 Task: Look for Airbnb options in Michalovce, Slovakia from 7th December, 2023 to 14th December, 2023 for 1 adult. Place can be shared room with 1  bedroom having 1 bed and 1 bathroom. Property type can be hotel. Amenities needed are: wifi. Booking option can be shelf check-in. Look for 4 properties as per requirement.
Action: Mouse moved to (513, 113)
Screenshot: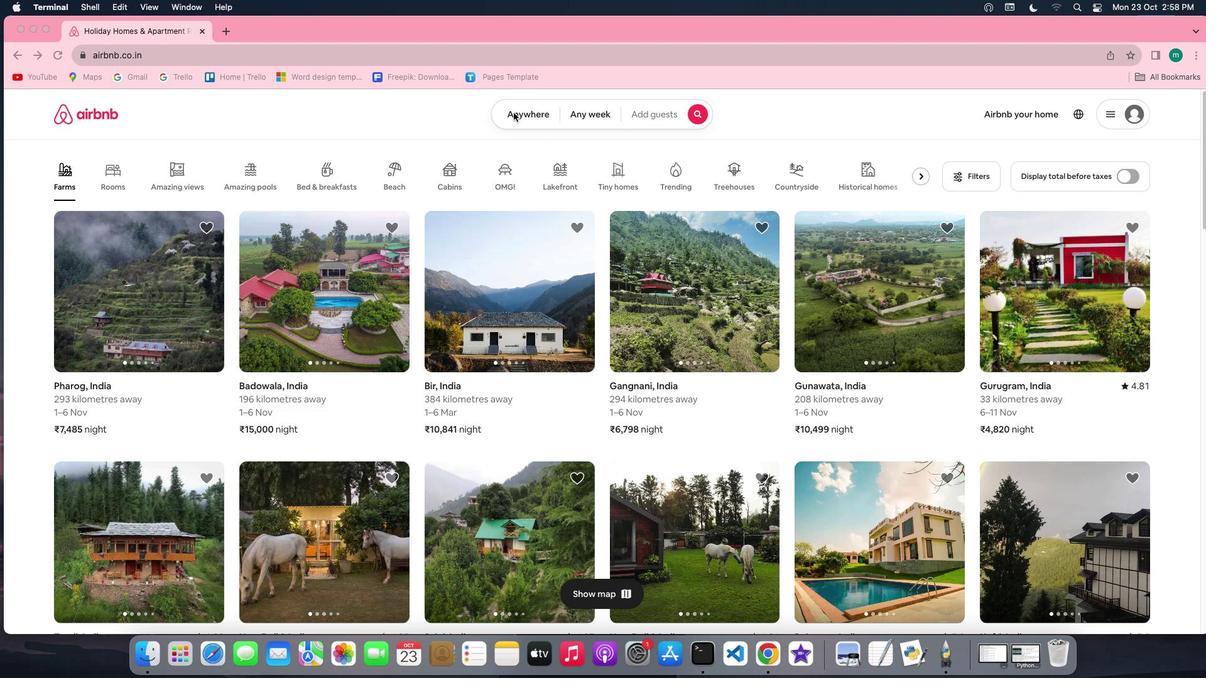 
Action: Mouse pressed left at (513, 113)
Screenshot: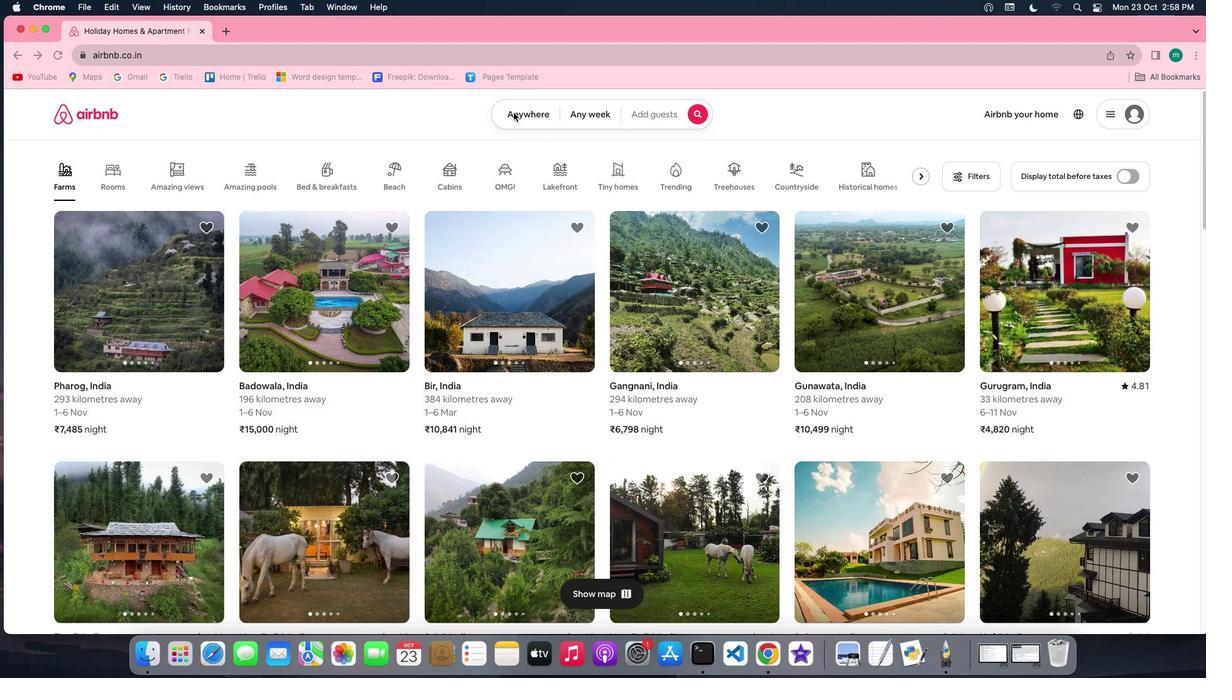 
Action: Mouse pressed left at (513, 113)
Screenshot: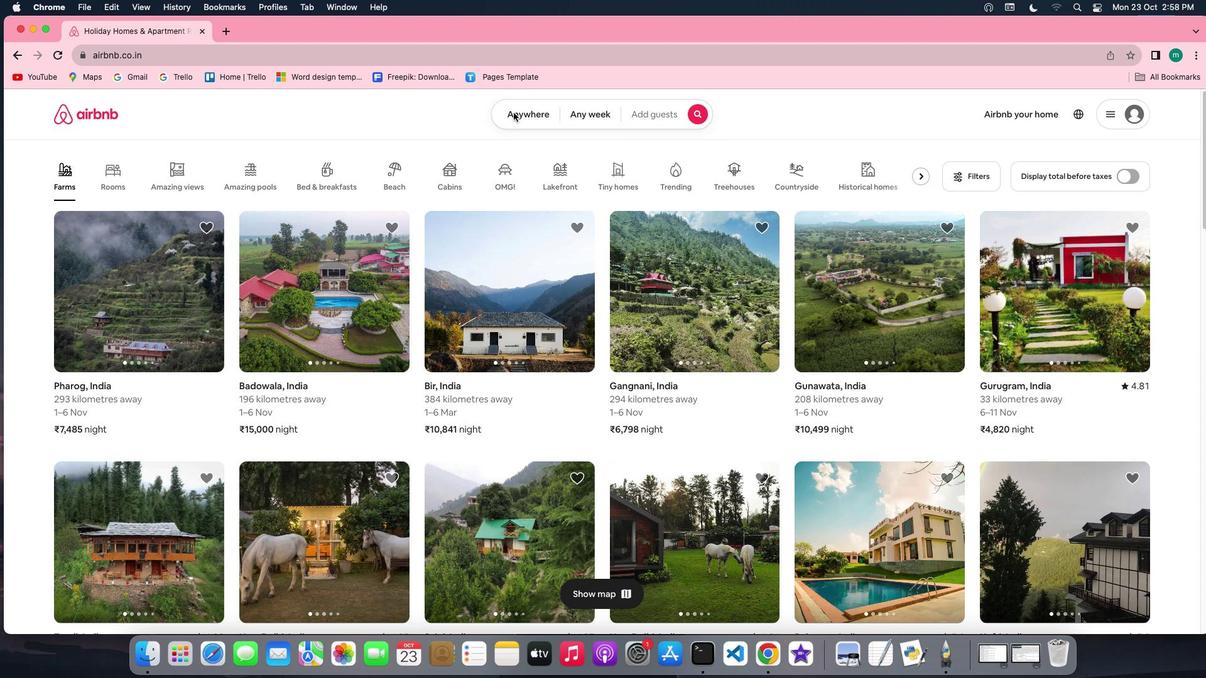 
Action: Mouse moved to (441, 161)
Screenshot: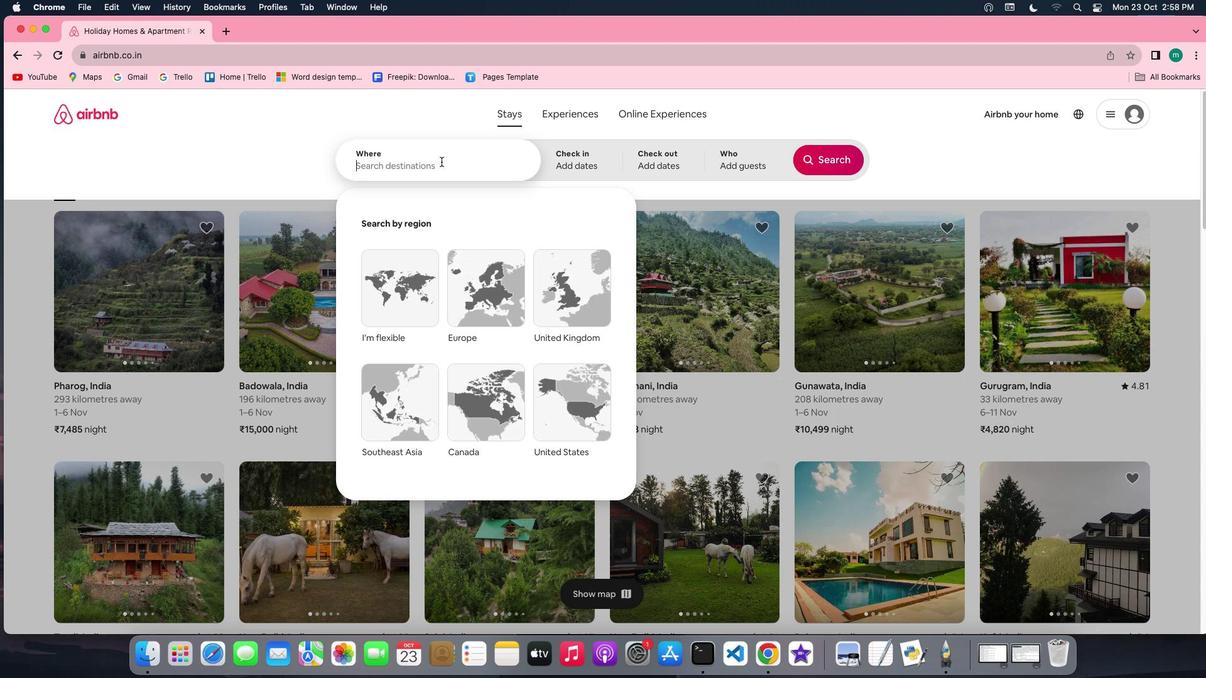 
Action: Mouse pressed left at (441, 161)
Screenshot: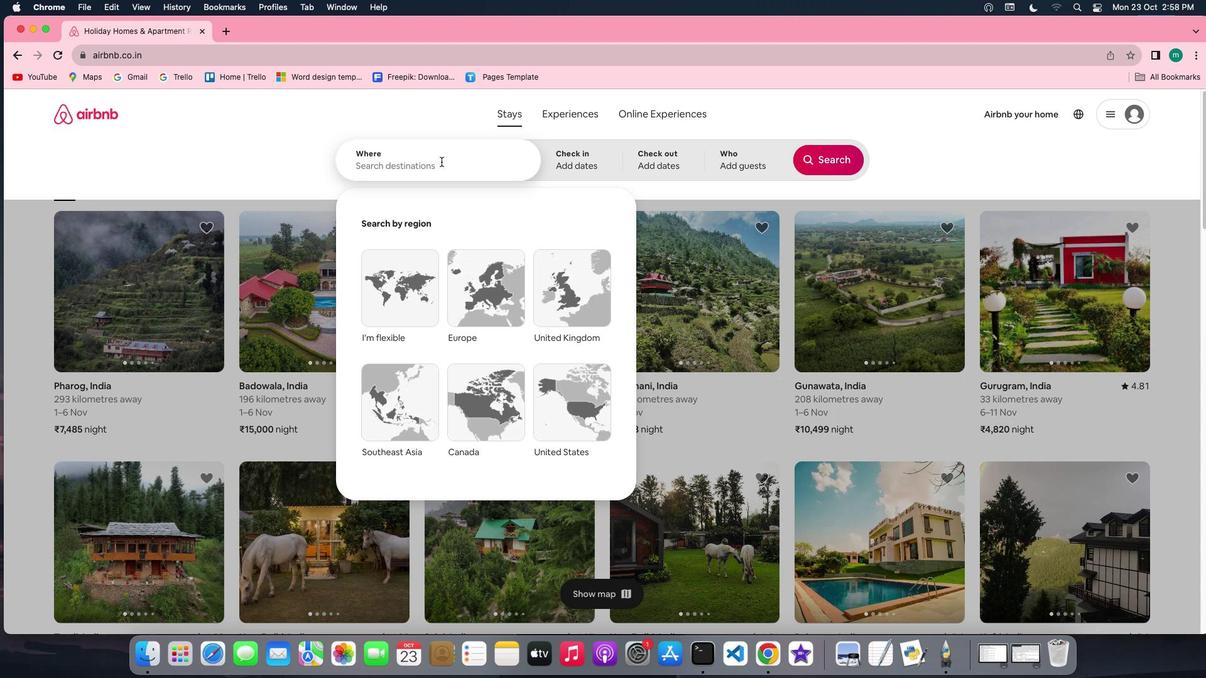
Action: Key pressed Key.shift'M''i''c''h''a''l''o''v''c''e'','Key.spaceKey.shiftKey.shift'S''l''o''v''a''k''i''a'
Screenshot: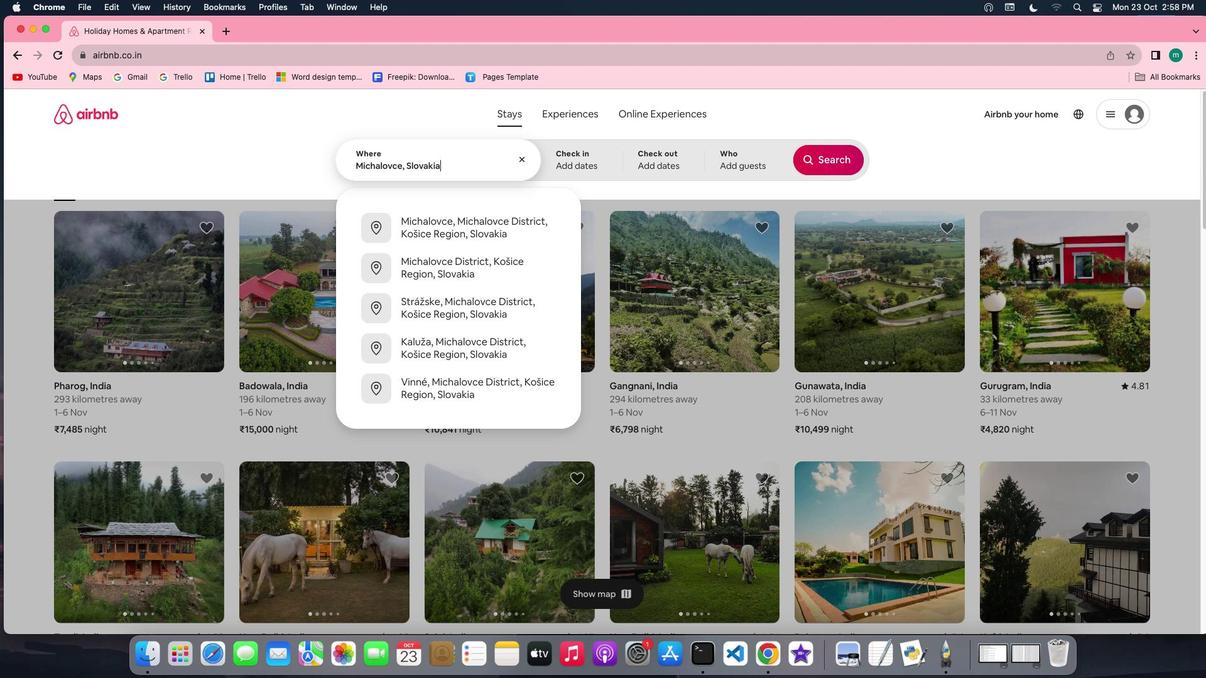 
Action: Mouse moved to (592, 157)
Screenshot: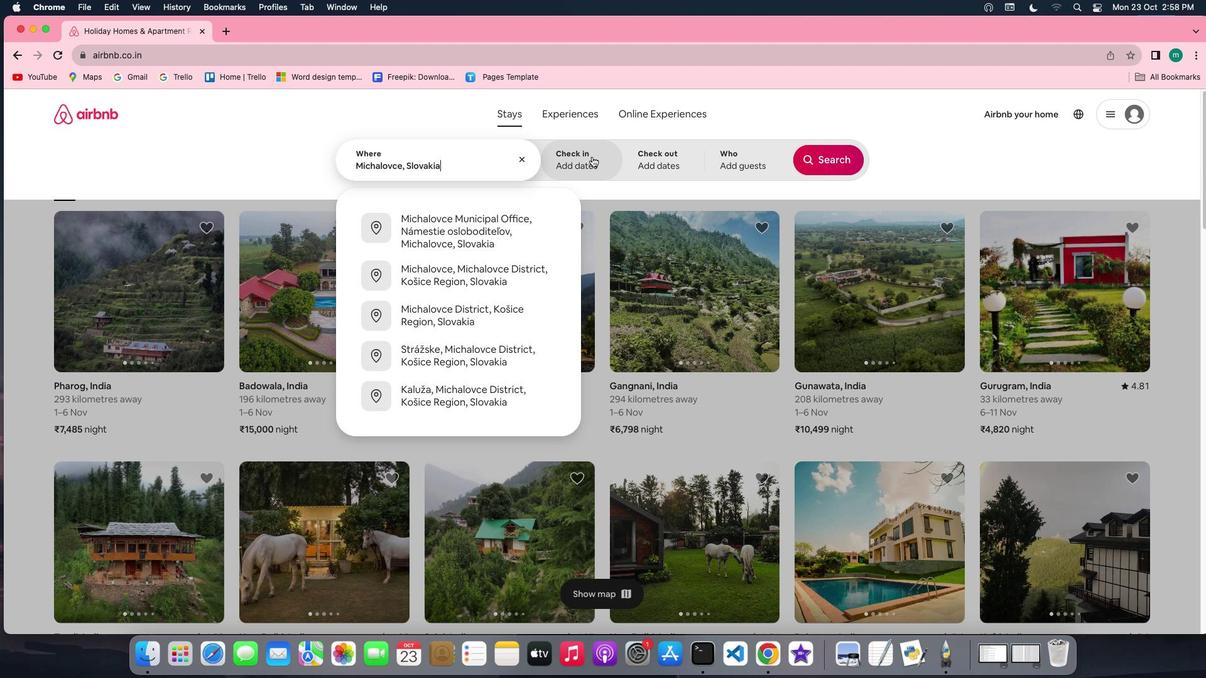 
Action: Mouse pressed left at (592, 157)
Screenshot: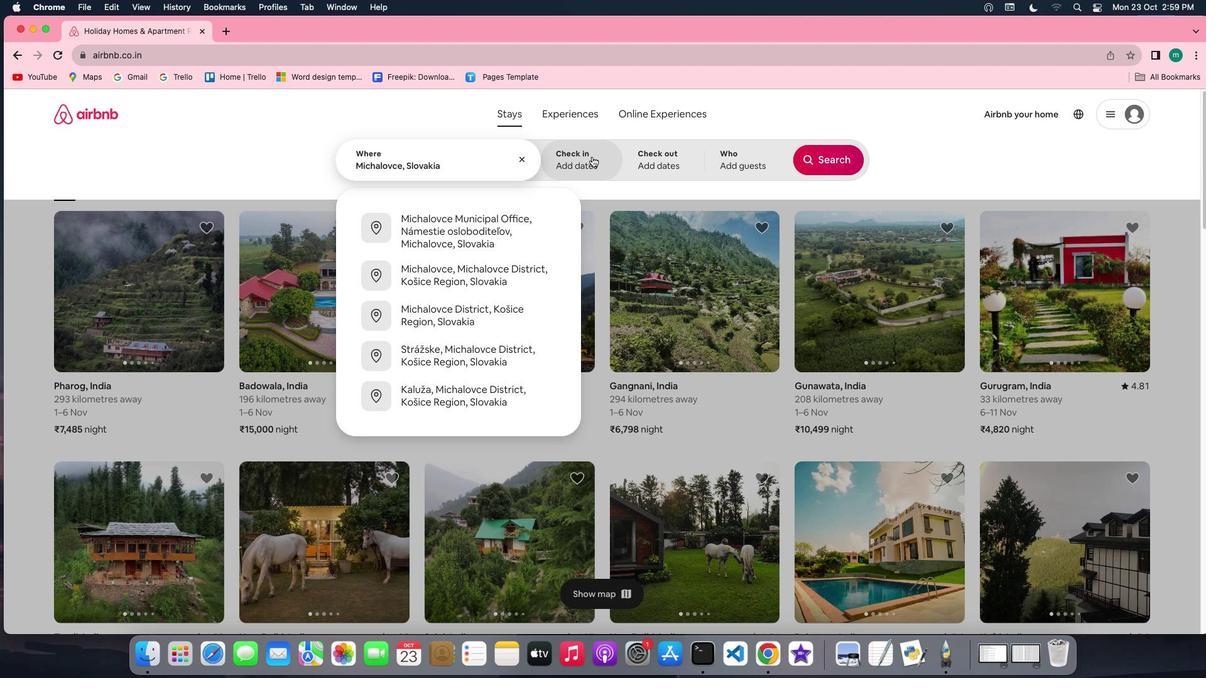 
Action: Mouse moved to (701, 338)
Screenshot: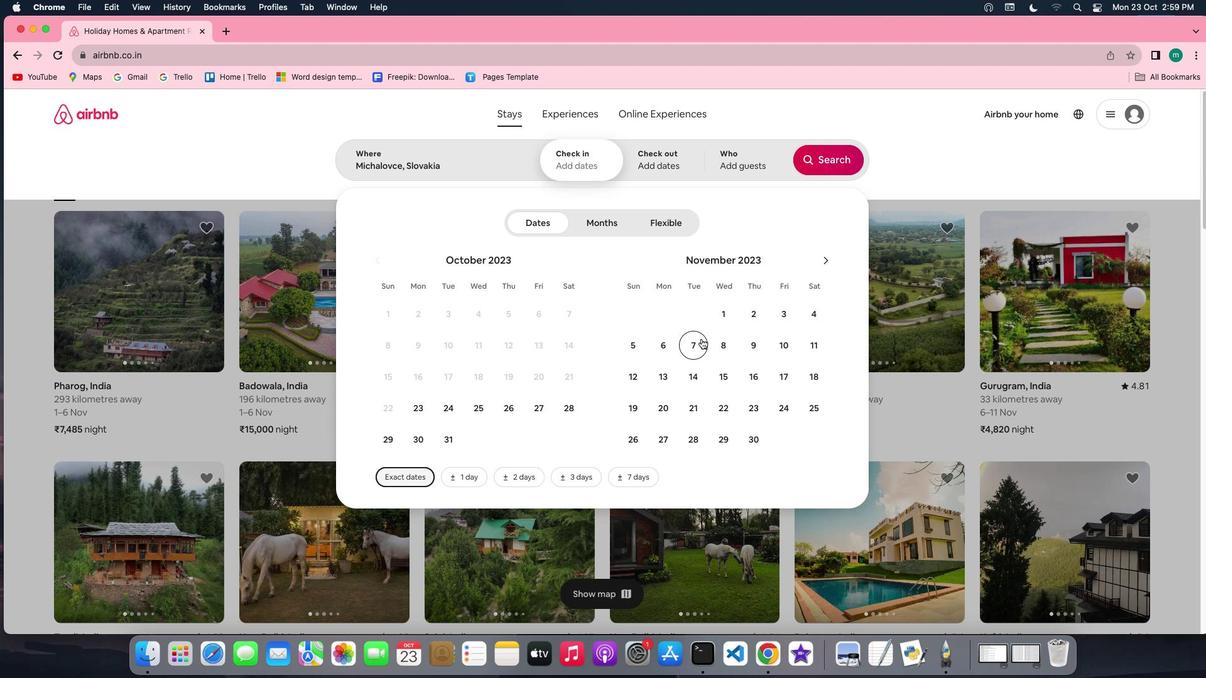
Action: Mouse pressed left at (701, 338)
Screenshot: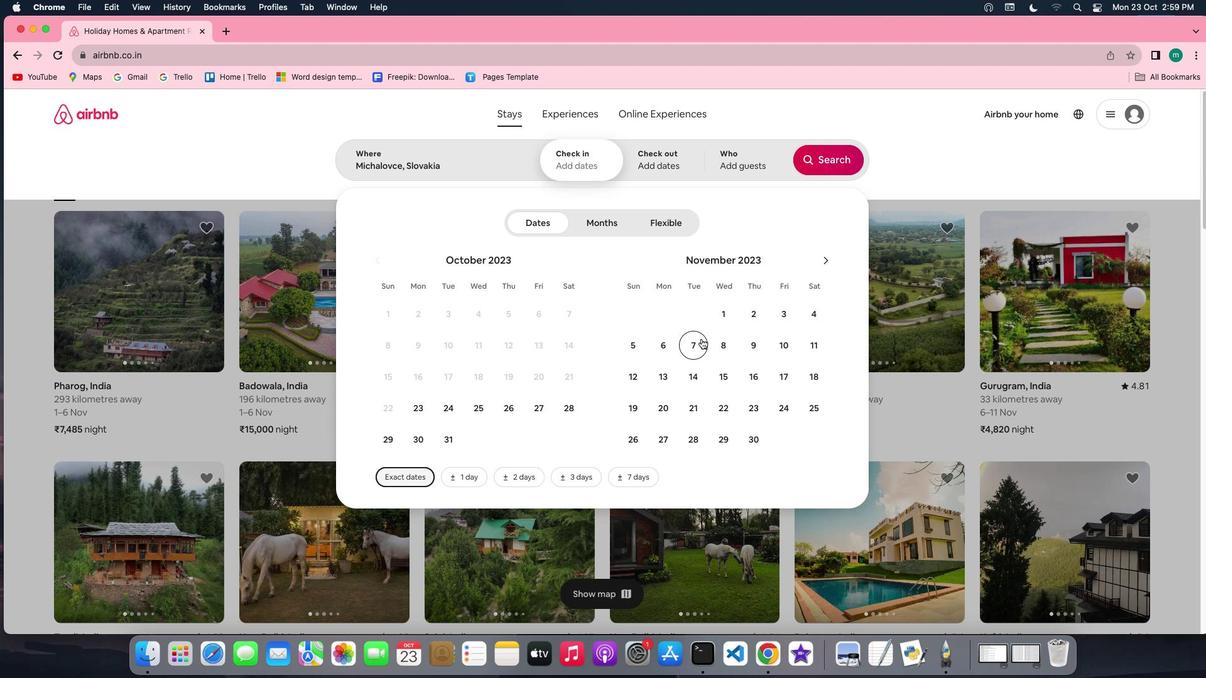 
Action: Mouse moved to (696, 377)
Screenshot: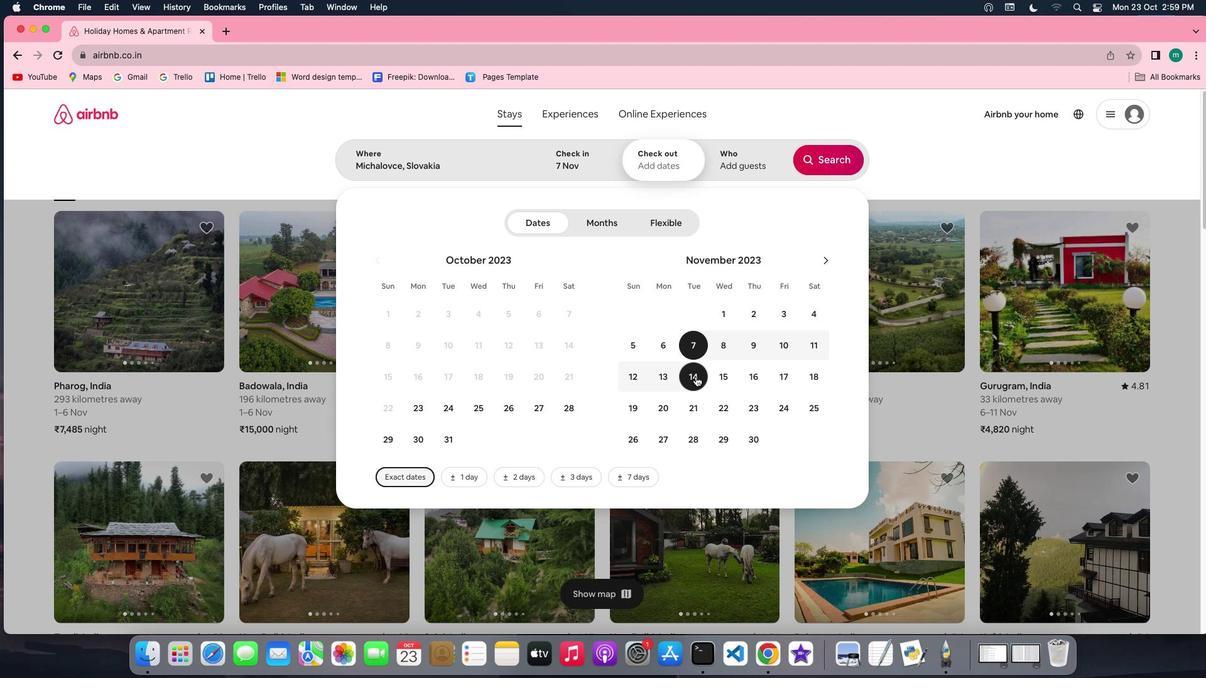 
Action: Mouse pressed left at (696, 377)
Screenshot: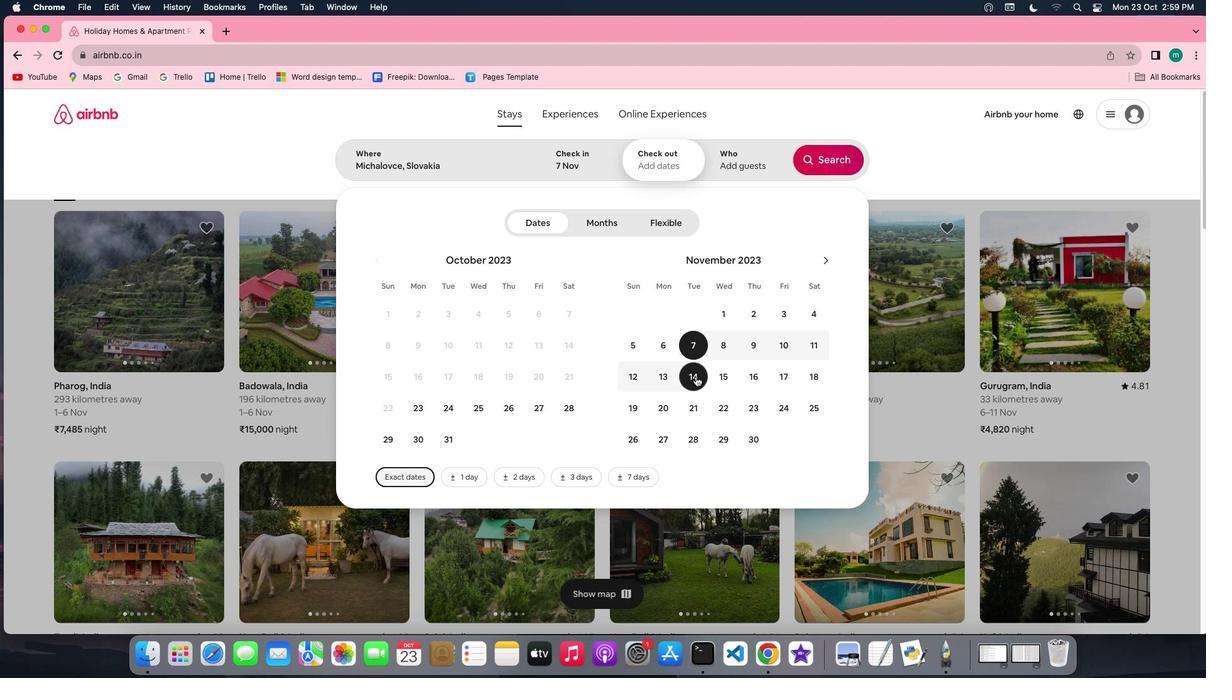 
Action: Mouse moved to (750, 167)
Screenshot: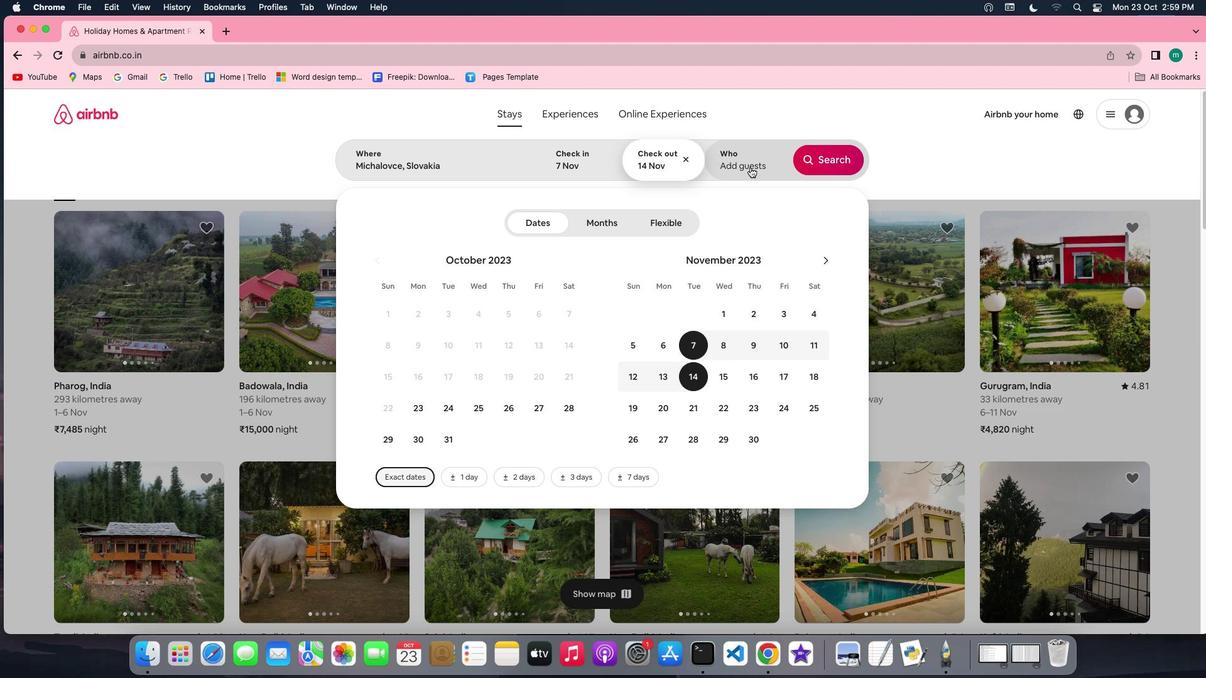 
Action: Mouse pressed left at (750, 167)
Screenshot: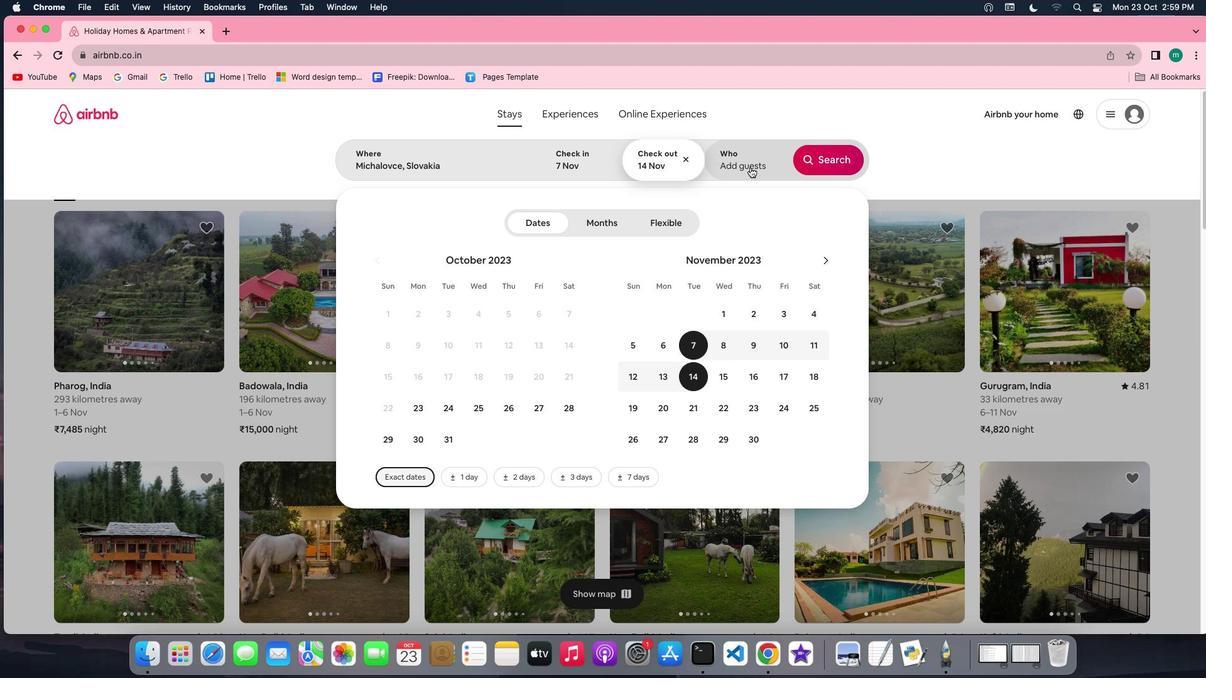
Action: Mouse moved to (829, 227)
Screenshot: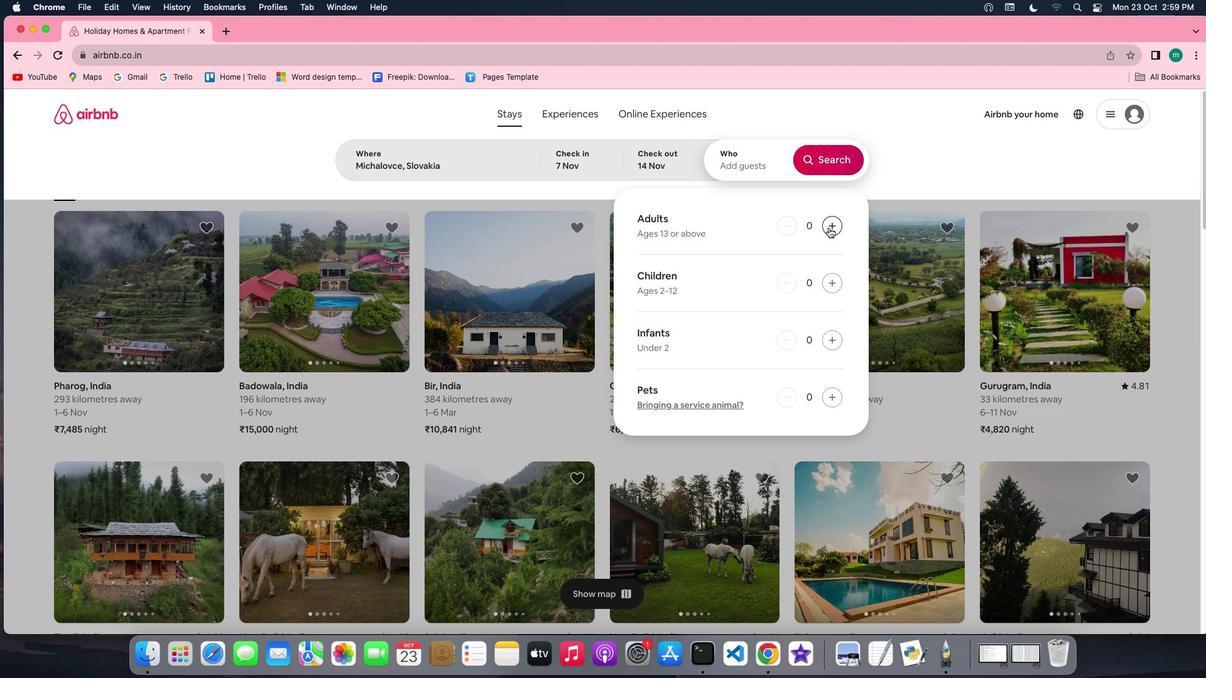 
Action: Mouse pressed left at (829, 227)
Screenshot: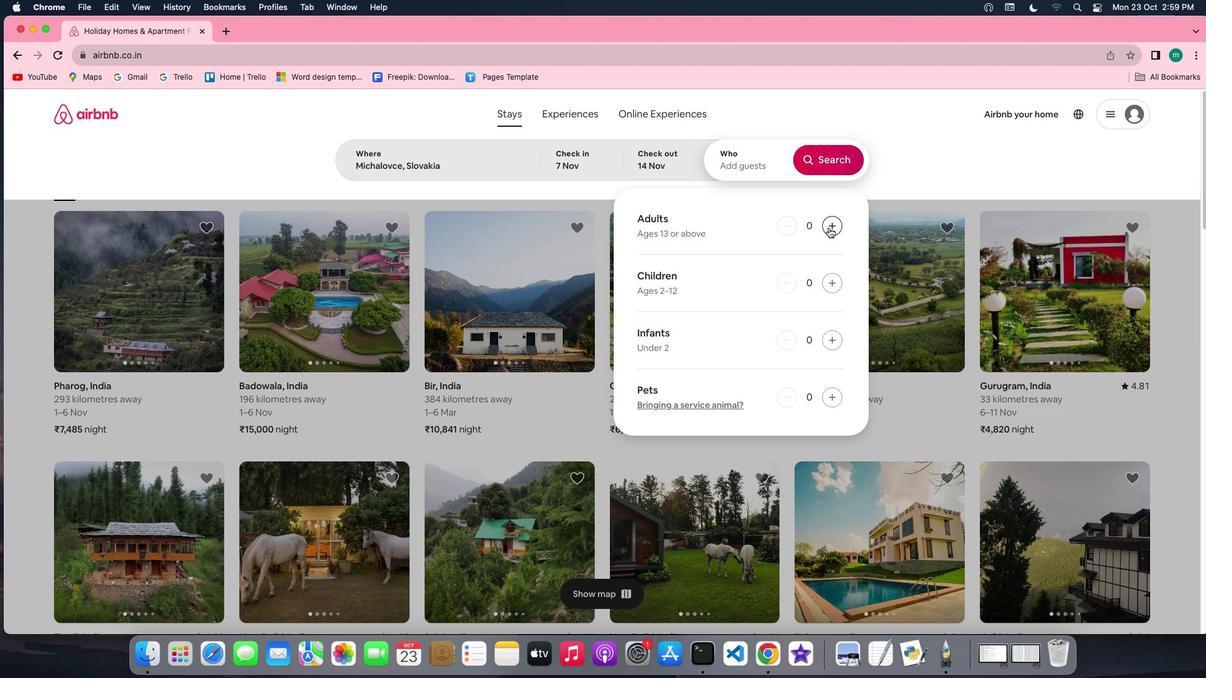 
Action: Mouse moved to (814, 159)
Screenshot: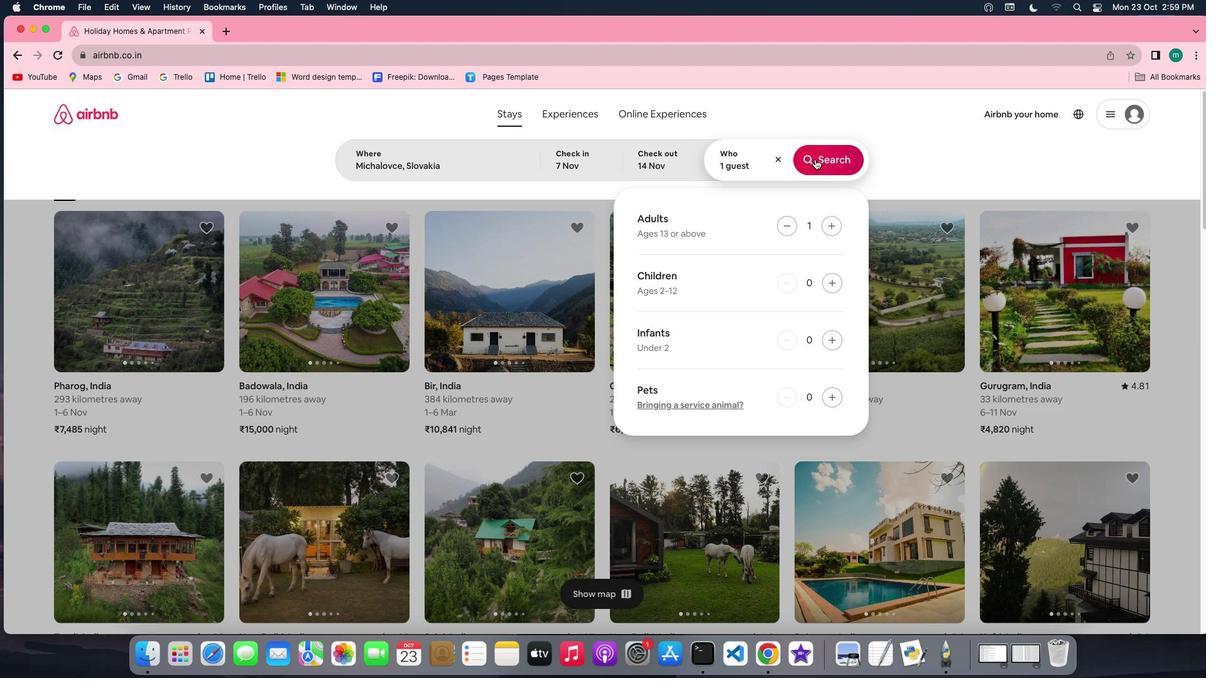 
Action: Mouse pressed left at (814, 159)
Screenshot: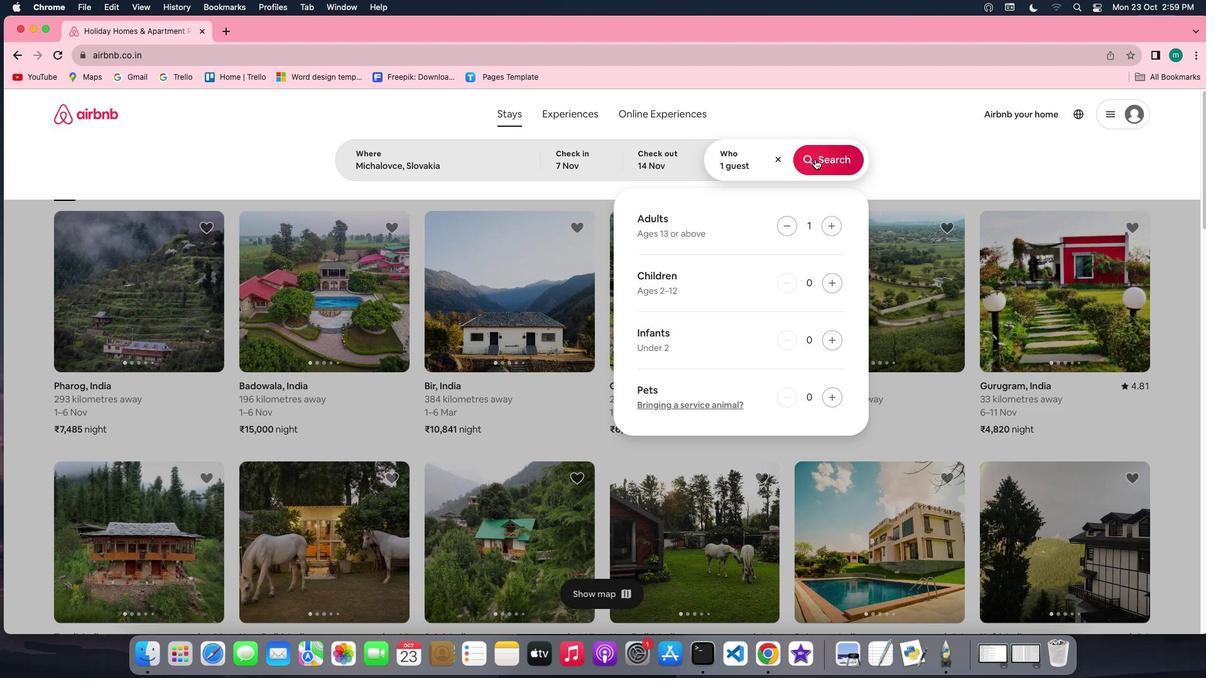 
Action: Mouse moved to (1012, 166)
Screenshot: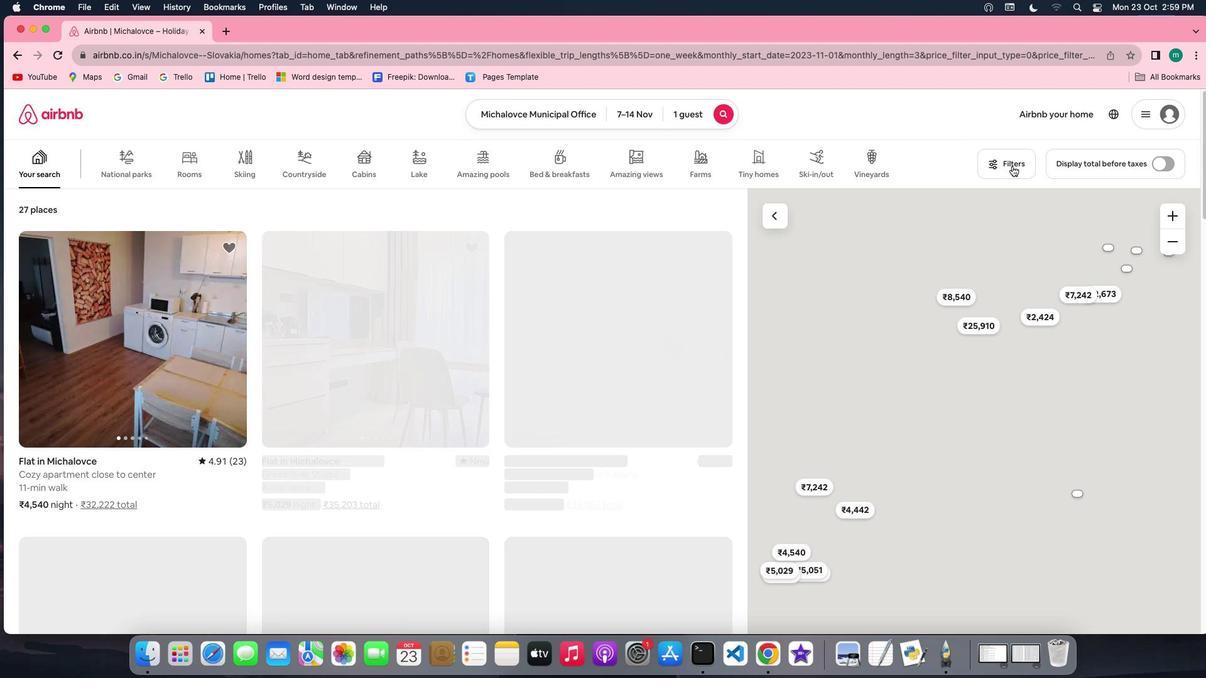 
Action: Mouse pressed left at (1012, 166)
Screenshot: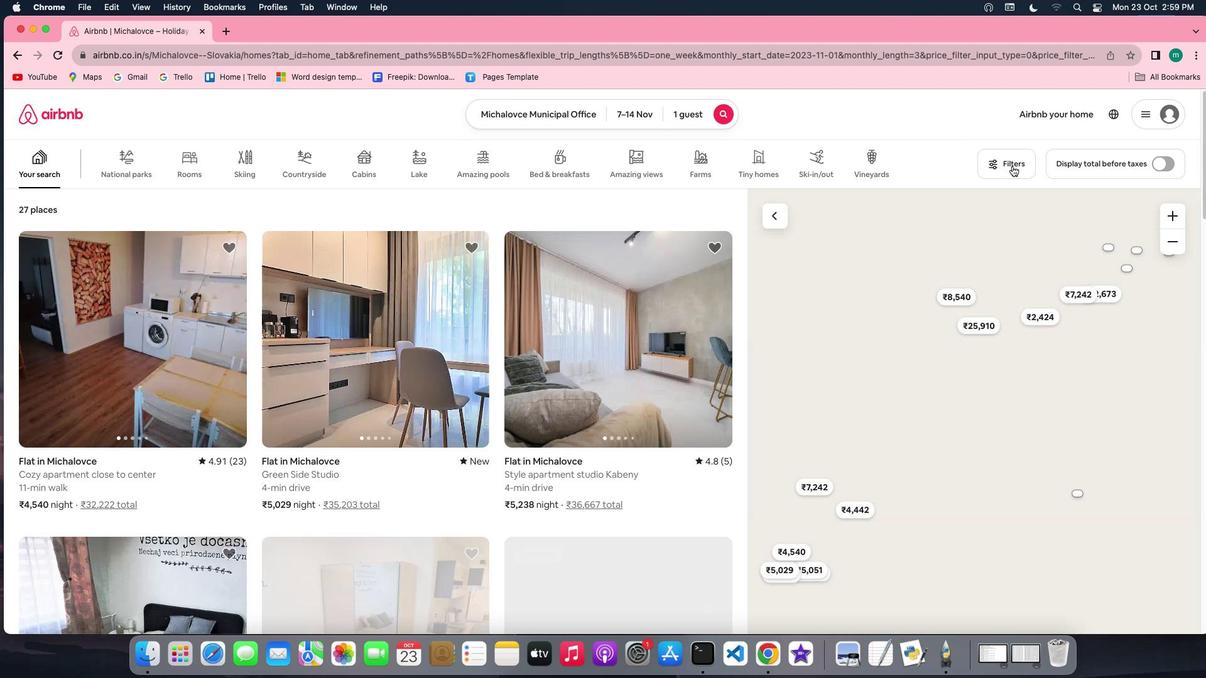 
Action: Mouse moved to (676, 378)
Screenshot: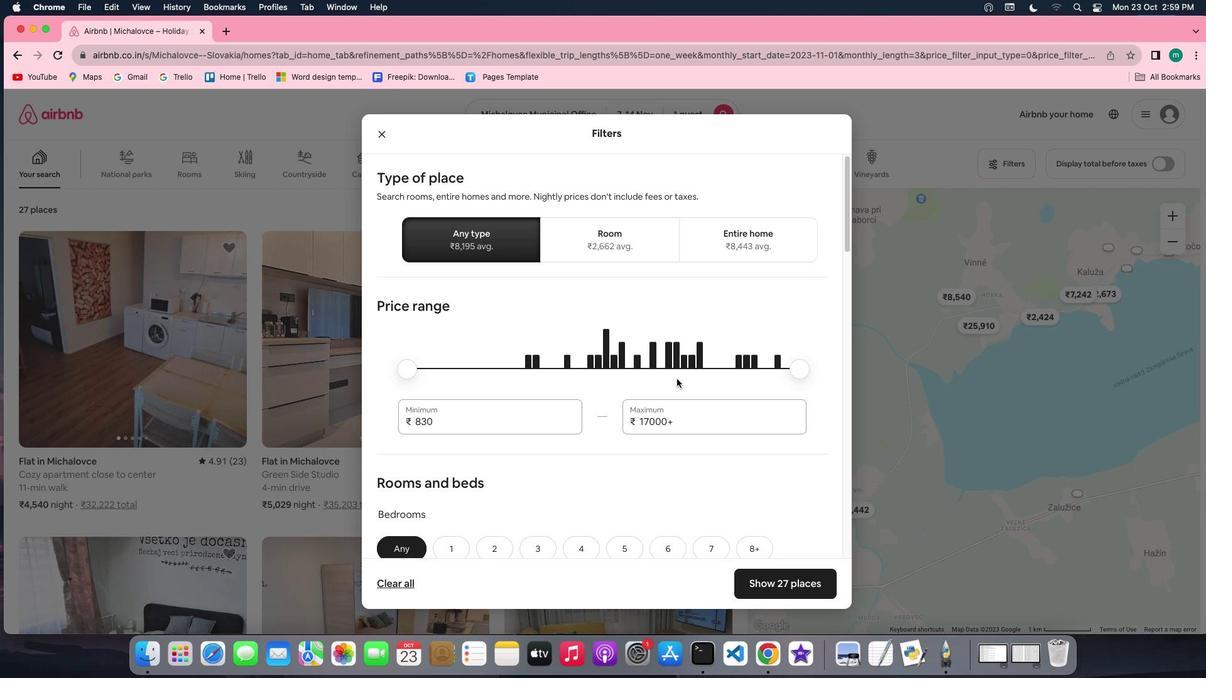
Action: Mouse scrolled (676, 378) with delta (0, 0)
Screenshot: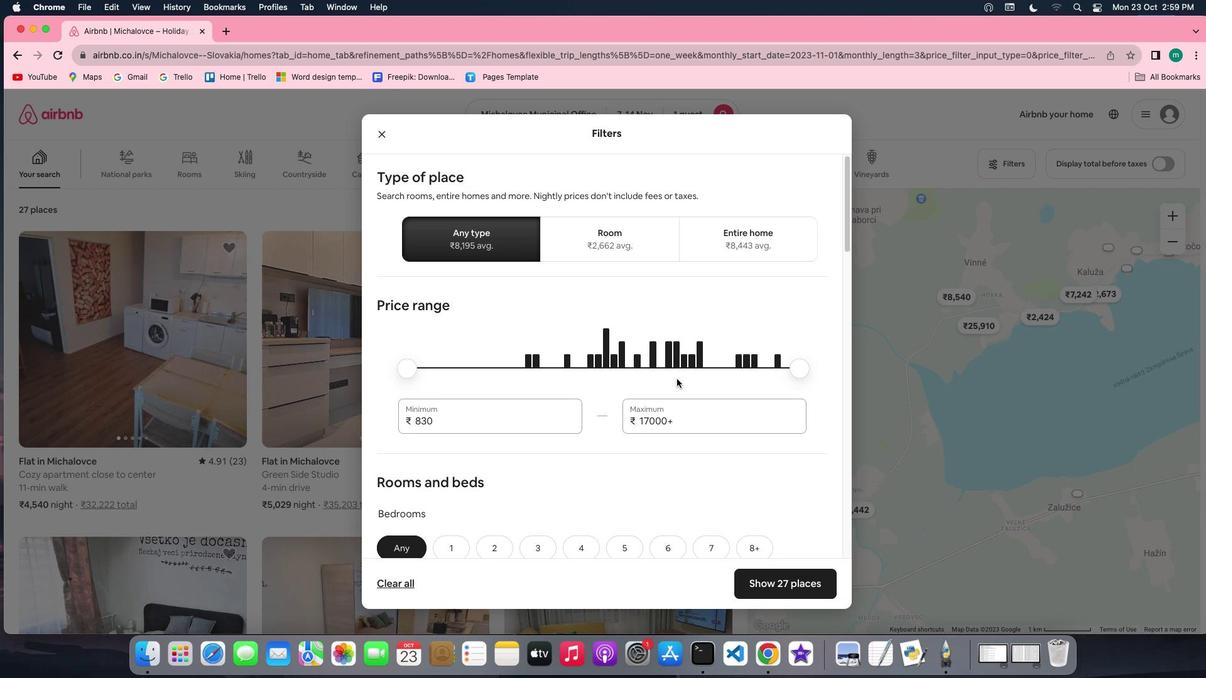 
Action: Mouse scrolled (676, 378) with delta (0, 0)
Screenshot: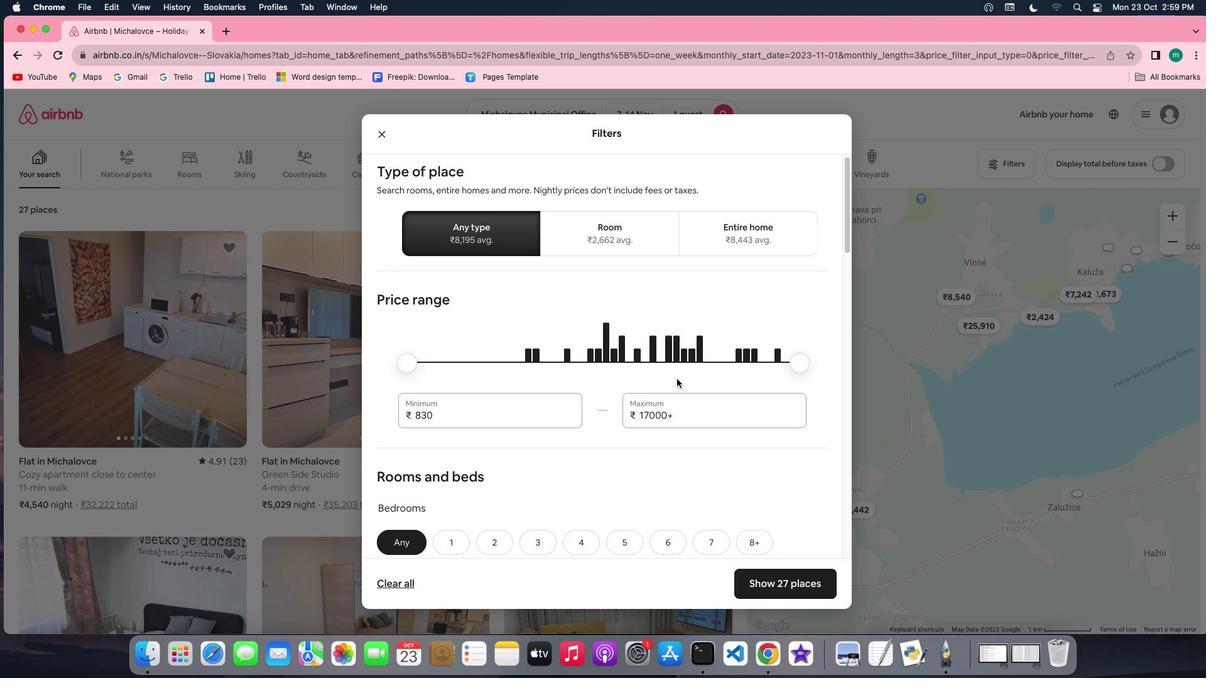 
Action: Mouse scrolled (676, 378) with delta (0, 0)
Screenshot: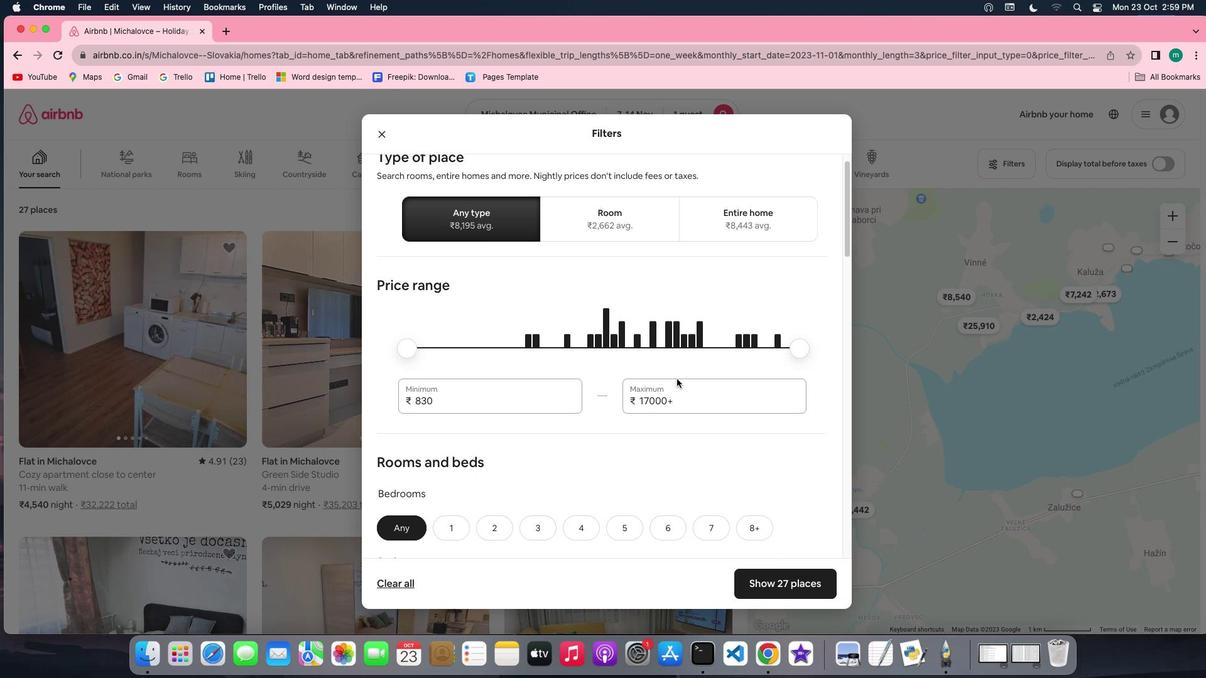 
Action: Mouse scrolled (676, 378) with delta (0, 0)
Screenshot: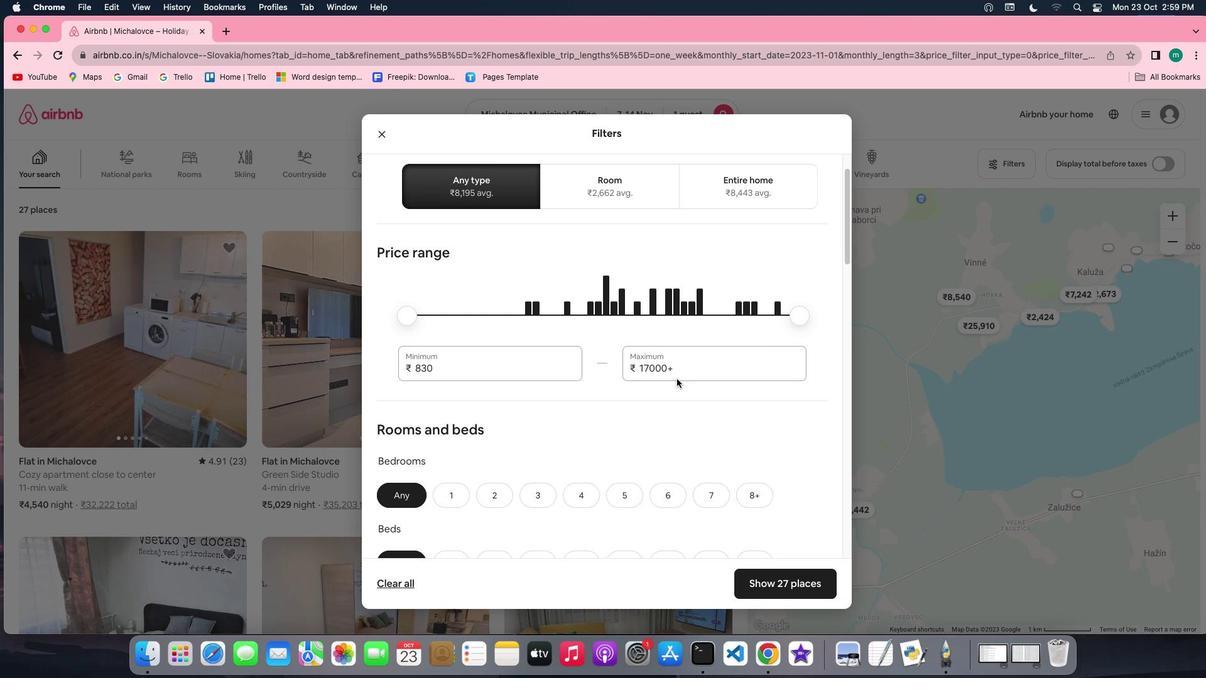 
Action: Mouse scrolled (676, 378) with delta (0, 0)
Screenshot: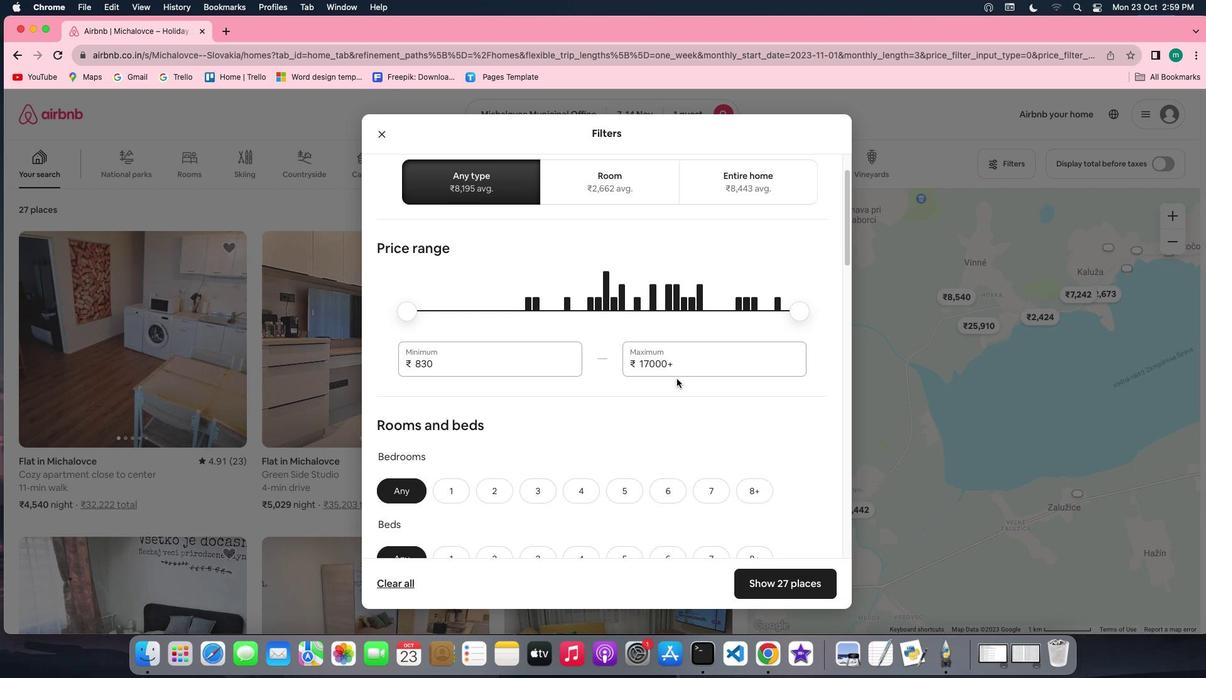 
Action: Mouse scrolled (676, 378) with delta (0, 0)
Screenshot: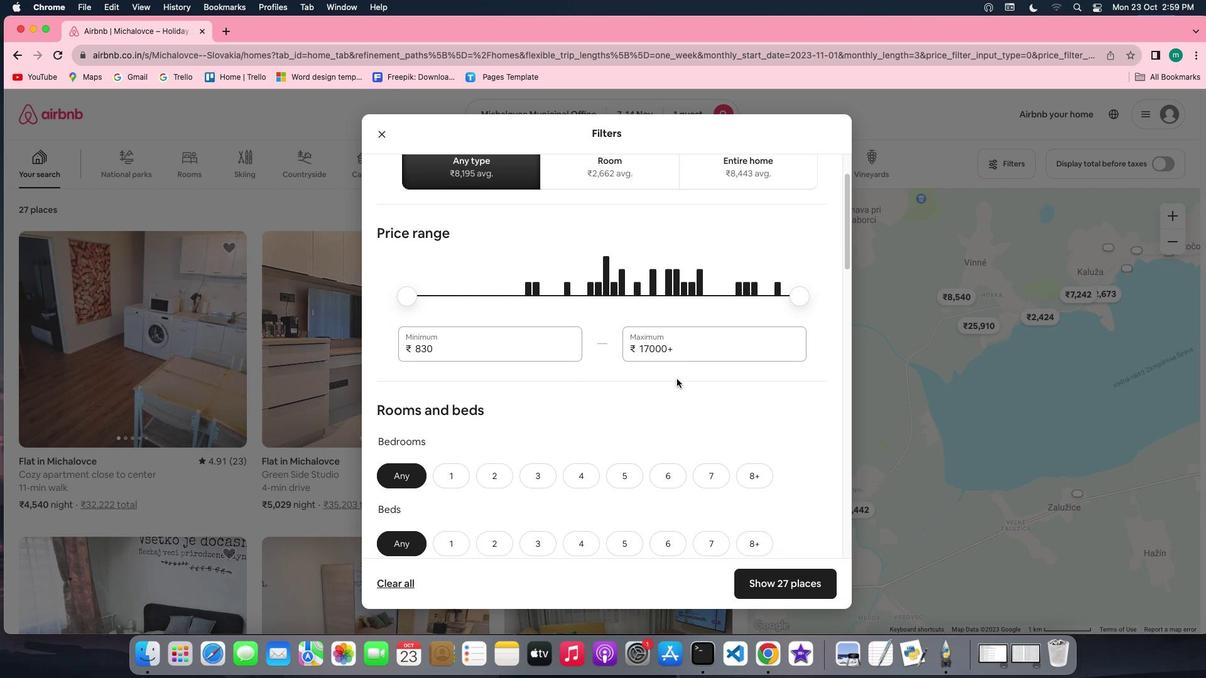
Action: Mouse scrolled (676, 378) with delta (0, 0)
Screenshot: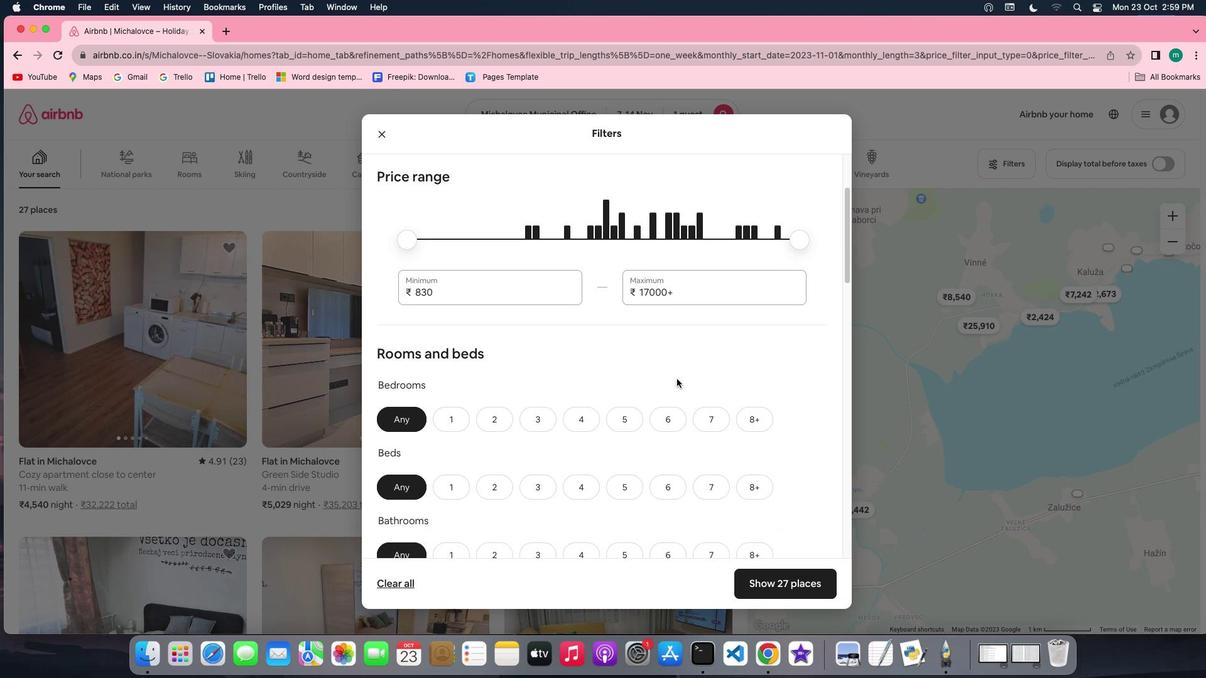 
Action: Mouse scrolled (676, 378) with delta (0, 0)
Screenshot: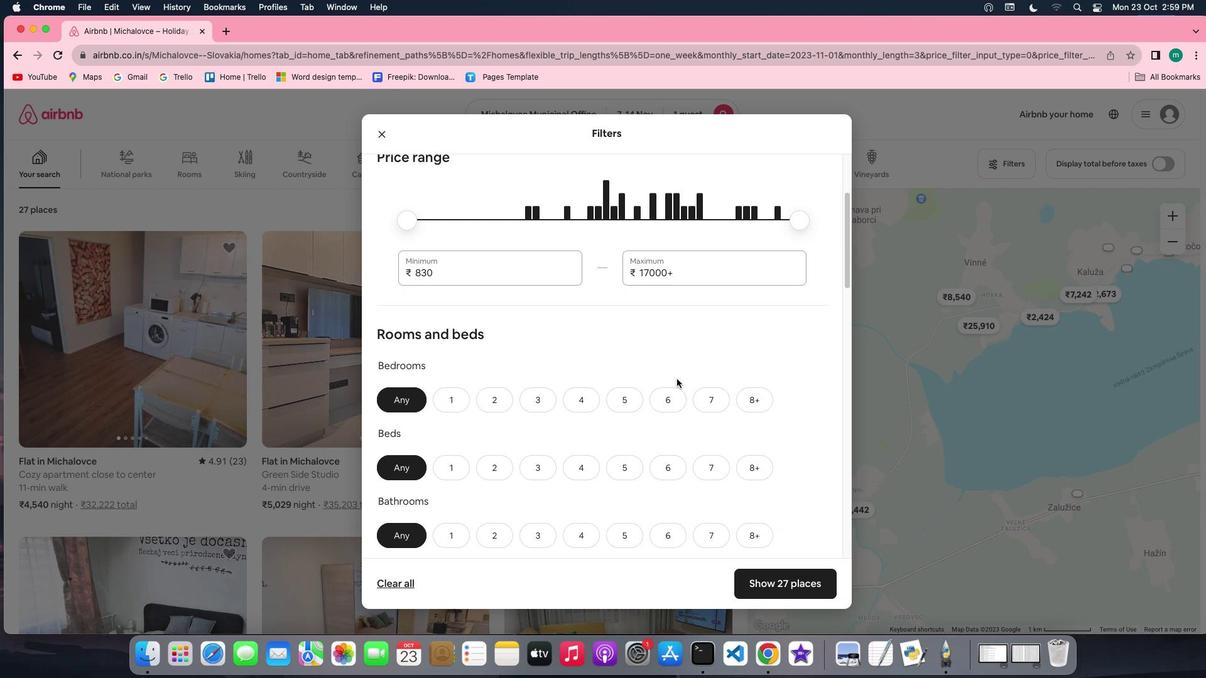 
Action: Mouse scrolled (676, 378) with delta (0, 0)
Screenshot: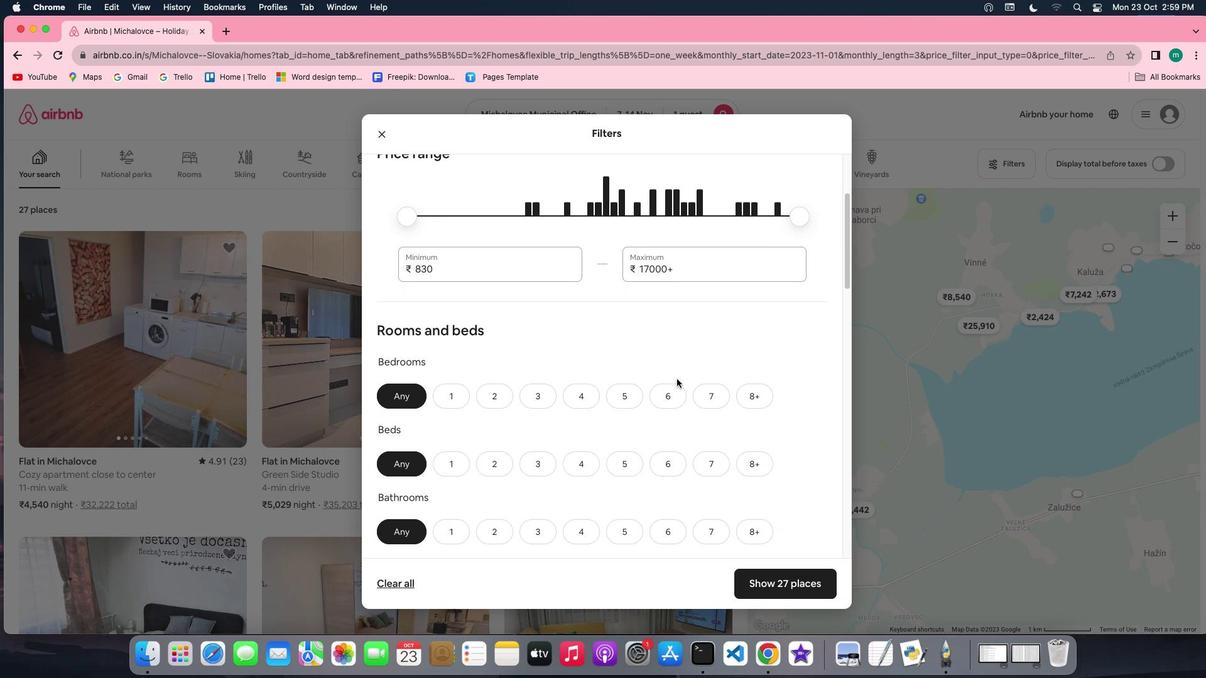 
Action: Mouse scrolled (676, 378) with delta (0, 0)
Screenshot: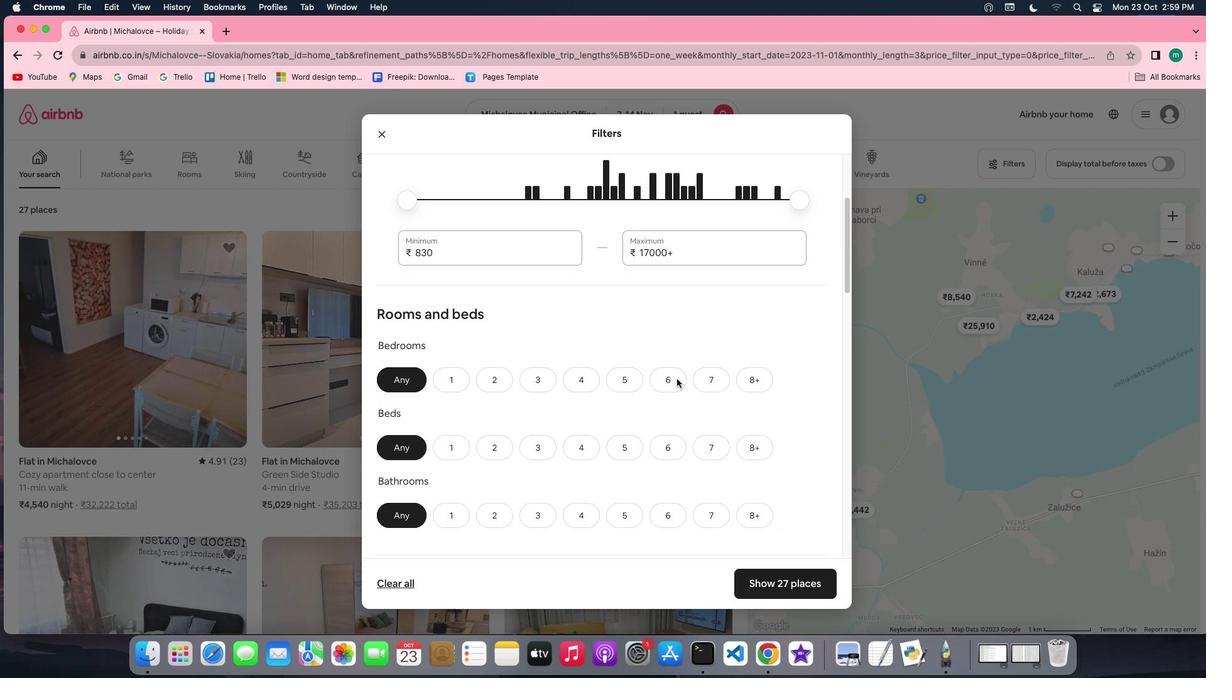 
Action: Mouse scrolled (676, 378) with delta (0, 0)
Screenshot: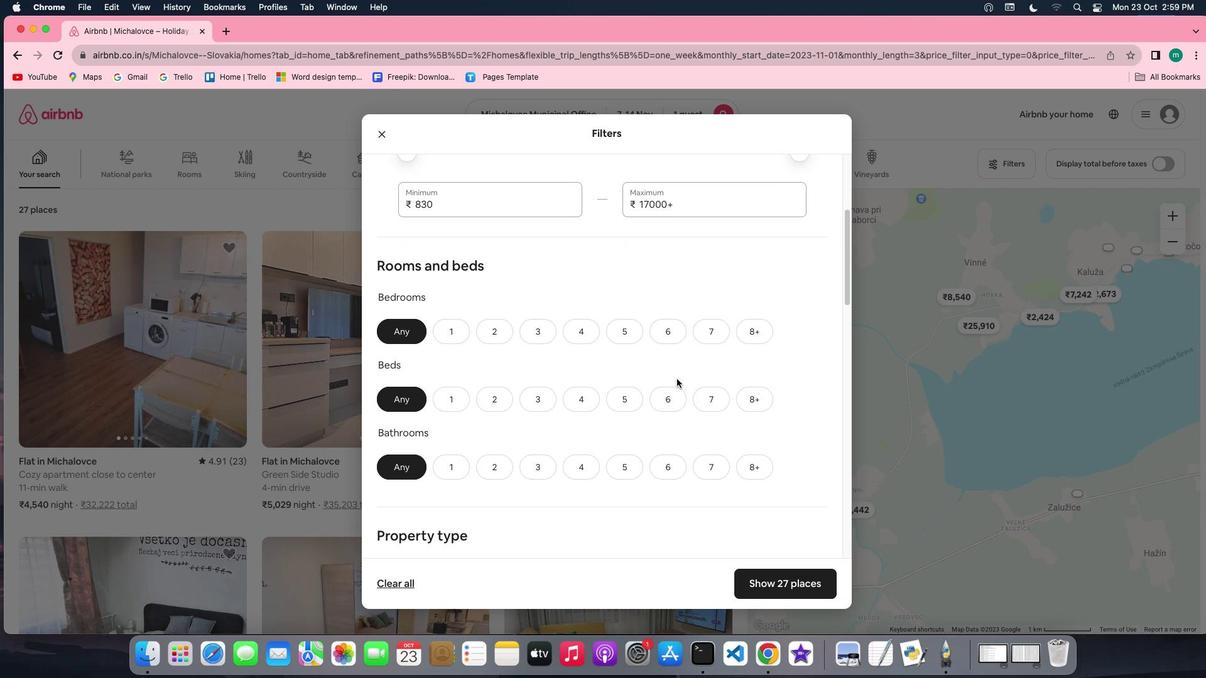
Action: Mouse scrolled (676, 378) with delta (0, 0)
Screenshot: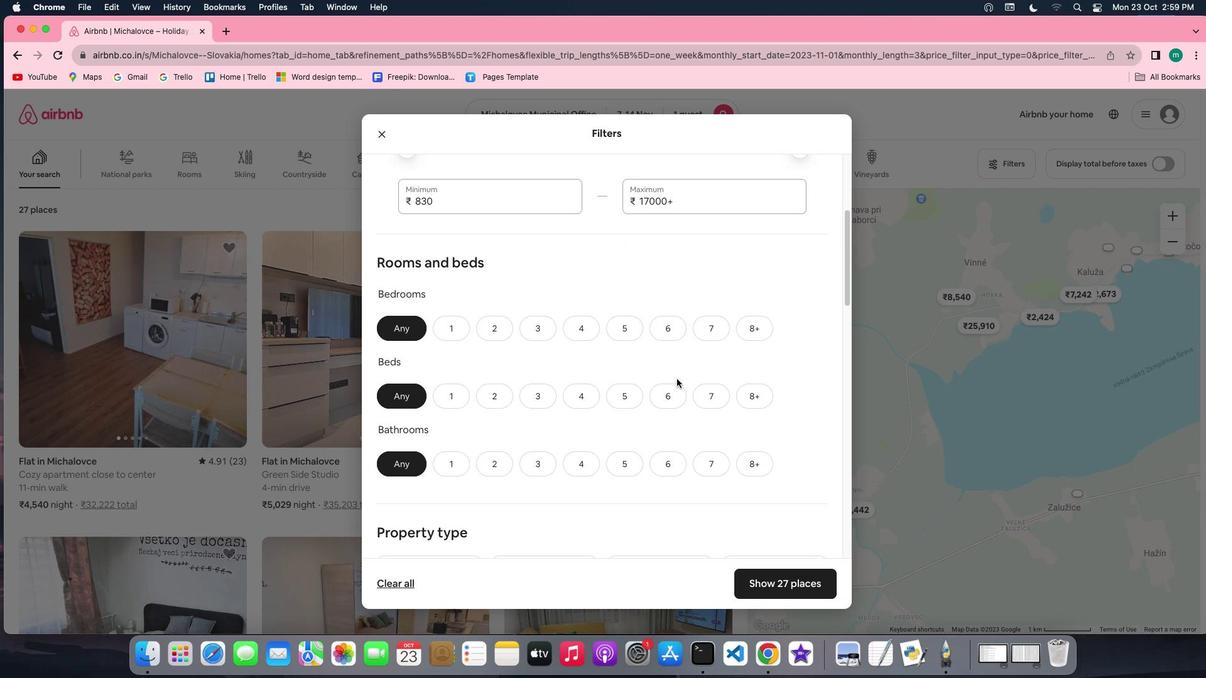 
Action: Mouse scrolled (676, 378) with delta (0, 0)
Screenshot: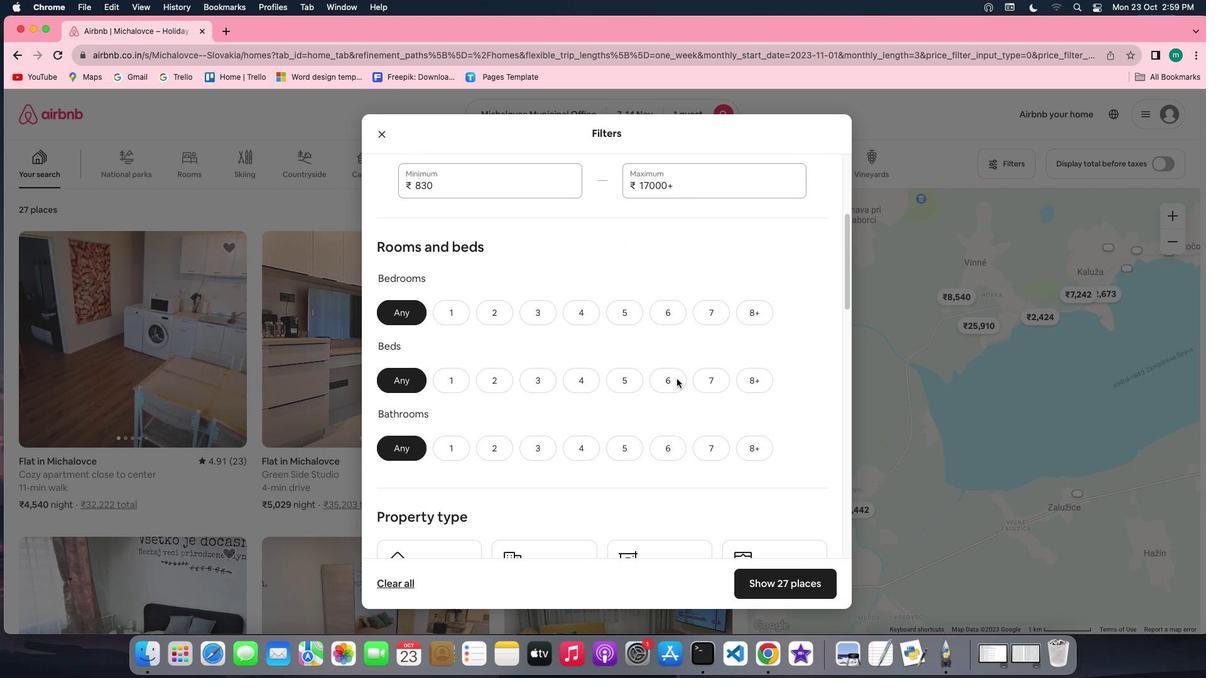 
Action: Mouse moved to (452, 297)
Screenshot: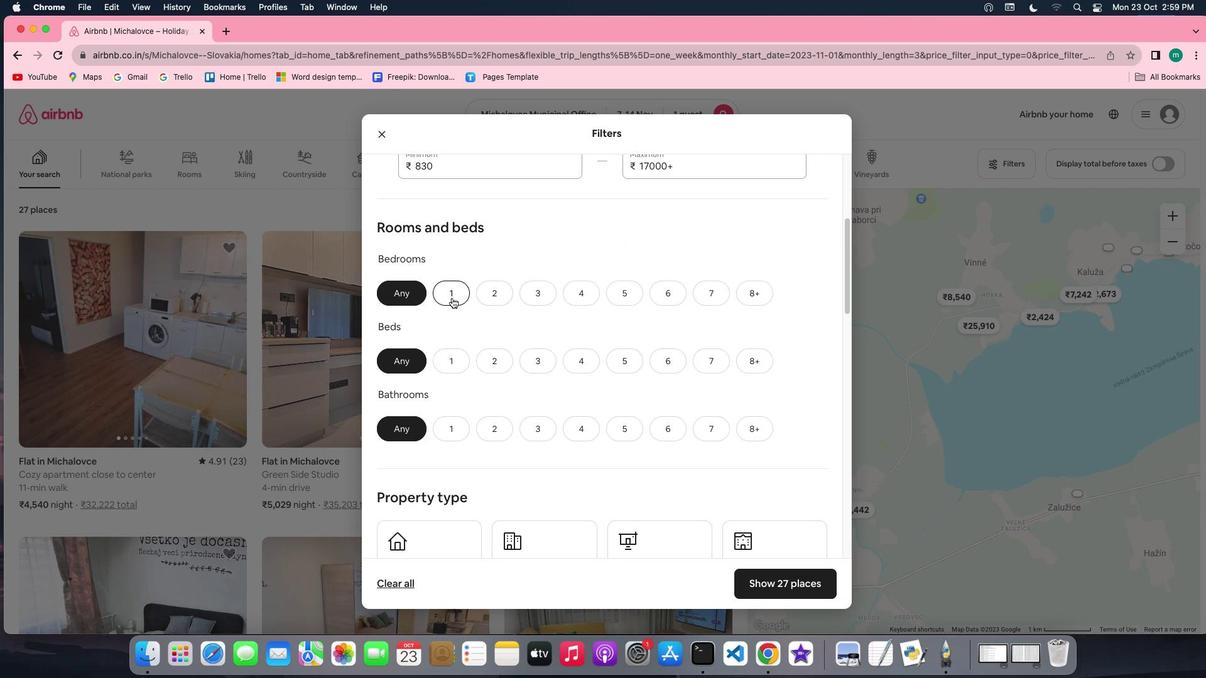 
Action: Mouse pressed left at (452, 297)
Screenshot: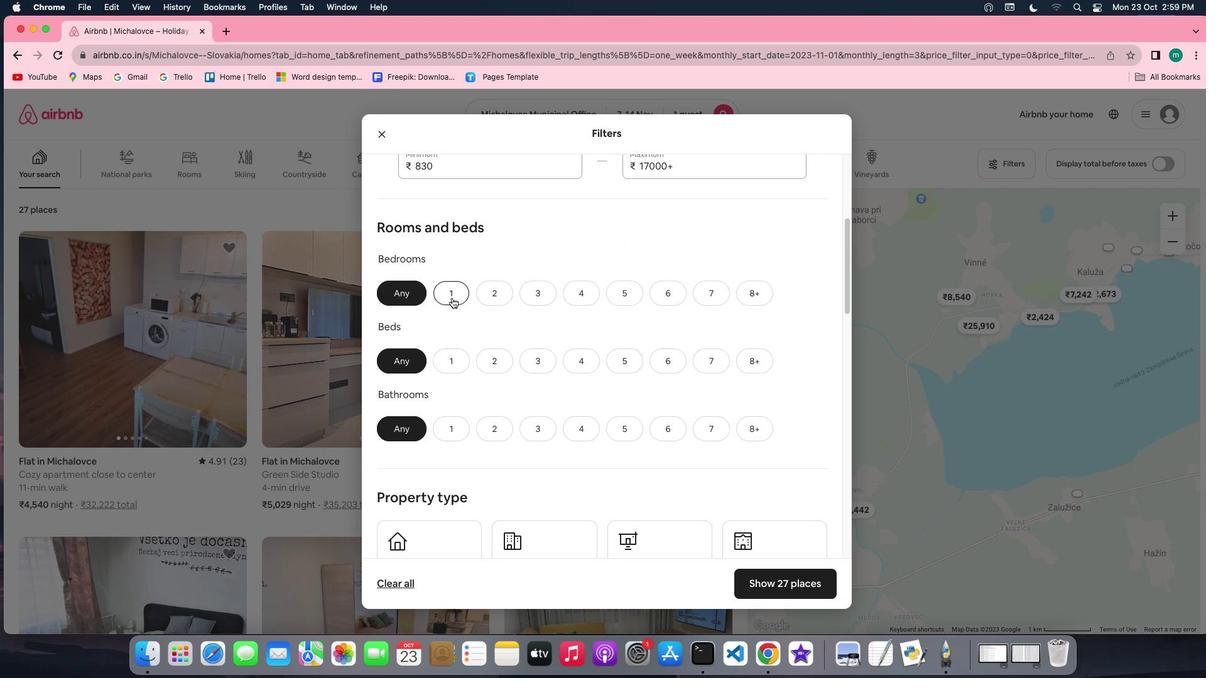 
Action: Mouse moved to (458, 363)
Screenshot: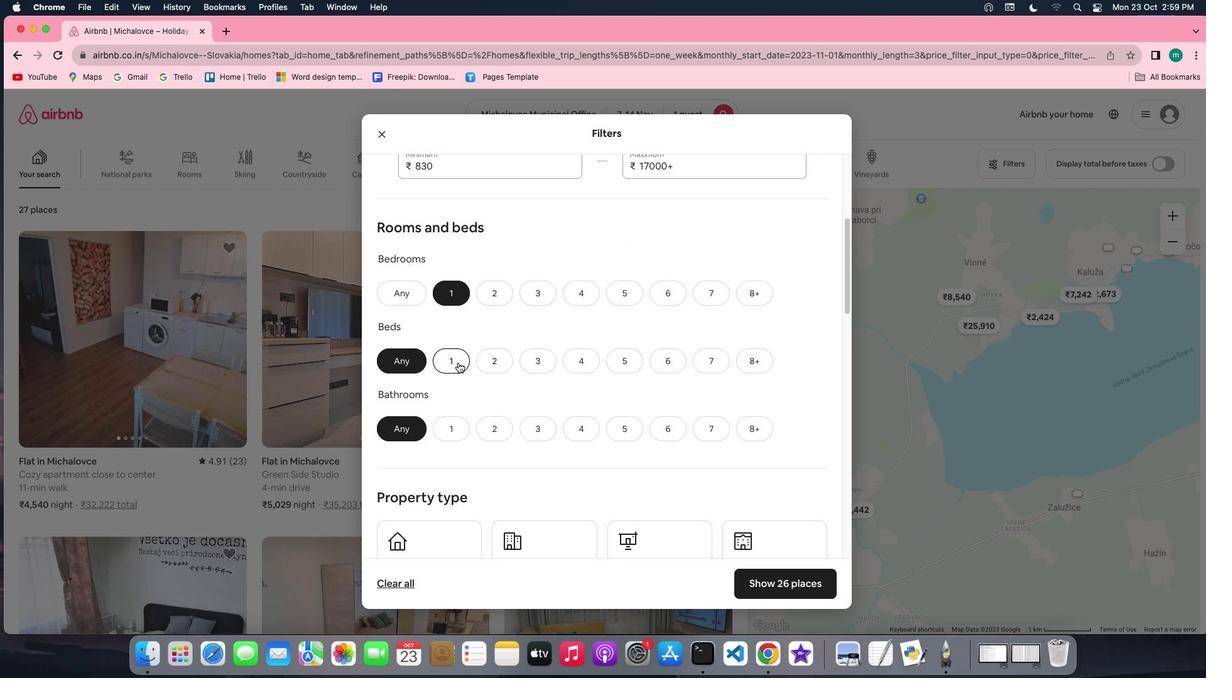 
Action: Mouse pressed left at (458, 363)
Screenshot: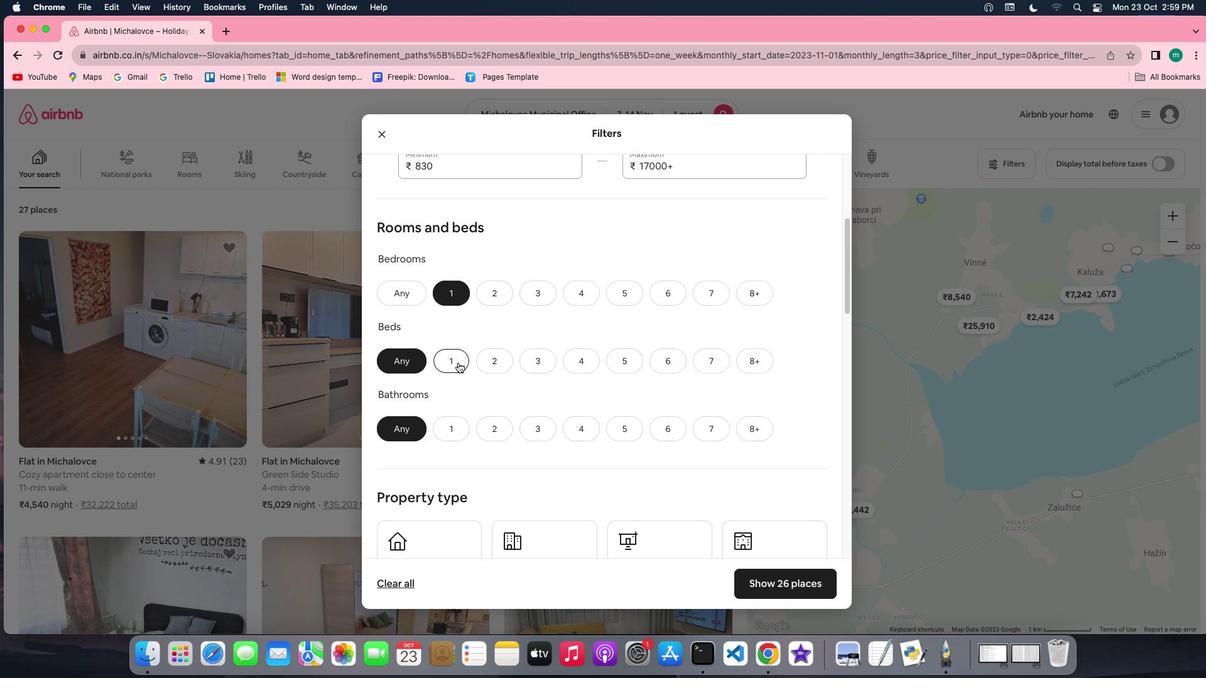 
Action: Mouse moved to (445, 429)
Screenshot: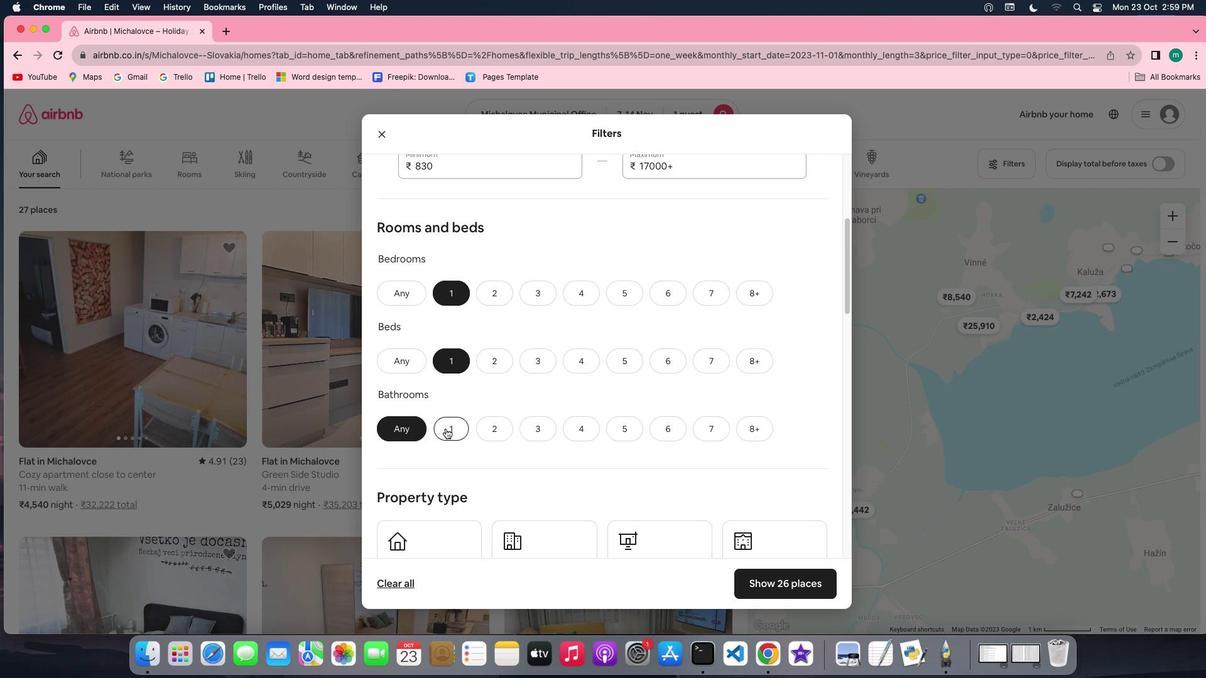 
Action: Mouse pressed left at (445, 429)
Screenshot: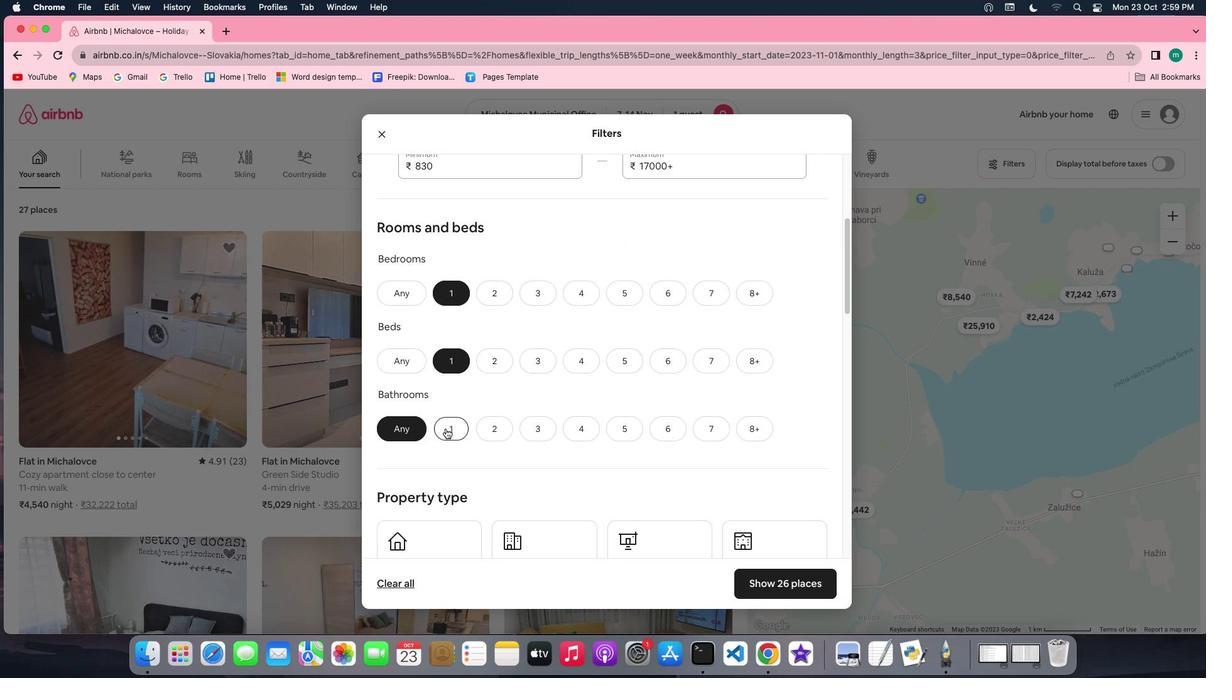 
Action: Mouse moved to (640, 419)
Screenshot: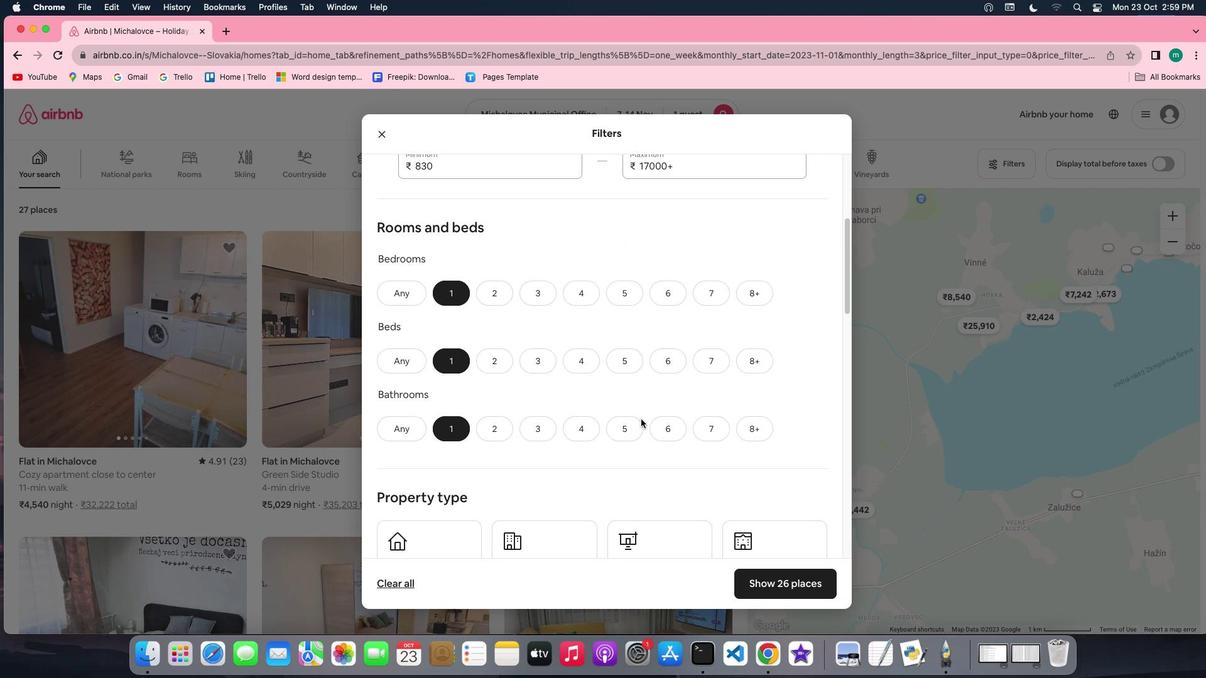 
Action: Mouse scrolled (640, 419) with delta (0, 0)
Screenshot: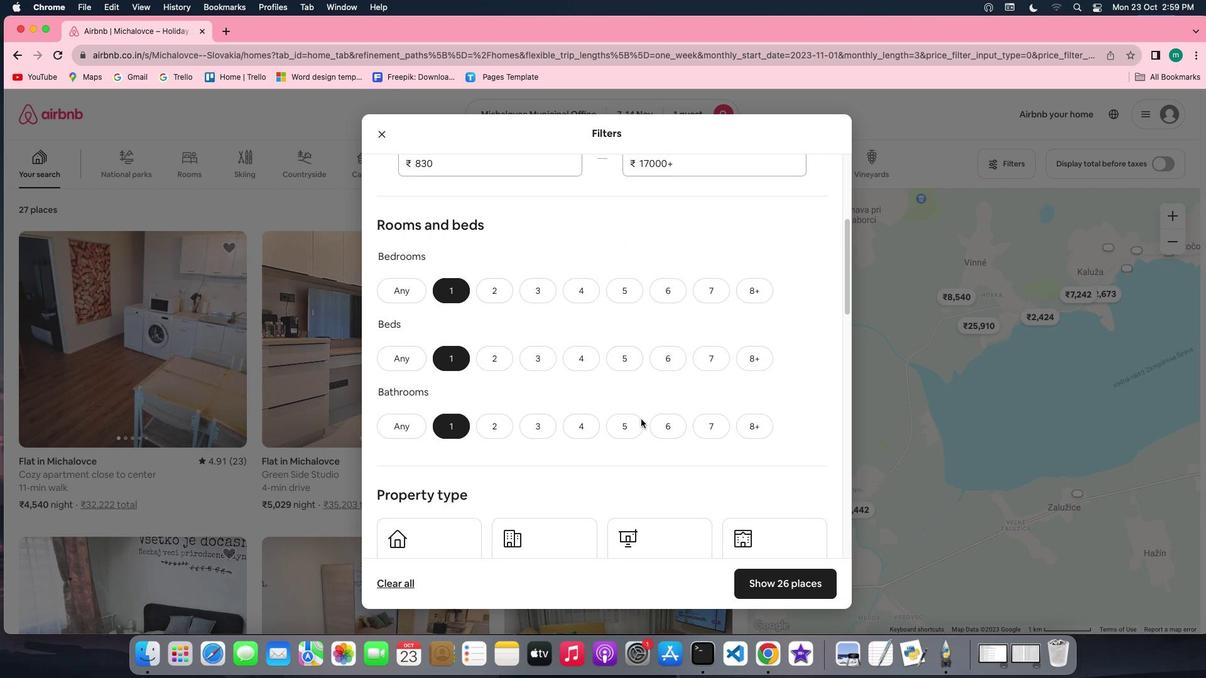 
Action: Mouse scrolled (640, 419) with delta (0, 0)
Screenshot: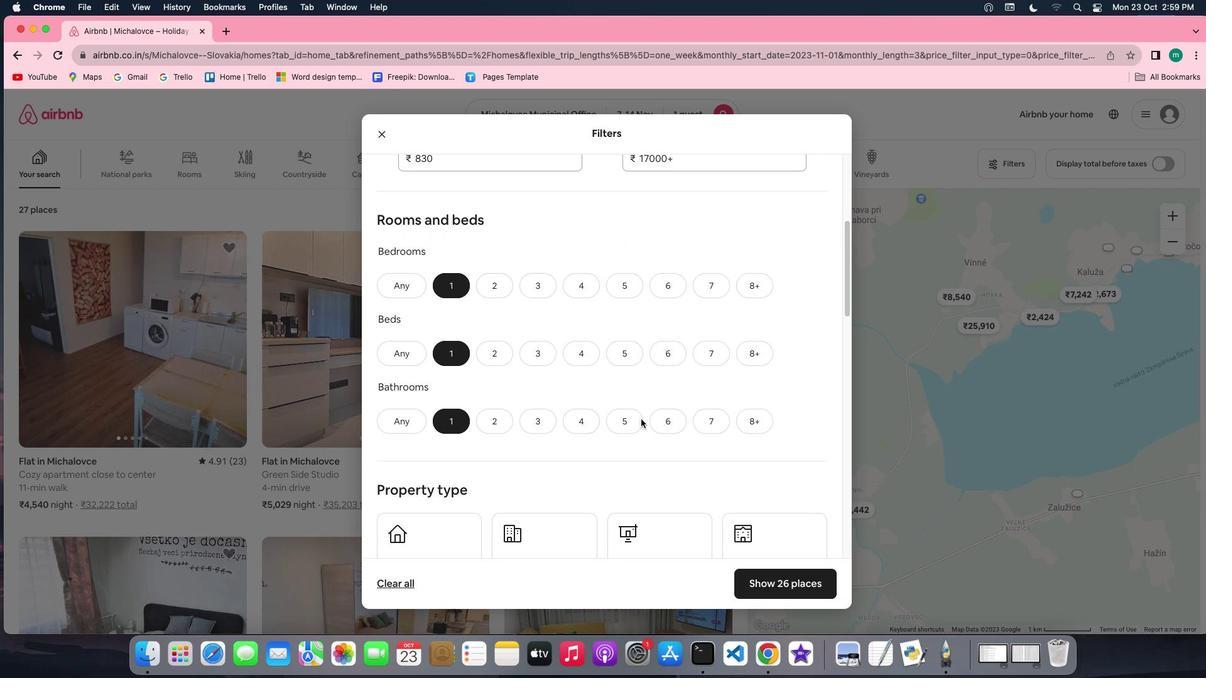 
Action: Mouse scrolled (640, 419) with delta (0, -1)
Screenshot: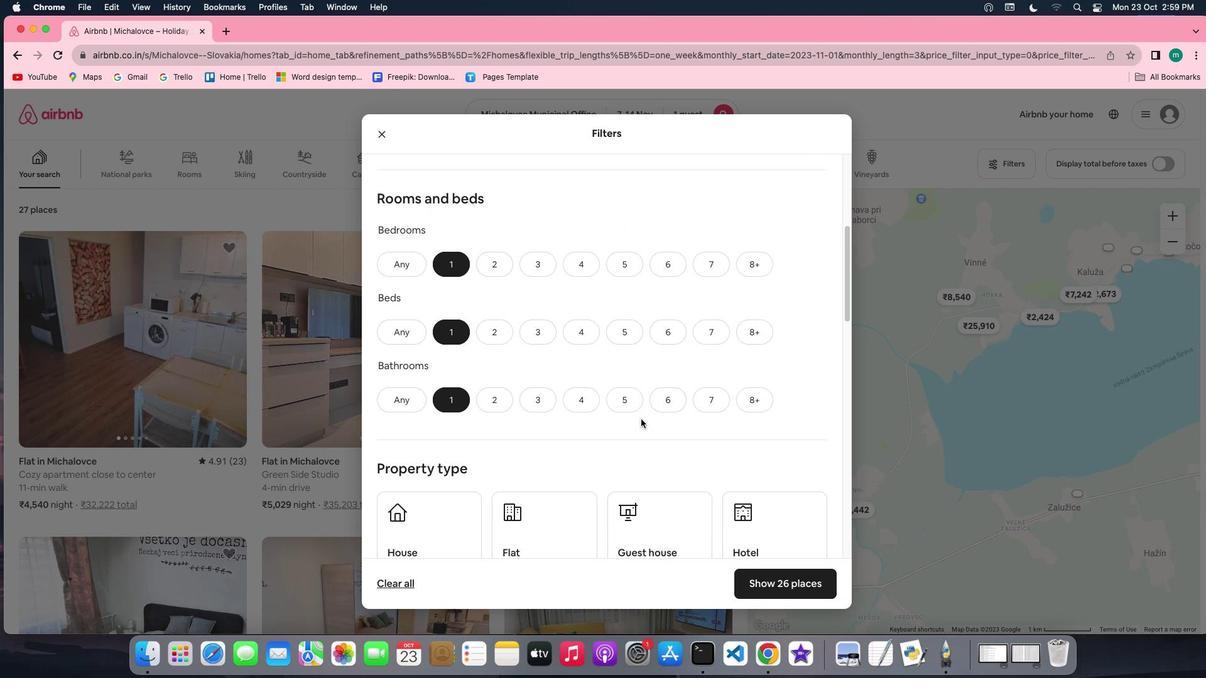
Action: Mouse scrolled (640, 419) with delta (0, -1)
Screenshot: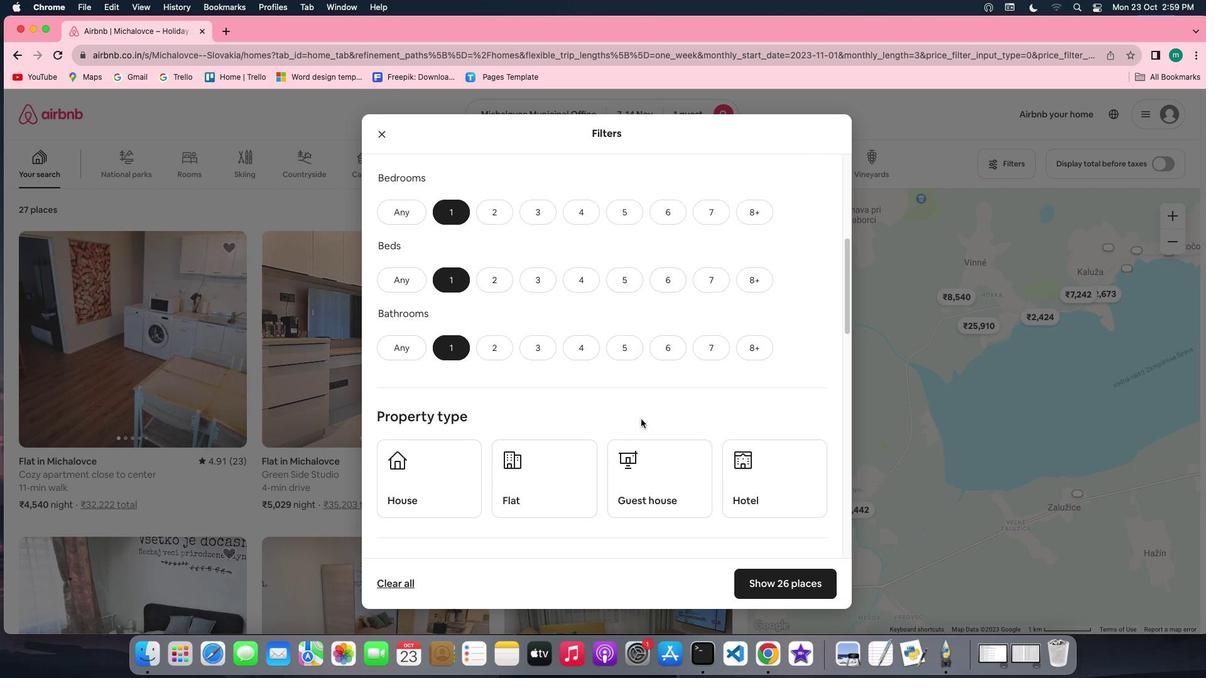 
Action: Mouse scrolled (640, 419) with delta (0, 0)
Screenshot: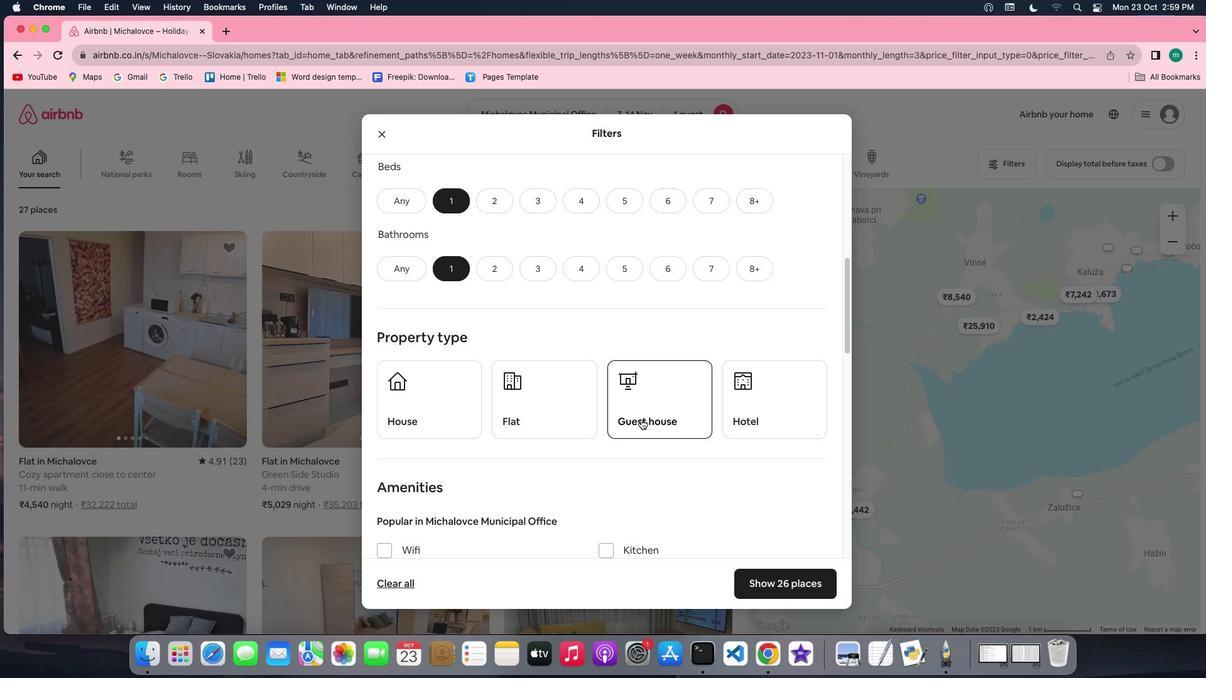 
Action: Mouse scrolled (640, 419) with delta (0, 0)
Screenshot: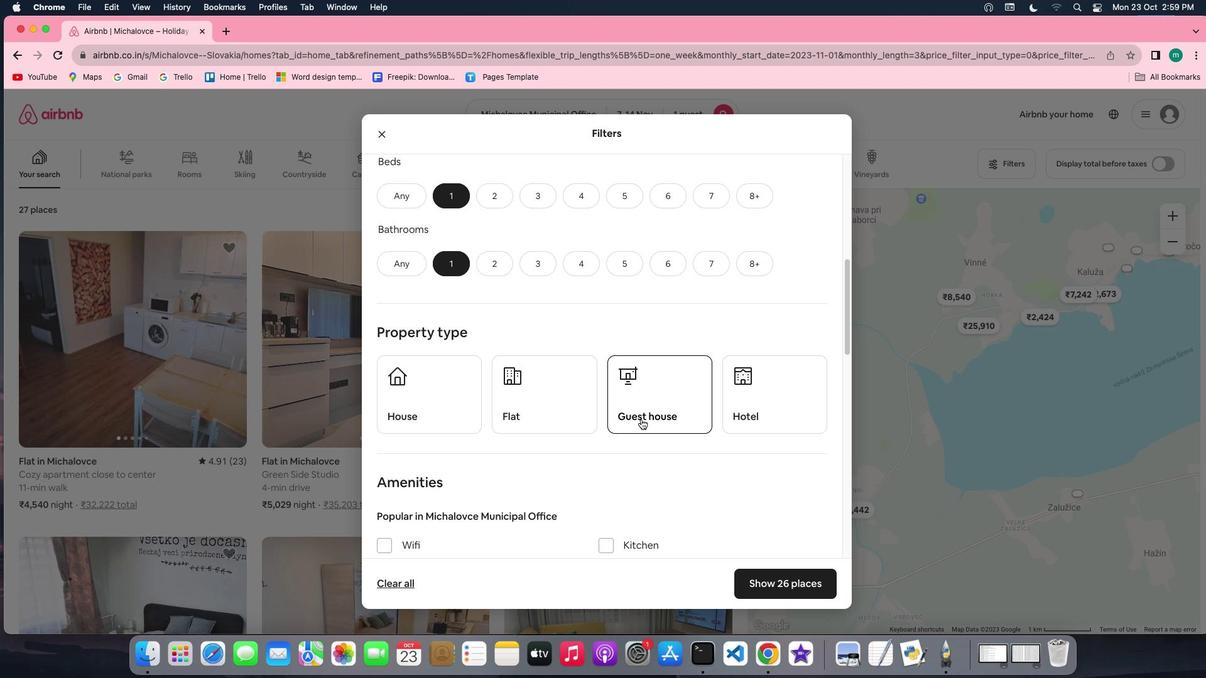 
Action: Mouse scrolled (640, 419) with delta (0, 0)
Screenshot: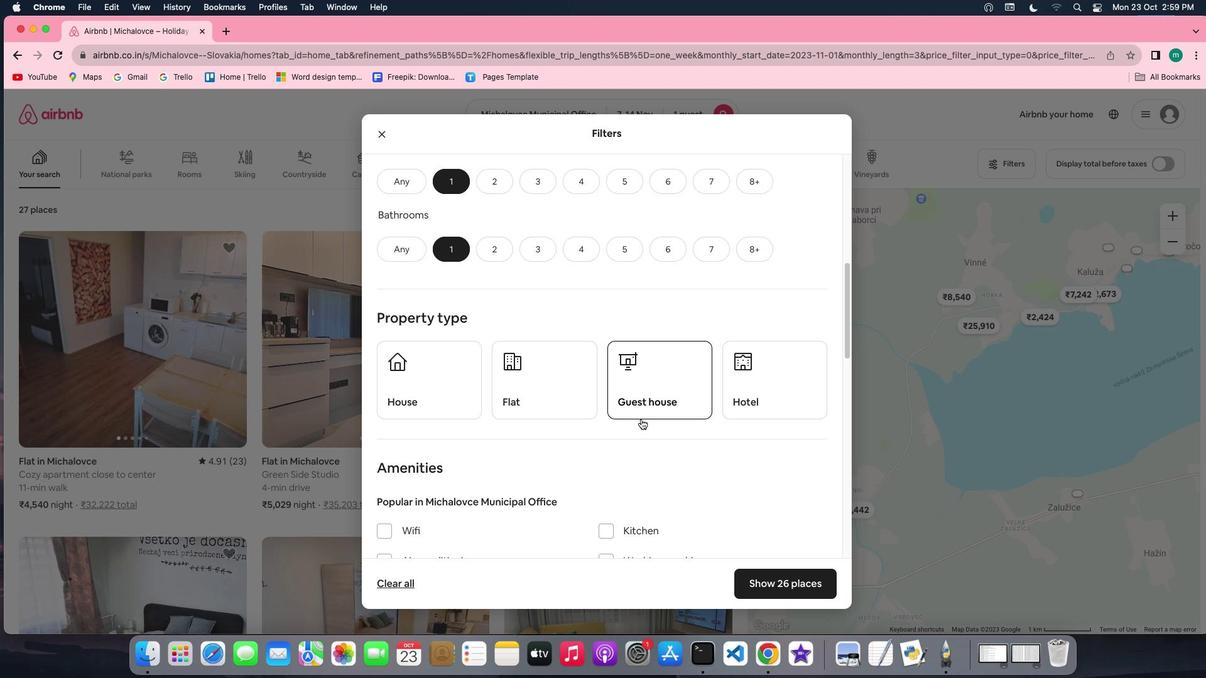 
Action: Mouse moved to (758, 381)
Screenshot: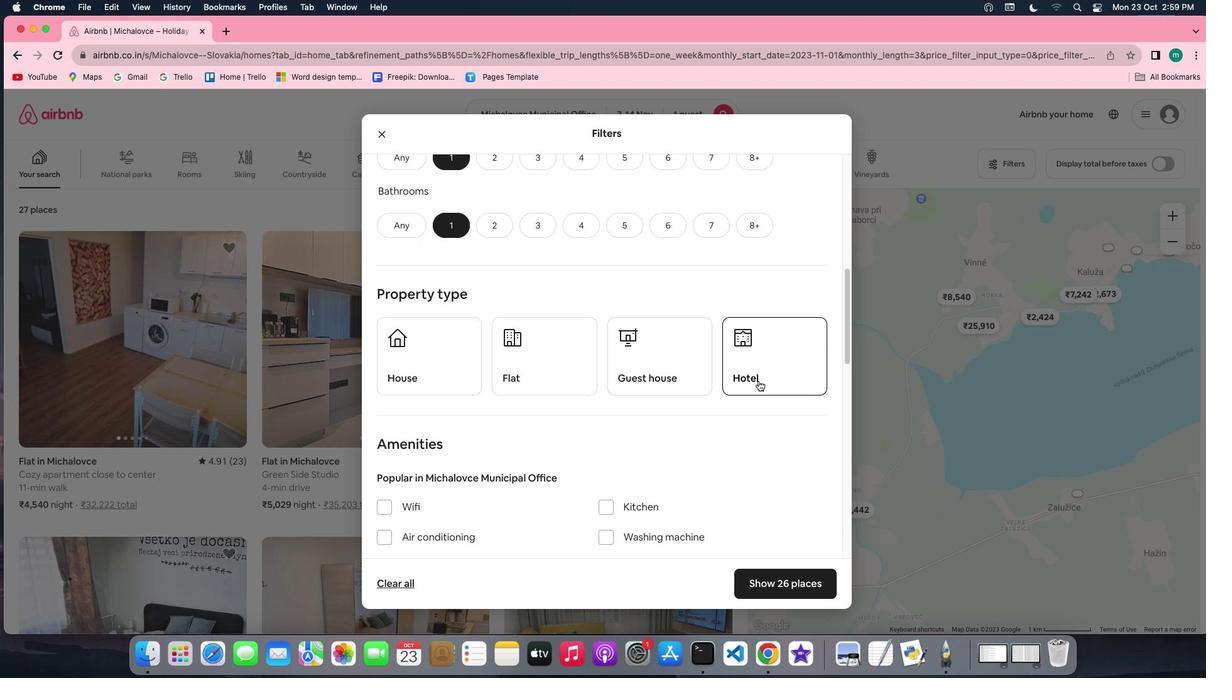 
Action: Mouse pressed left at (758, 381)
Screenshot: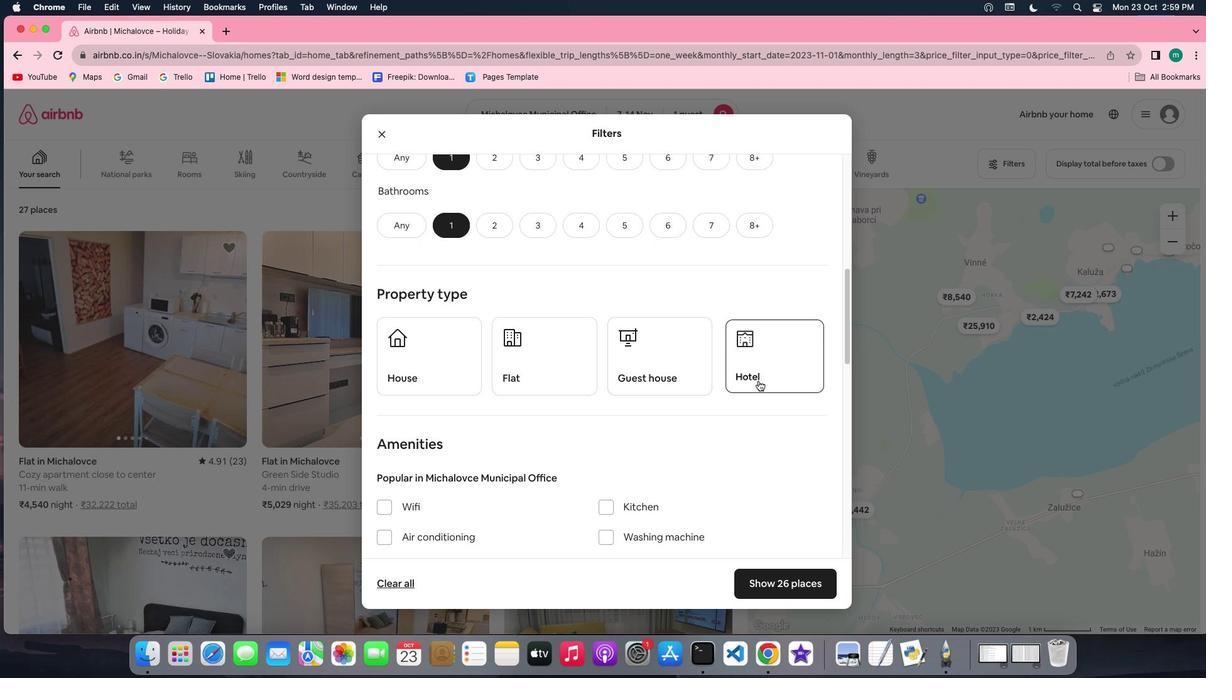 
Action: Mouse moved to (654, 432)
Screenshot: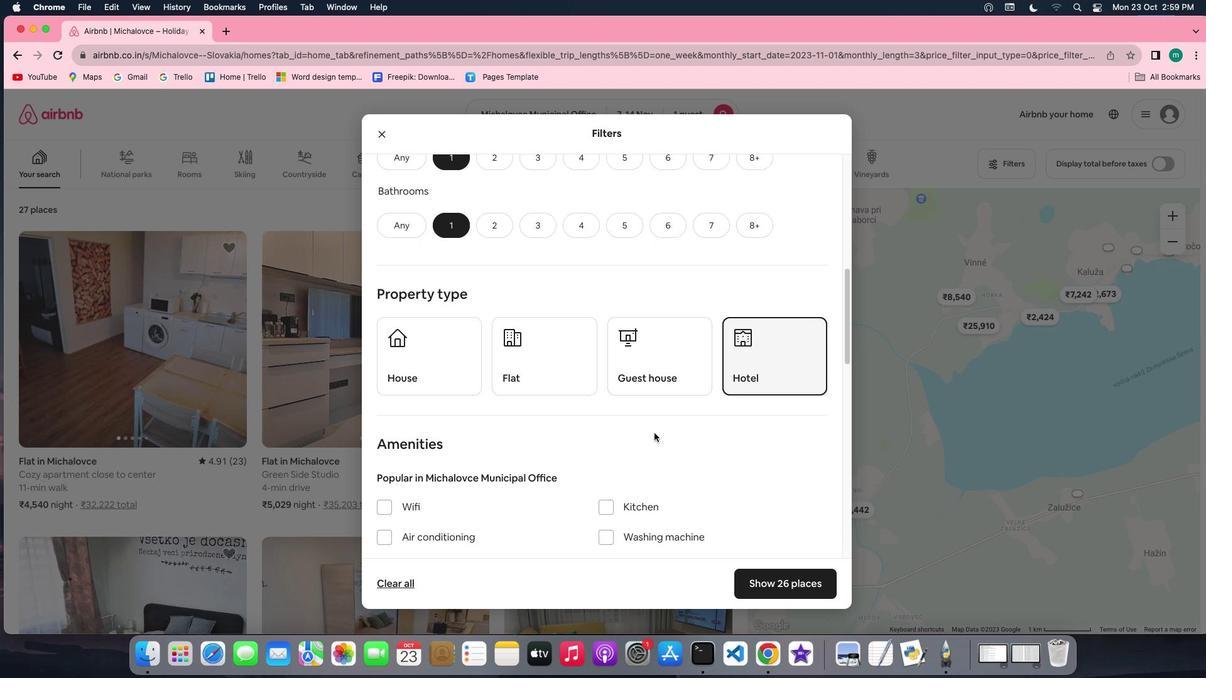 
Action: Mouse scrolled (654, 432) with delta (0, 0)
Screenshot: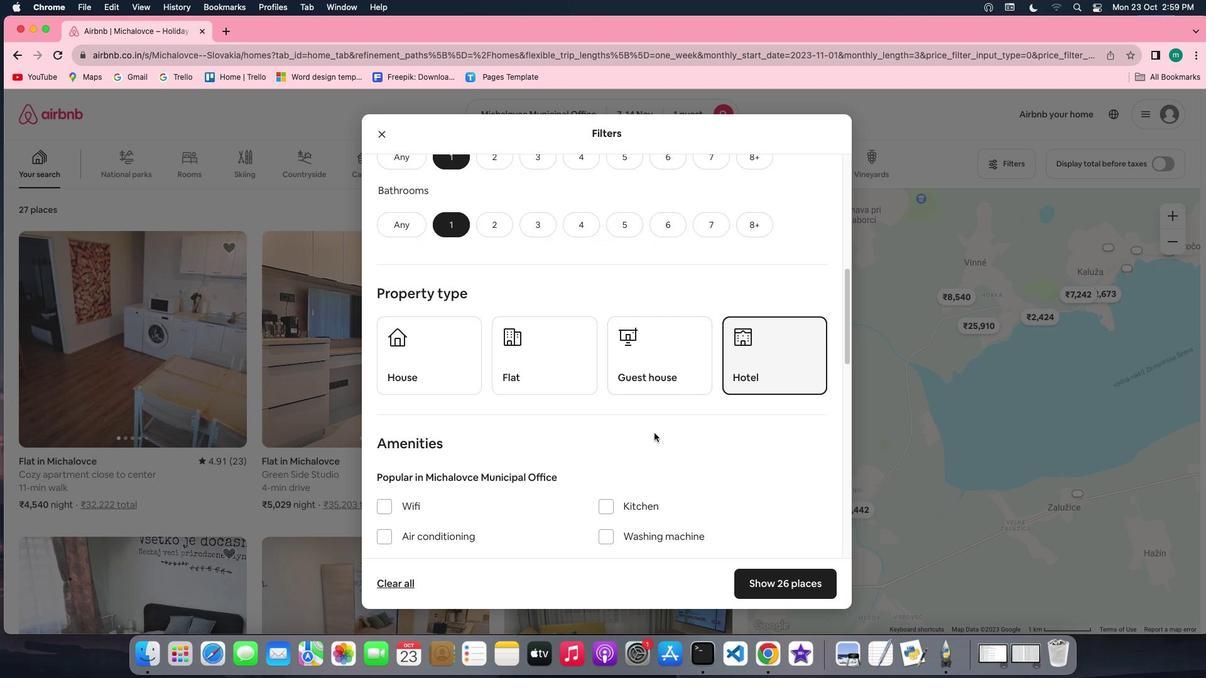 
Action: Mouse scrolled (654, 432) with delta (0, 0)
Screenshot: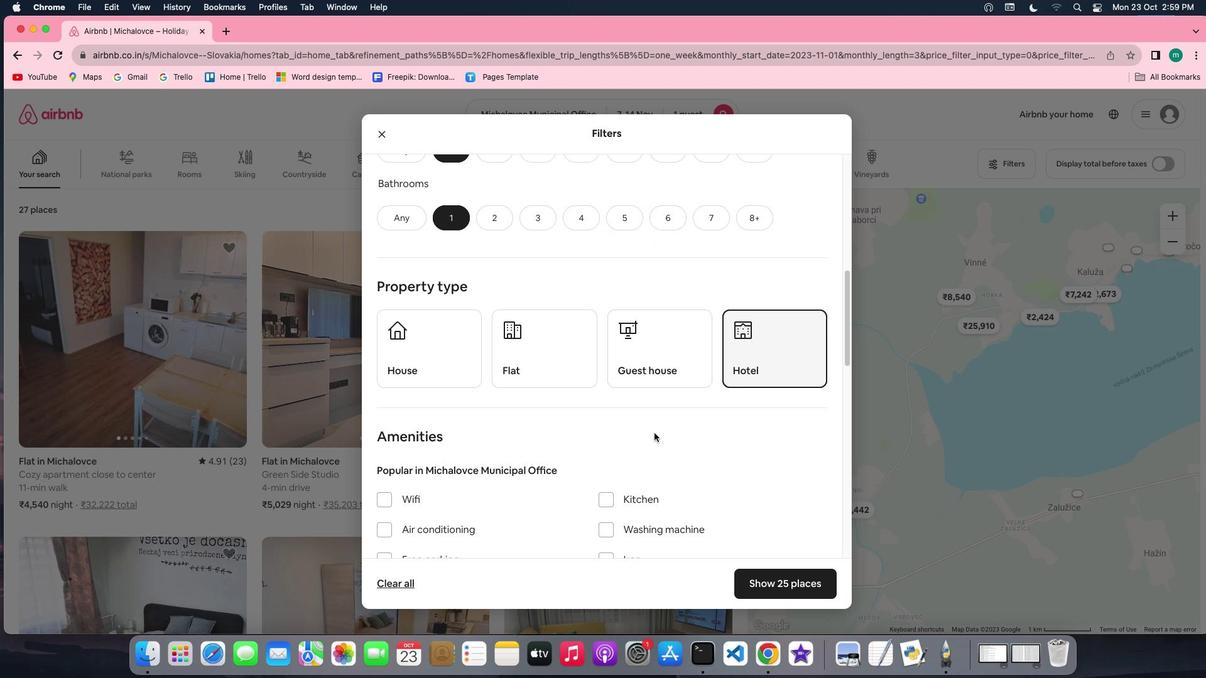 
Action: Mouse scrolled (654, 432) with delta (0, 0)
Screenshot: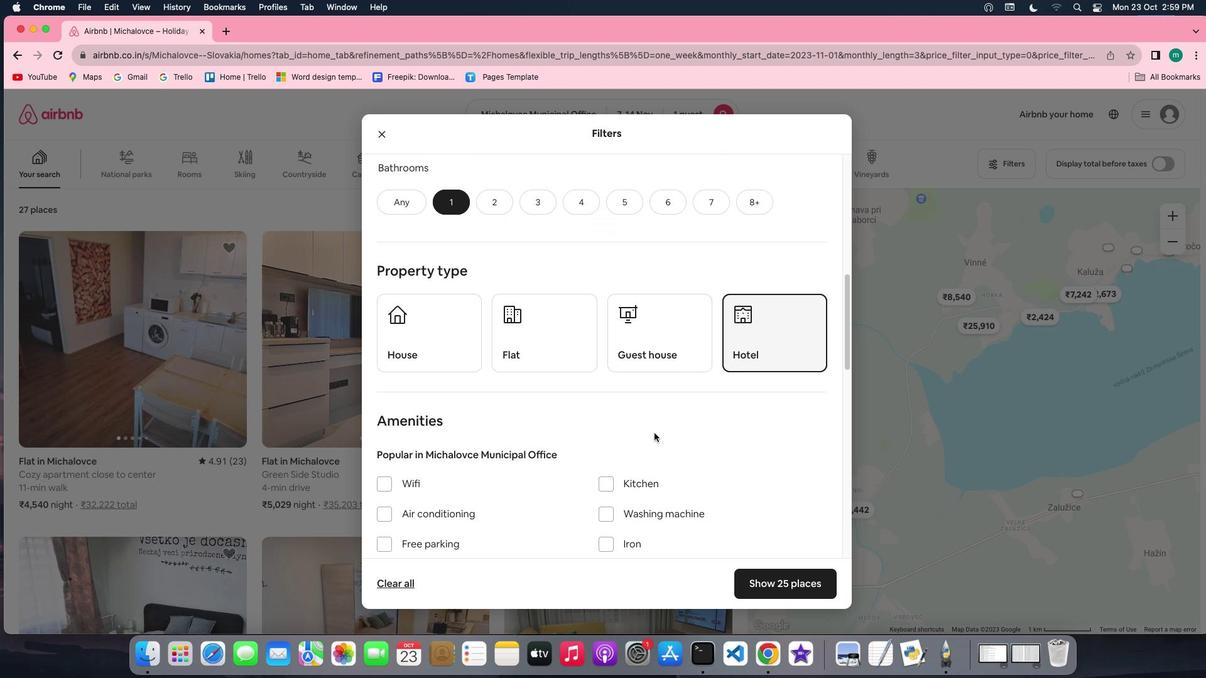 
Action: Mouse scrolled (654, 432) with delta (0, 0)
Screenshot: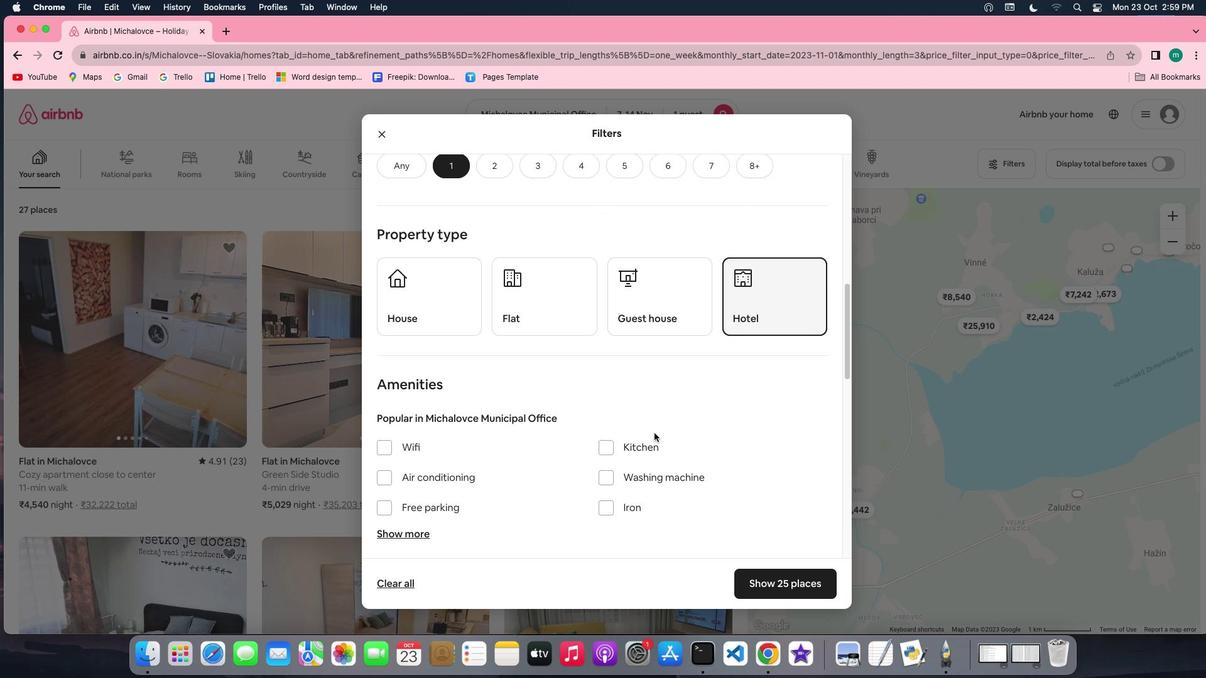 
Action: Mouse scrolled (654, 432) with delta (0, 0)
Screenshot: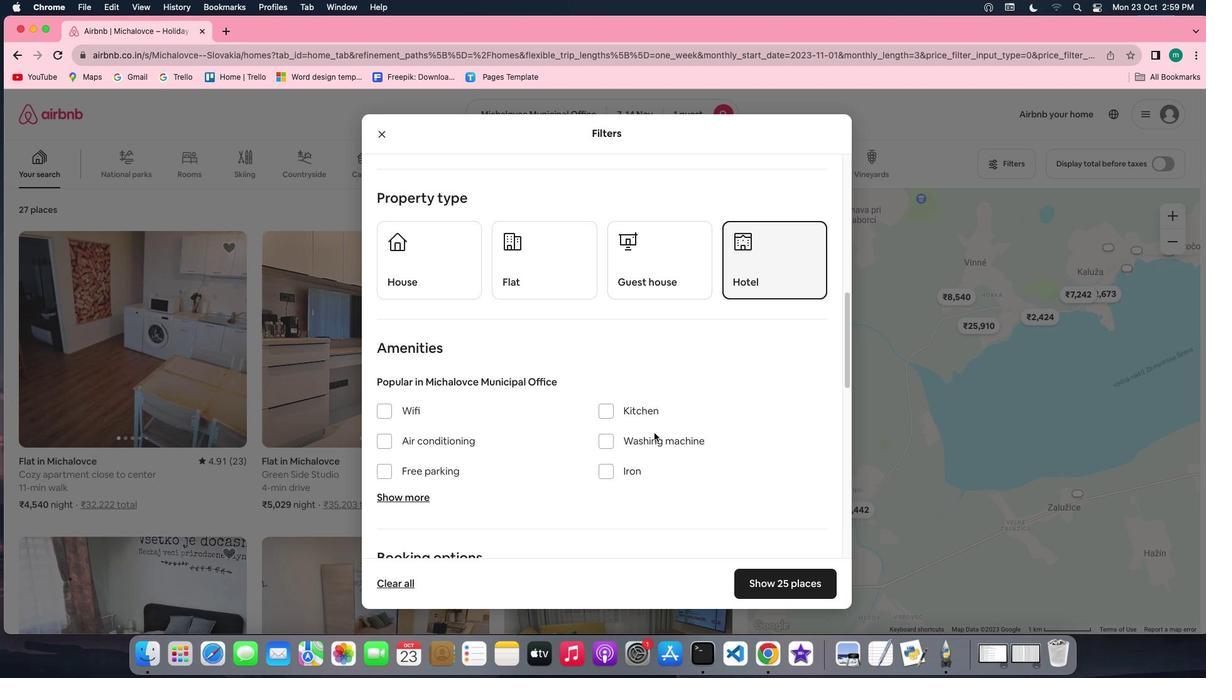 
Action: Mouse scrolled (654, 432) with delta (0, 0)
Screenshot: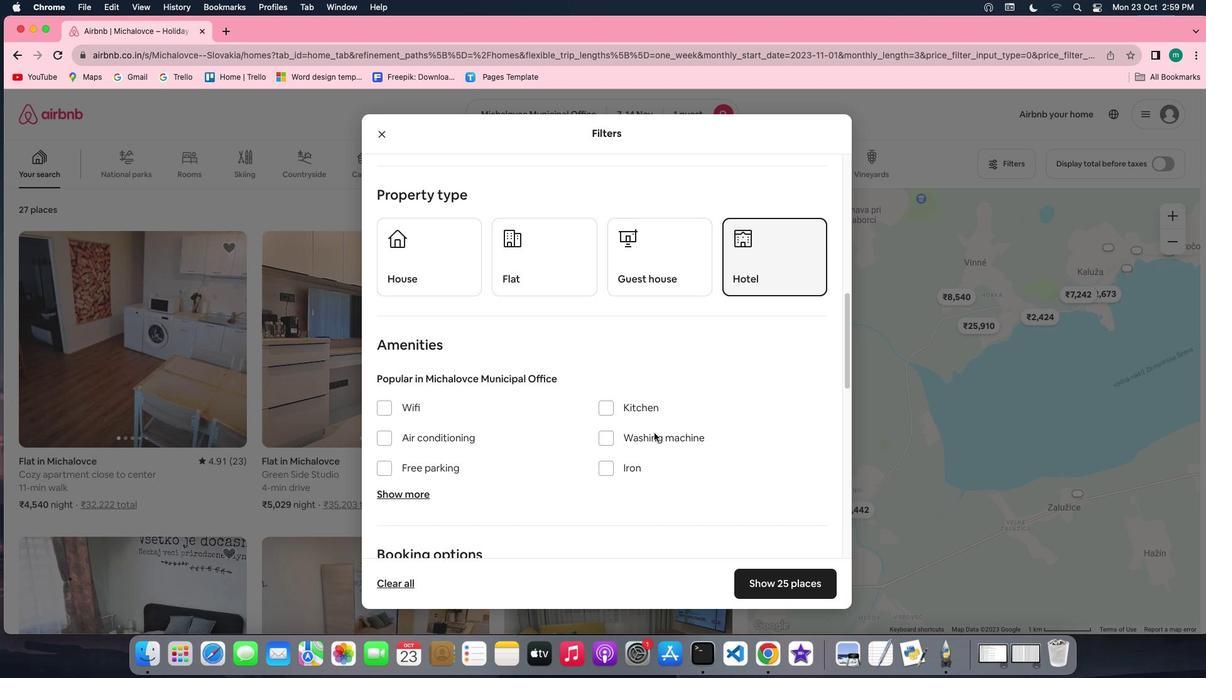 
Action: Mouse scrolled (654, 432) with delta (0, 0)
Screenshot: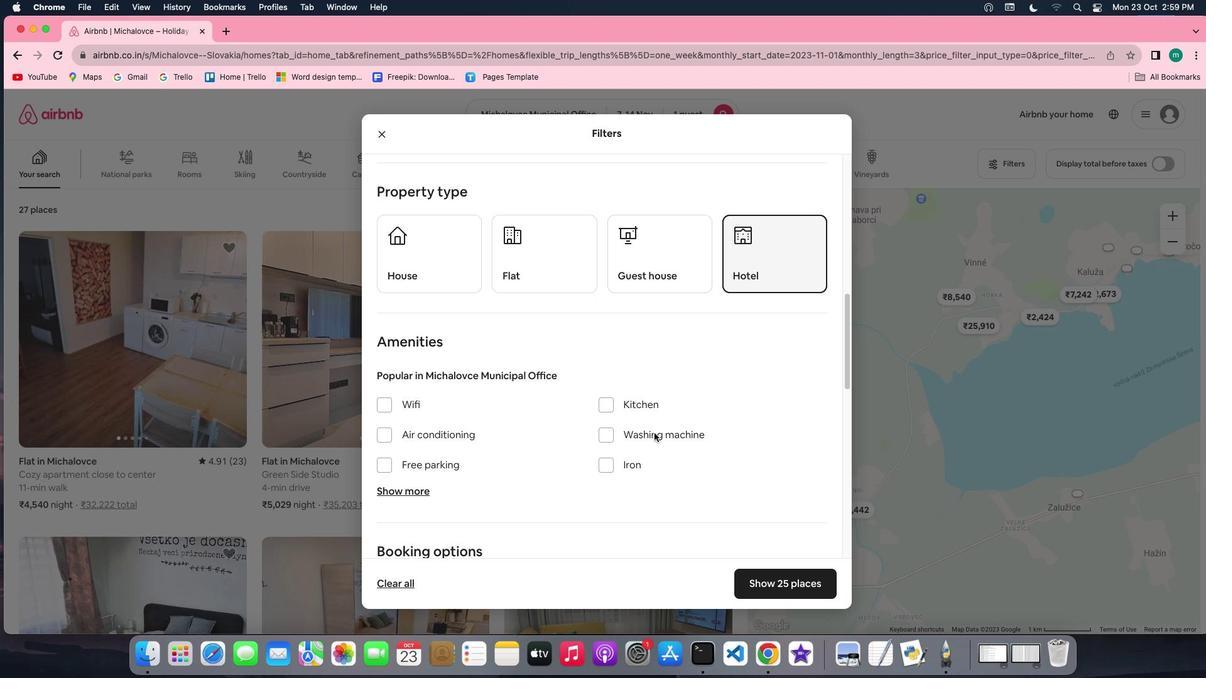 
Action: Mouse scrolled (654, 432) with delta (0, 0)
Screenshot: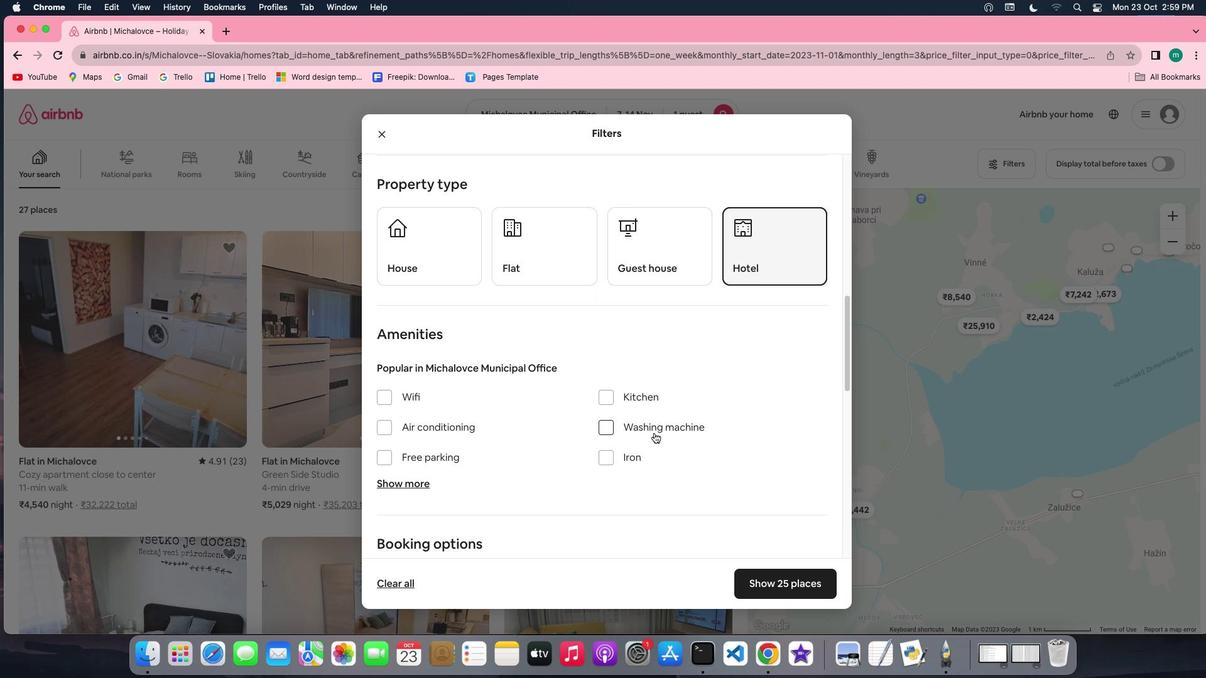 
Action: Mouse scrolled (654, 432) with delta (0, 0)
Screenshot: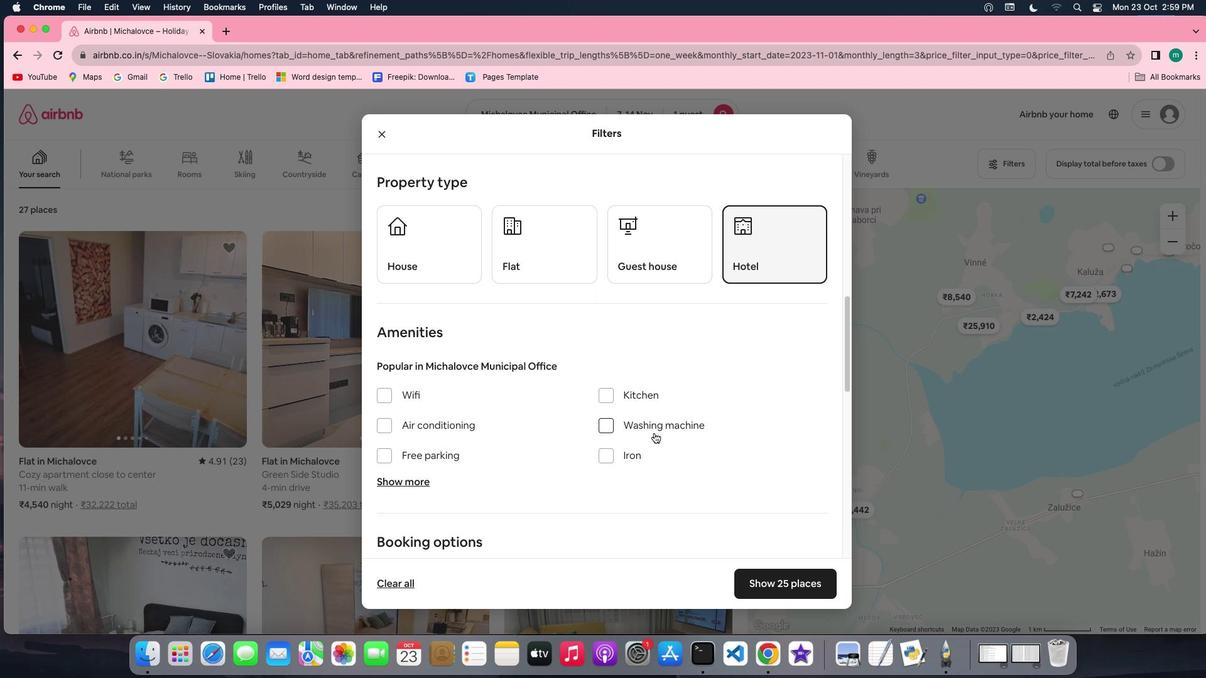 
Action: Mouse scrolled (654, 432) with delta (0, 0)
Screenshot: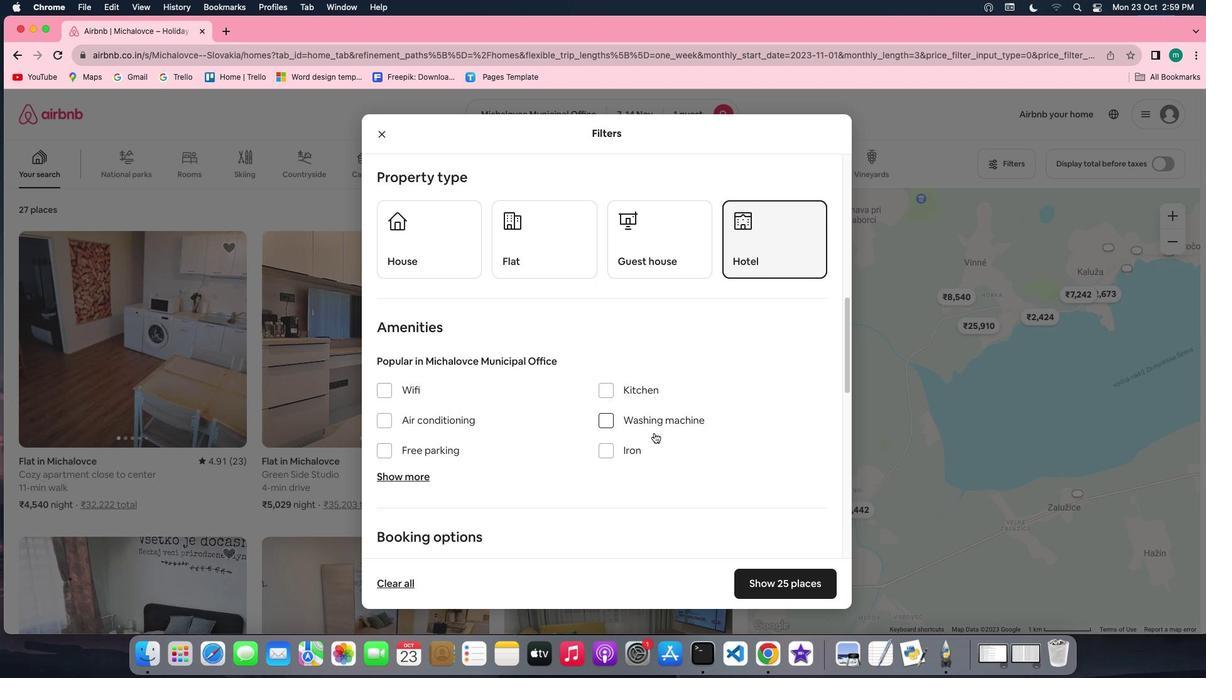 
Action: Mouse scrolled (654, 432) with delta (0, 0)
Screenshot: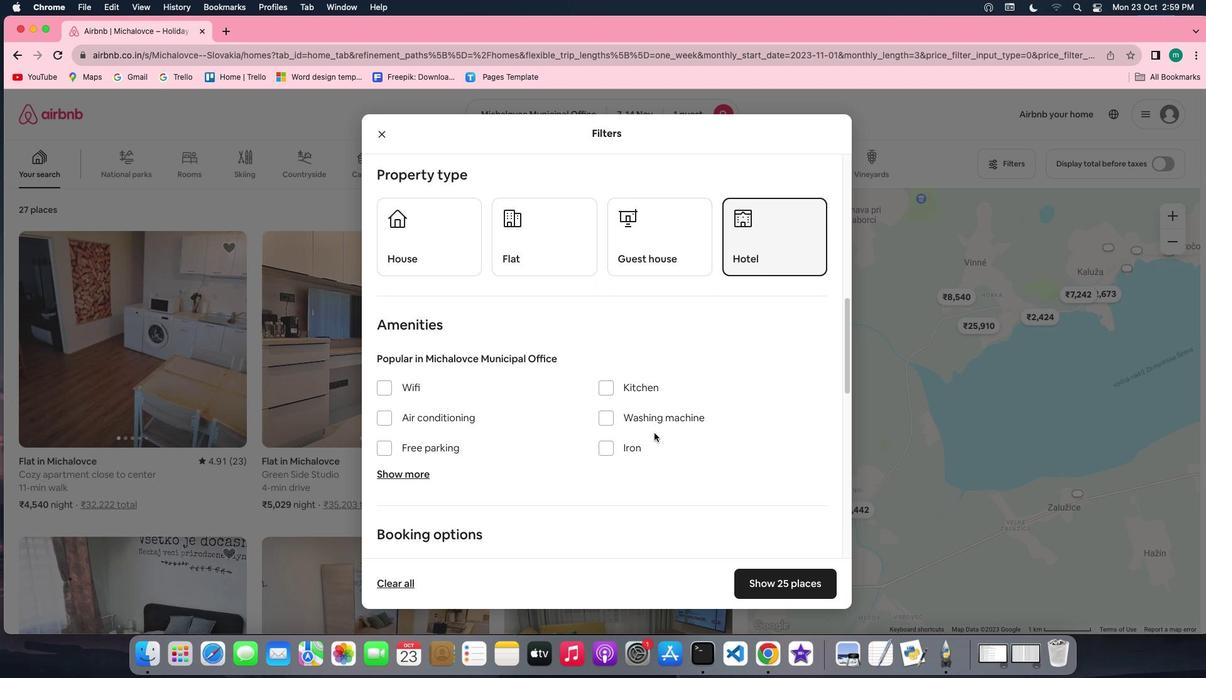 
Action: Mouse scrolled (654, 432) with delta (0, 0)
Screenshot: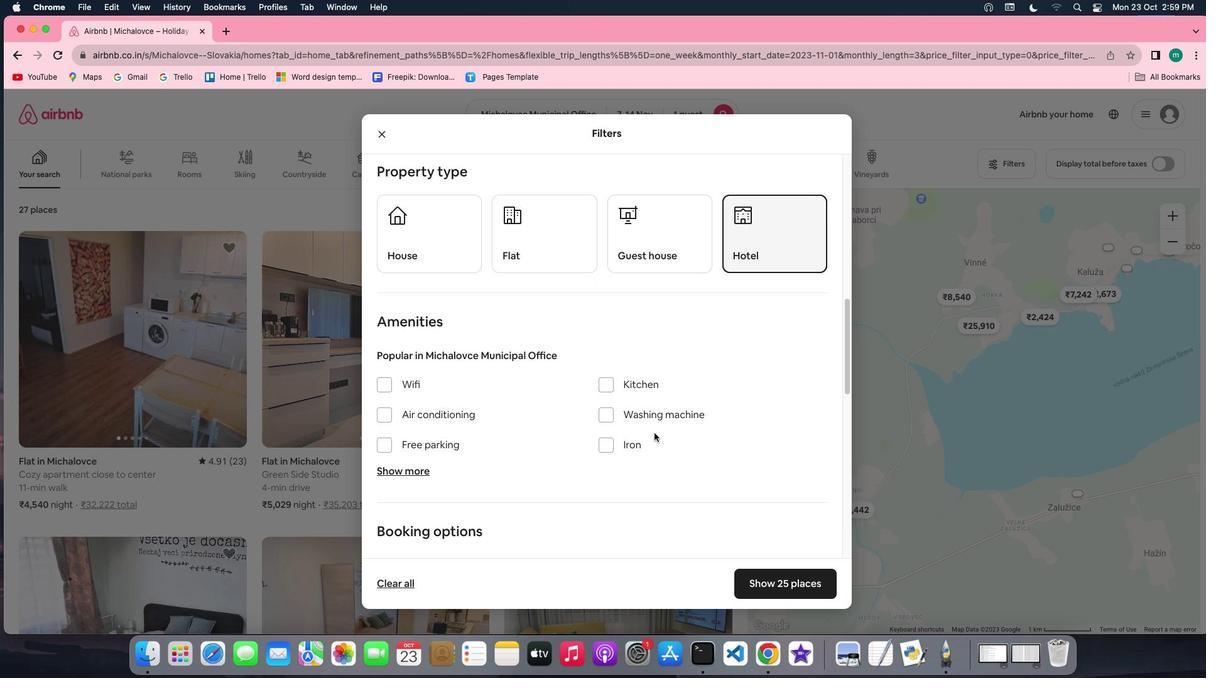 
Action: Mouse scrolled (654, 432) with delta (0, 0)
Screenshot: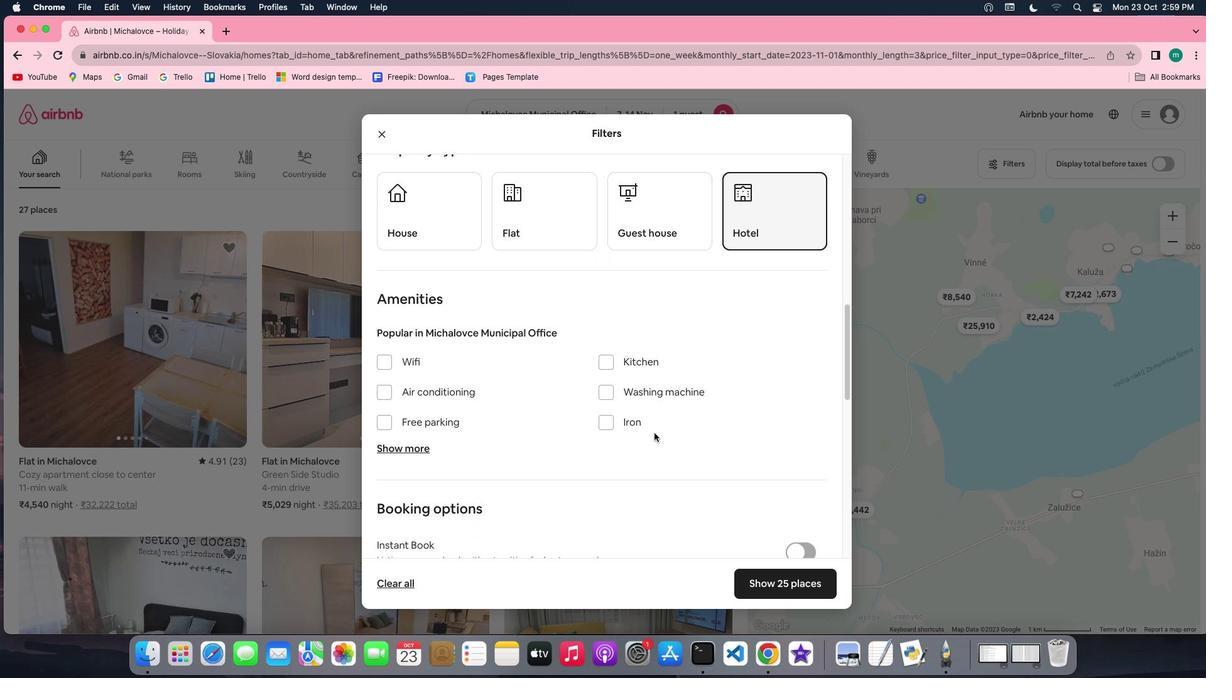 
Action: Mouse scrolled (654, 432) with delta (0, 0)
Screenshot: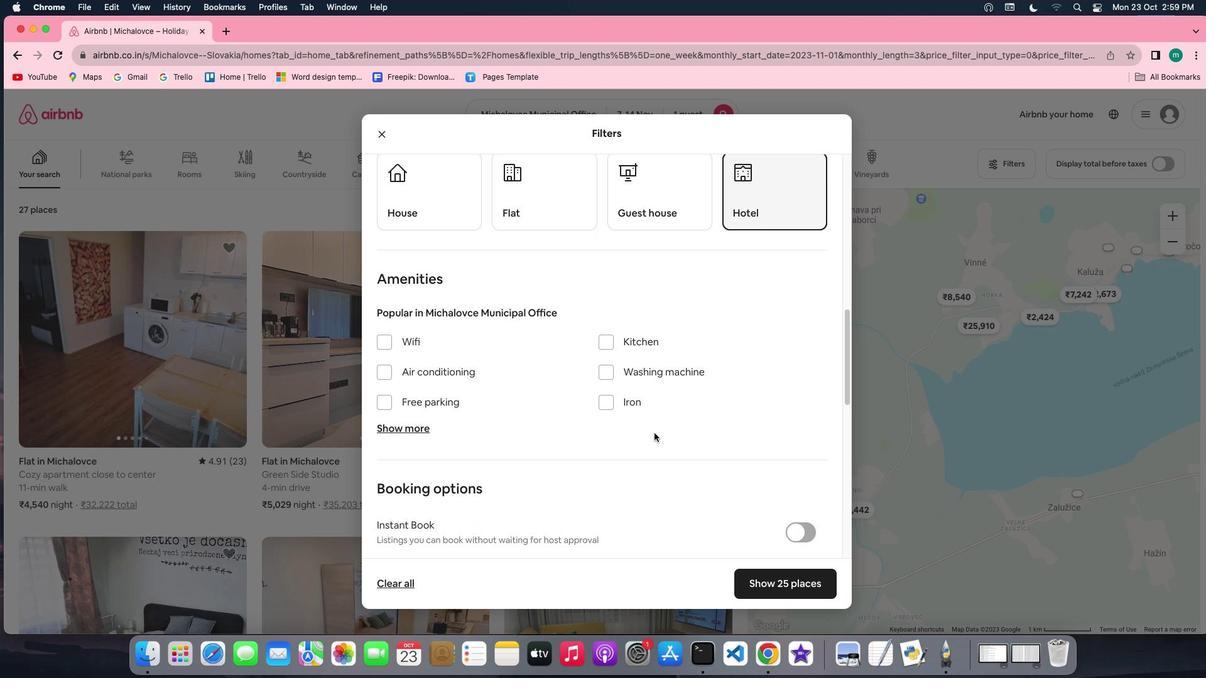 
Action: Mouse moved to (390, 345)
Screenshot: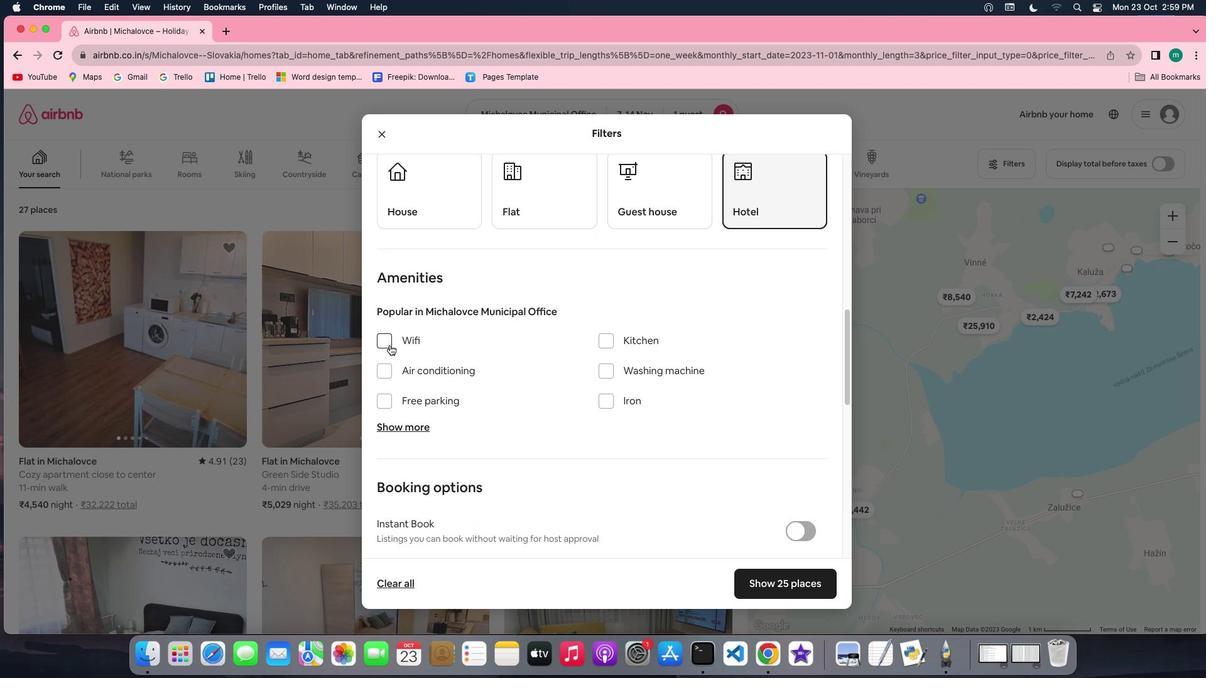 
Action: Mouse pressed left at (390, 345)
Screenshot: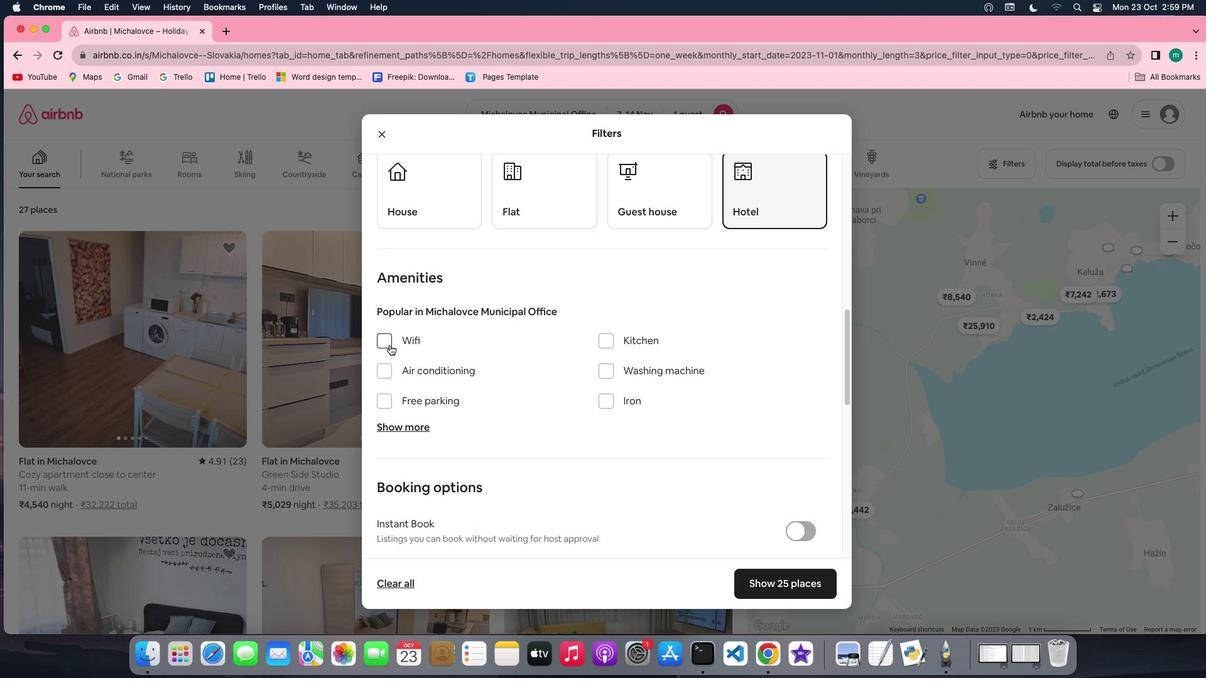 
Action: Mouse moved to (672, 442)
Screenshot: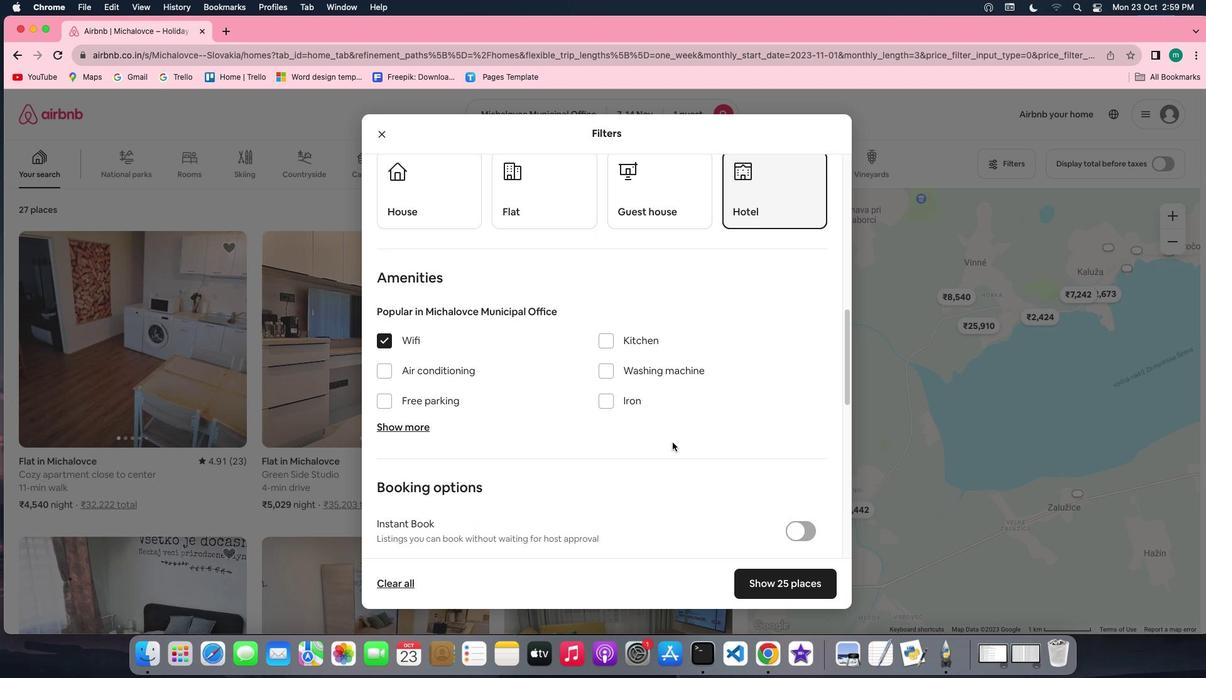 
Action: Mouse scrolled (672, 442) with delta (0, 0)
Screenshot: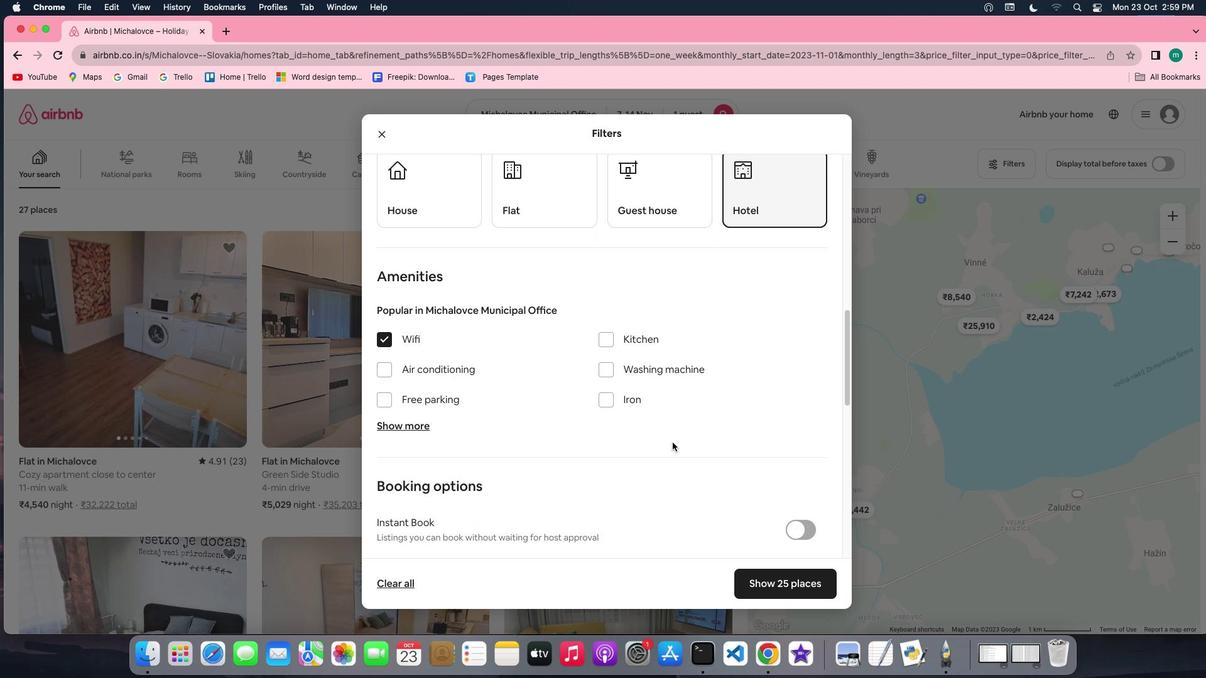 
Action: Mouse scrolled (672, 442) with delta (0, 0)
Screenshot: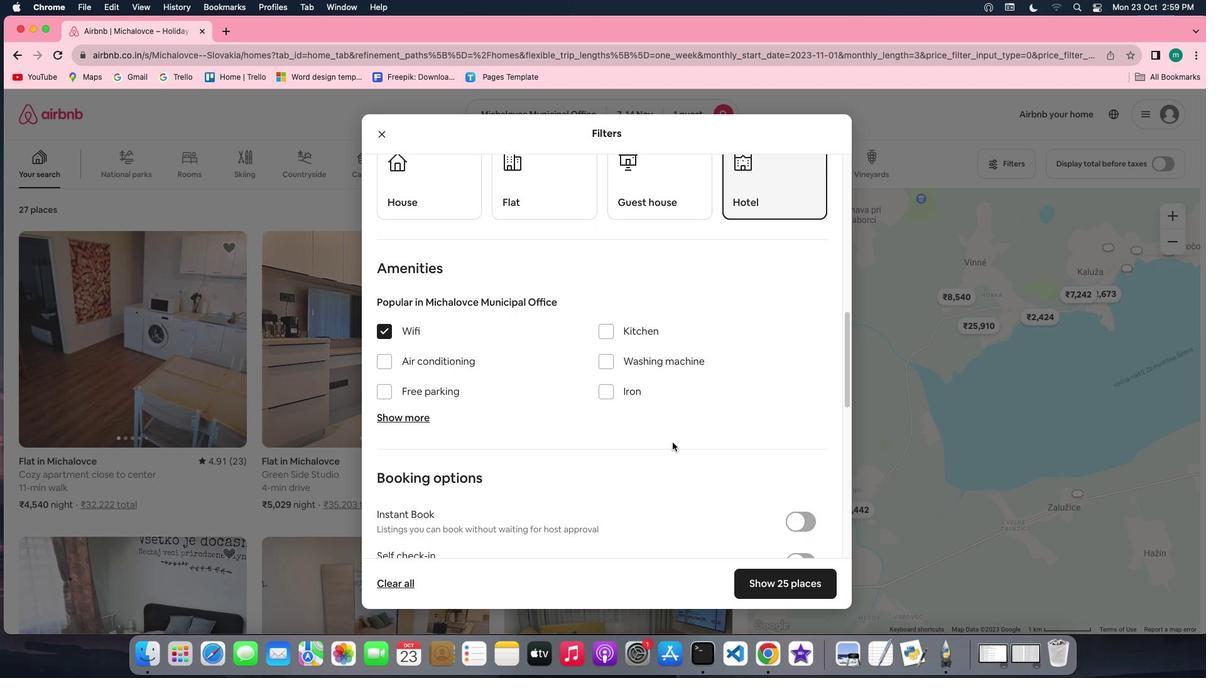 
Action: Mouse scrolled (672, 442) with delta (0, 0)
Screenshot: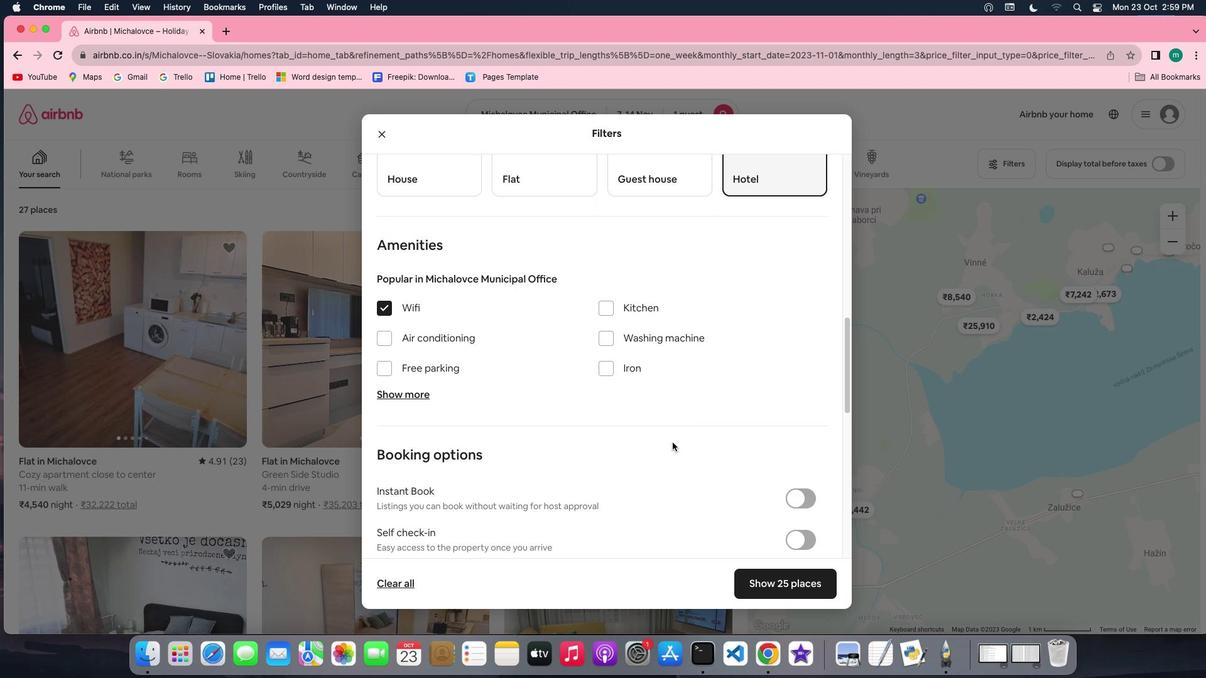 
Action: Mouse scrolled (672, 442) with delta (0, 0)
Screenshot: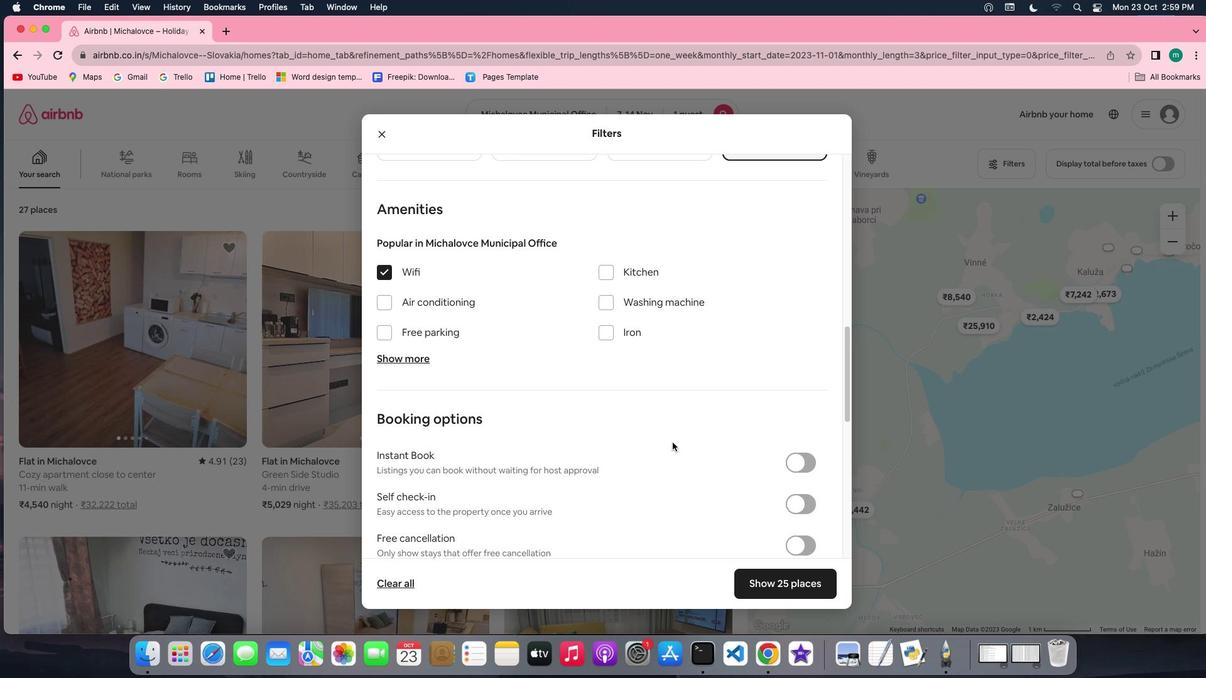 
Action: Mouse scrolled (672, 442) with delta (0, 0)
Screenshot: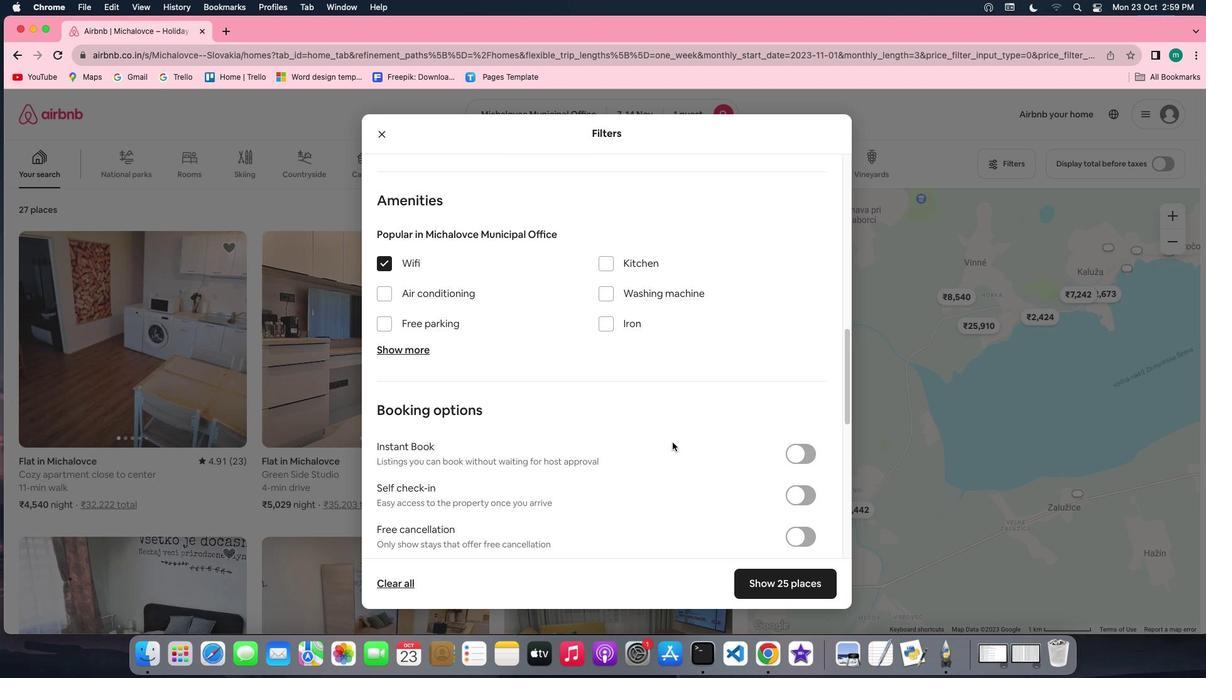 
Action: Mouse scrolled (672, 442) with delta (0, -1)
Screenshot: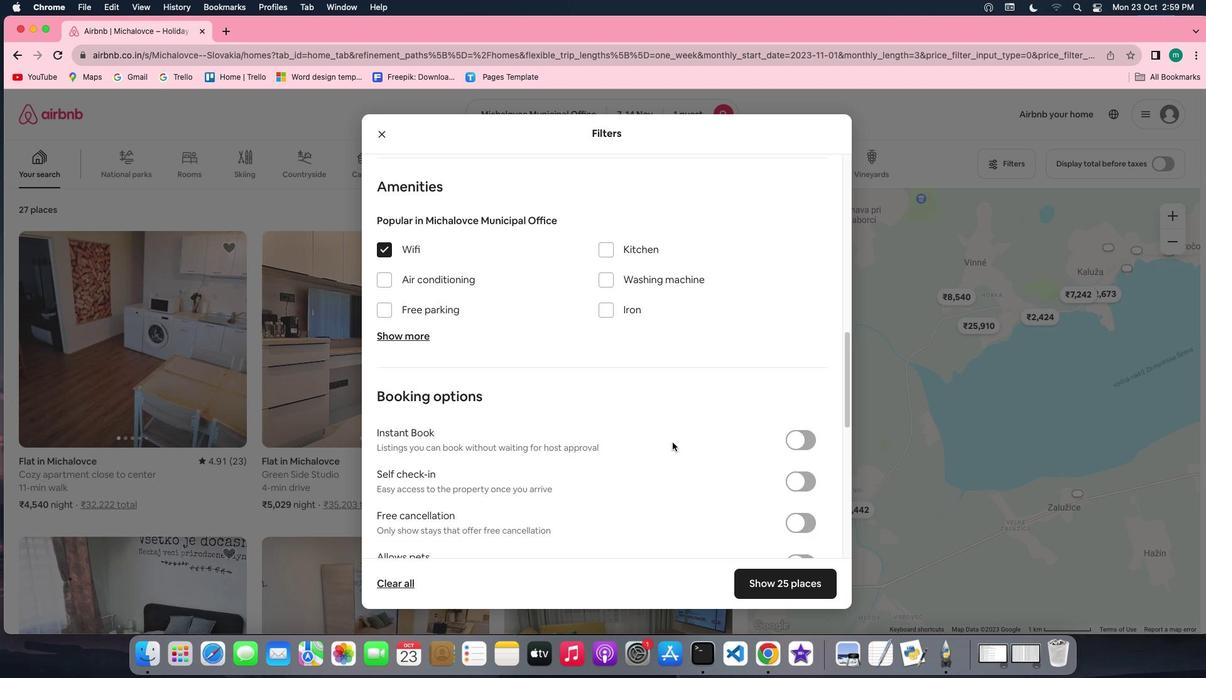 
Action: Mouse scrolled (672, 442) with delta (0, 0)
Screenshot: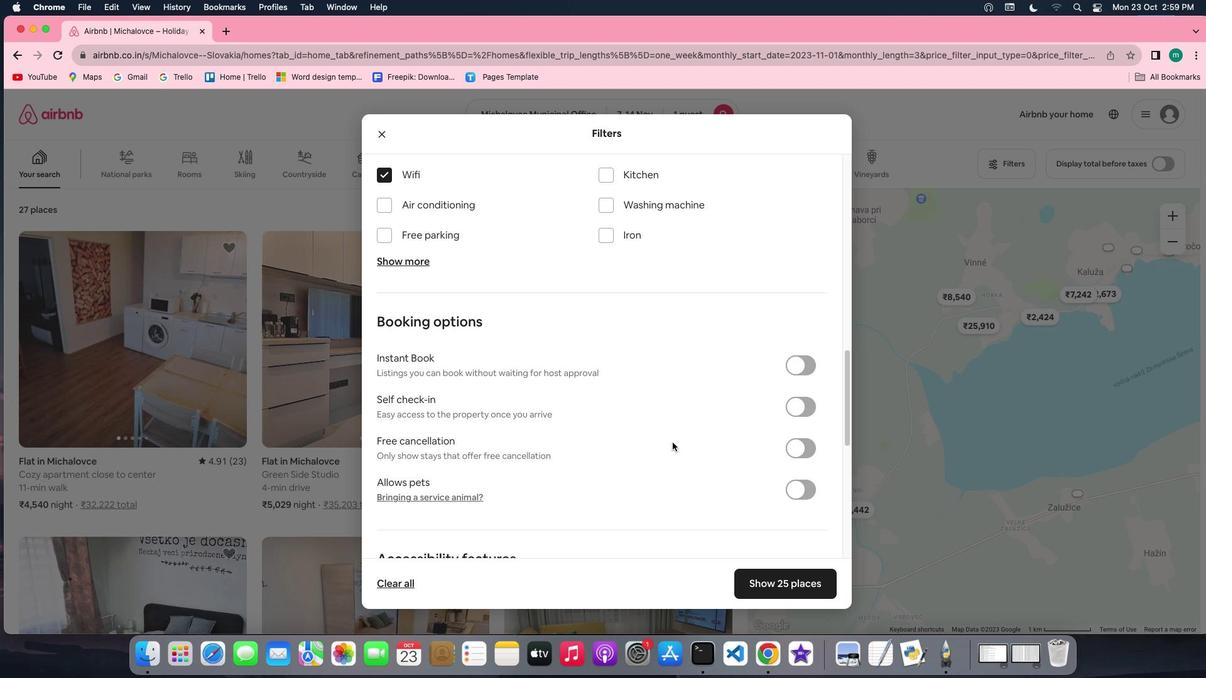 
Action: Mouse scrolled (672, 442) with delta (0, 0)
Screenshot: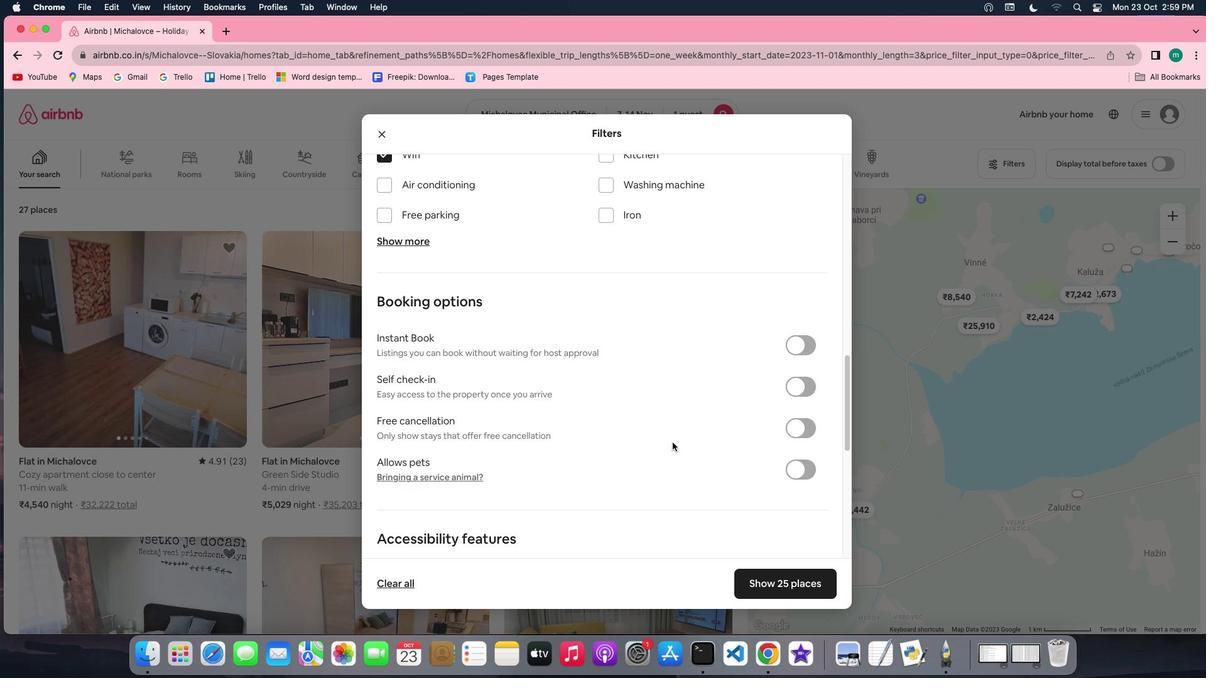 
Action: Mouse scrolled (672, 442) with delta (0, 0)
Screenshot: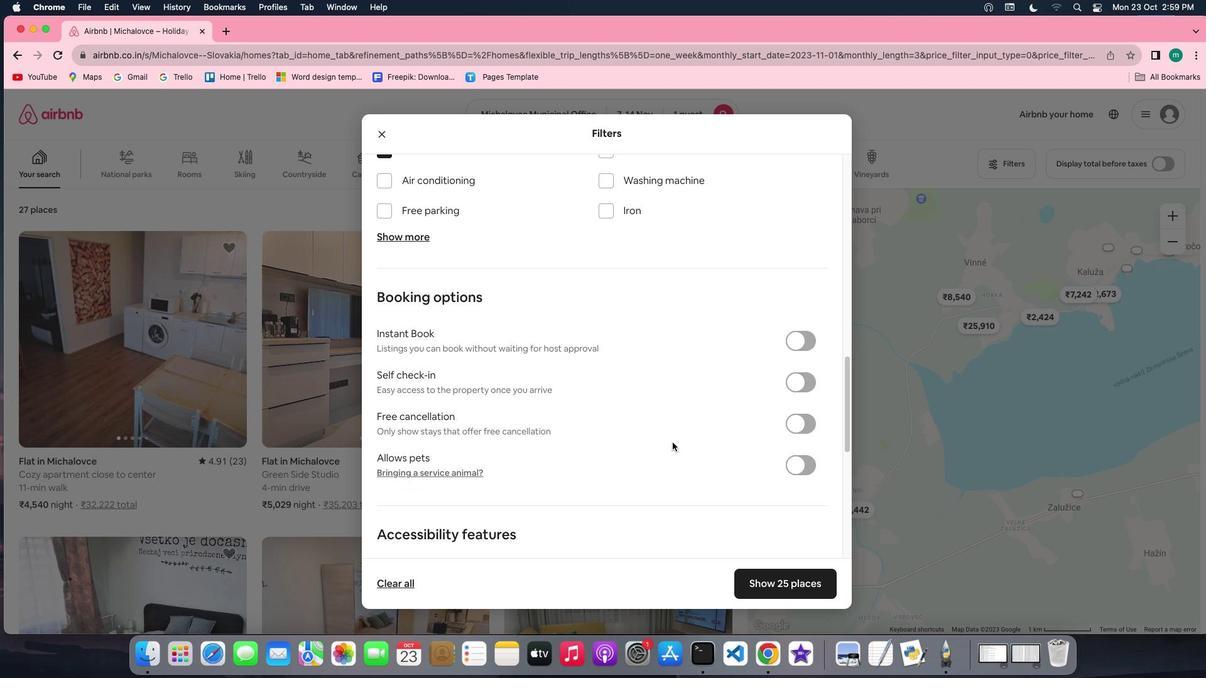 
Action: Mouse scrolled (672, 442) with delta (0, 0)
Screenshot: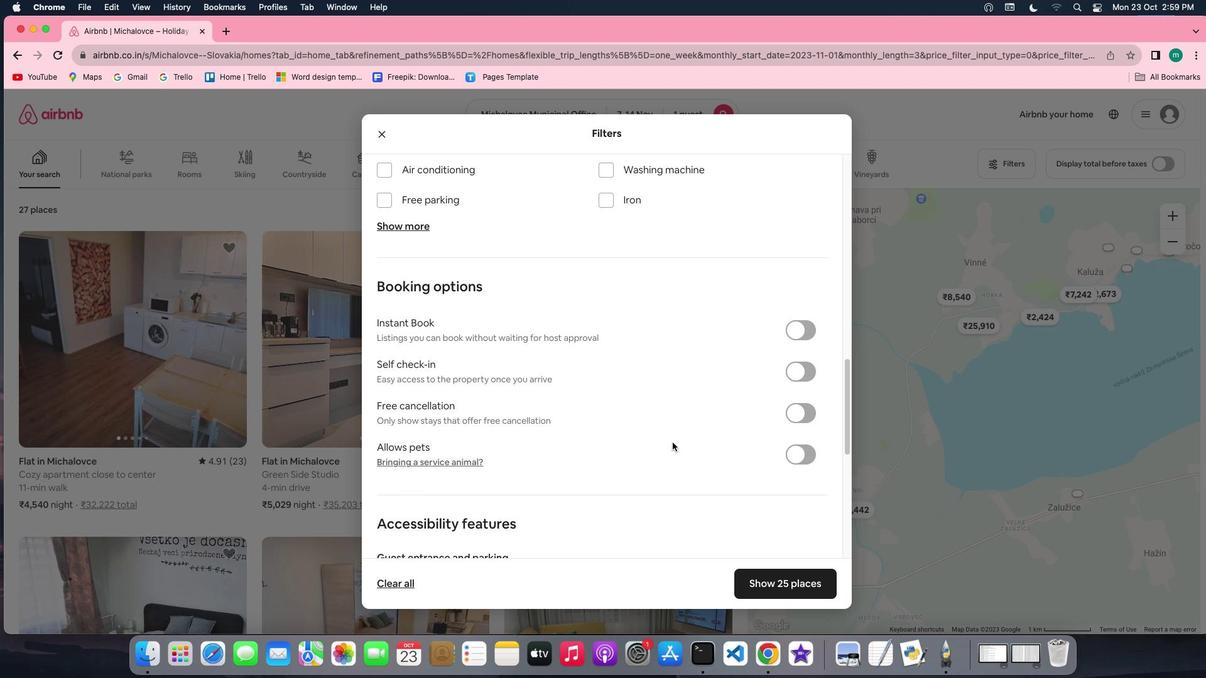 
Action: Mouse scrolled (672, 442) with delta (0, 0)
Screenshot: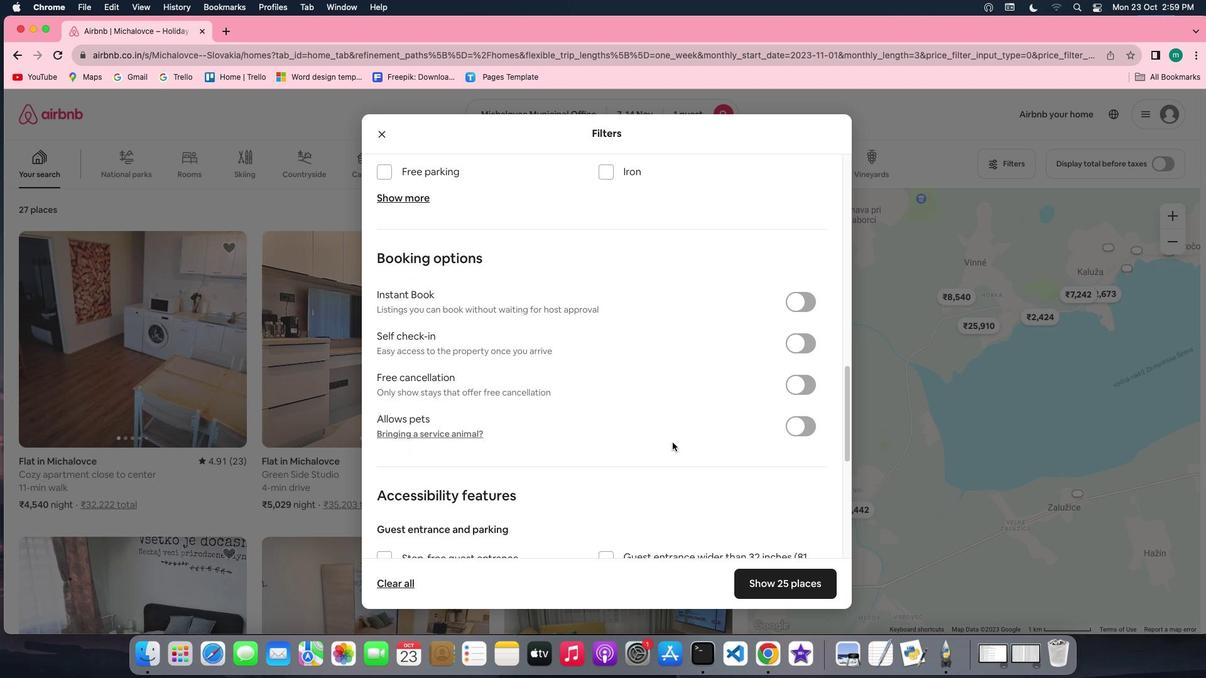 
Action: Mouse moved to (807, 322)
Screenshot: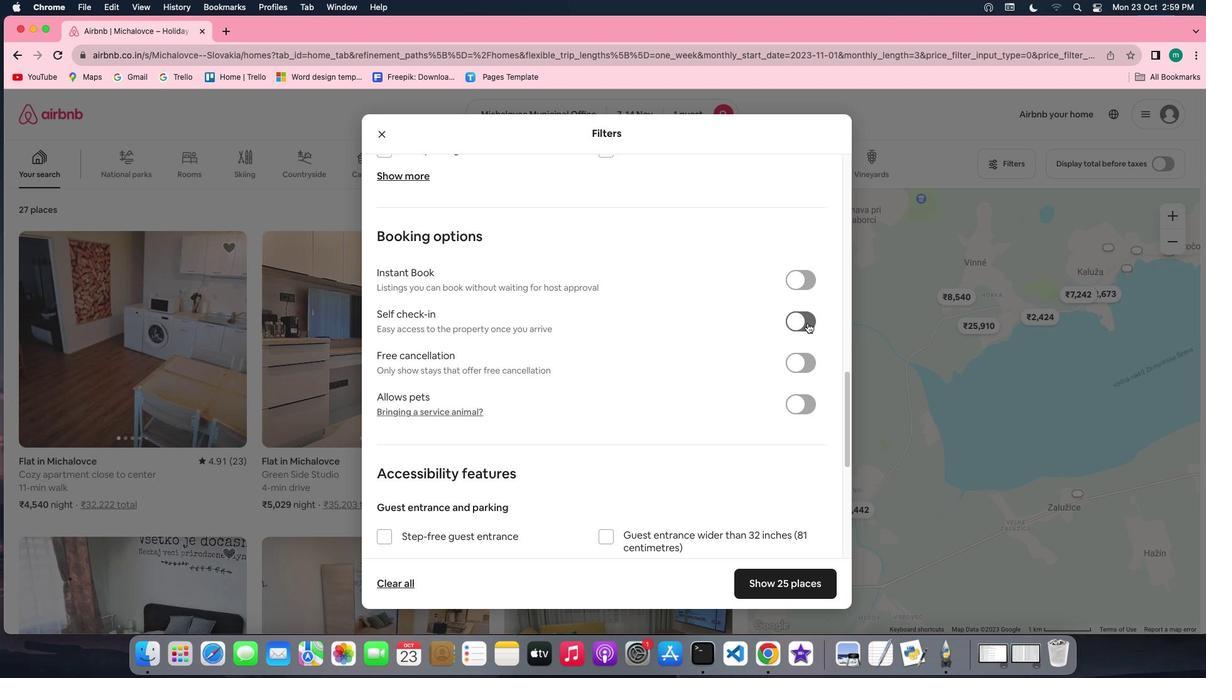 
Action: Mouse pressed left at (807, 322)
Screenshot: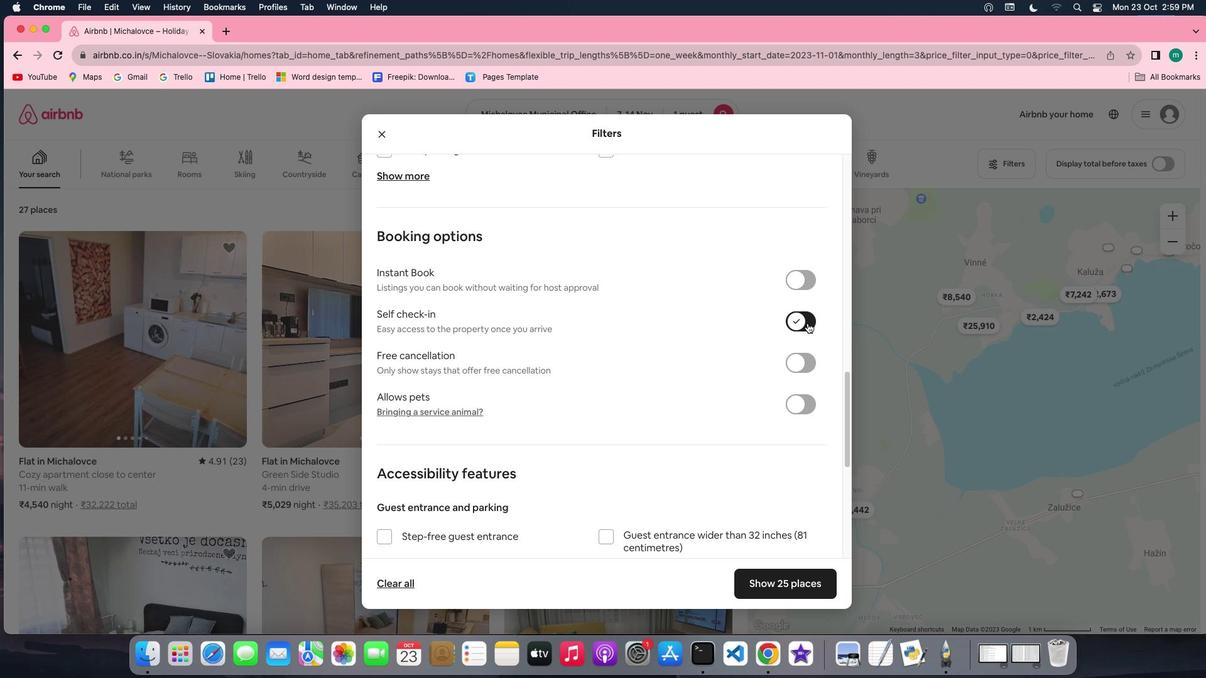 
Action: Mouse moved to (644, 425)
Screenshot: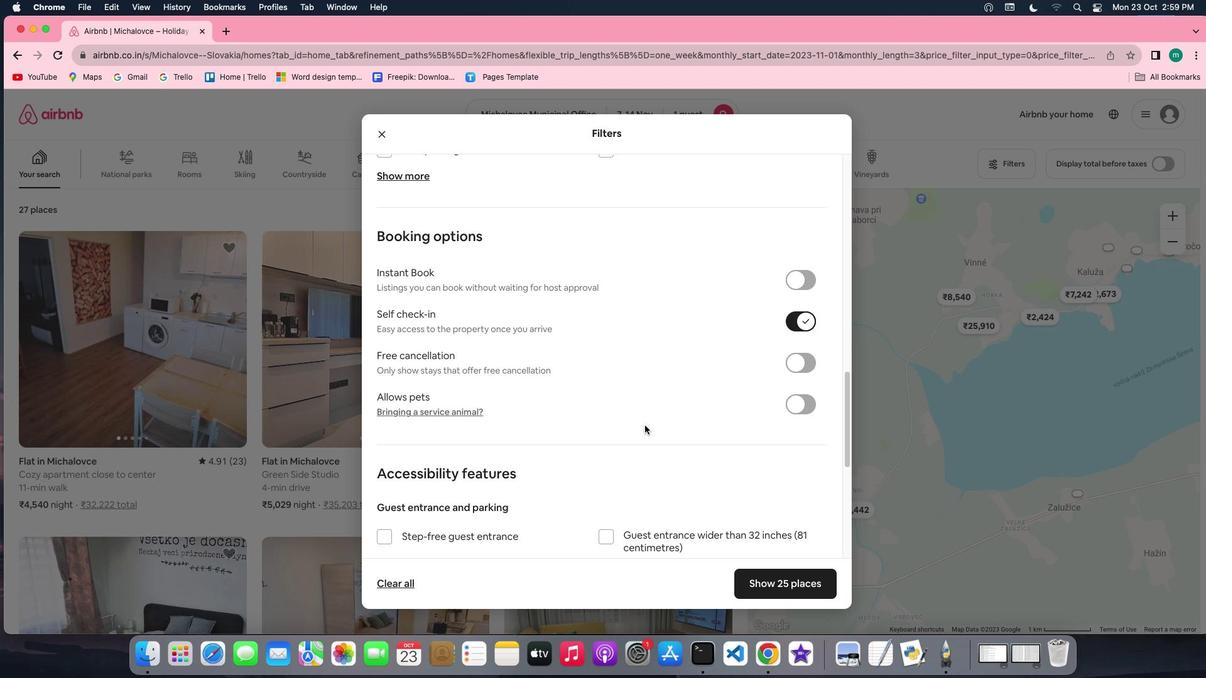 
Action: Mouse scrolled (644, 425) with delta (0, 0)
Screenshot: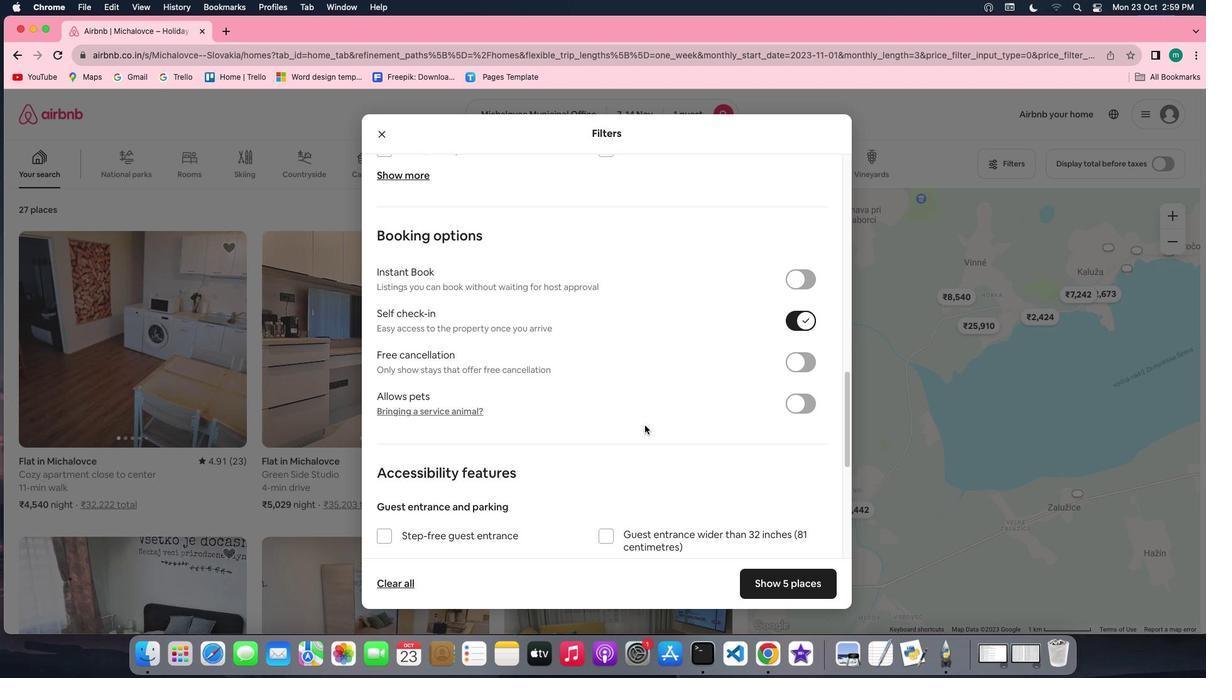 
Action: Mouse scrolled (644, 425) with delta (0, 0)
Screenshot: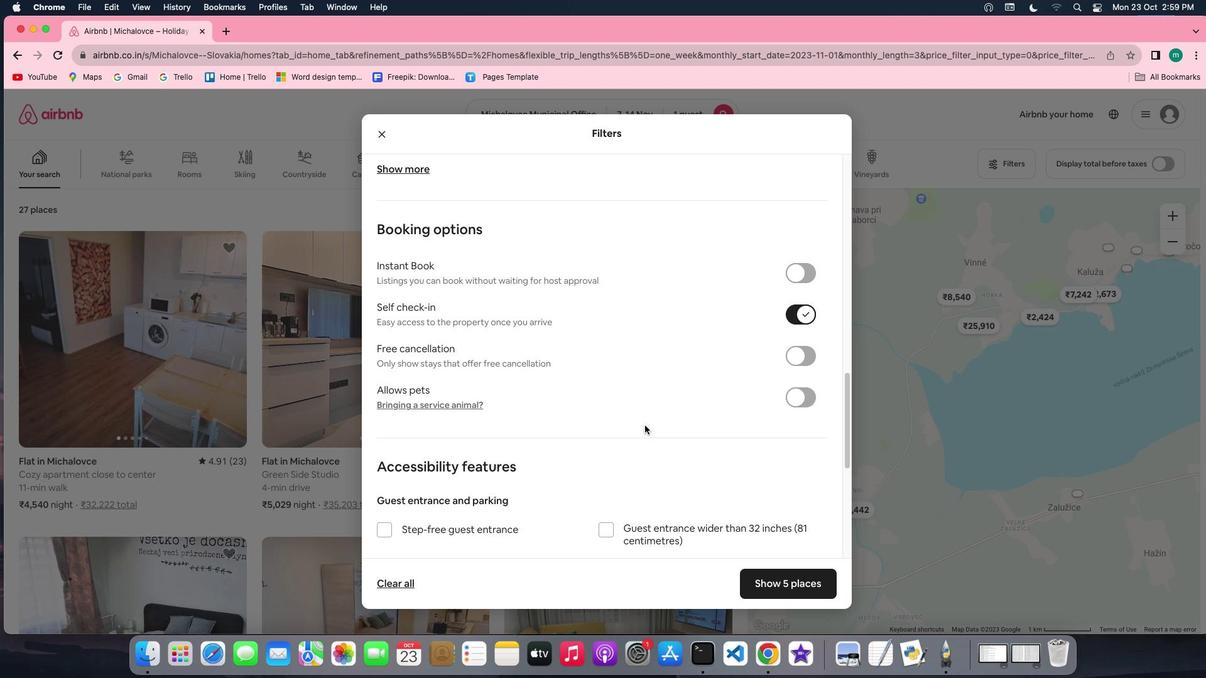 
Action: Mouse scrolled (644, 425) with delta (0, 0)
Screenshot: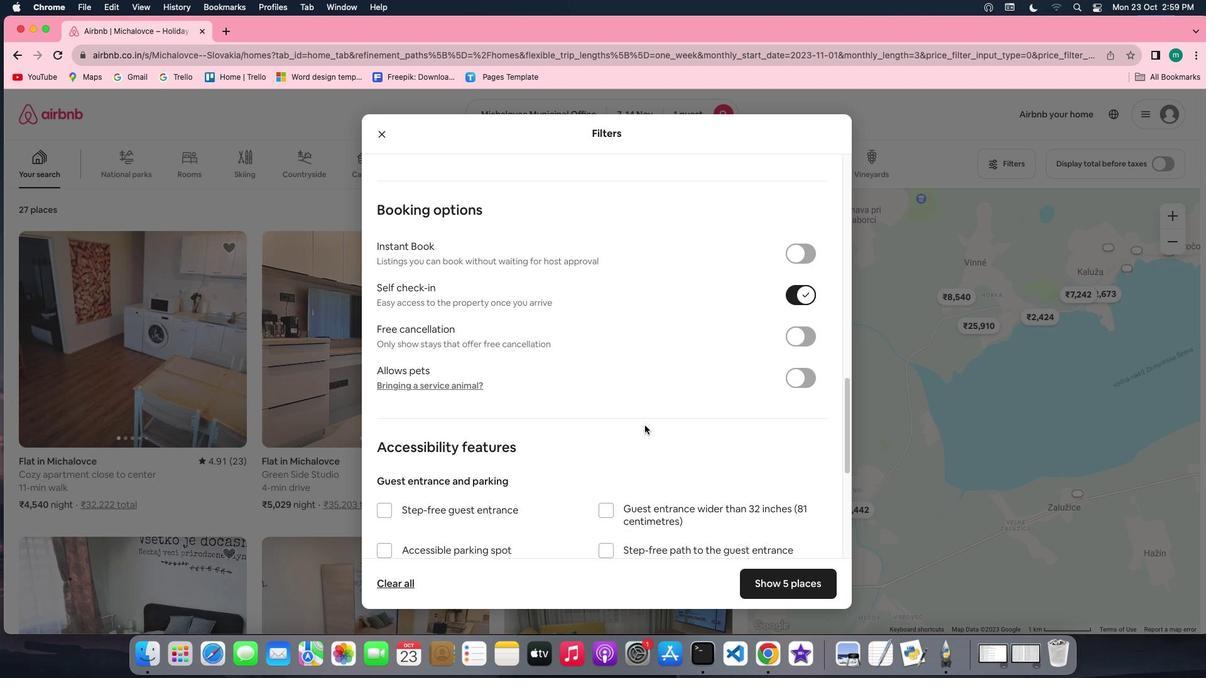 
Action: Mouse scrolled (644, 425) with delta (0, 0)
Screenshot: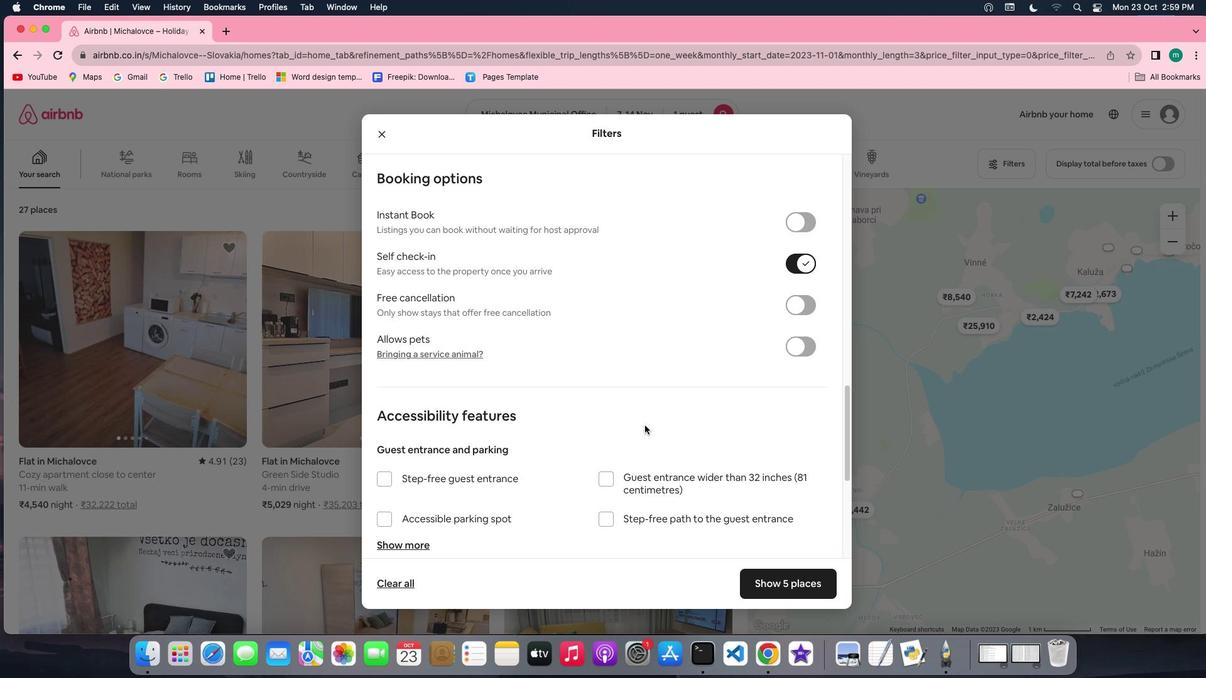 
Action: Mouse moved to (699, 438)
Screenshot: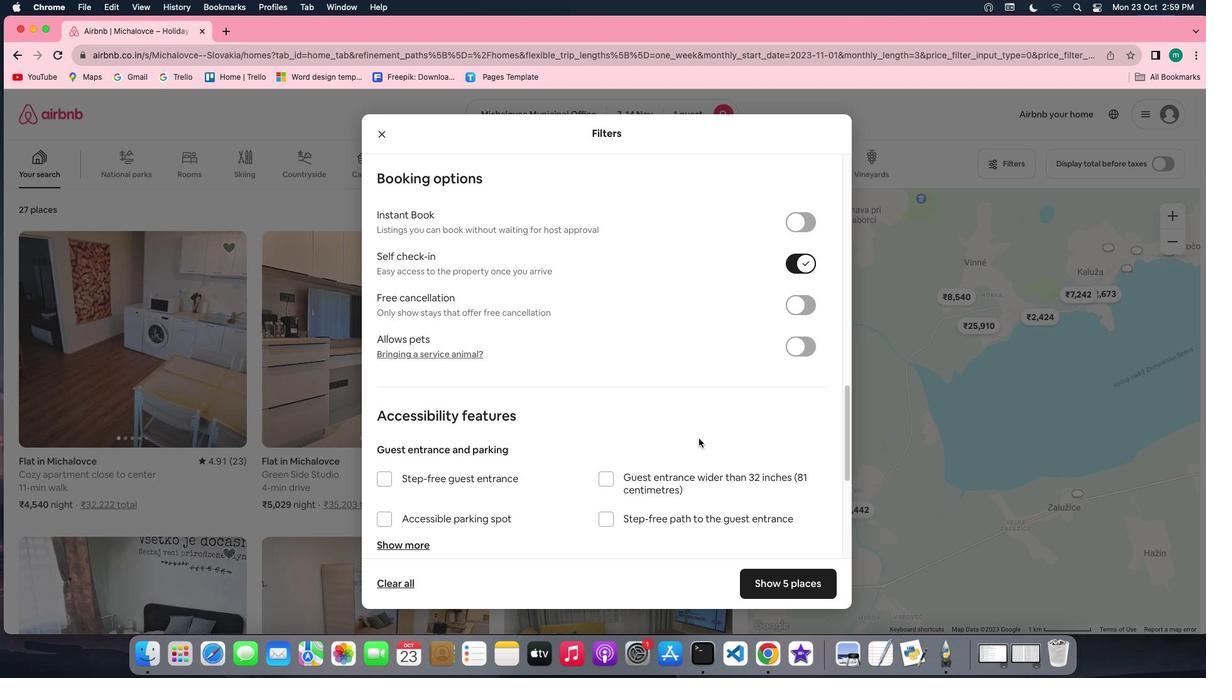 
Action: Mouse scrolled (699, 438) with delta (0, 0)
Screenshot: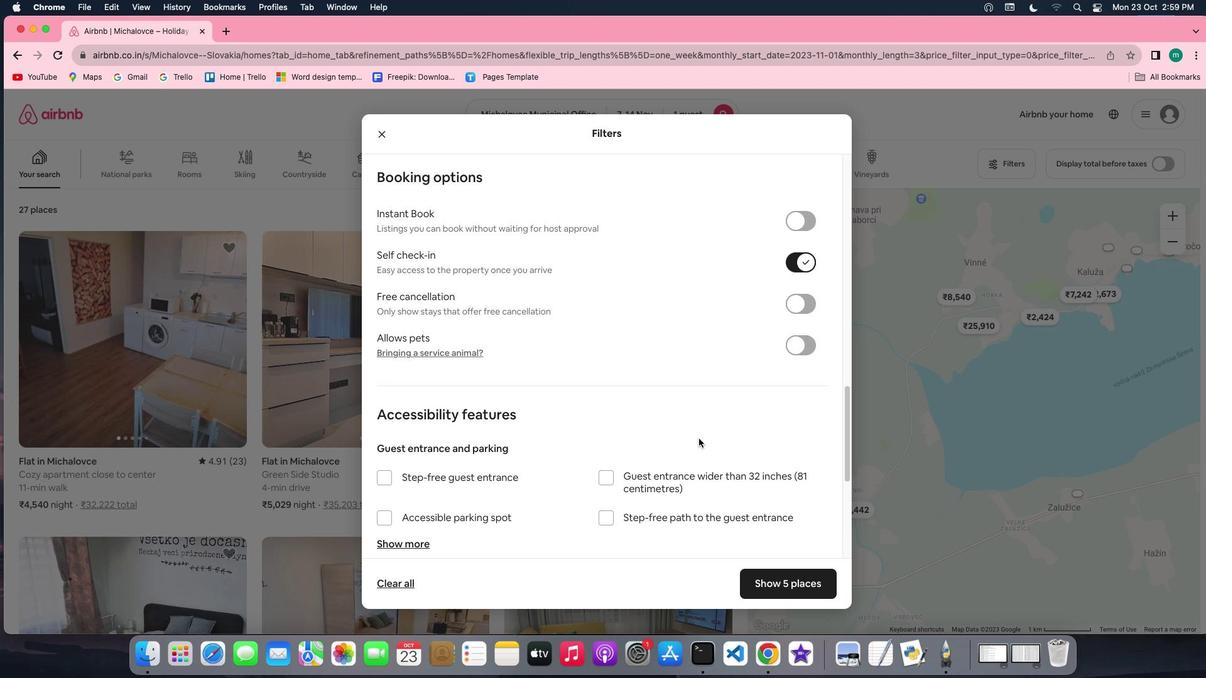 
Action: Mouse scrolled (699, 438) with delta (0, 0)
Screenshot: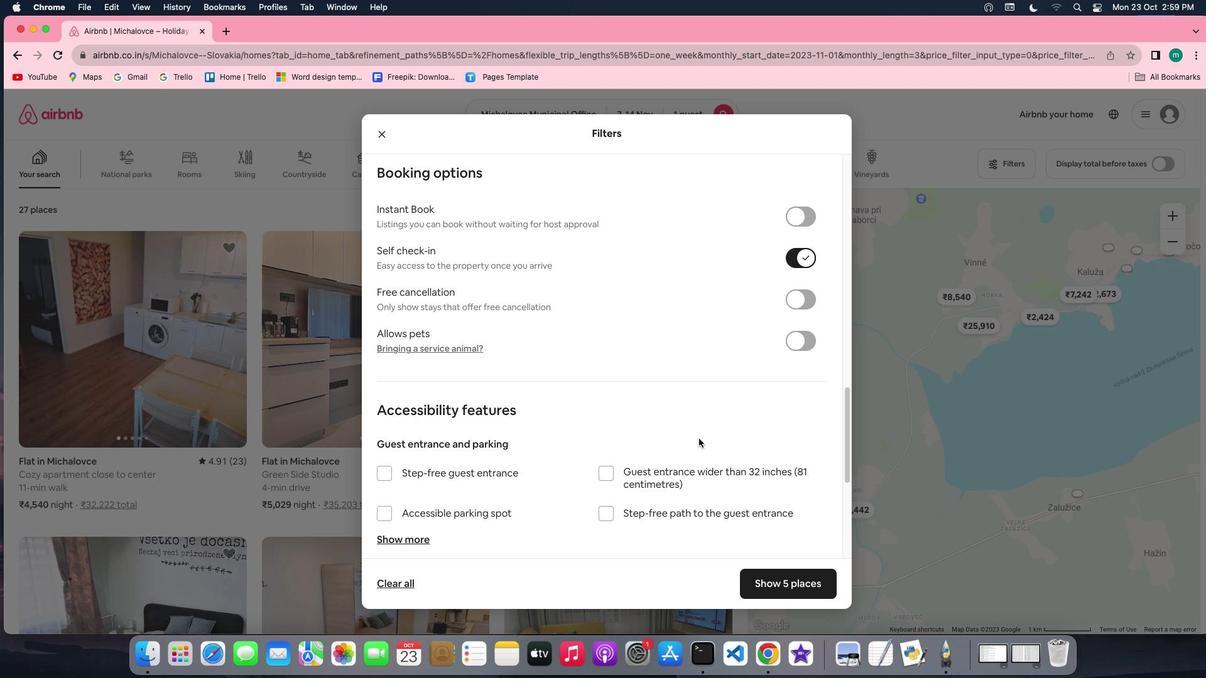 
Action: Mouse scrolled (699, 438) with delta (0, 0)
Screenshot: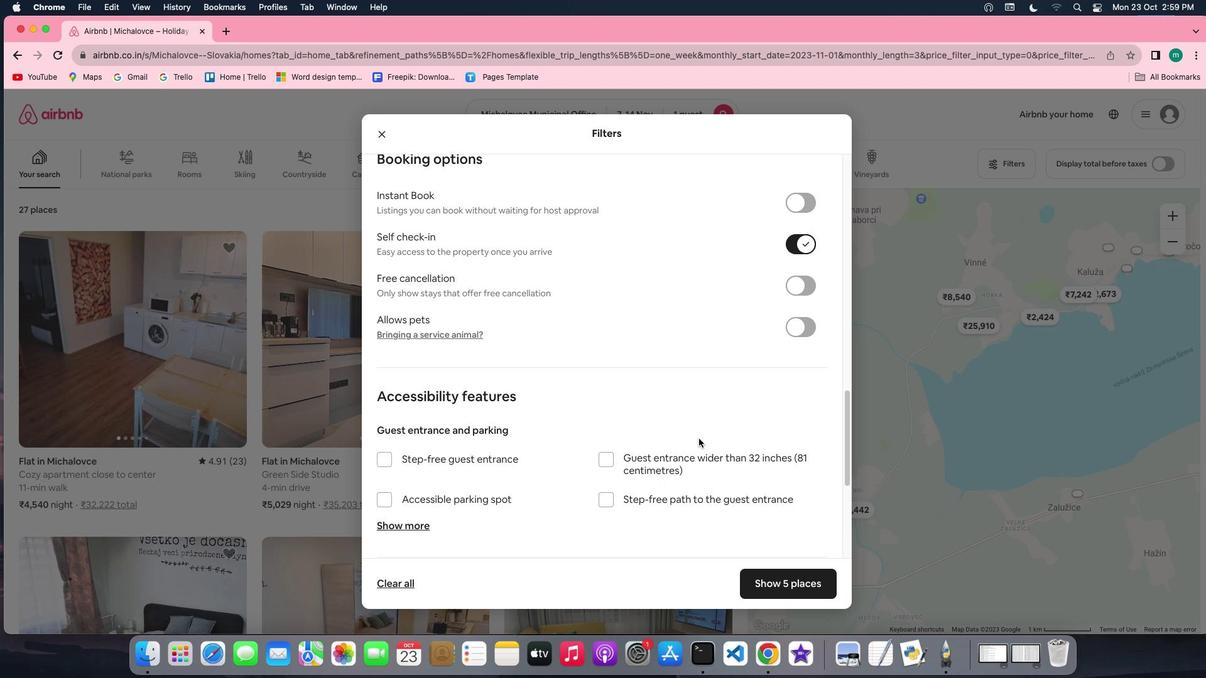 
Action: Mouse moved to (753, 459)
Screenshot: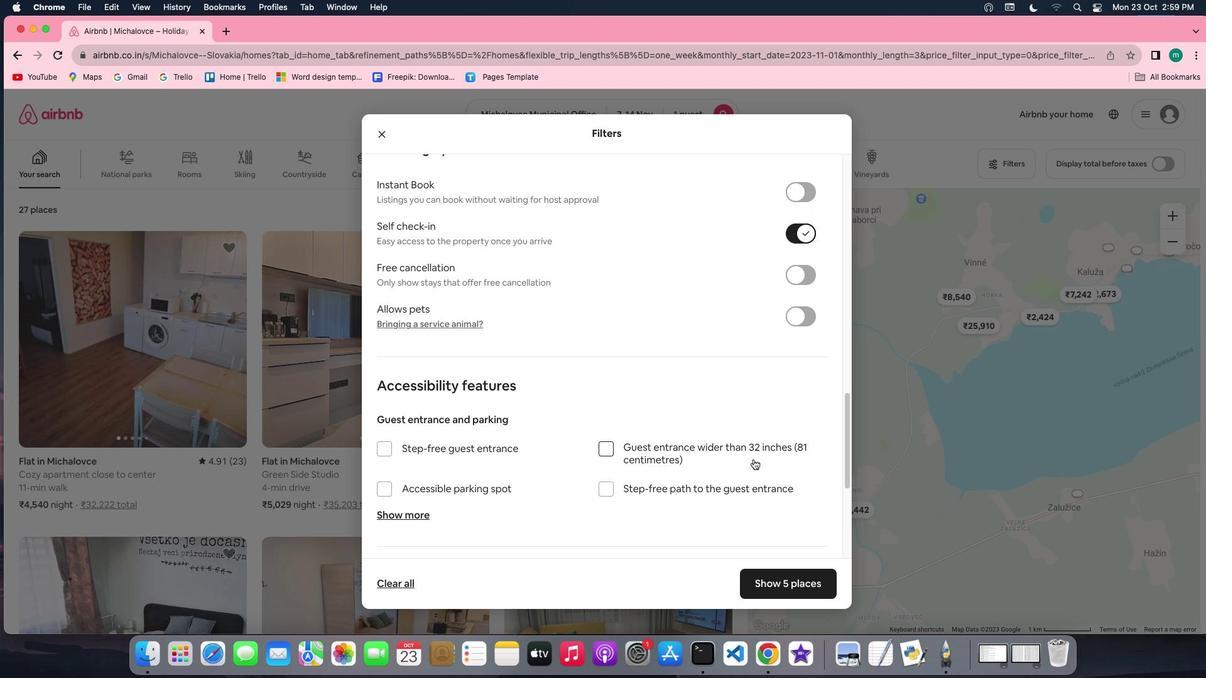 
Action: Mouse scrolled (753, 459) with delta (0, 0)
Screenshot: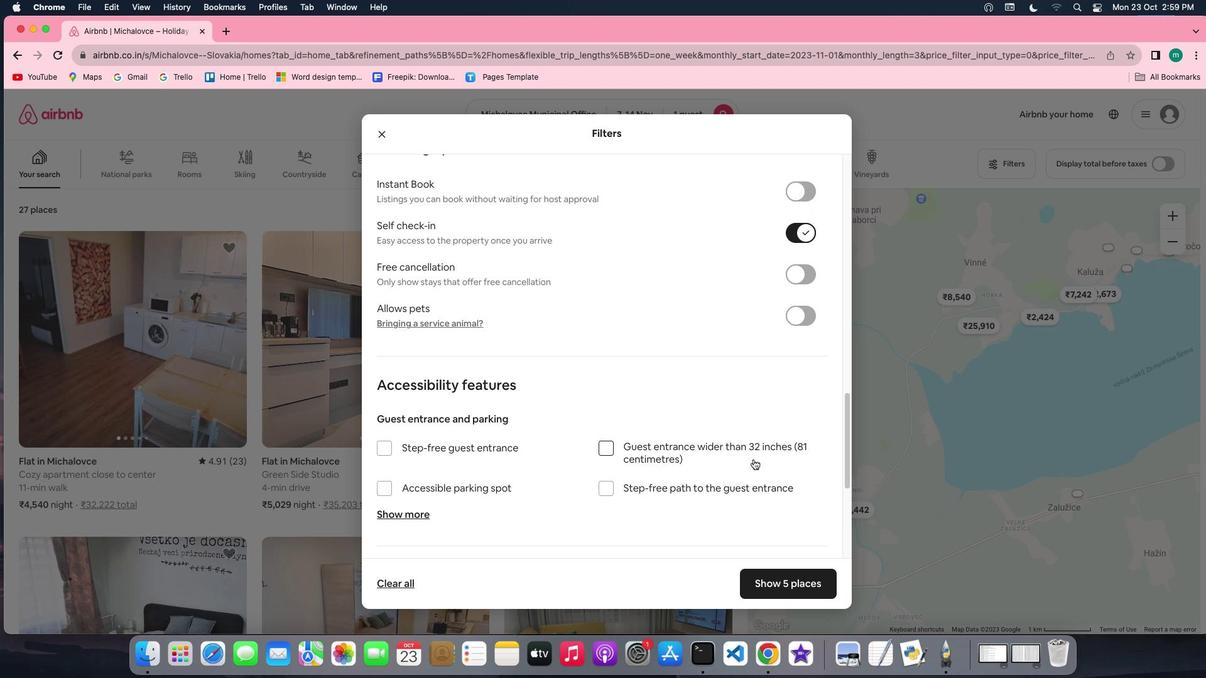 
Action: Mouse scrolled (753, 459) with delta (0, 0)
Screenshot: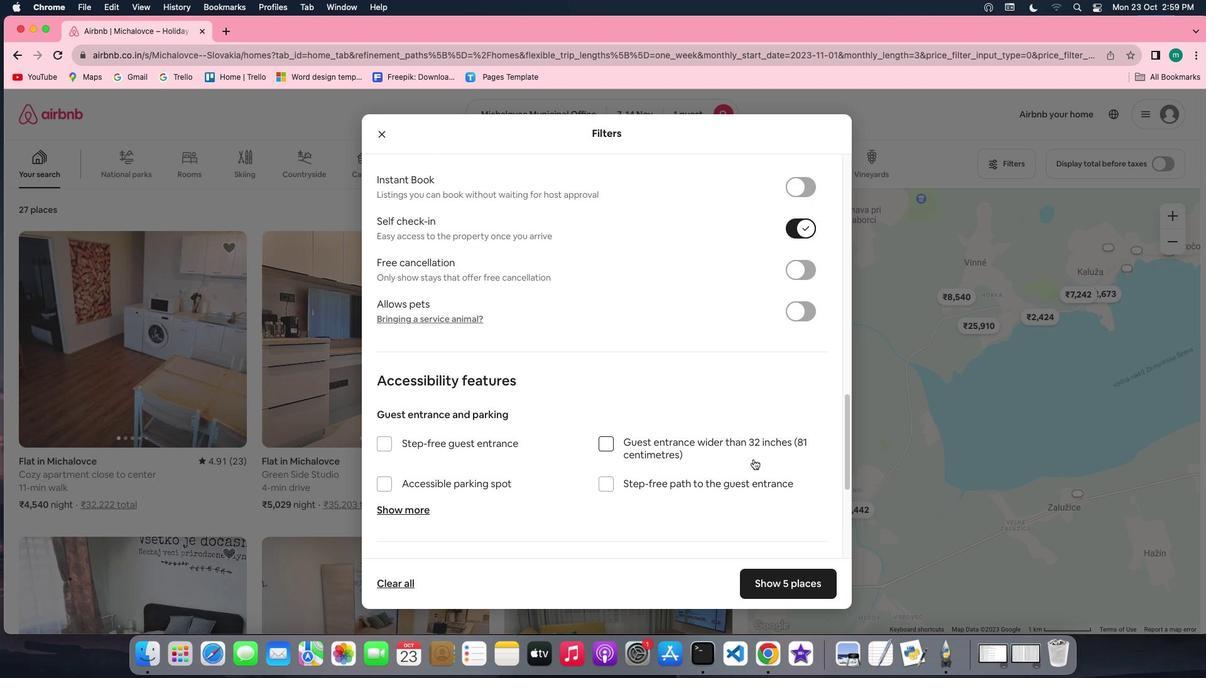 
Action: Mouse scrolled (753, 459) with delta (0, 0)
Screenshot: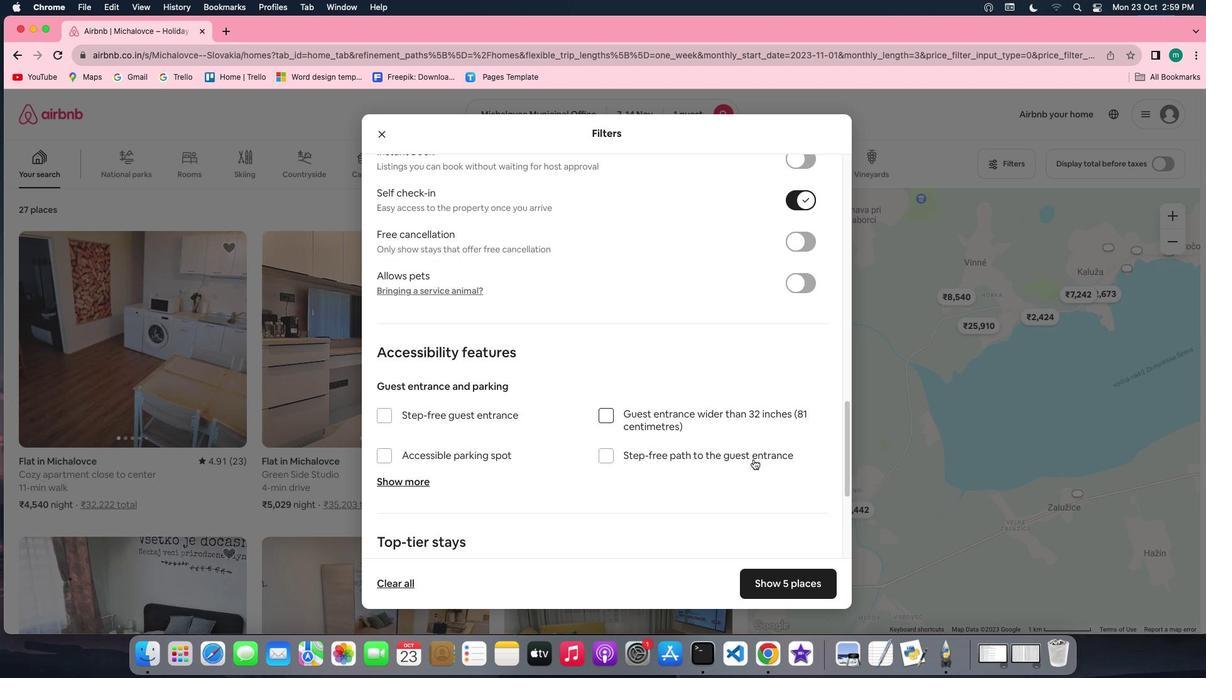 
Action: Mouse moved to (757, 491)
Screenshot: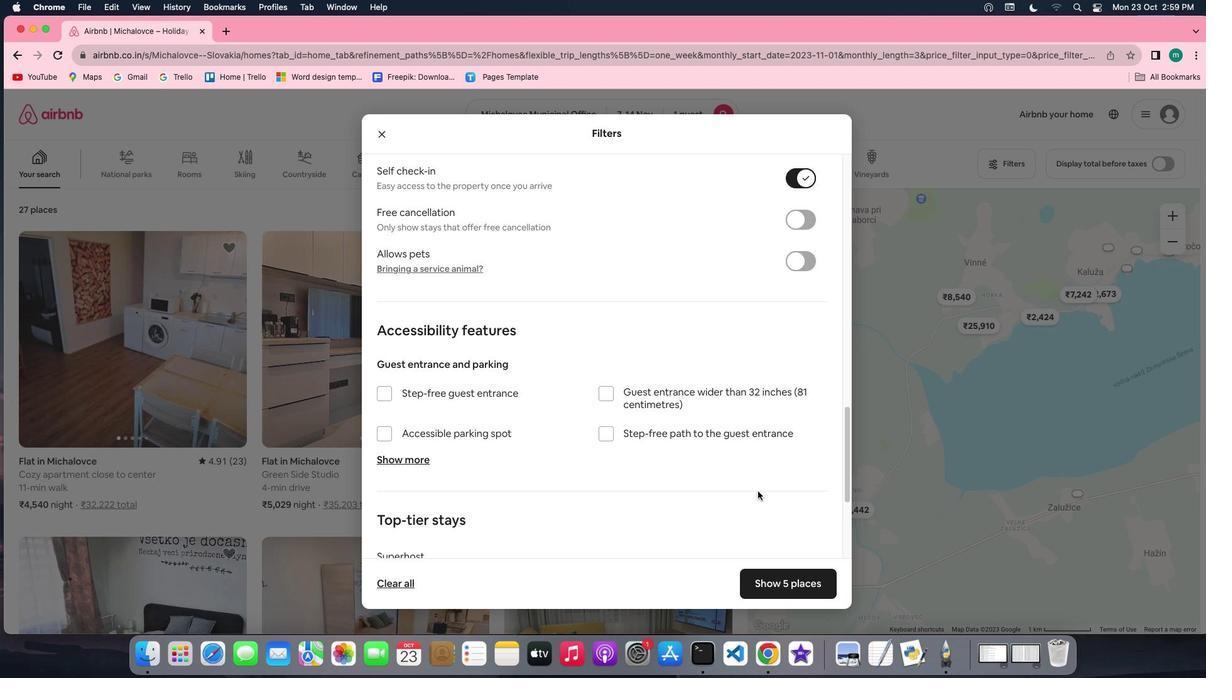 
Action: Mouse scrolled (757, 491) with delta (0, 0)
Screenshot: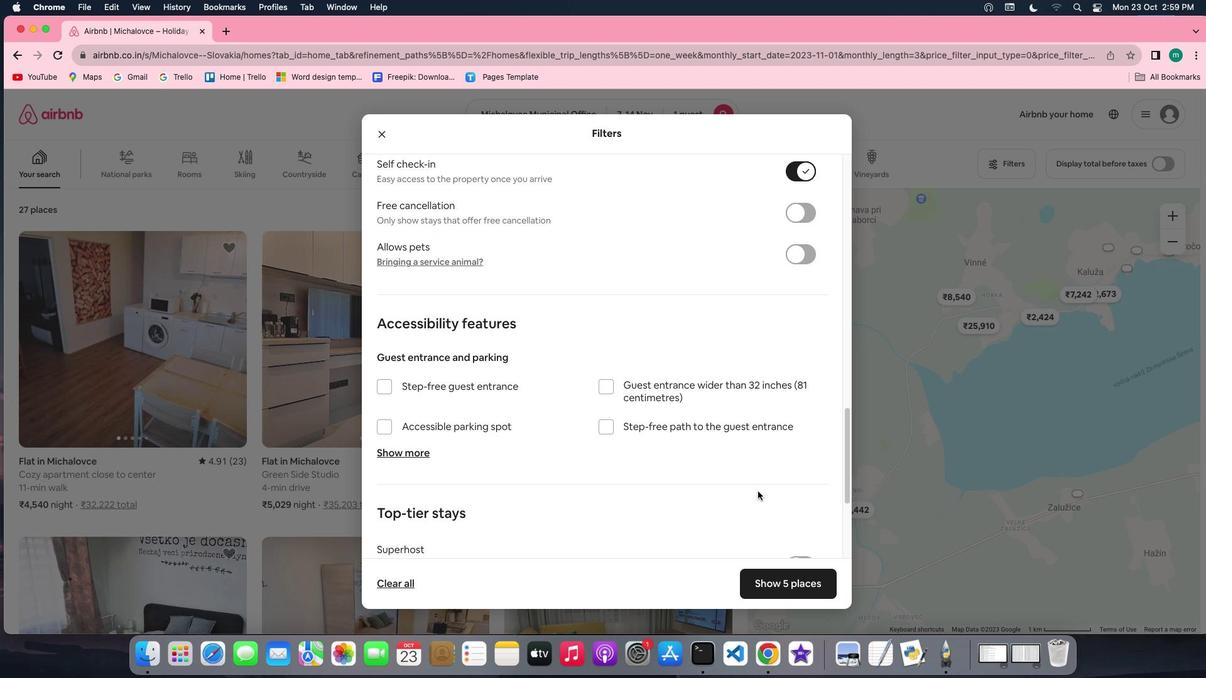 
Action: Mouse scrolled (757, 491) with delta (0, 0)
Screenshot: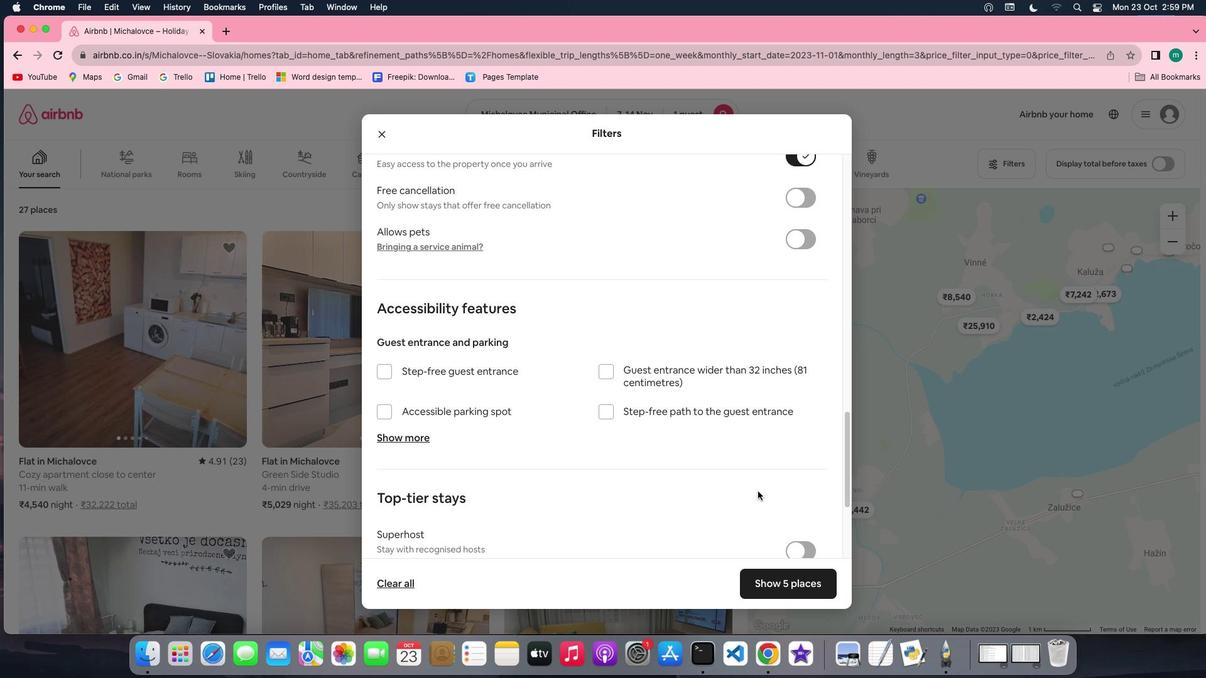 
Action: Mouse scrolled (757, 491) with delta (0, -1)
Screenshot: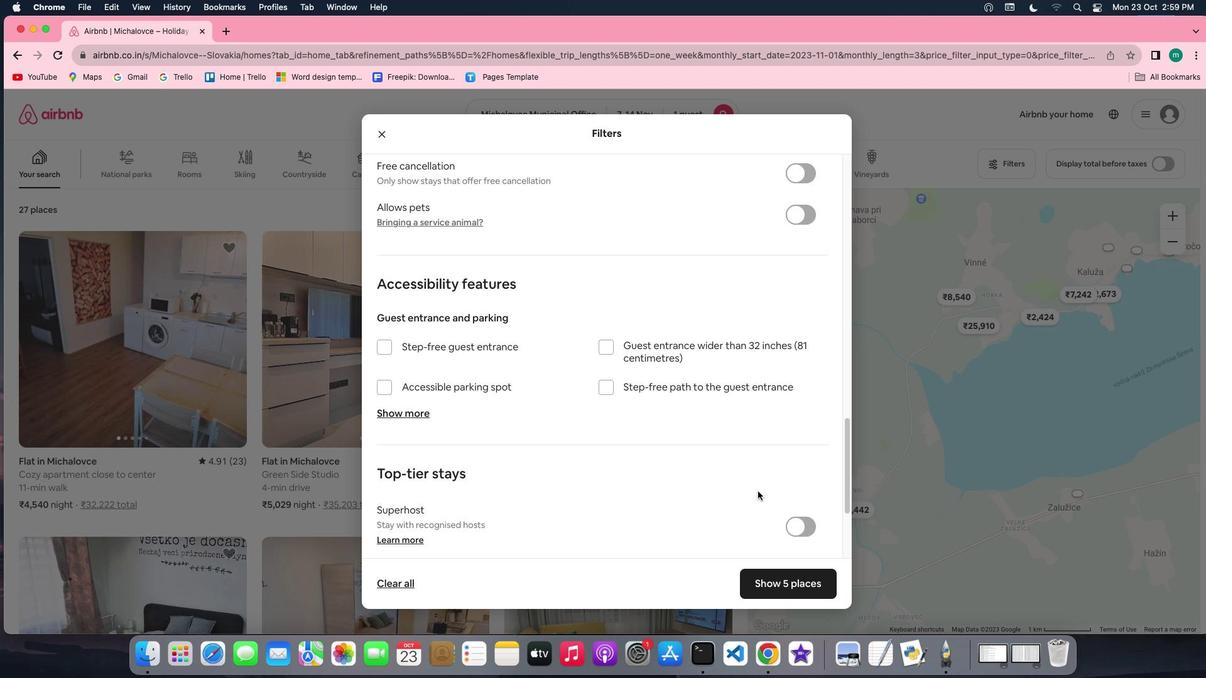 
Action: Mouse scrolled (757, 491) with delta (0, -1)
Screenshot: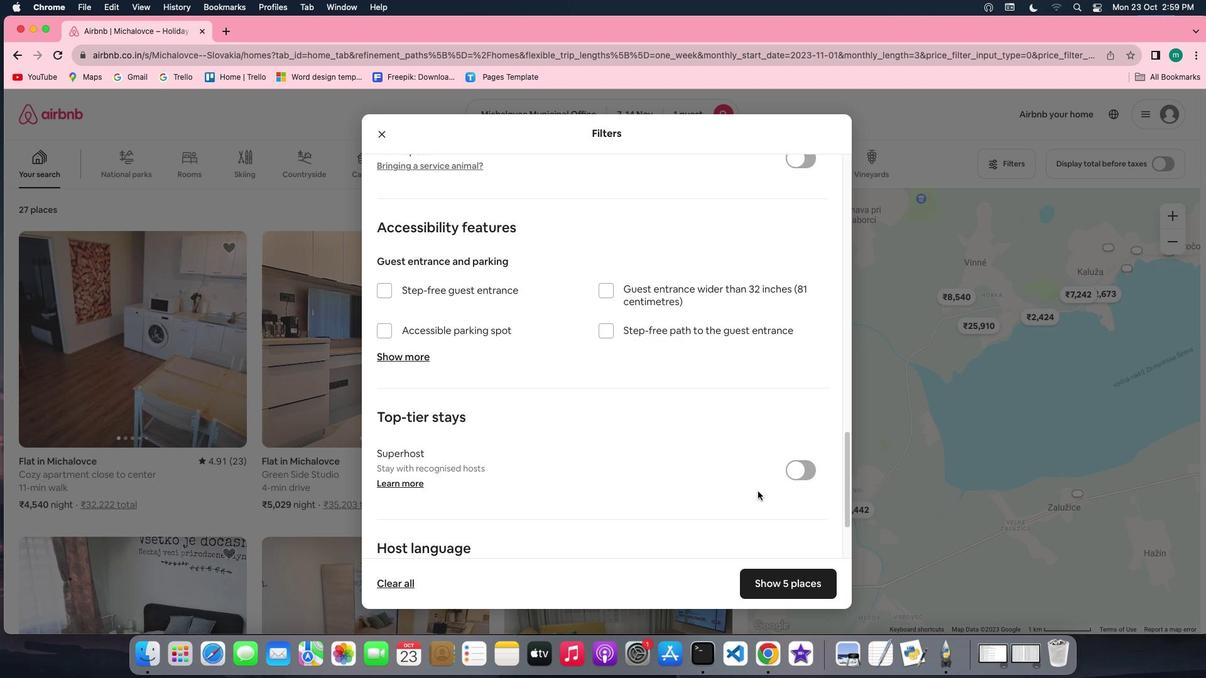 
Action: Mouse scrolled (757, 491) with delta (0, 0)
Screenshot: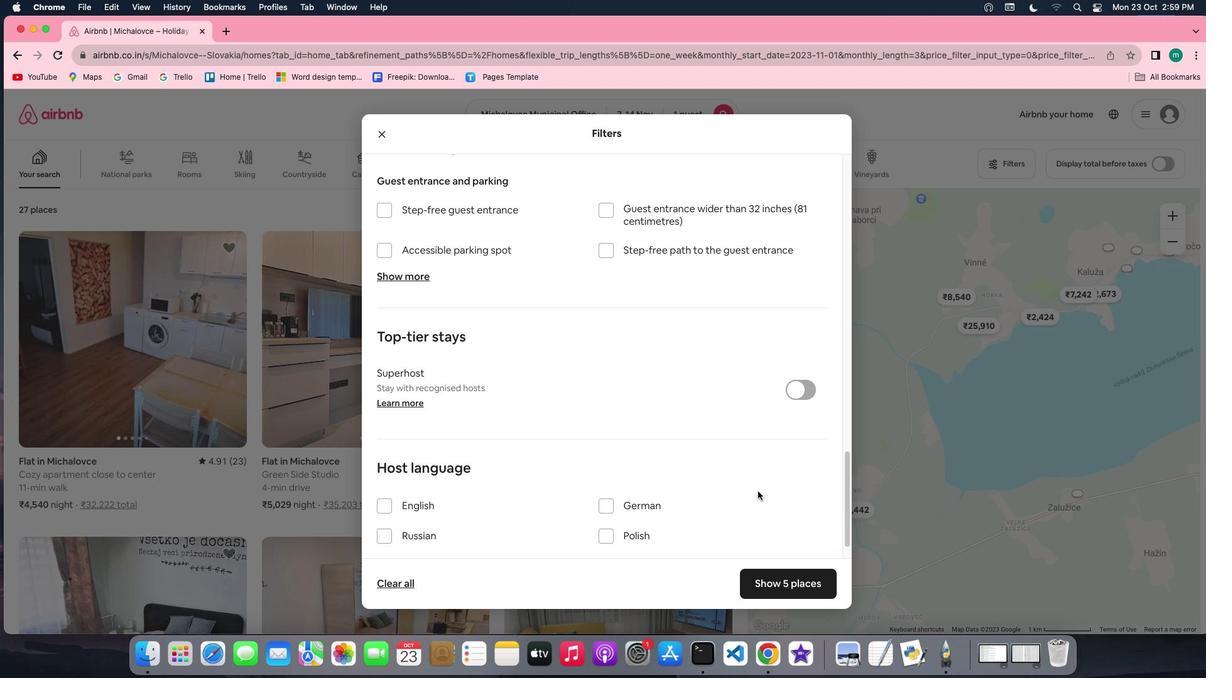 
Action: Mouse scrolled (757, 491) with delta (0, 0)
Screenshot: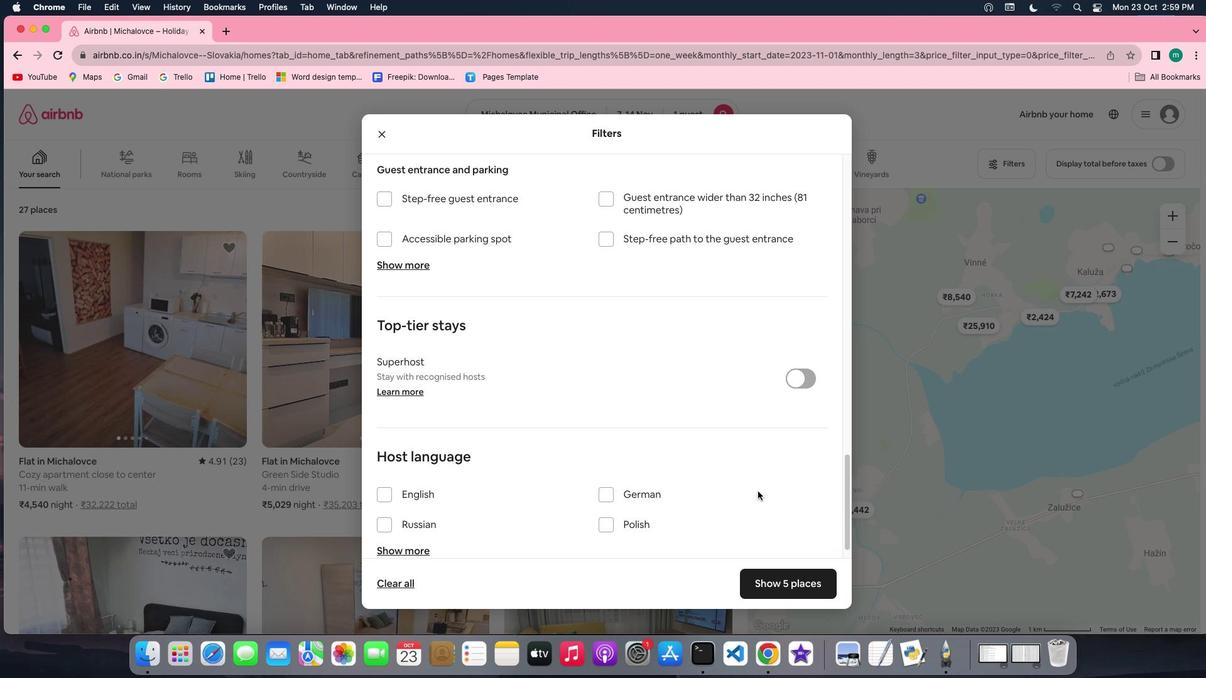 
Action: Mouse scrolled (757, 491) with delta (0, -1)
Screenshot: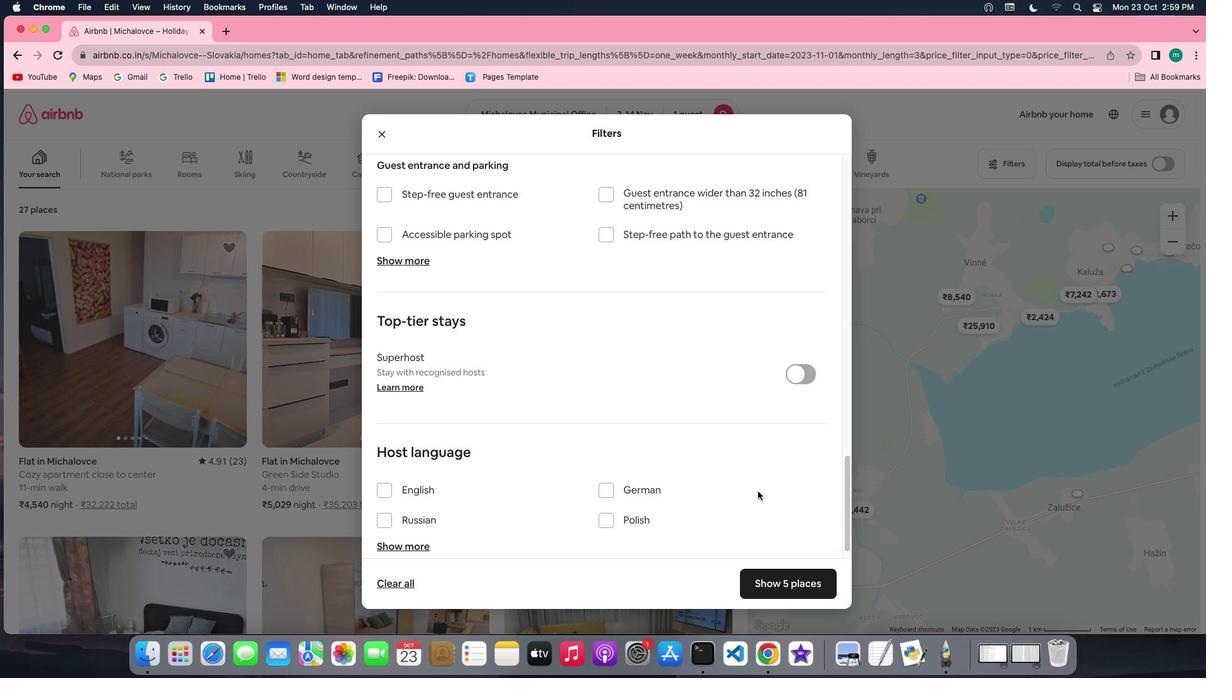 
Action: Mouse scrolled (757, 491) with delta (0, -1)
Screenshot: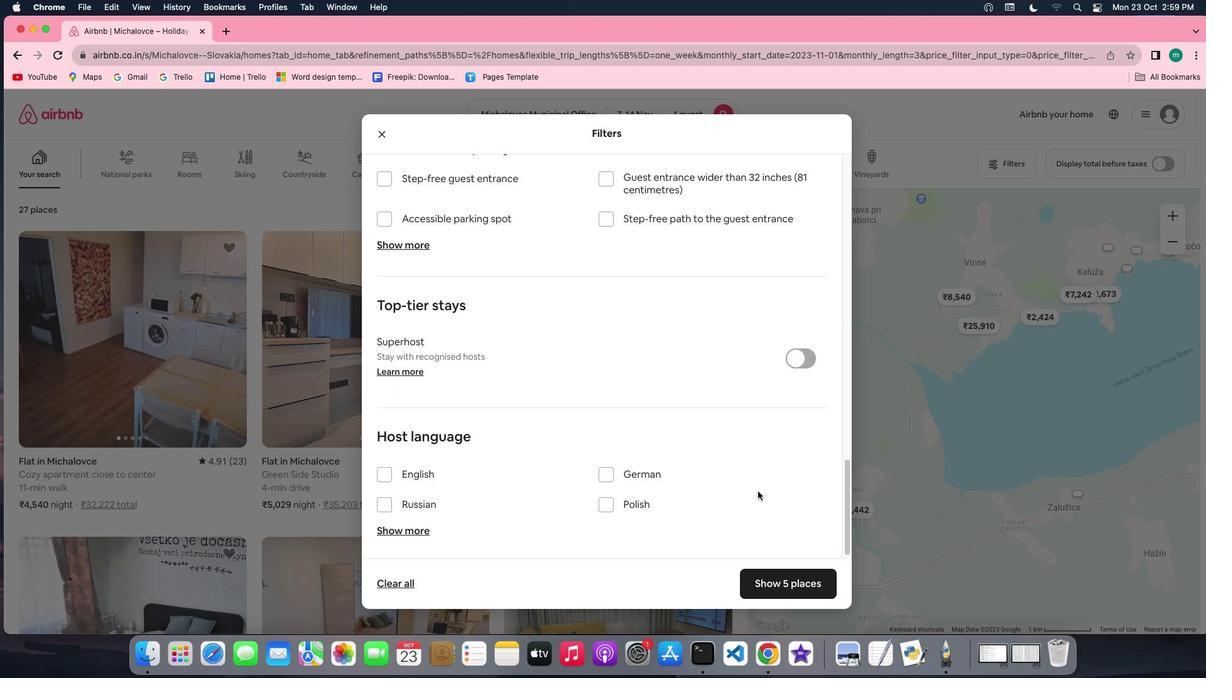 
Action: Mouse scrolled (757, 491) with delta (0, 0)
Screenshot: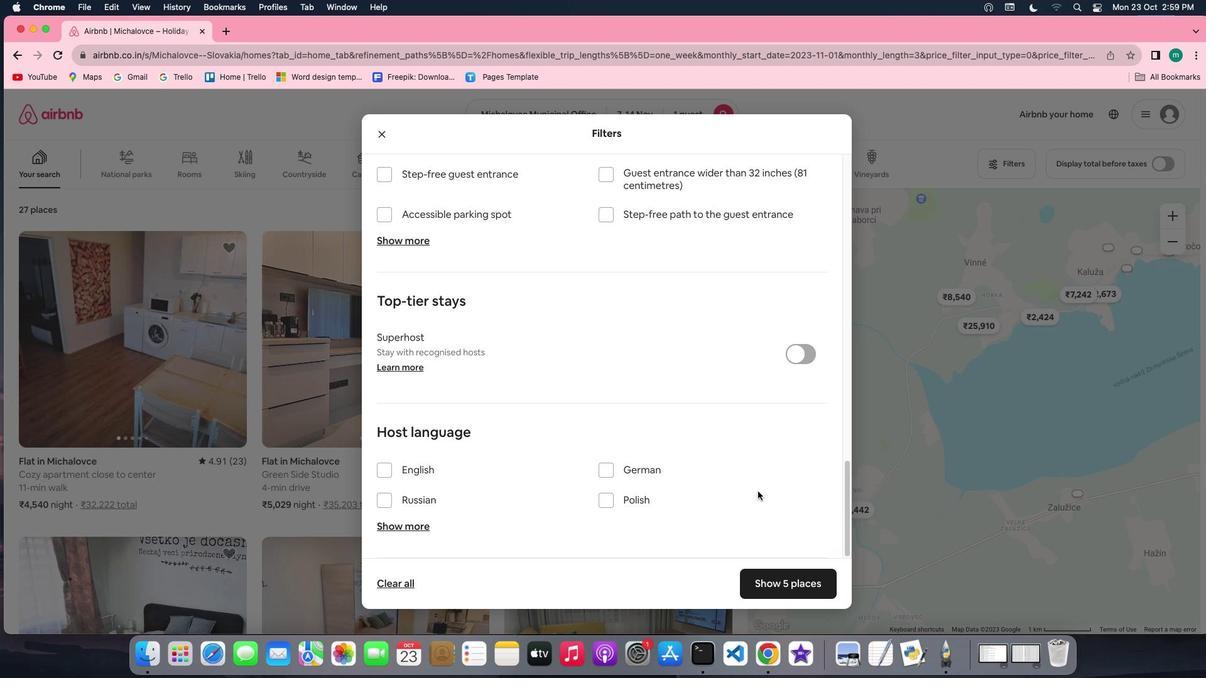 
Action: Mouse scrolled (757, 491) with delta (0, 0)
Screenshot: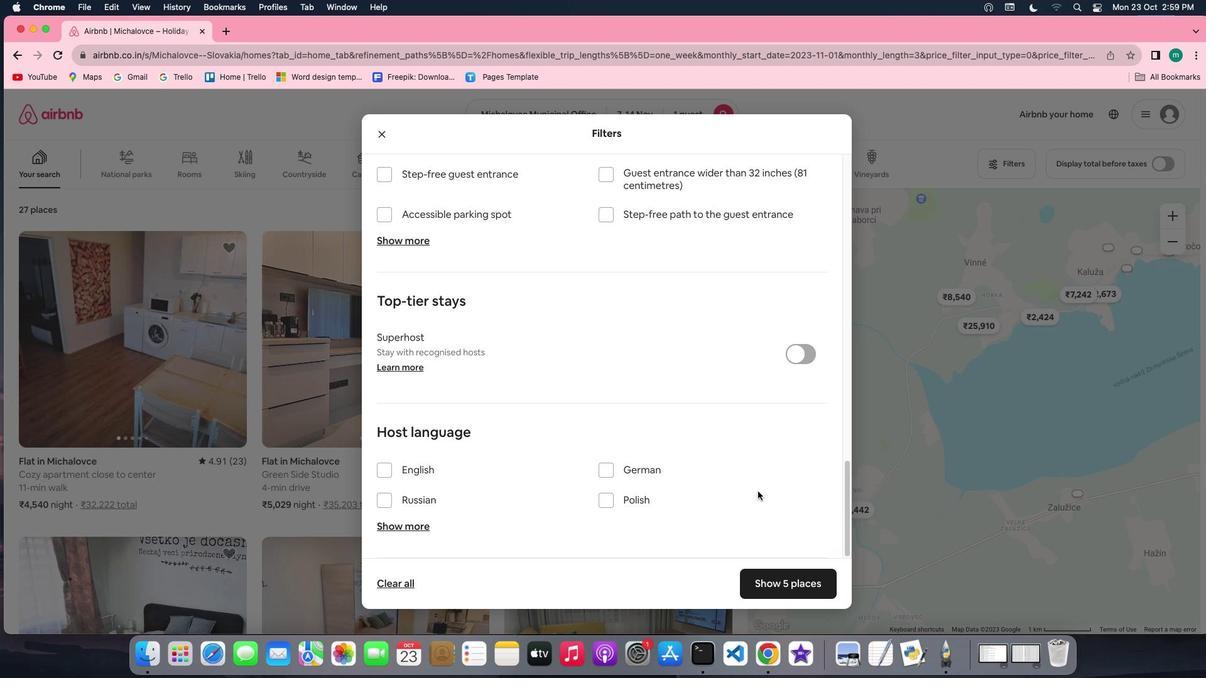
Action: Mouse scrolled (757, 491) with delta (0, -1)
Screenshot: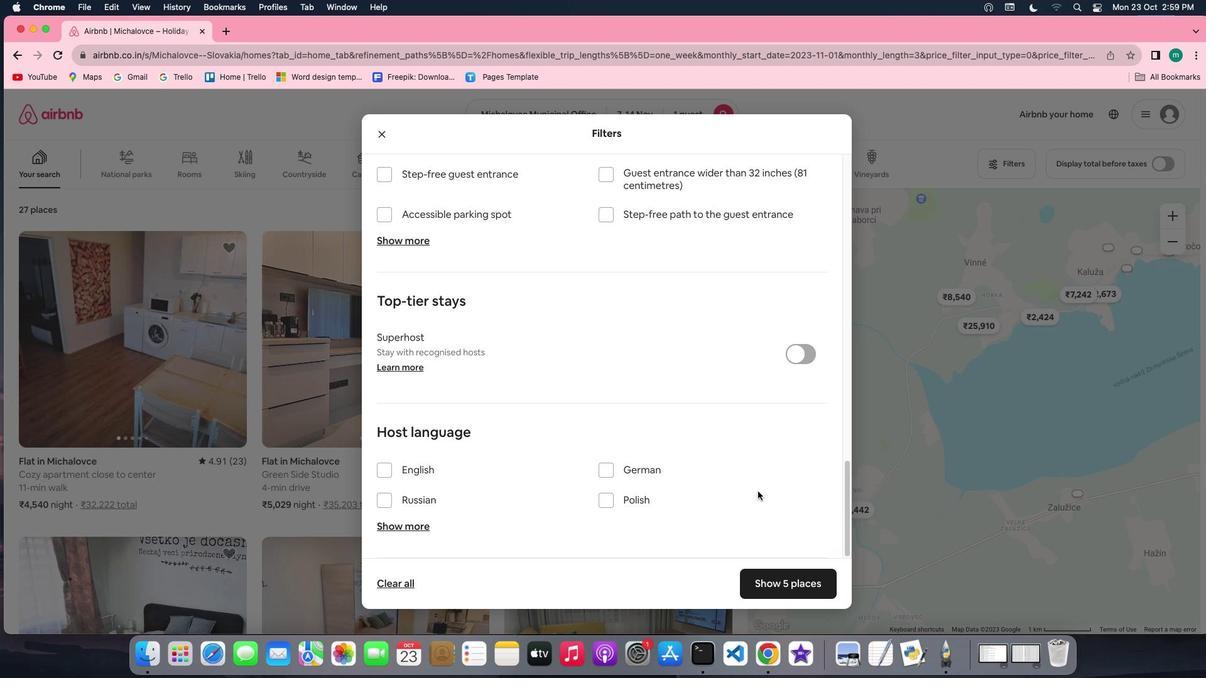 
Action: Mouse scrolled (757, 491) with delta (0, -2)
Screenshot: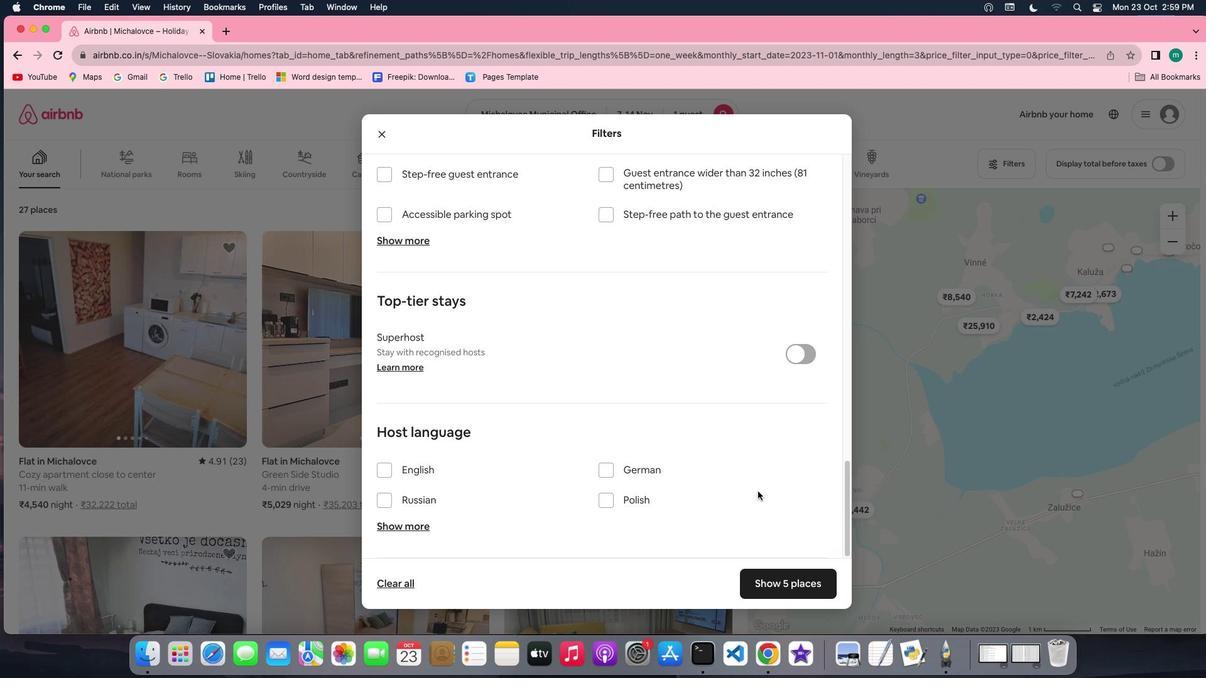 
Action: Mouse moved to (798, 585)
Screenshot: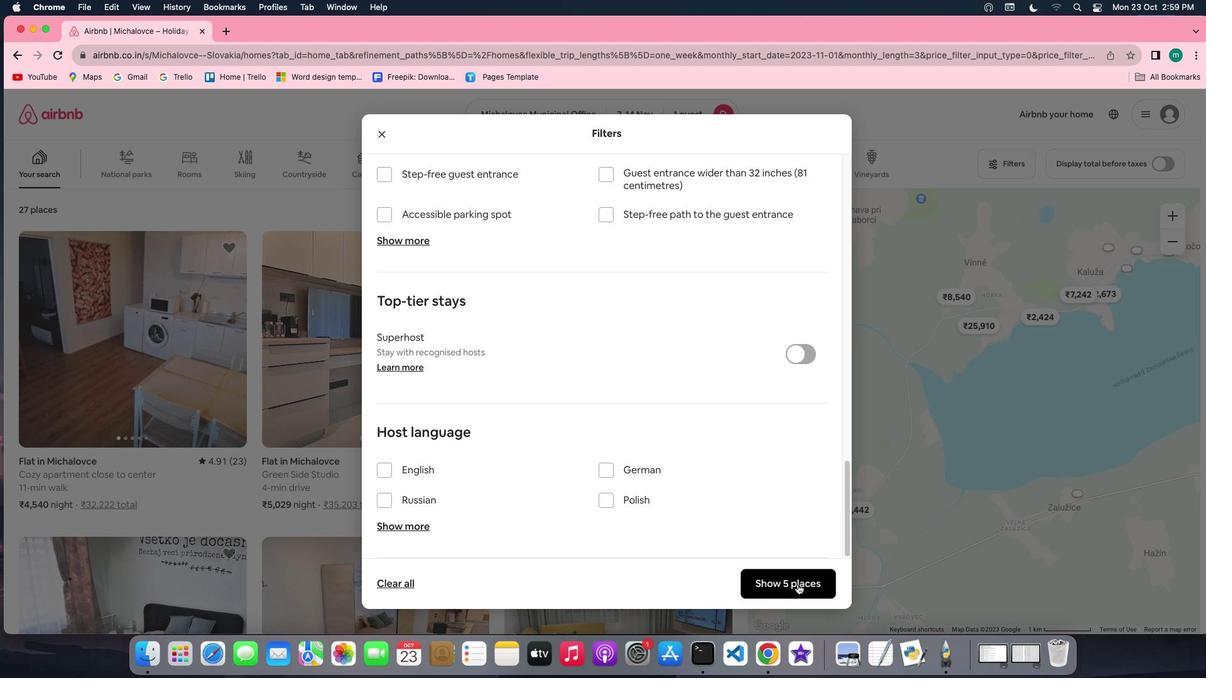 
Action: Mouse pressed left at (798, 585)
Screenshot: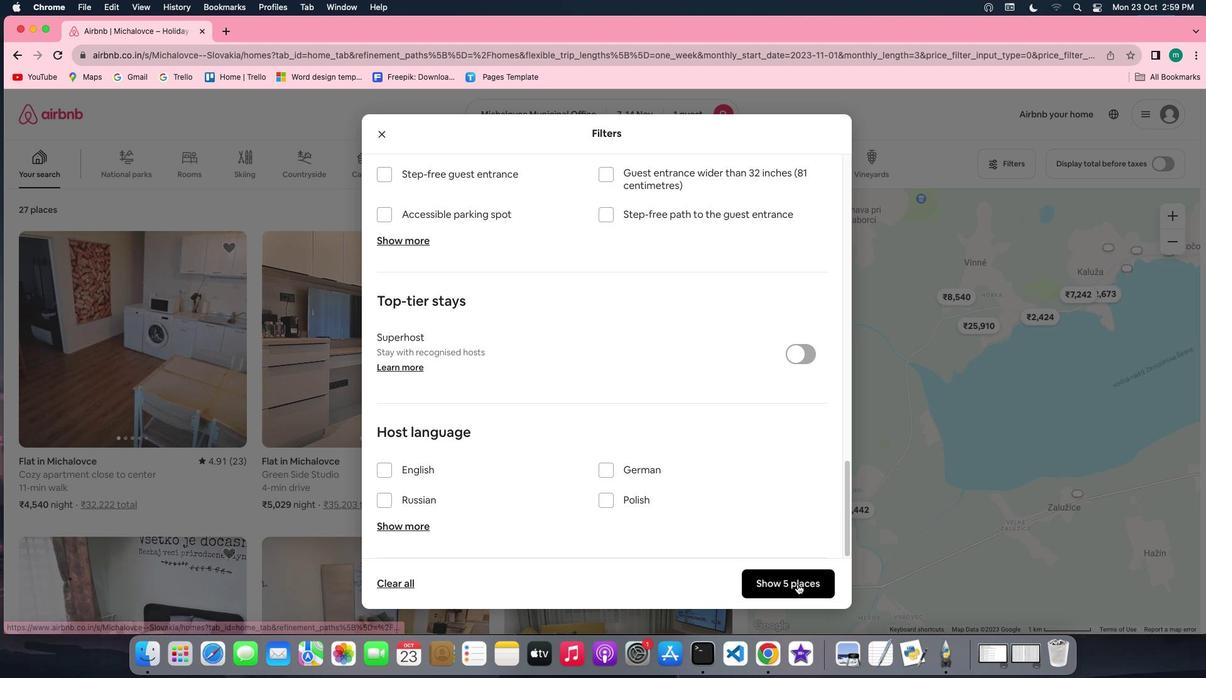 
Action: Mouse moved to (126, 353)
Screenshot: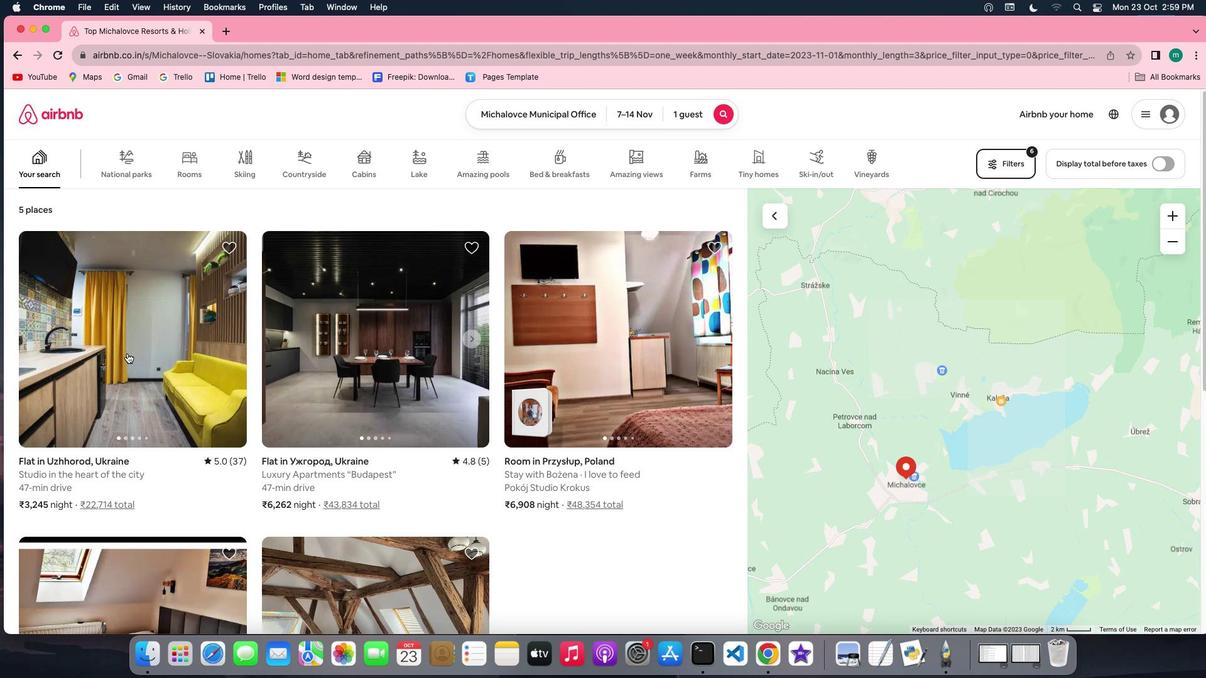 
Action: Mouse pressed left at (126, 353)
Screenshot: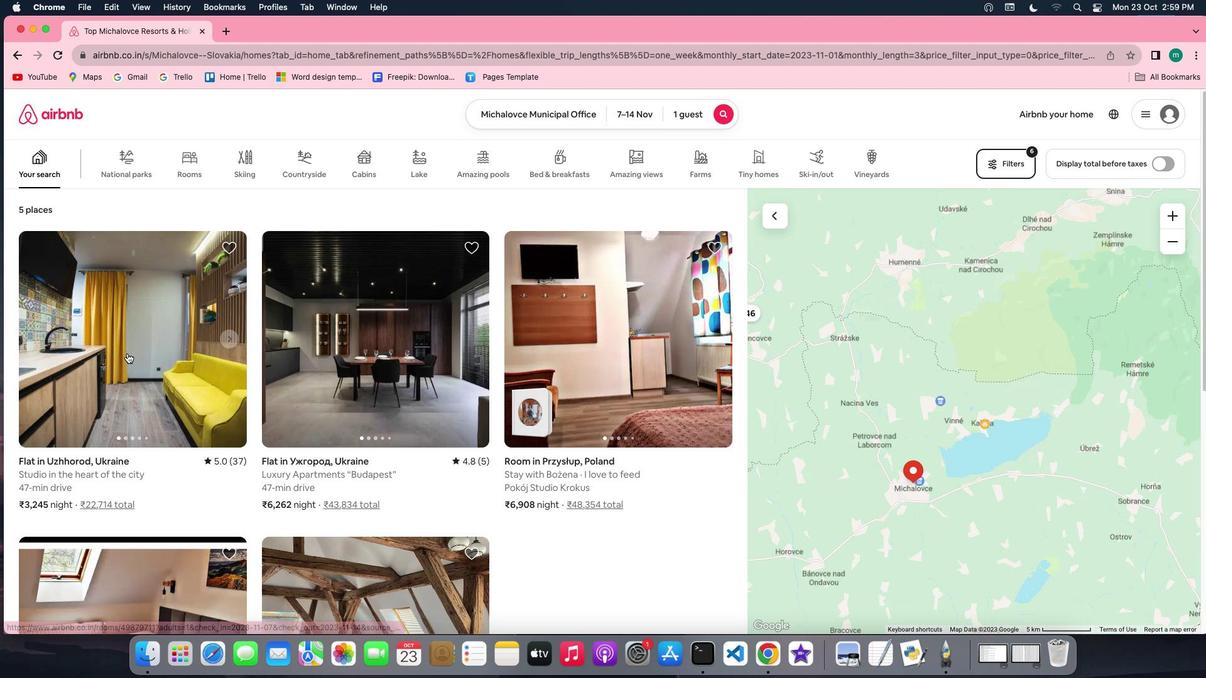 
Action: Mouse moved to (858, 470)
Screenshot: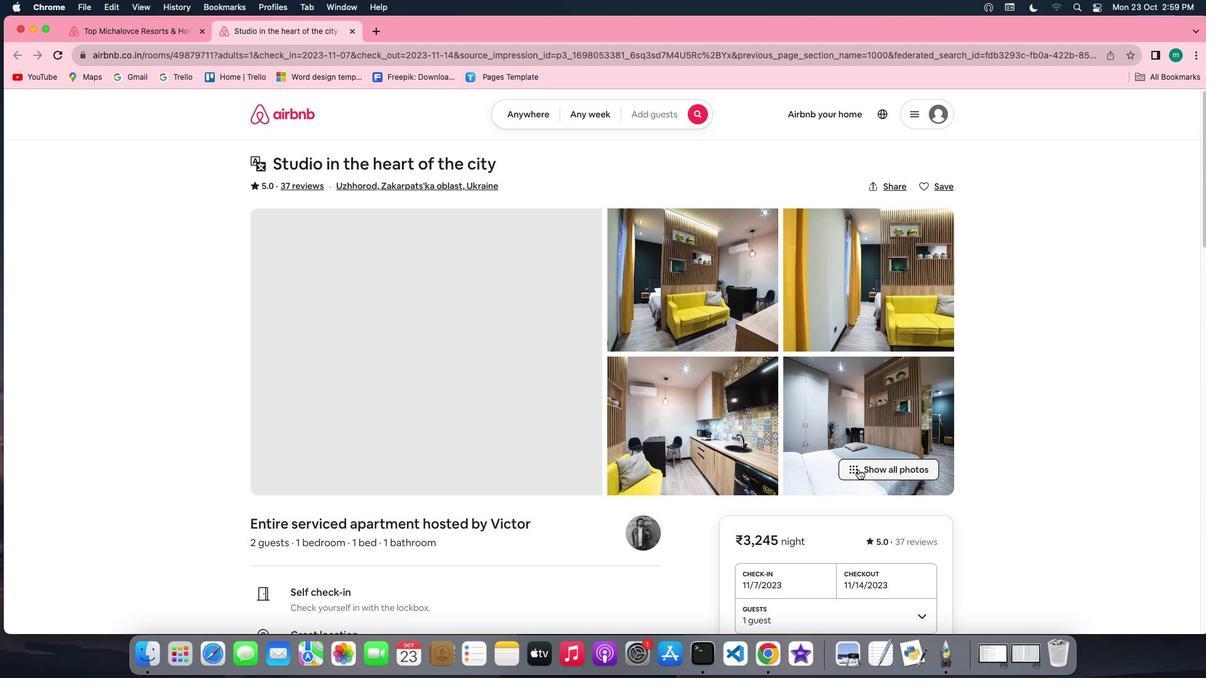 
Action: Mouse pressed left at (858, 470)
Screenshot: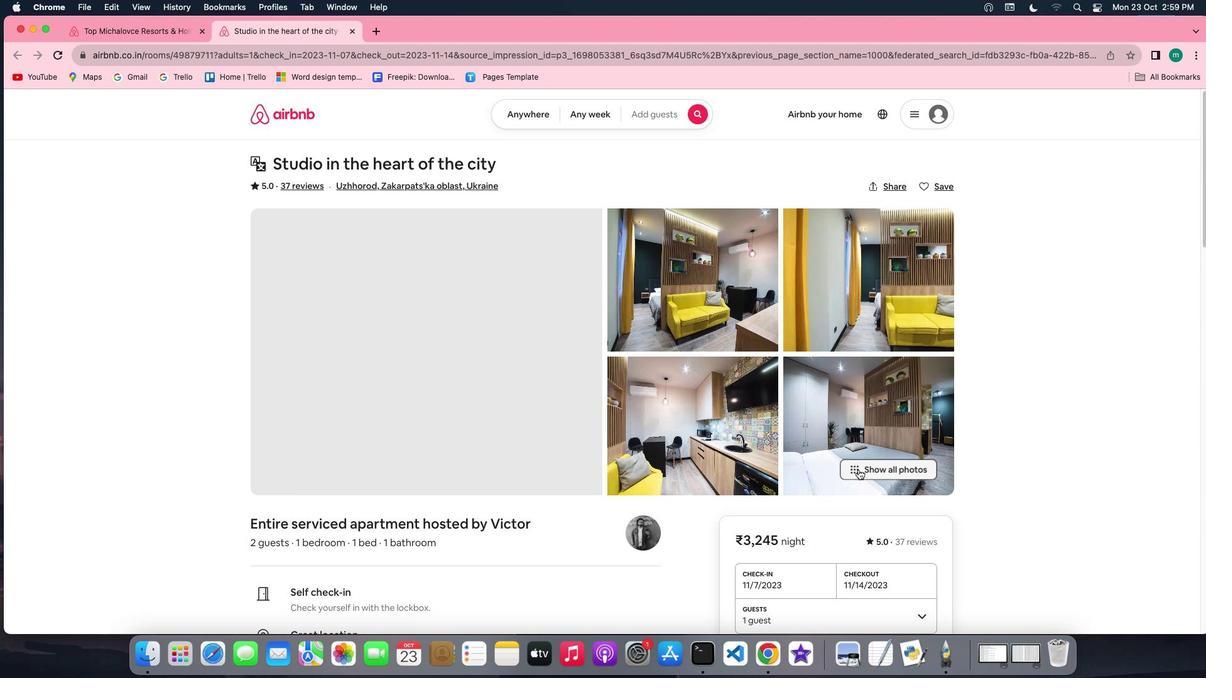 
Action: Mouse moved to (650, 521)
Screenshot: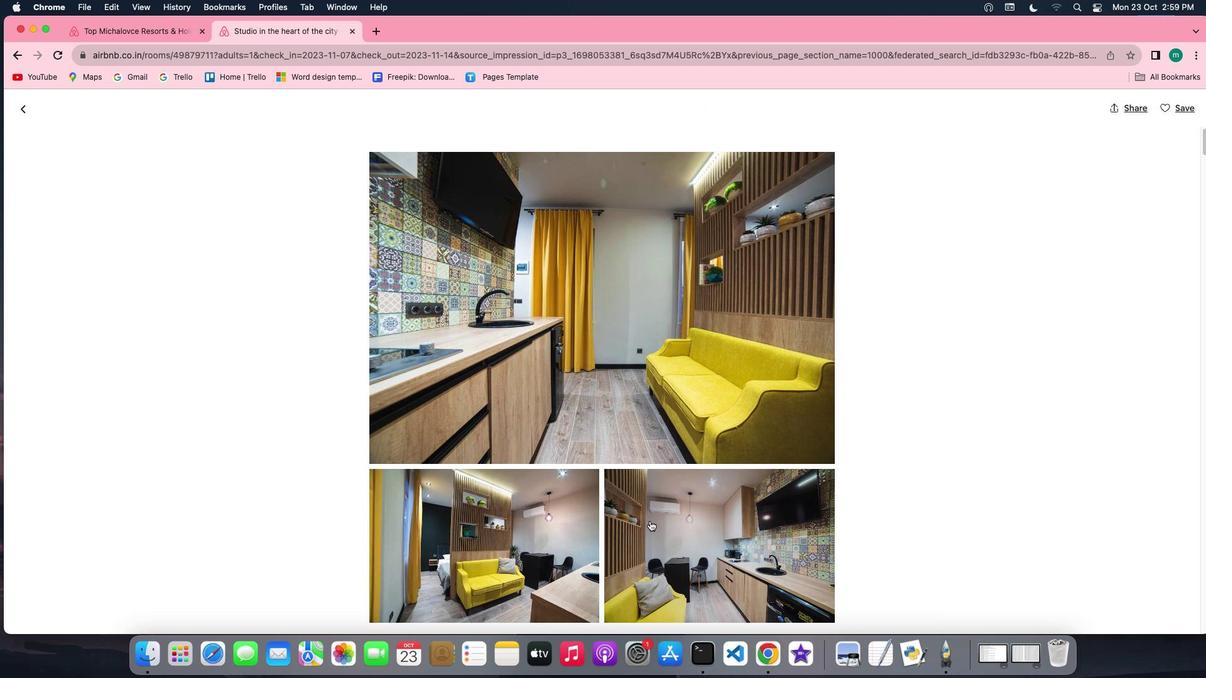 
Action: Mouse scrolled (650, 521) with delta (0, 0)
Screenshot: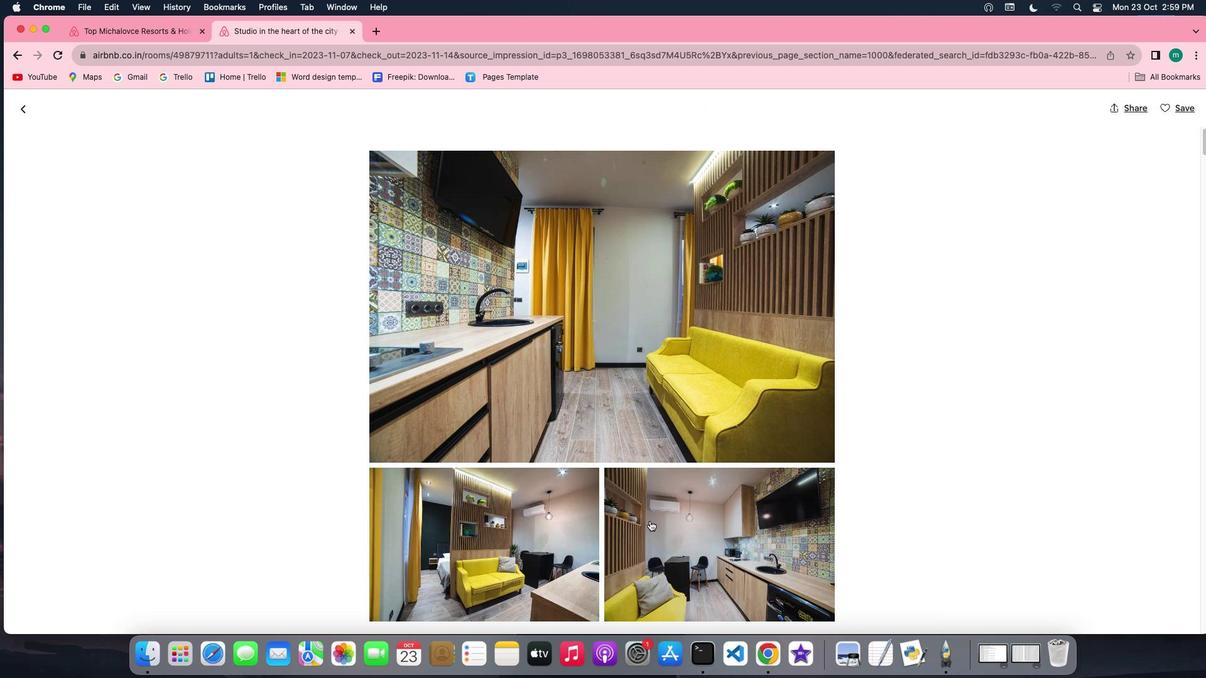 
Action: Mouse scrolled (650, 521) with delta (0, 0)
Screenshot: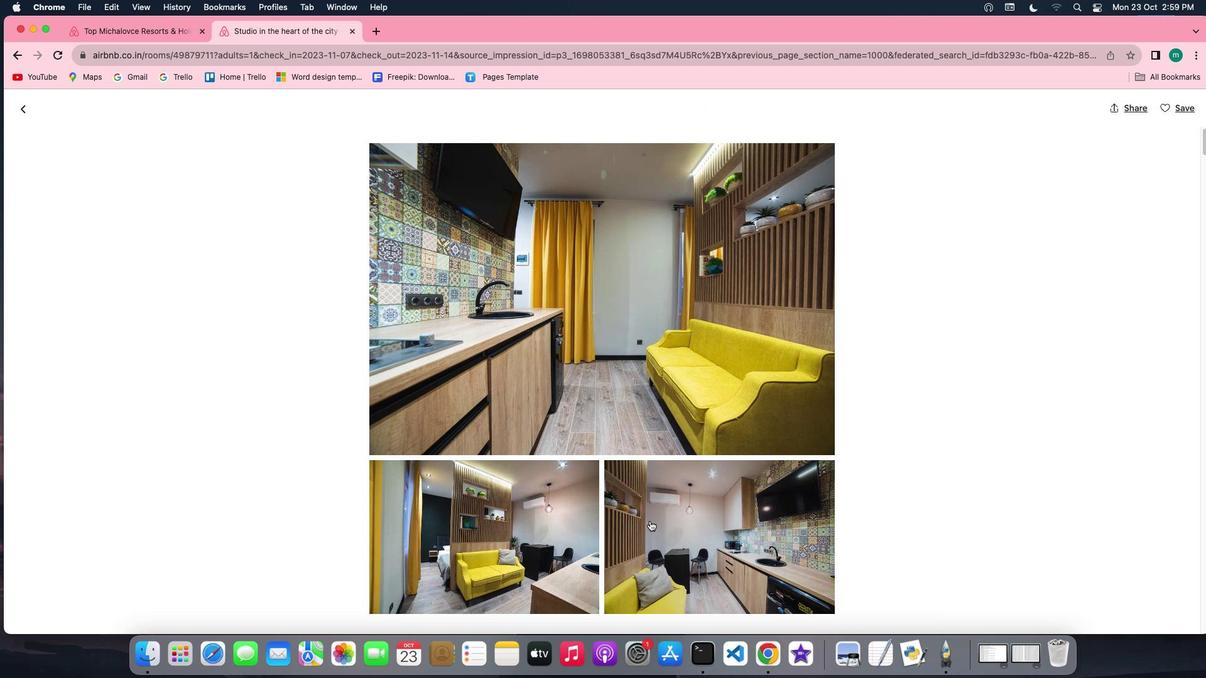 
Action: Mouse scrolled (650, 521) with delta (0, -1)
Screenshot: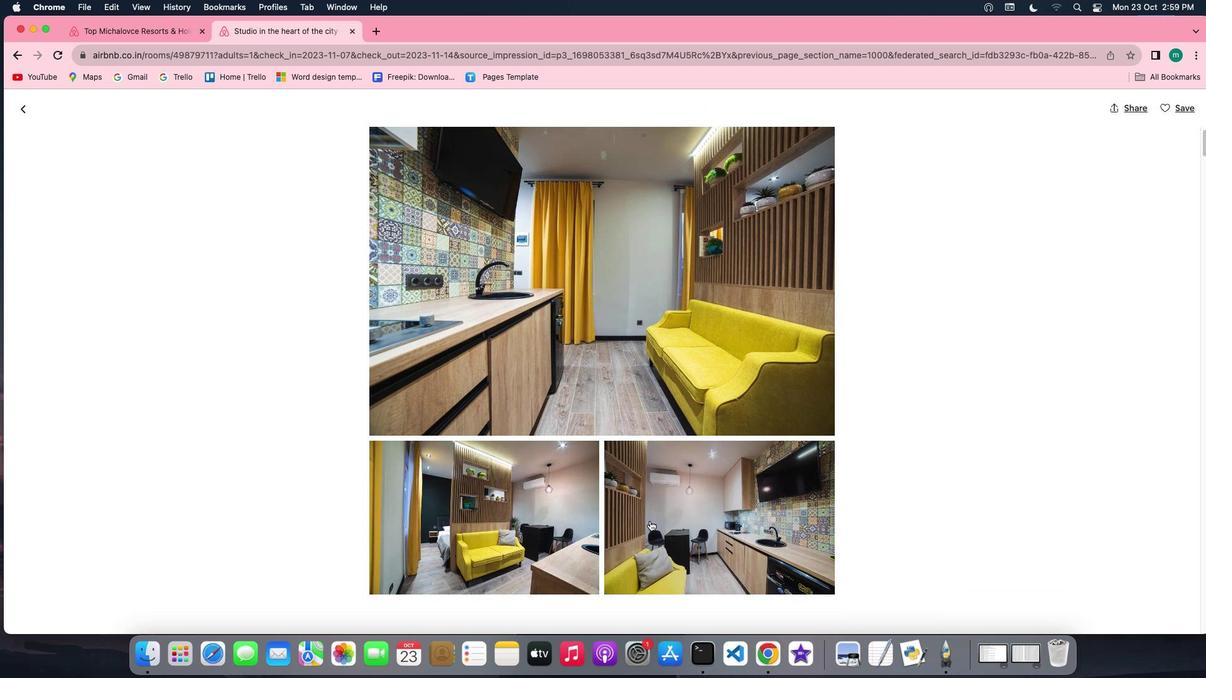 
Action: Mouse scrolled (650, 521) with delta (0, -1)
Screenshot: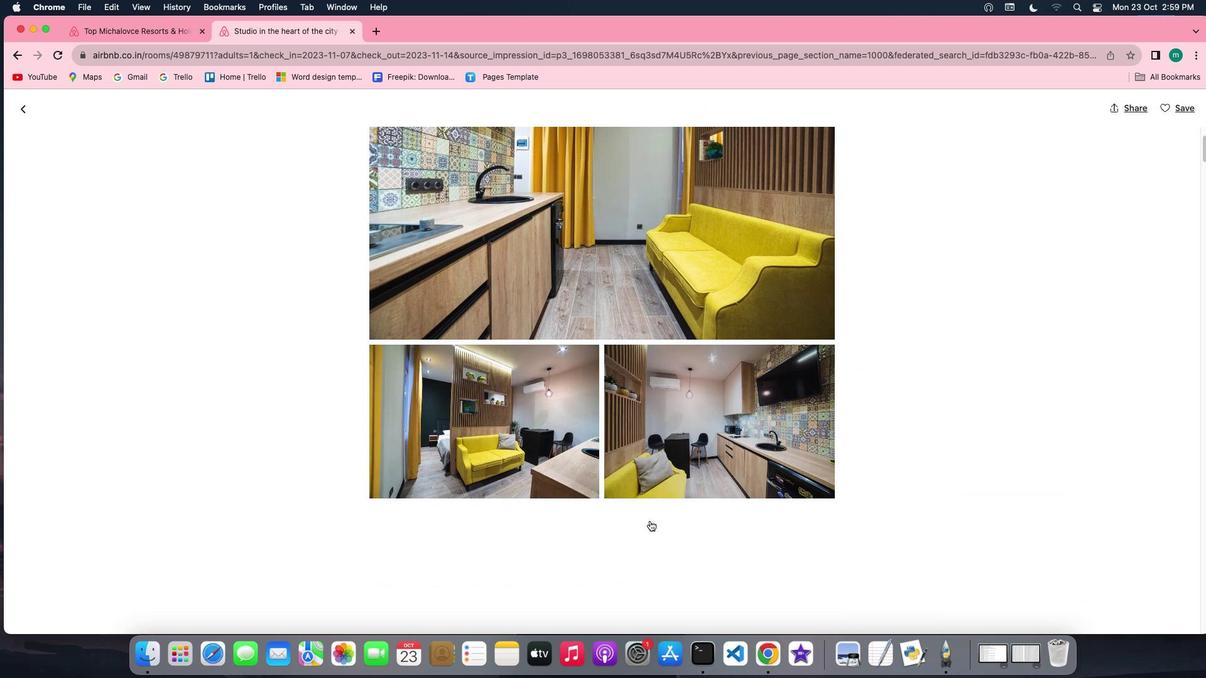 
Action: Mouse scrolled (650, 521) with delta (0, 0)
Screenshot: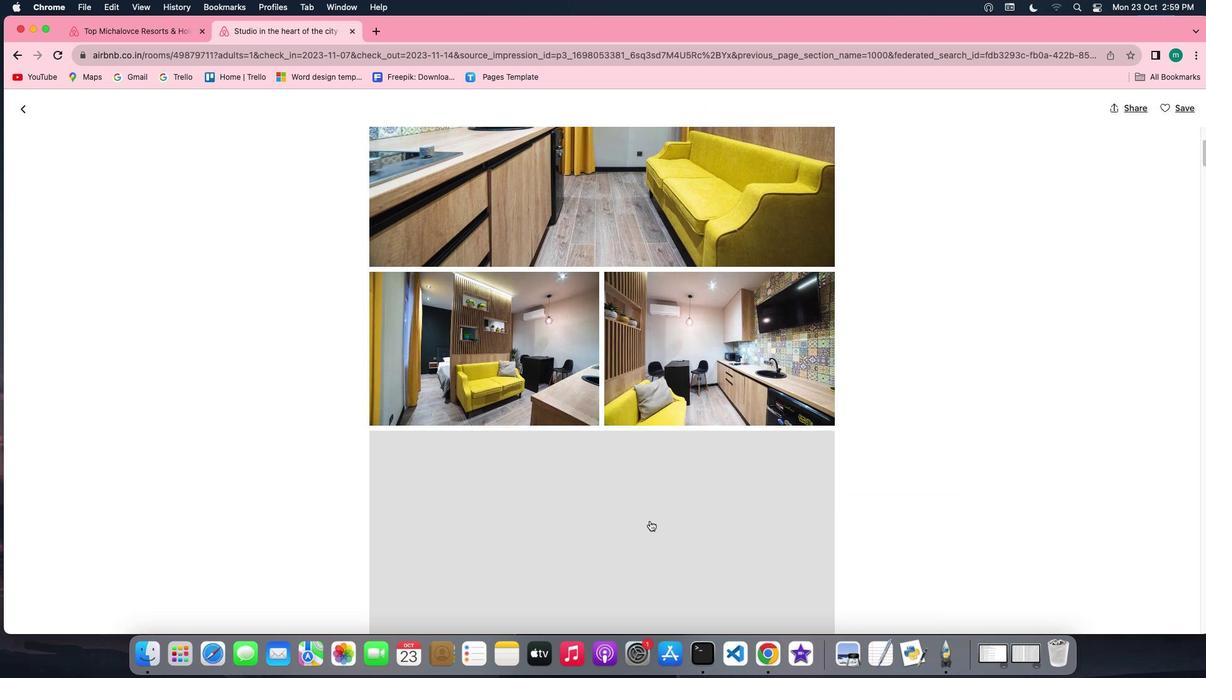 
Action: Mouse scrolled (650, 521) with delta (0, 0)
Screenshot: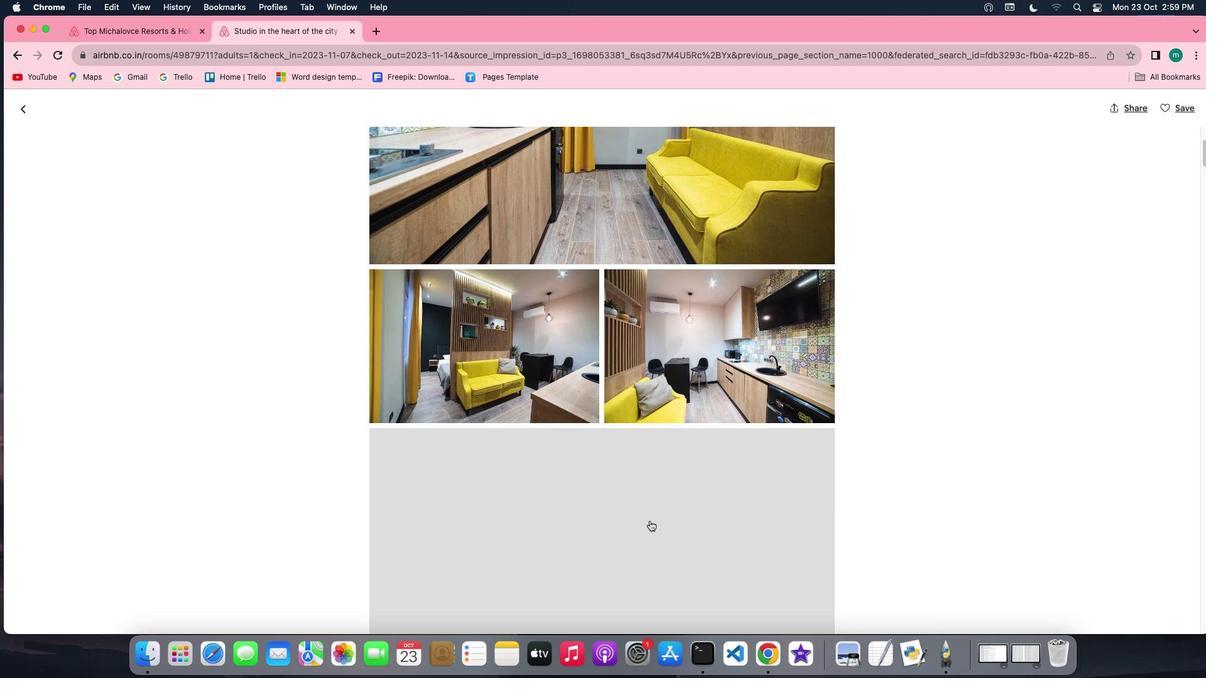 
Action: Mouse scrolled (650, 521) with delta (0, -1)
Screenshot: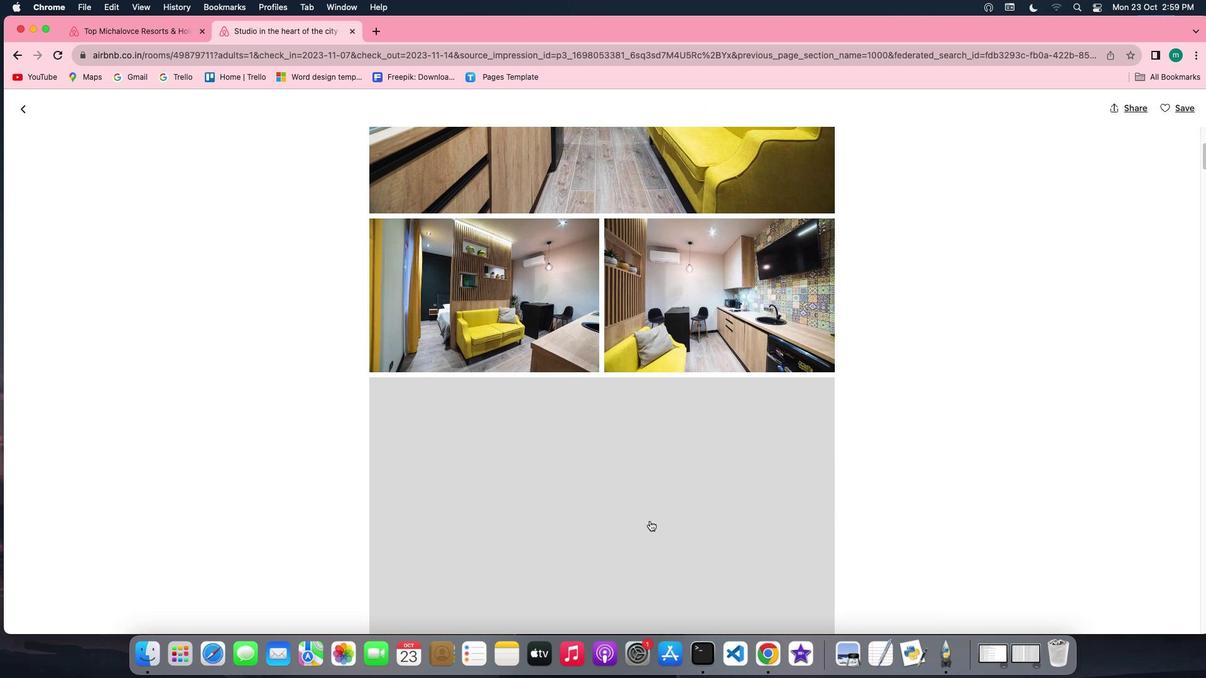 
Action: Mouse scrolled (650, 521) with delta (0, -2)
Screenshot: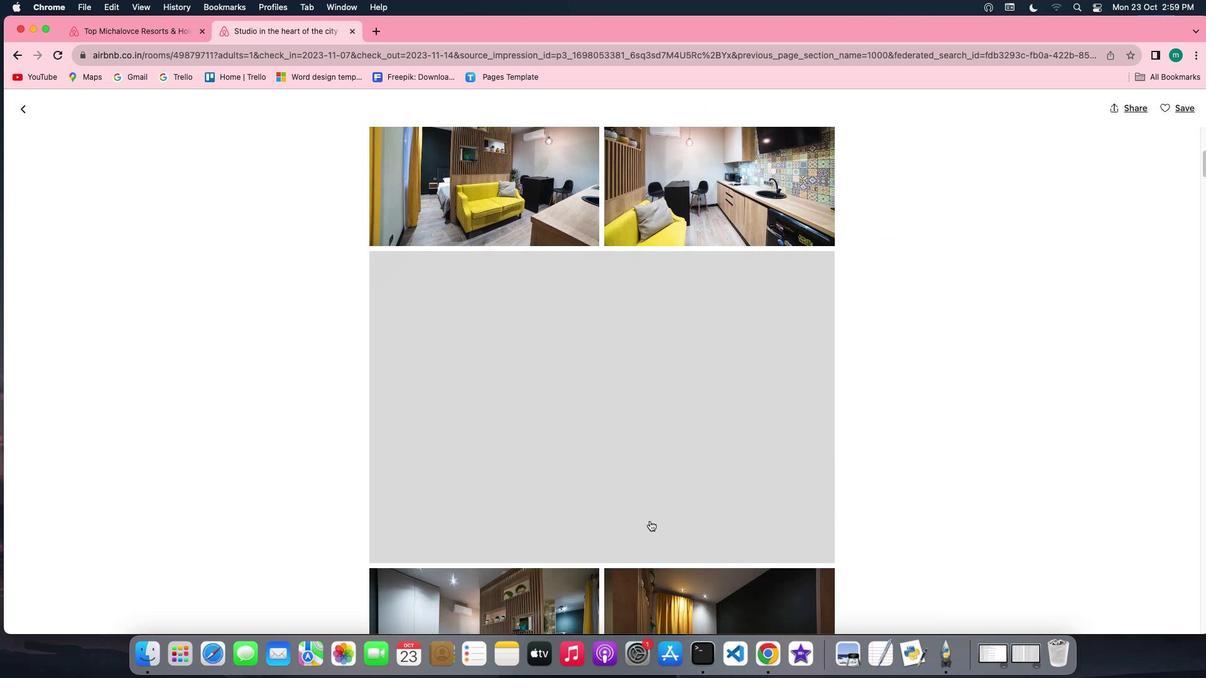 
Action: Mouse scrolled (650, 521) with delta (0, 0)
Screenshot: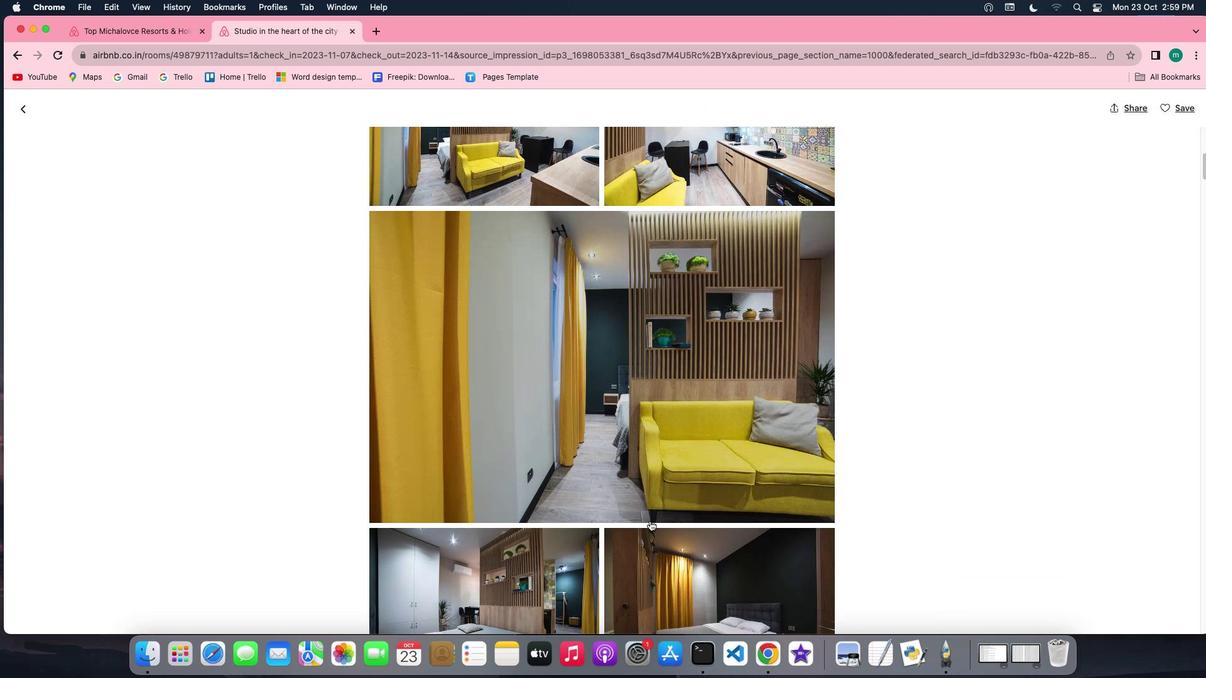 
Action: Mouse scrolled (650, 521) with delta (0, 0)
Screenshot: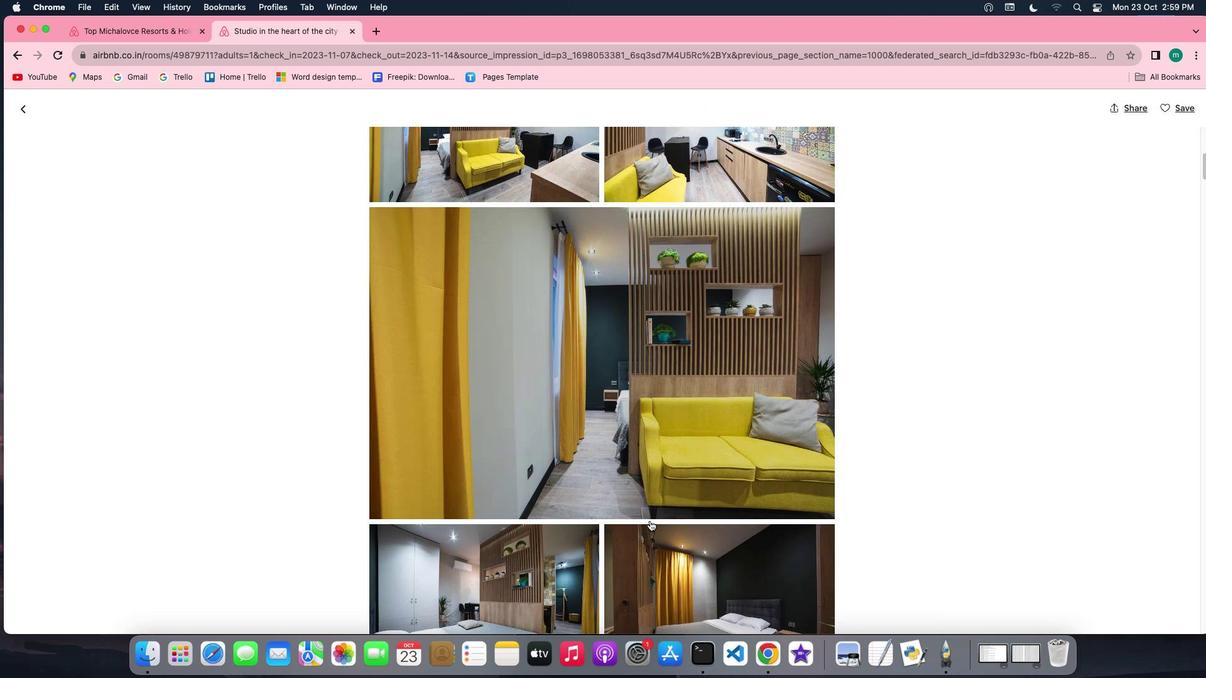 
Action: Mouse scrolled (650, 521) with delta (0, -1)
Screenshot: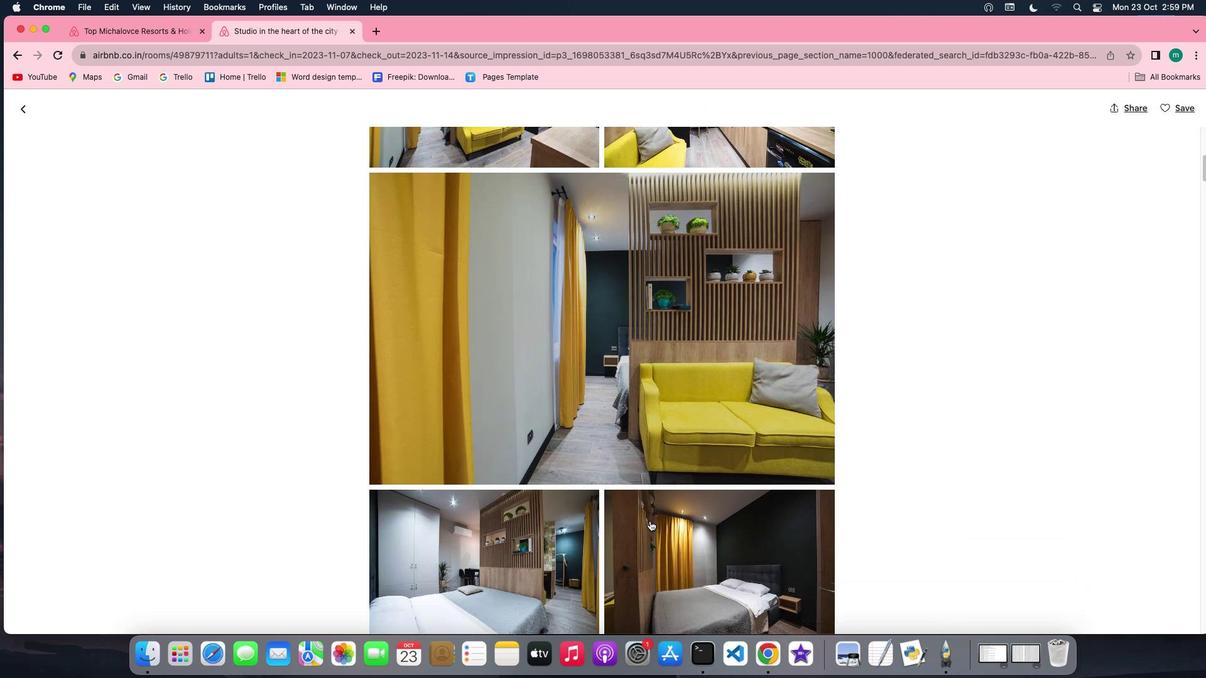 
Action: Mouse scrolled (650, 521) with delta (0, 0)
Screenshot: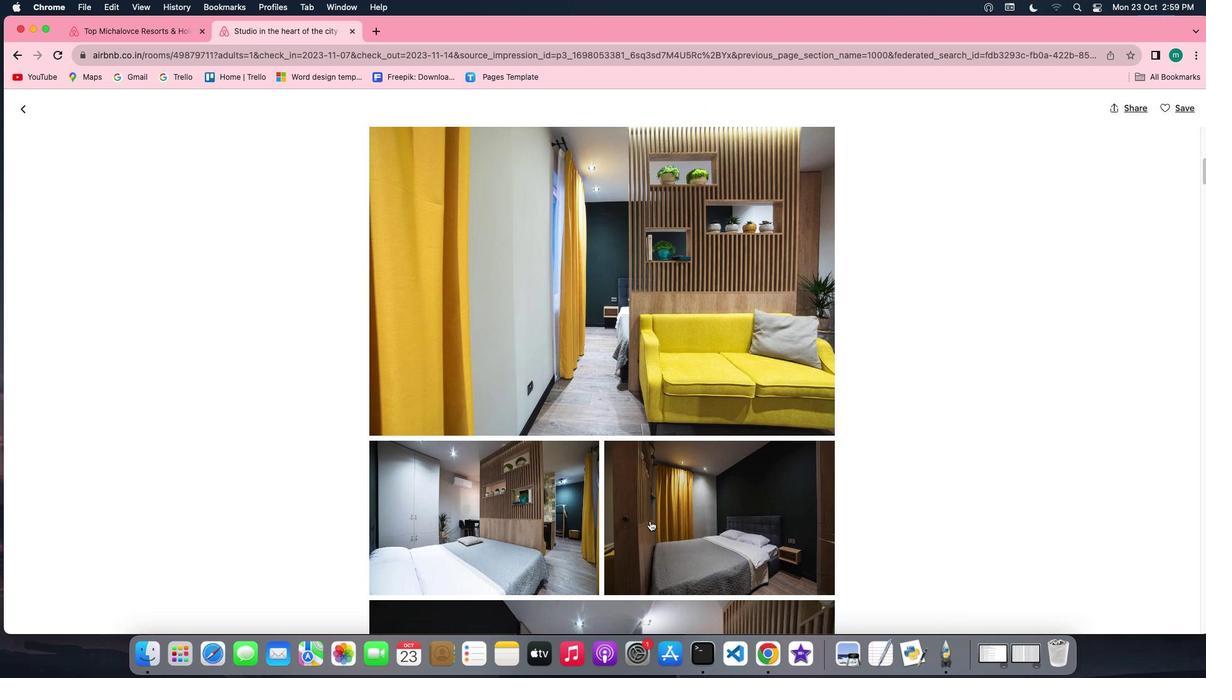 
Action: Mouse scrolled (650, 521) with delta (0, 0)
Screenshot: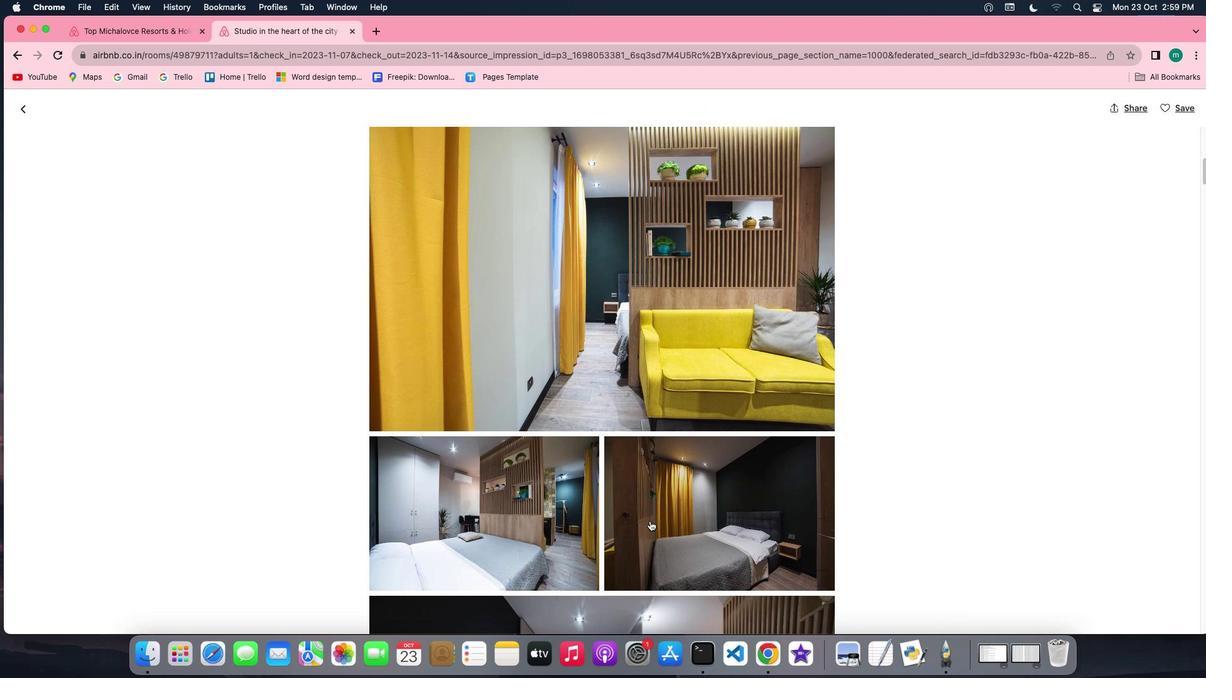 
Action: Mouse scrolled (650, 521) with delta (0, -1)
Screenshot: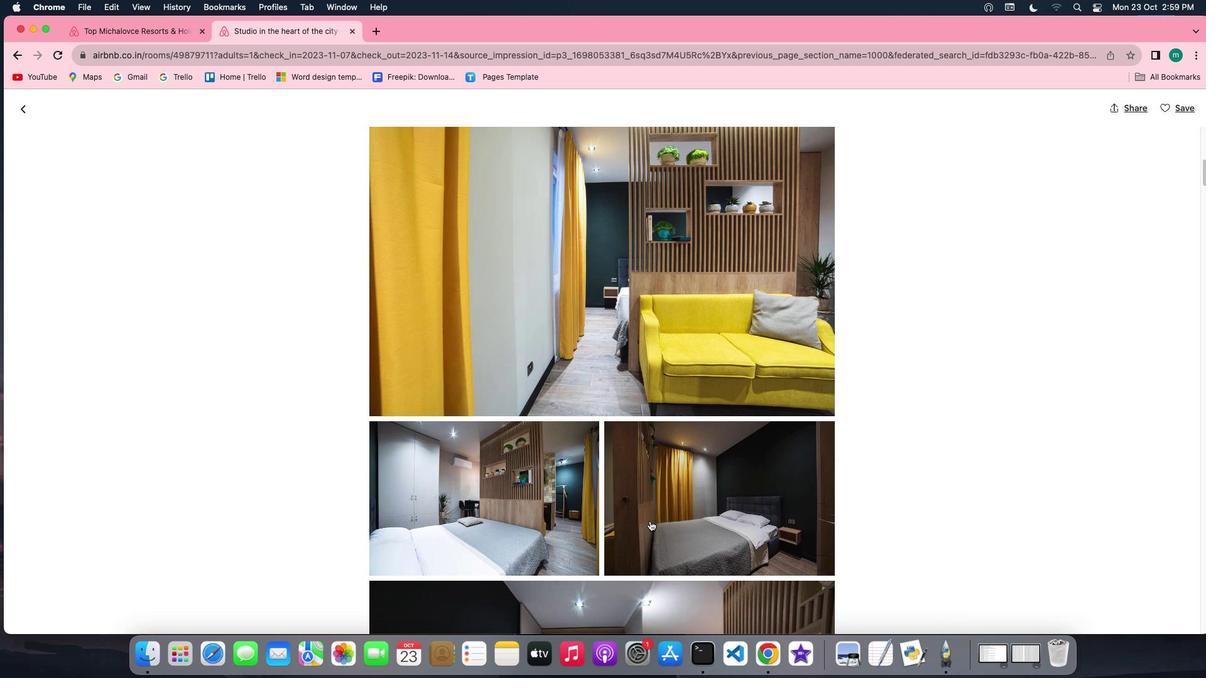 
Action: Mouse scrolled (650, 521) with delta (0, 0)
Screenshot: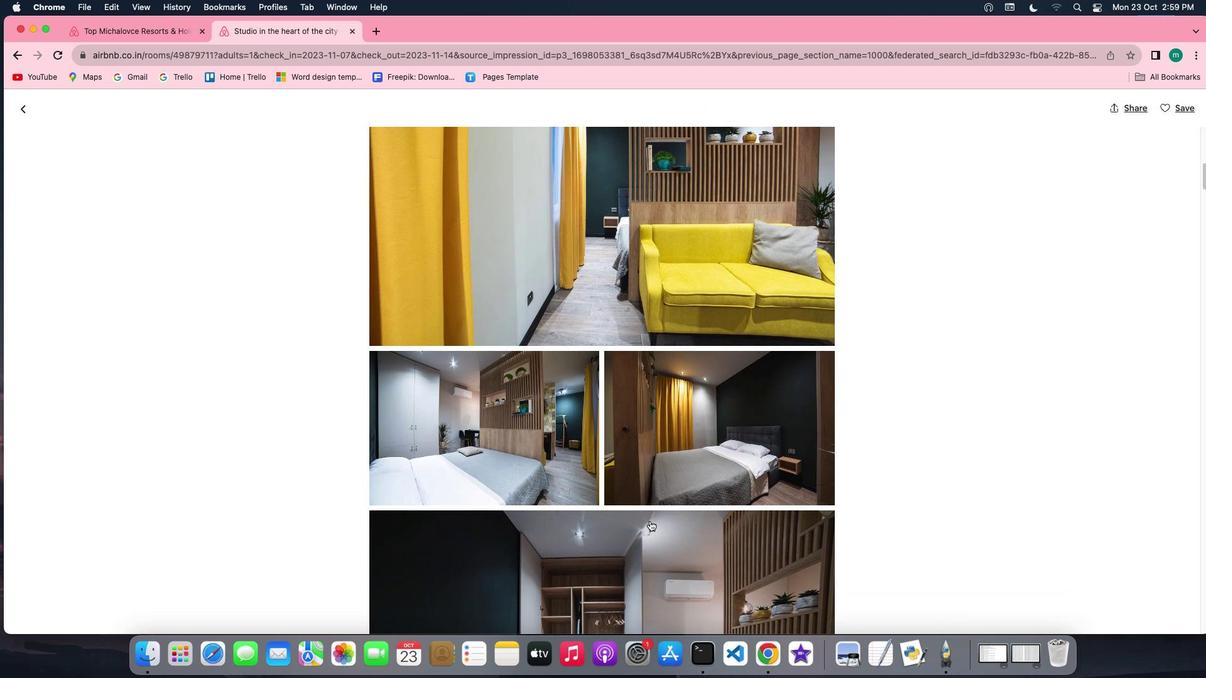
Action: Mouse scrolled (650, 521) with delta (0, 0)
Screenshot: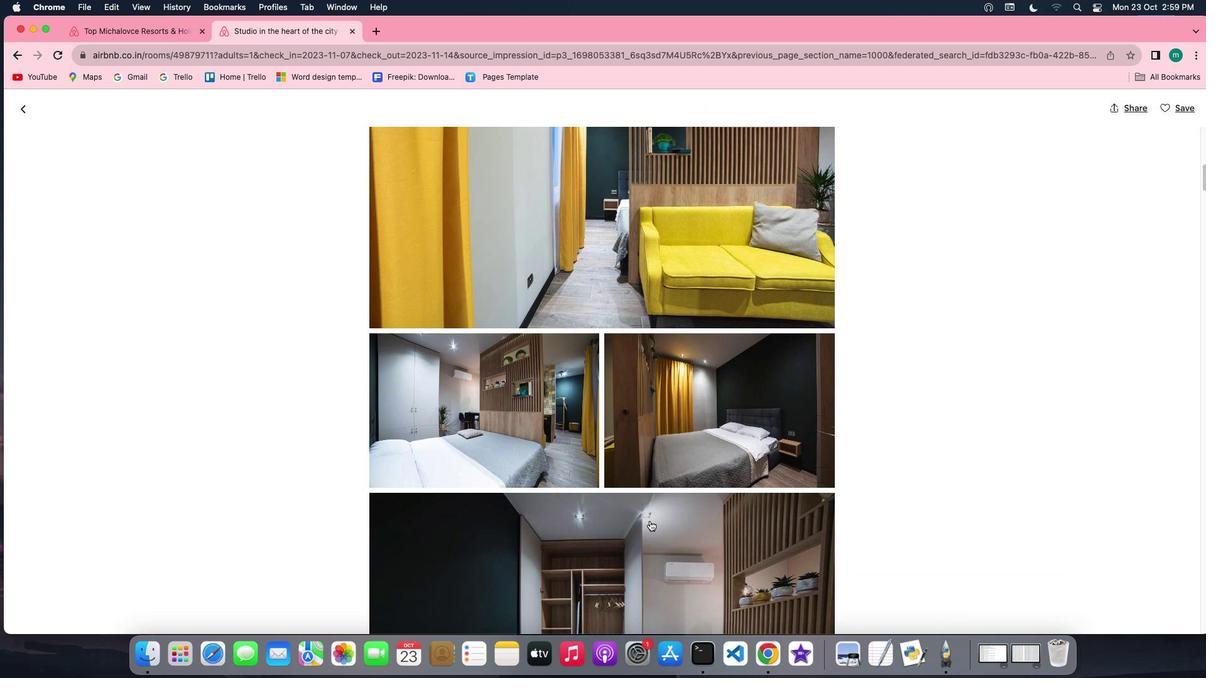 
Action: Mouse scrolled (650, 521) with delta (0, -1)
Screenshot: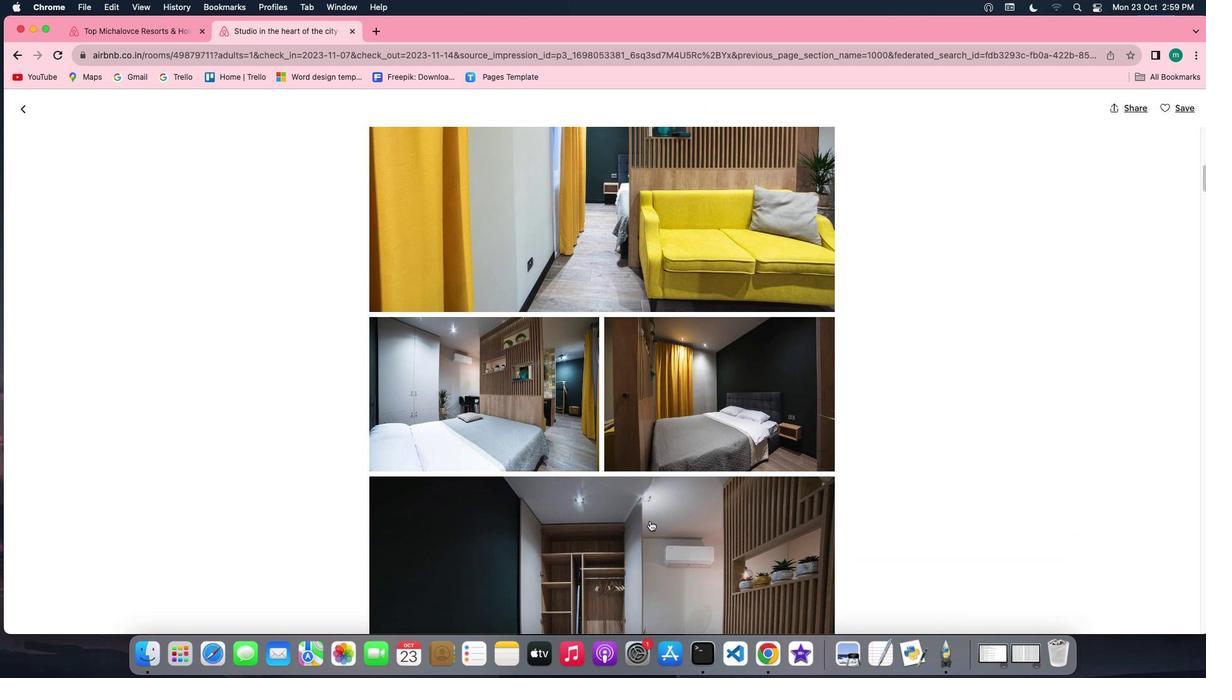 
Action: Mouse scrolled (650, 521) with delta (0, -2)
Screenshot: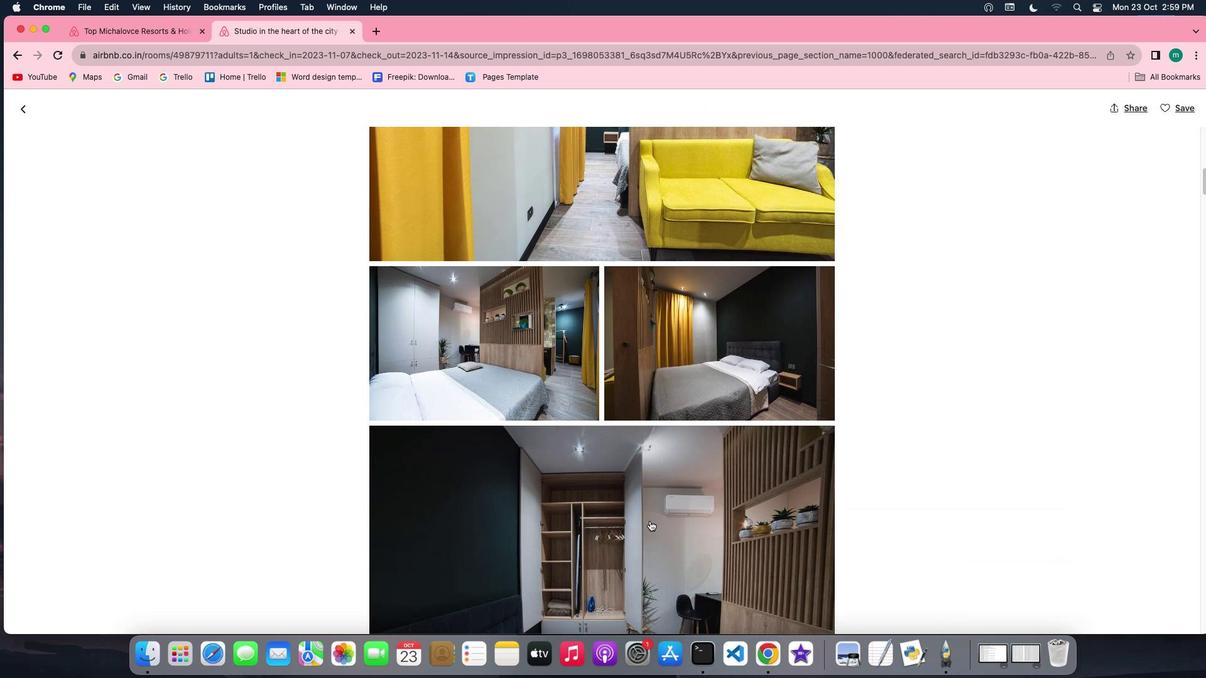 
Action: Mouse scrolled (650, 521) with delta (0, 0)
Screenshot: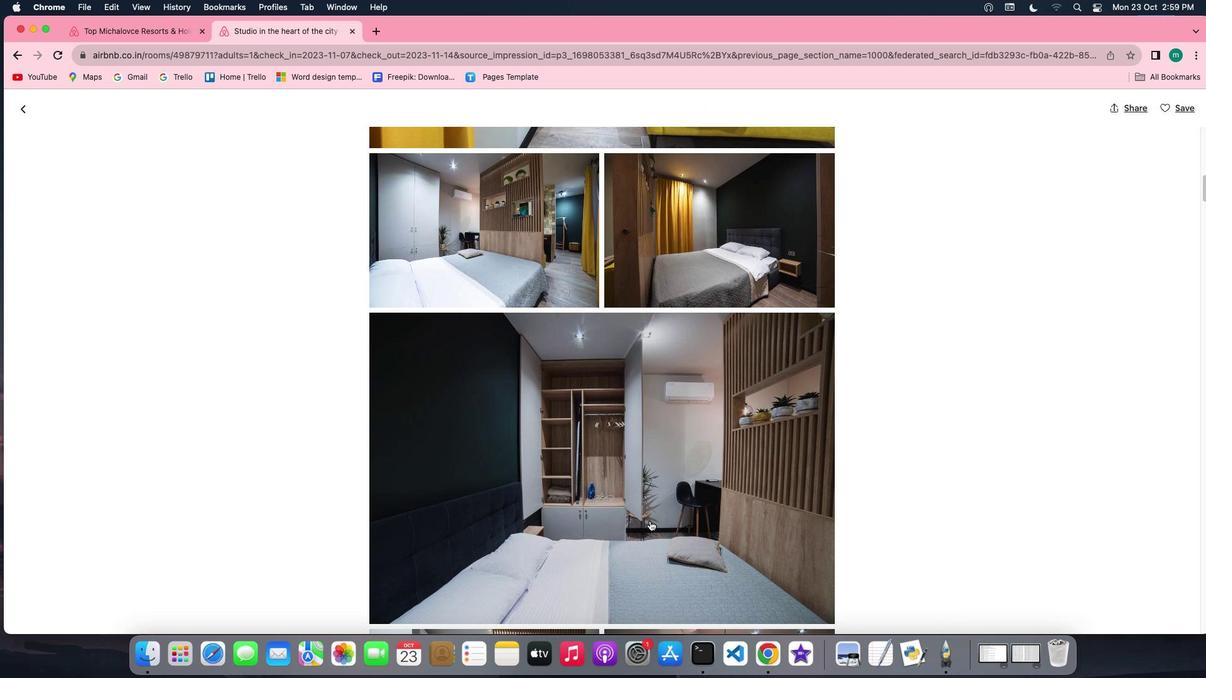 
Action: Mouse scrolled (650, 521) with delta (0, 0)
Screenshot: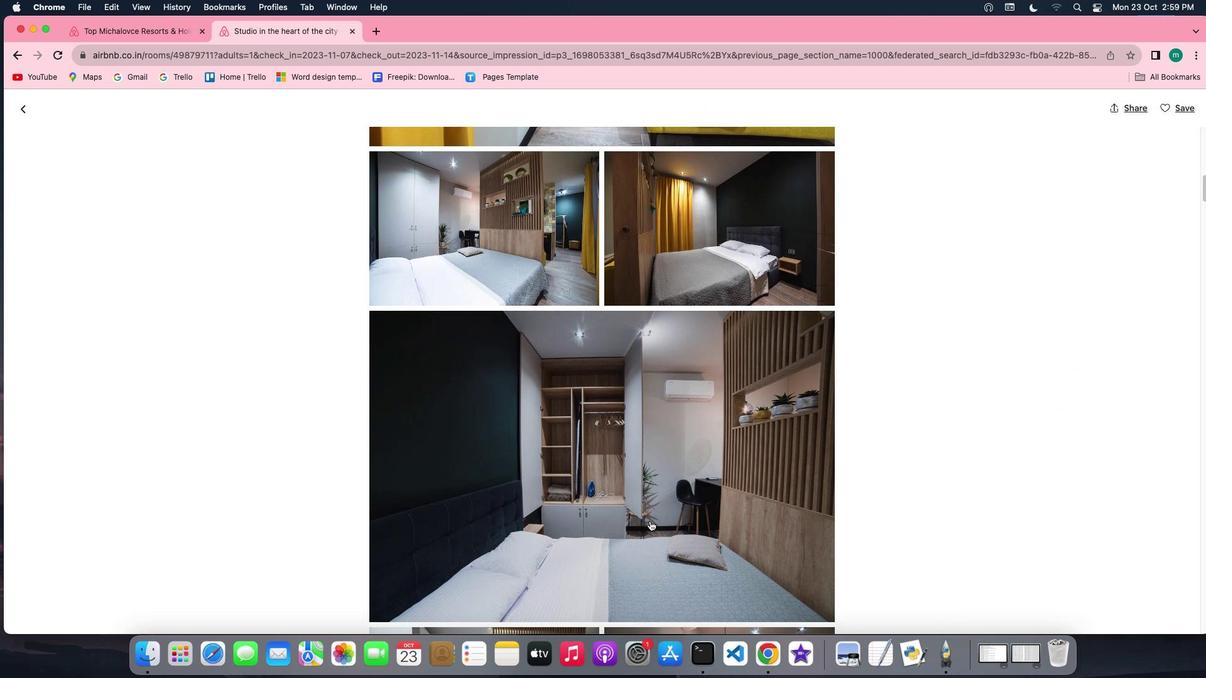 
Action: Mouse scrolled (650, 521) with delta (0, -1)
Screenshot: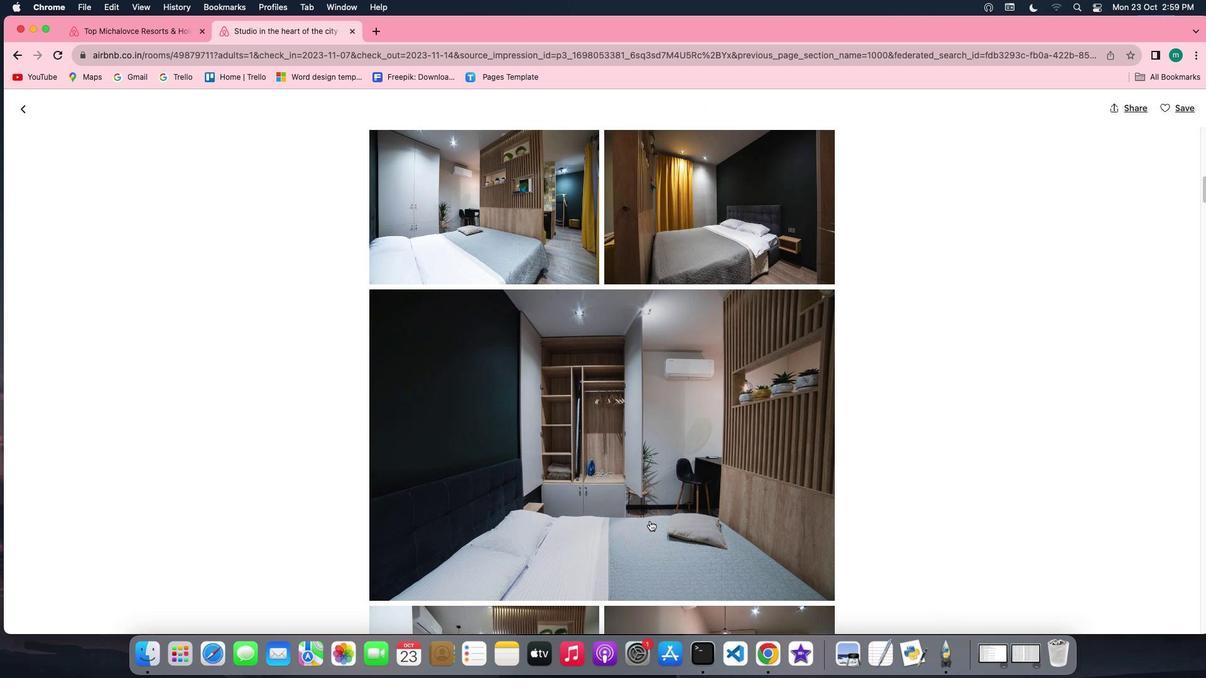 
Action: Mouse scrolled (650, 521) with delta (0, -1)
Screenshot: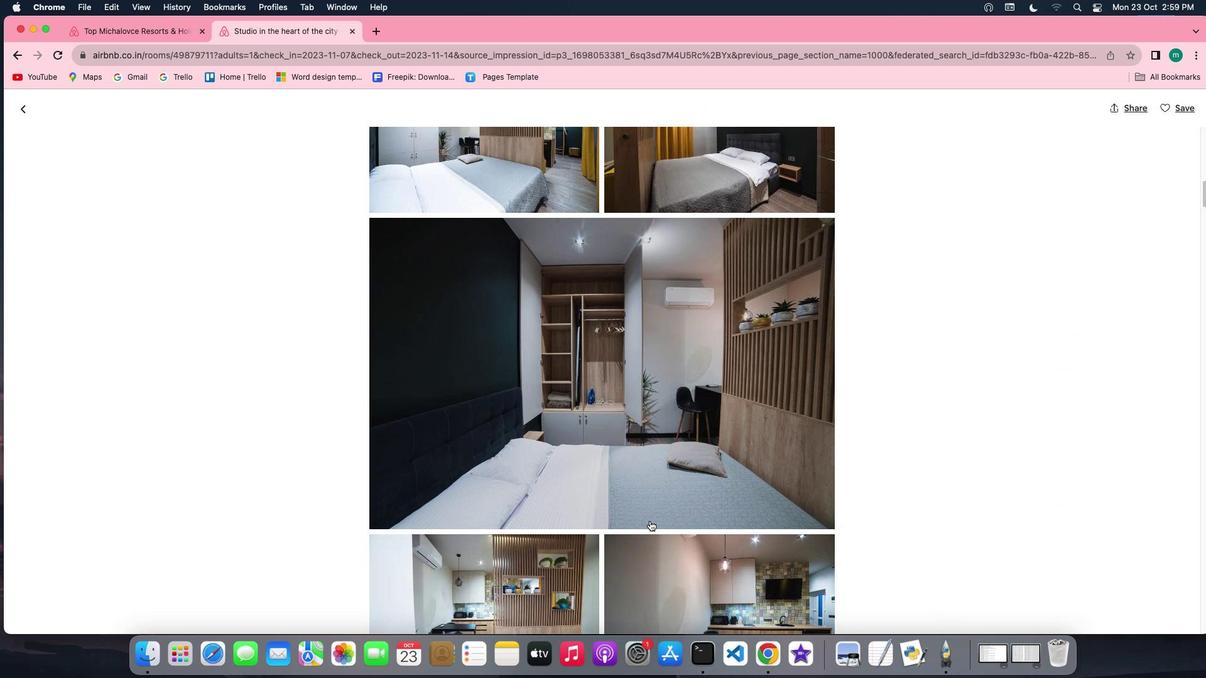 
Action: Mouse scrolled (650, 521) with delta (0, 0)
Screenshot: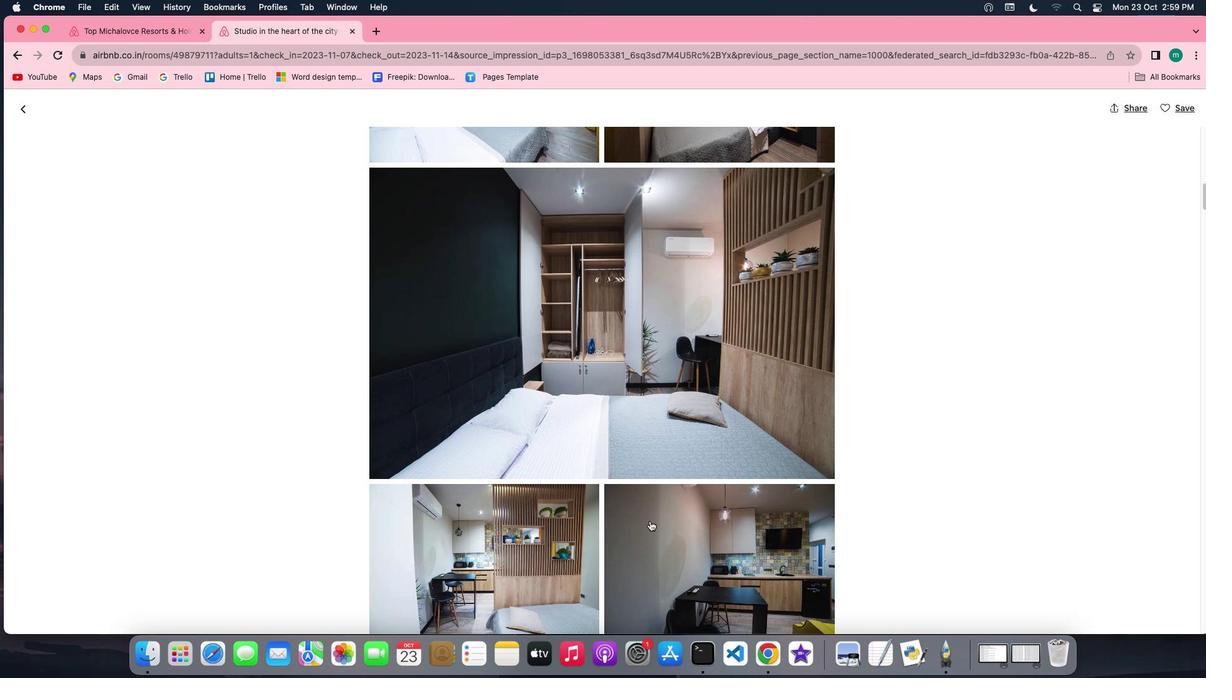 
Action: Mouse scrolled (650, 521) with delta (0, 0)
Screenshot: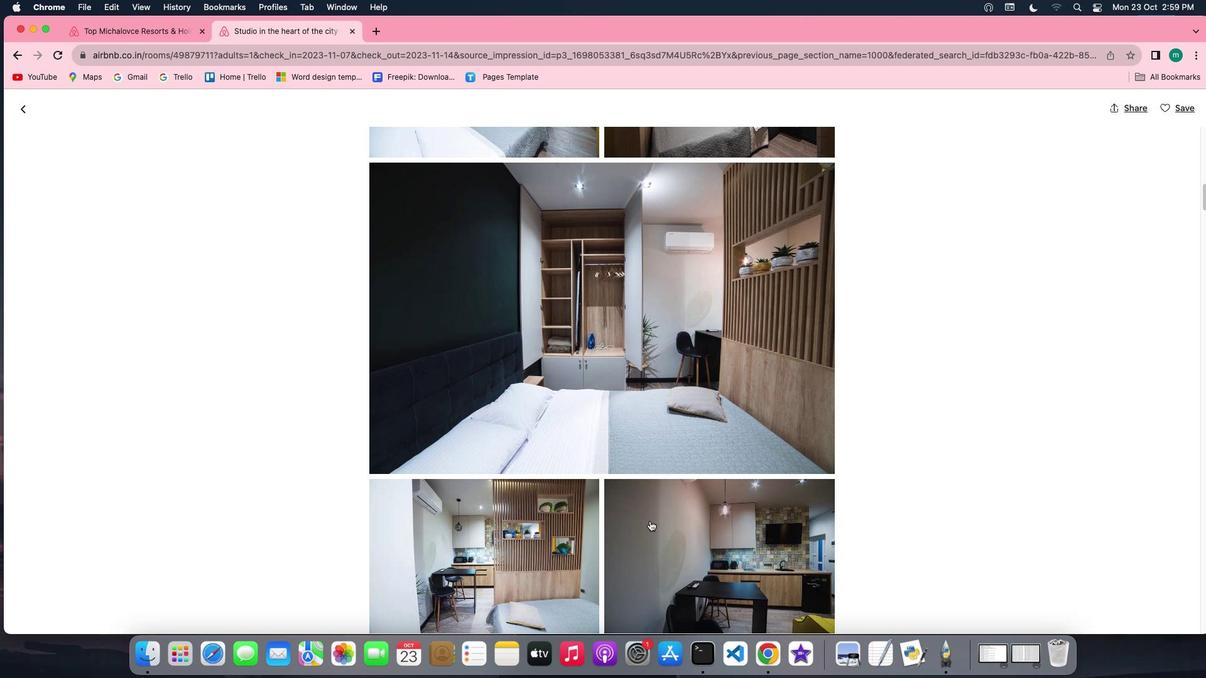 
Action: Mouse scrolled (650, 521) with delta (0, -1)
Screenshot: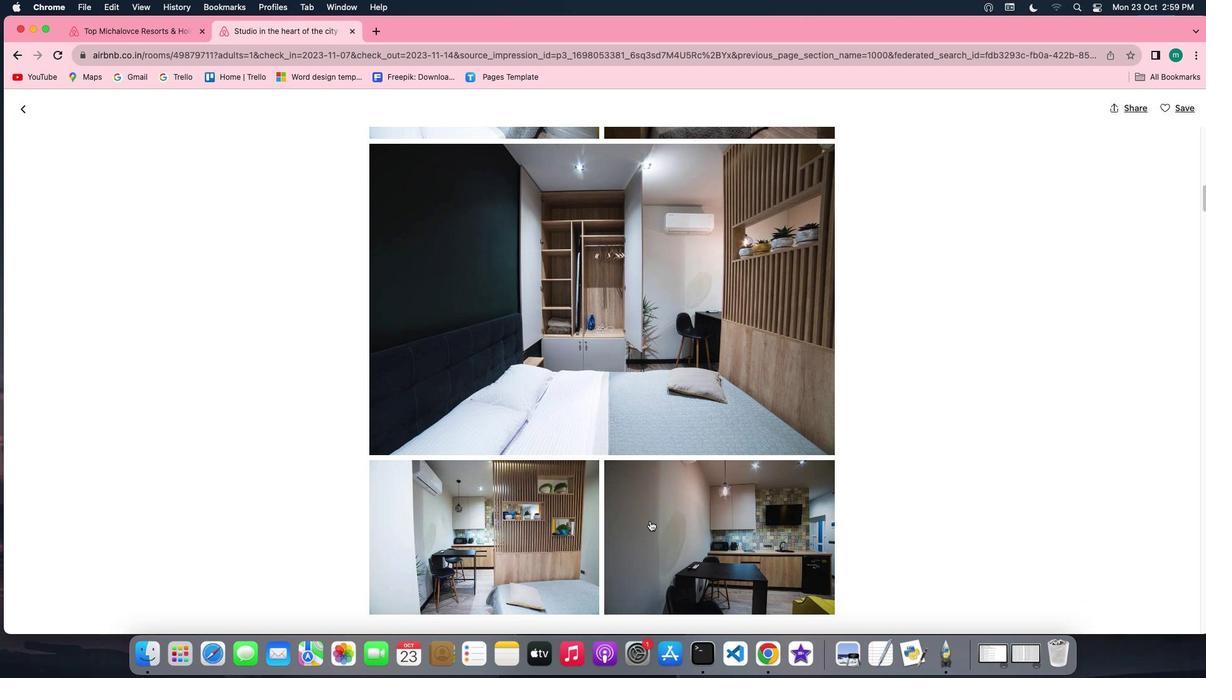 
Action: Mouse scrolled (650, 521) with delta (0, 0)
Screenshot: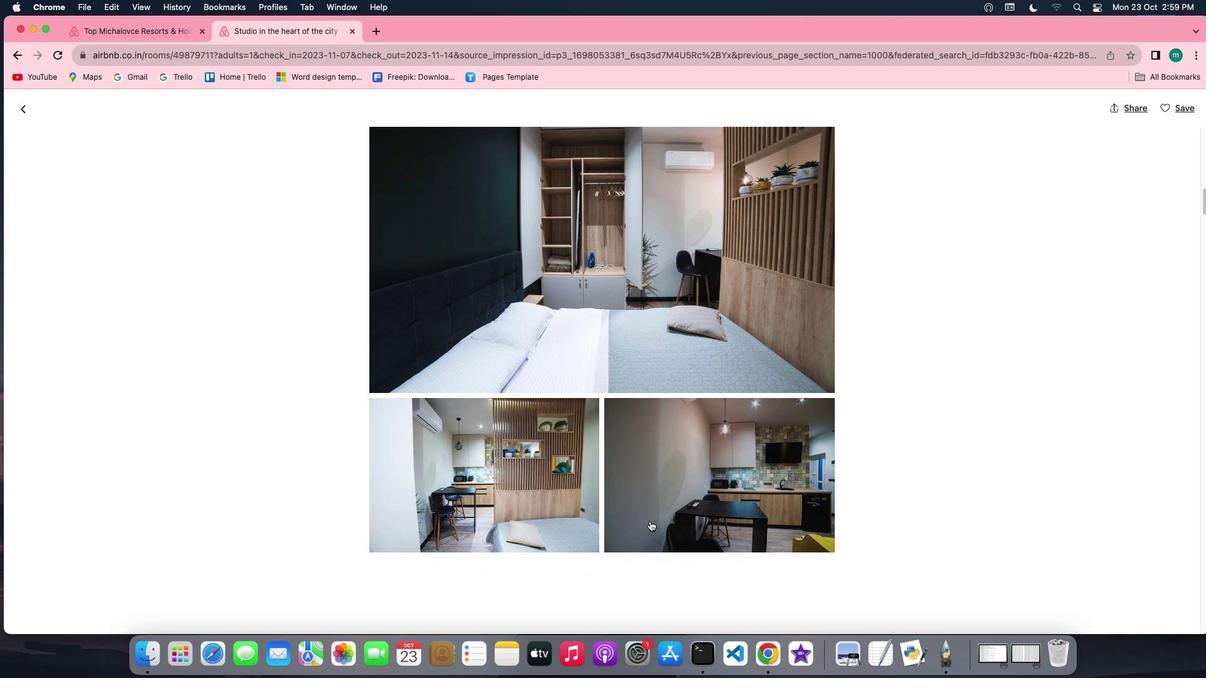 
Action: Mouse scrolled (650, 521) with delta (0, 0)
Screenshot: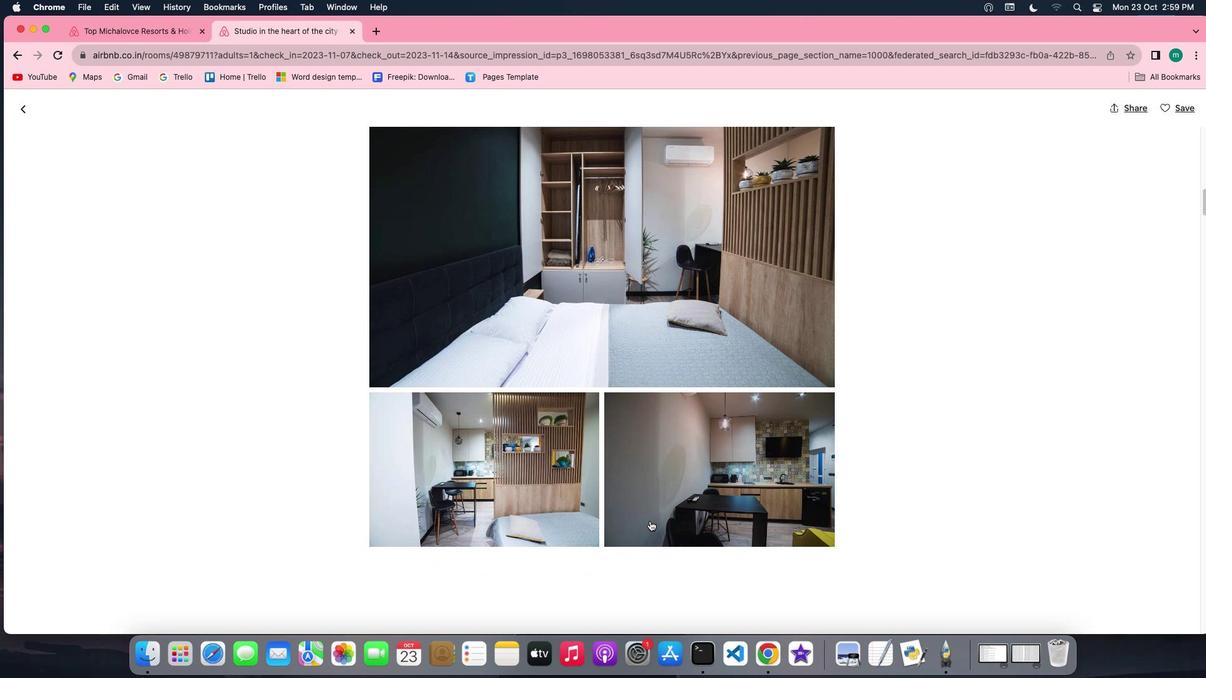 
Action: Mouse scrolled (650, 521) with delta (0, -1)
Screenshot: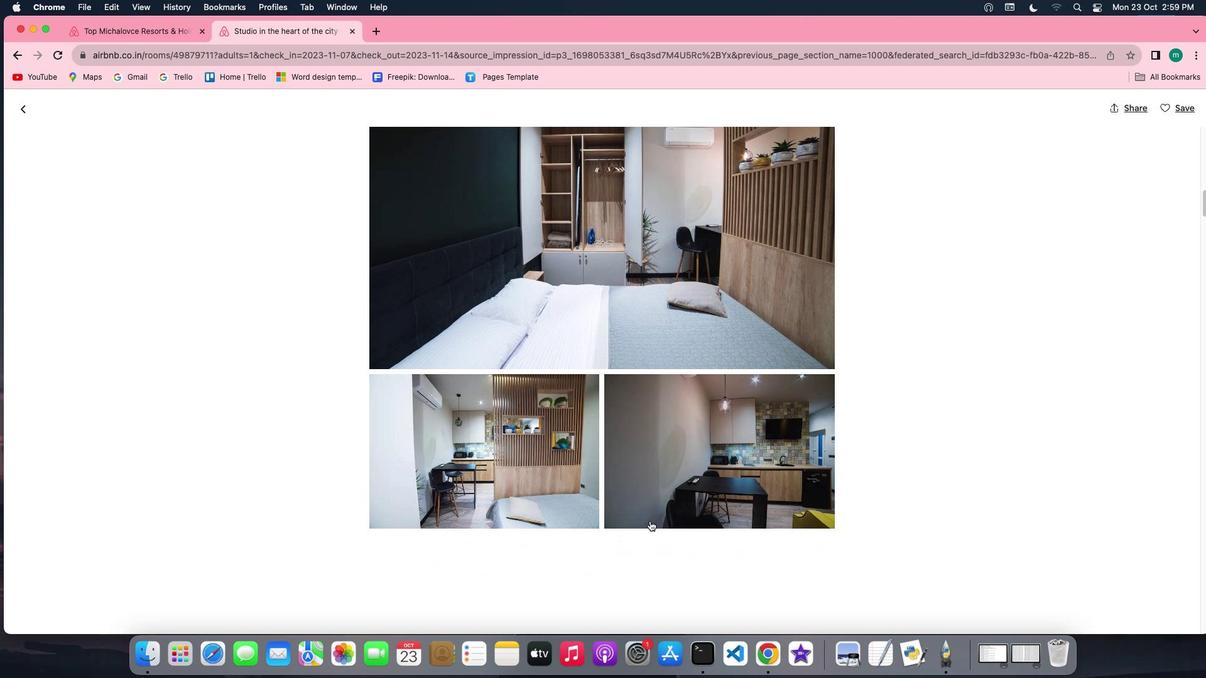 
Action: Mouse scrolled (650, 521) with delta (0, 0)
Screenshot: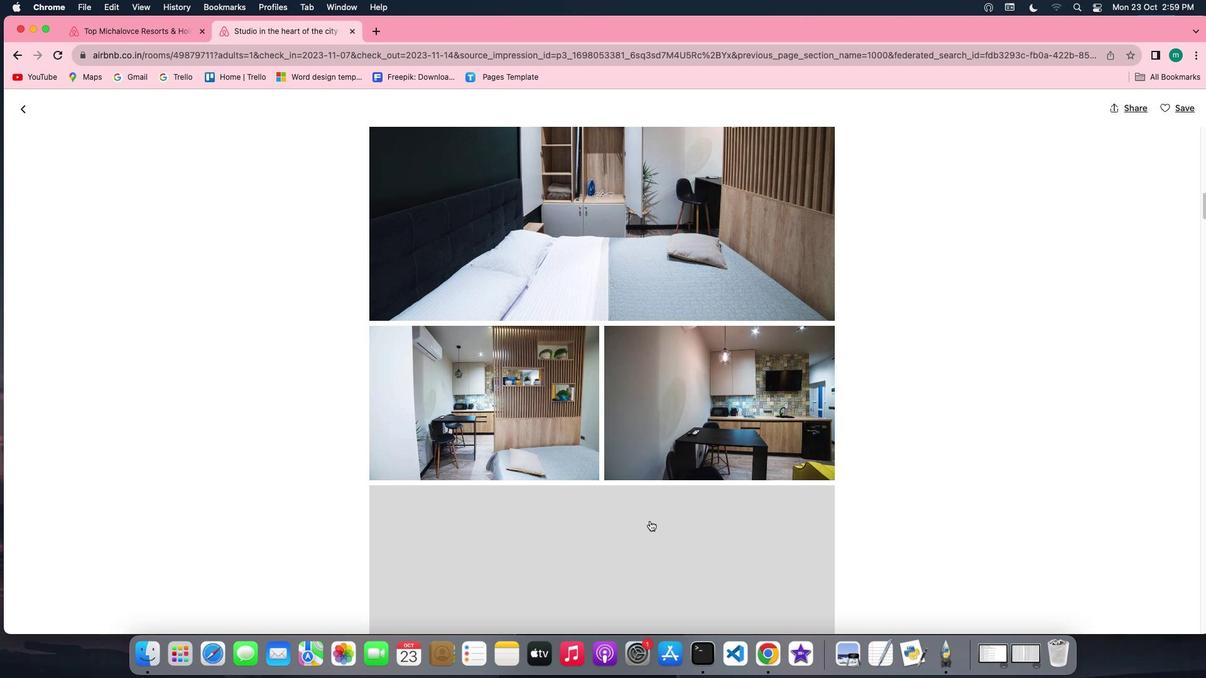 
Action: Mouse scrolled (650, 521) with delta (0, 0)
Screenshot: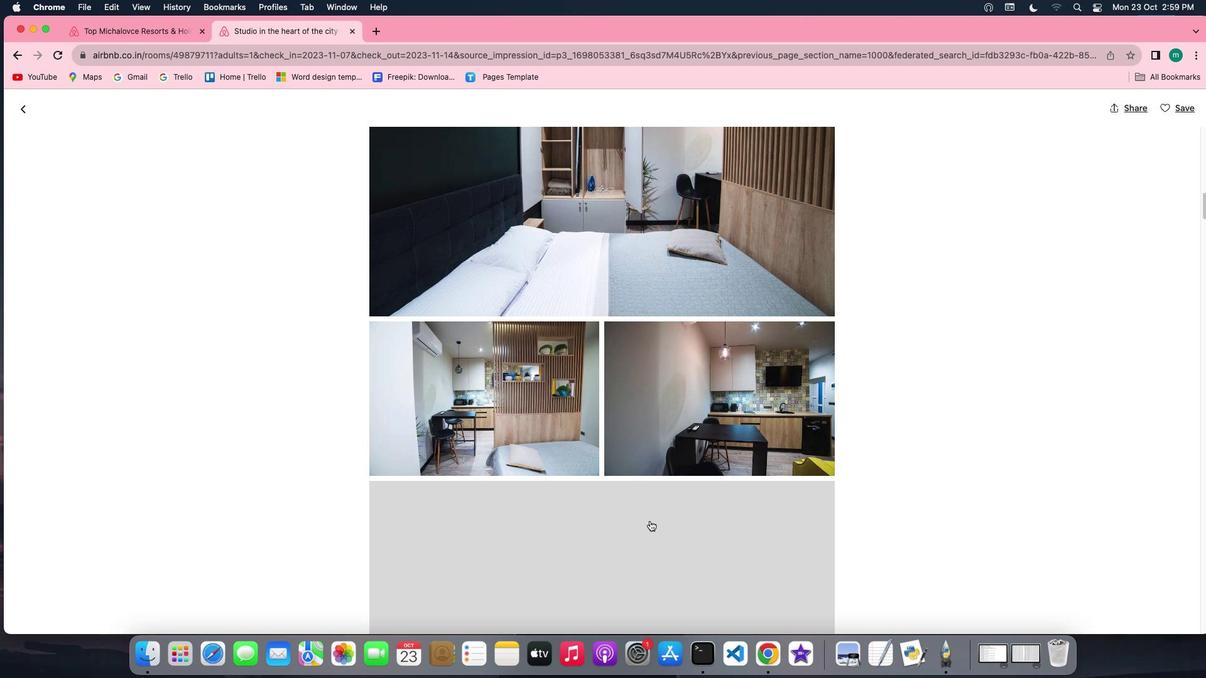 
Action: Mouse scrolled (650, 521) with delta (0, -1)
Screenshot: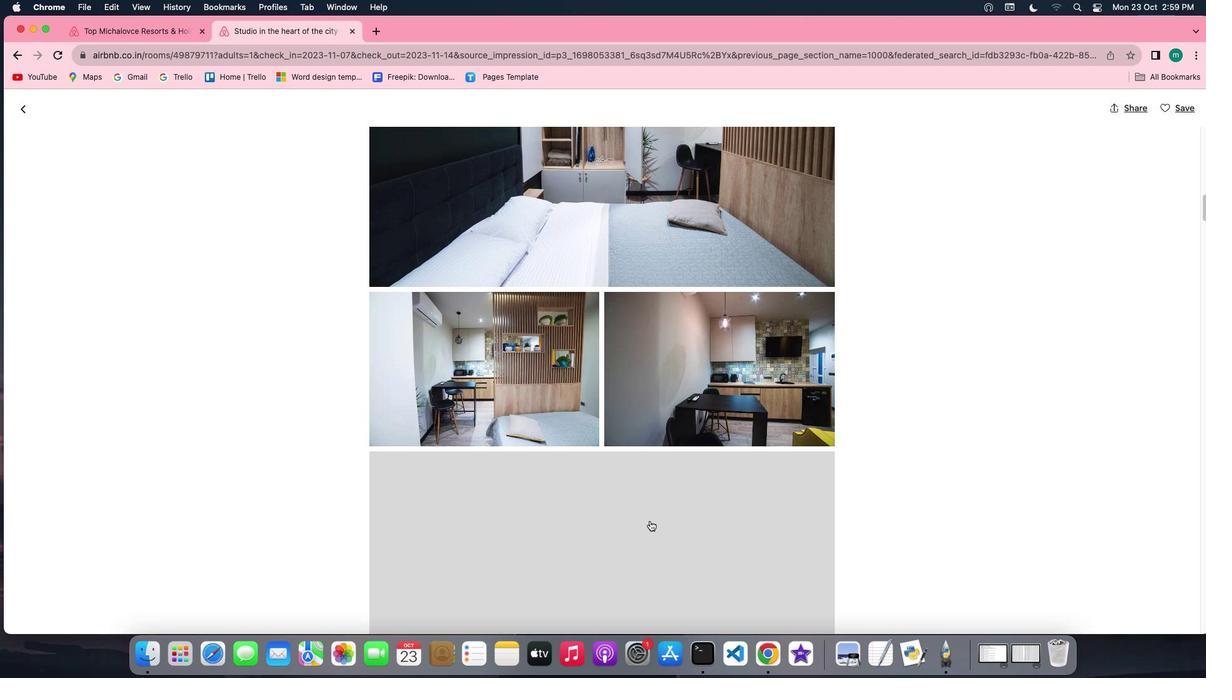 
Action: Mouse scrolled (650, 521) with delta (0, 0)
Screenshot: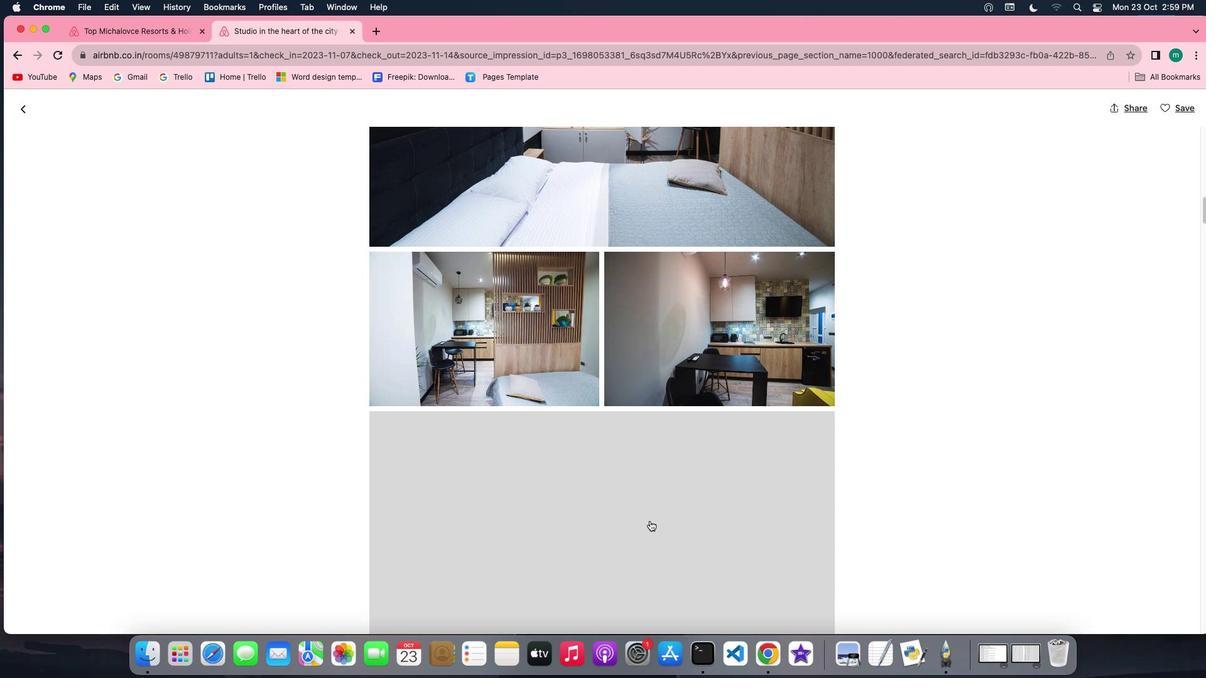 
Action: Mouse scrolled (650, 521) with delta (0, 0)
Screenshot: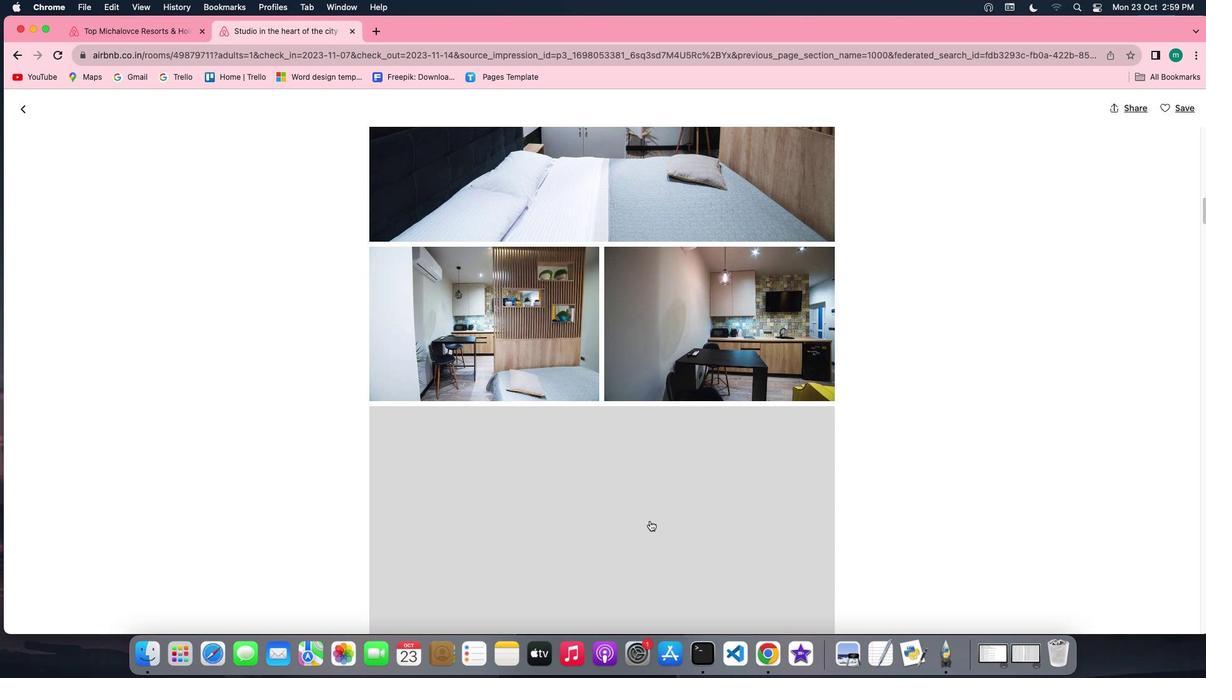 
Action: Mouse scrolled (650, 521) with delta (0, -1)
Screenshot: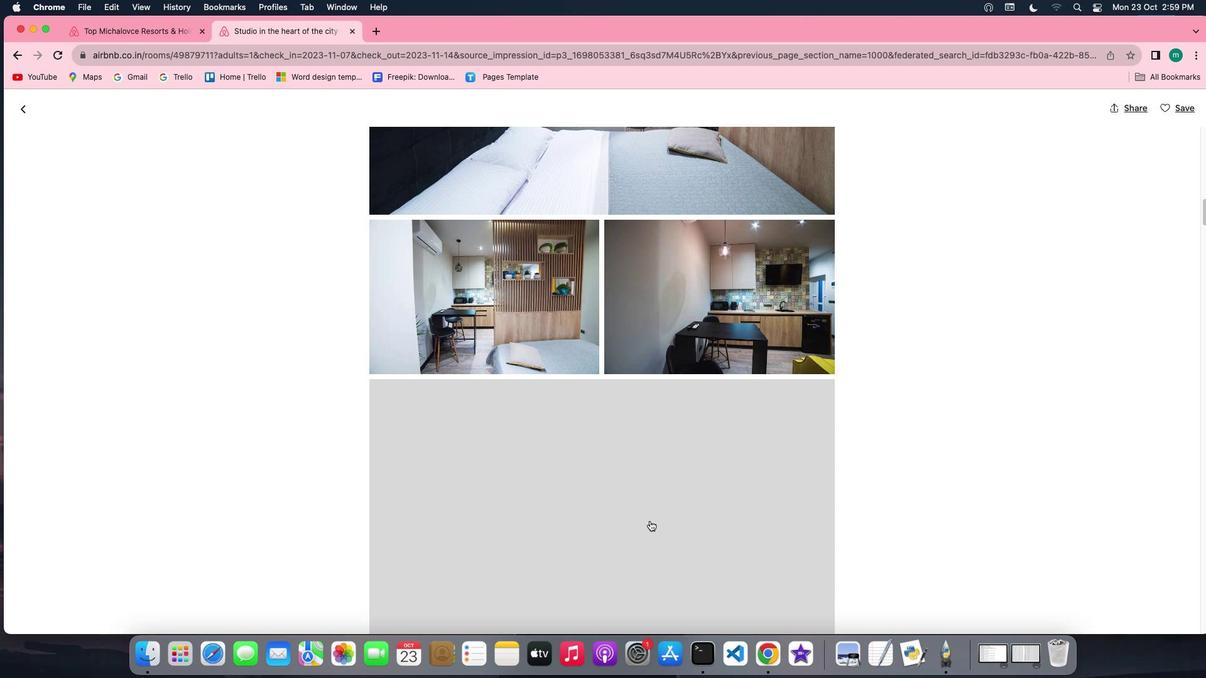 
Action: Mouse scrolled (650, 521) with delta (0, 0)
Screenshot: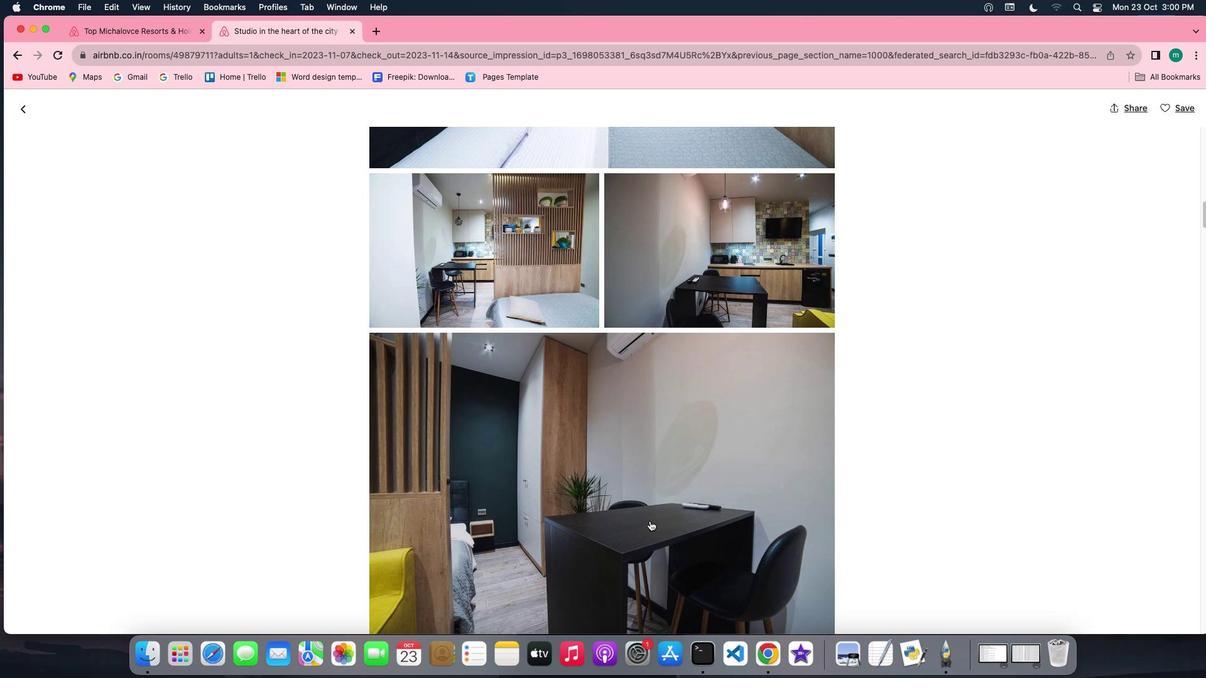 
Action: Mouse scrolled (650, 521) with delta (0, 0)
Screenshot: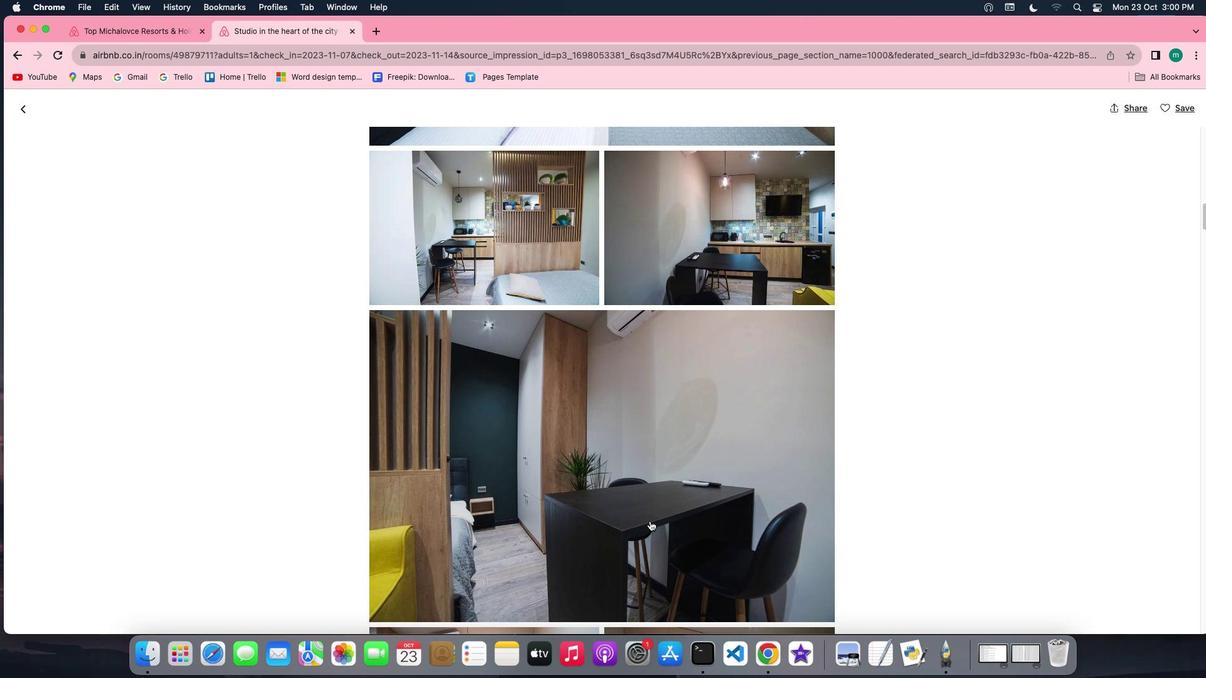 
Action: Mouse scrolled (650, 521) with delta (0, -1)
Screenshot: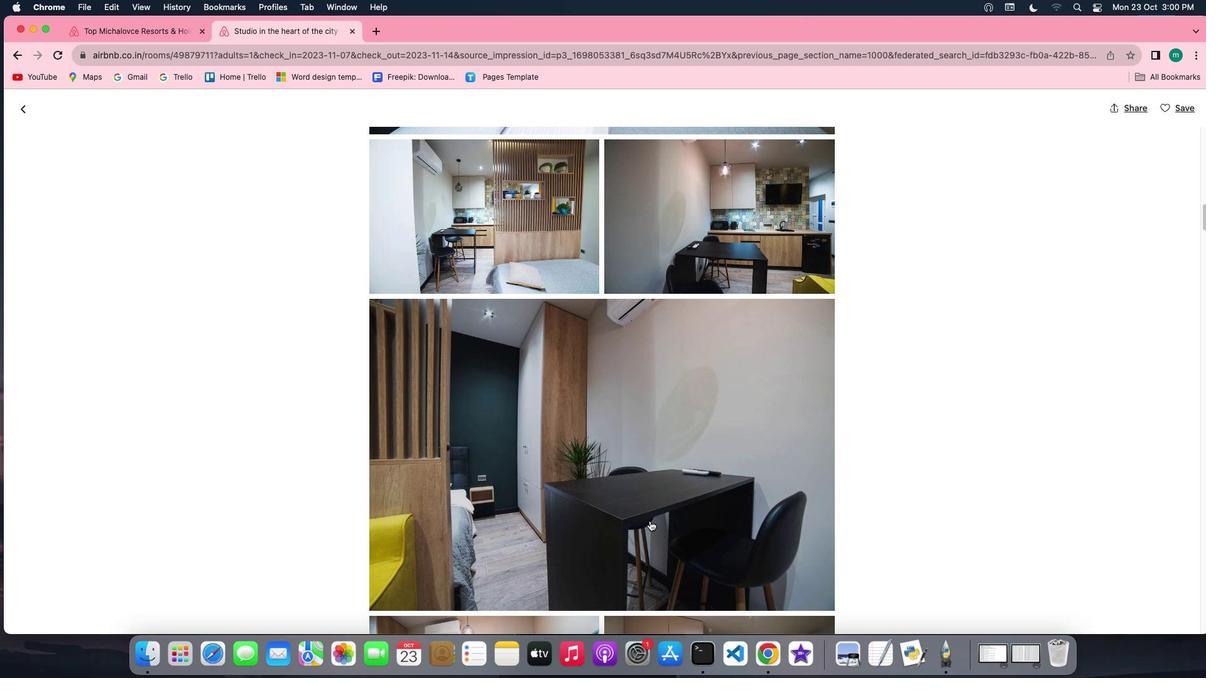 
Action: Mouse scrolled (650, 521) with delta (0, -1)
Screenshot: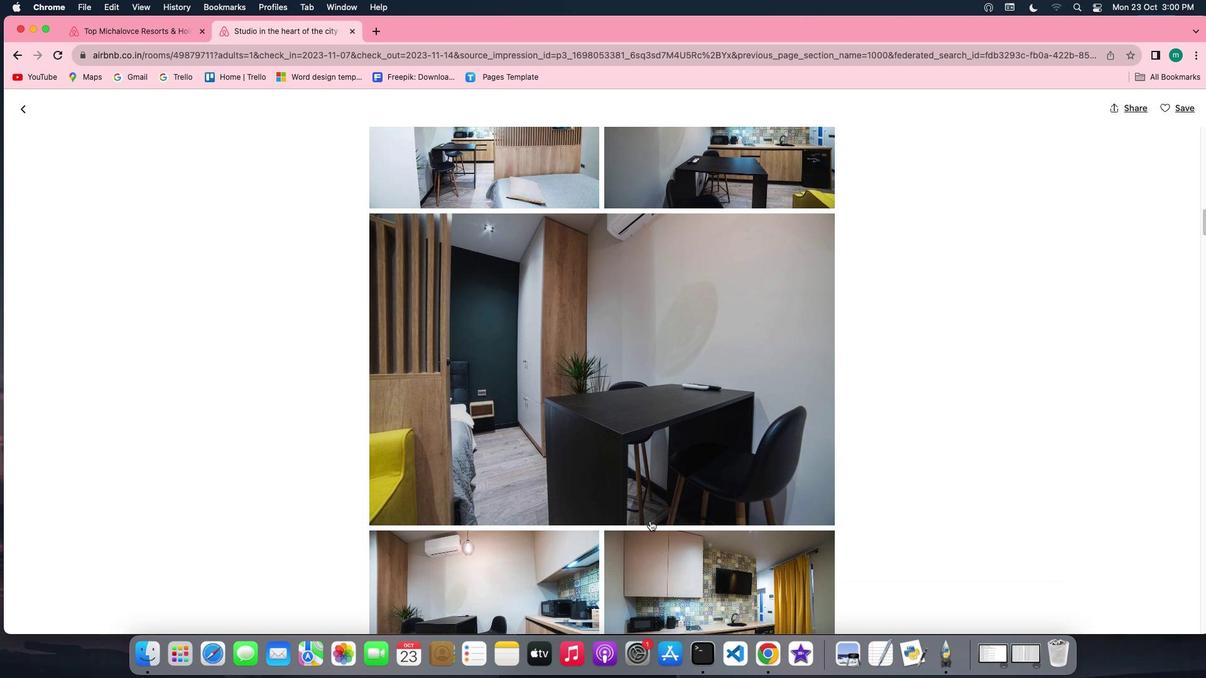 
Action: Mouse scrolled (650, 521) with delta (0, 0)
Screenshot: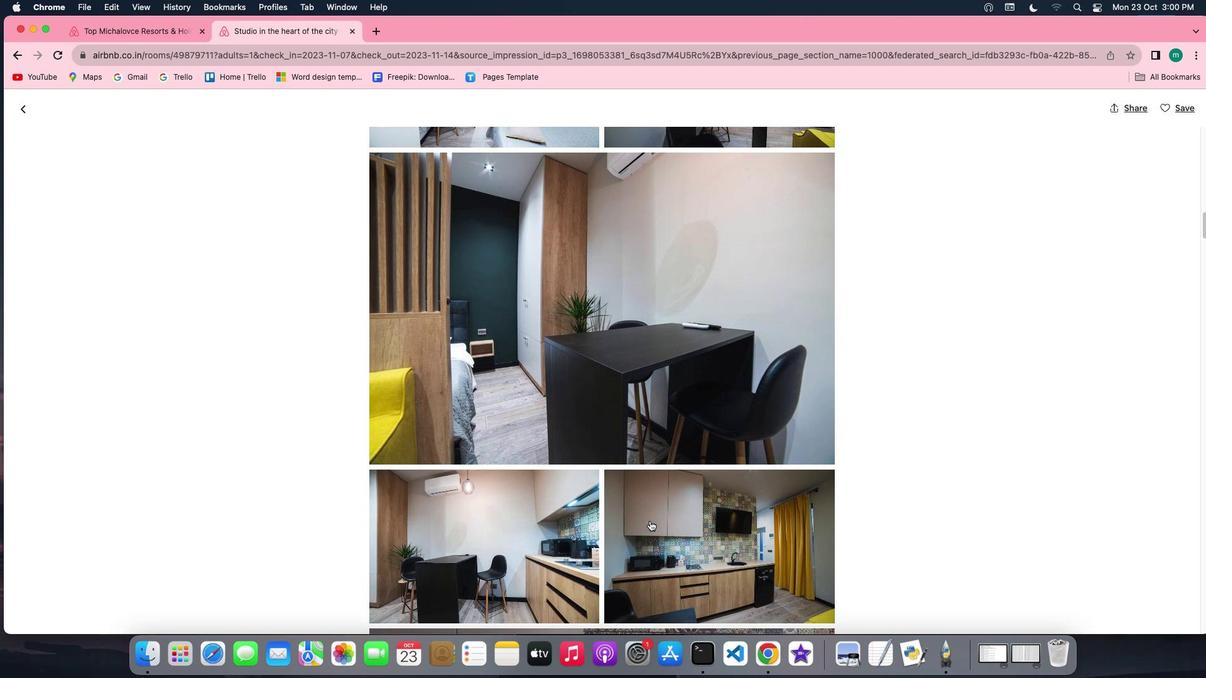 
Action: Mouse scrolled (650, 521) with delta (0, 0)
Screenshot: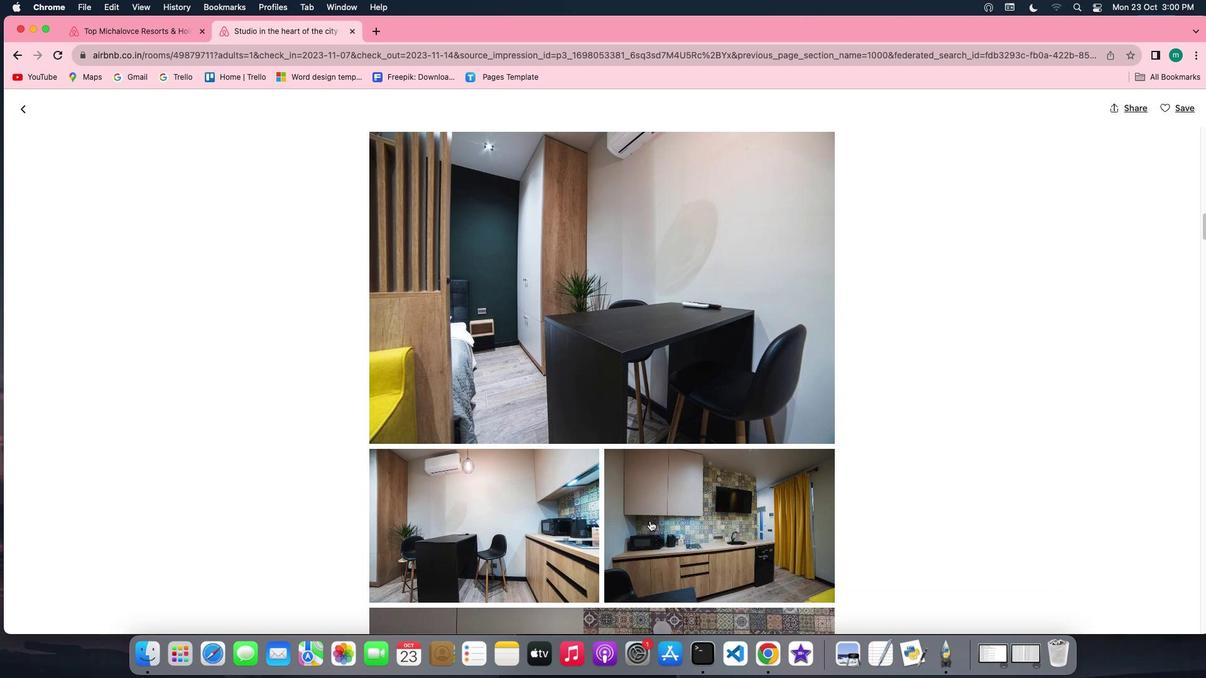
Action: Mouse scrolled (650, 521) with delta (0, -1)
Screenshot: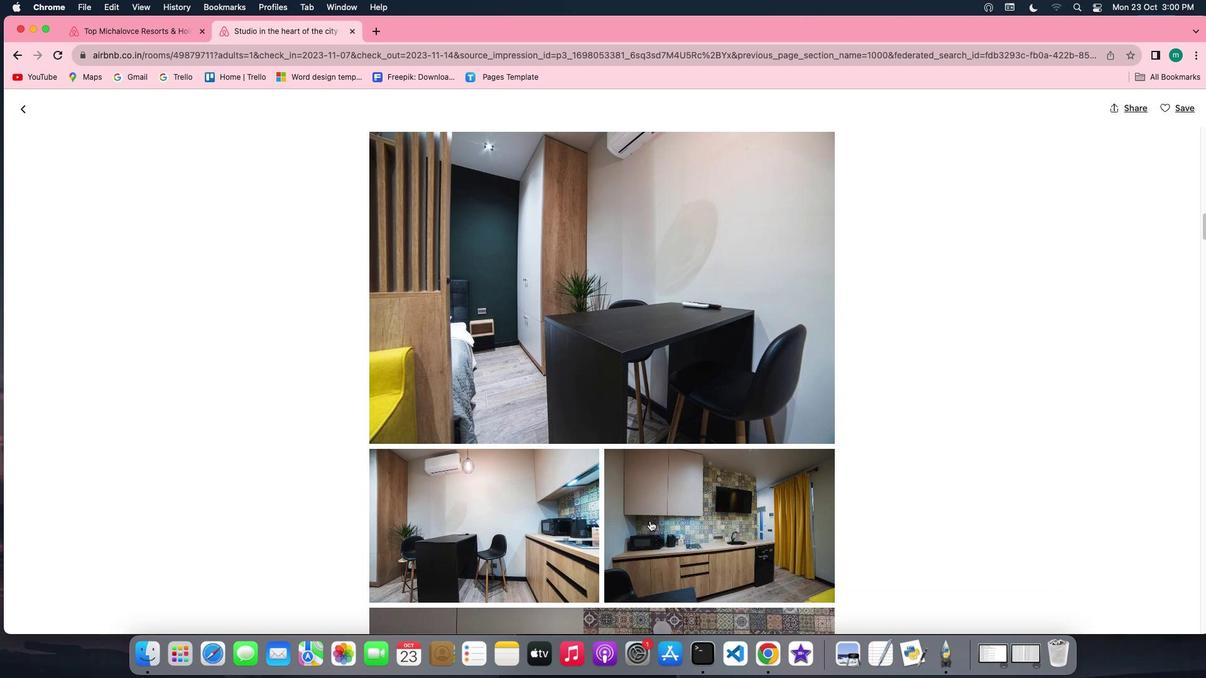 
Action: Mouse scrolled (650, 521) with delta (0, -3)
Screenshot: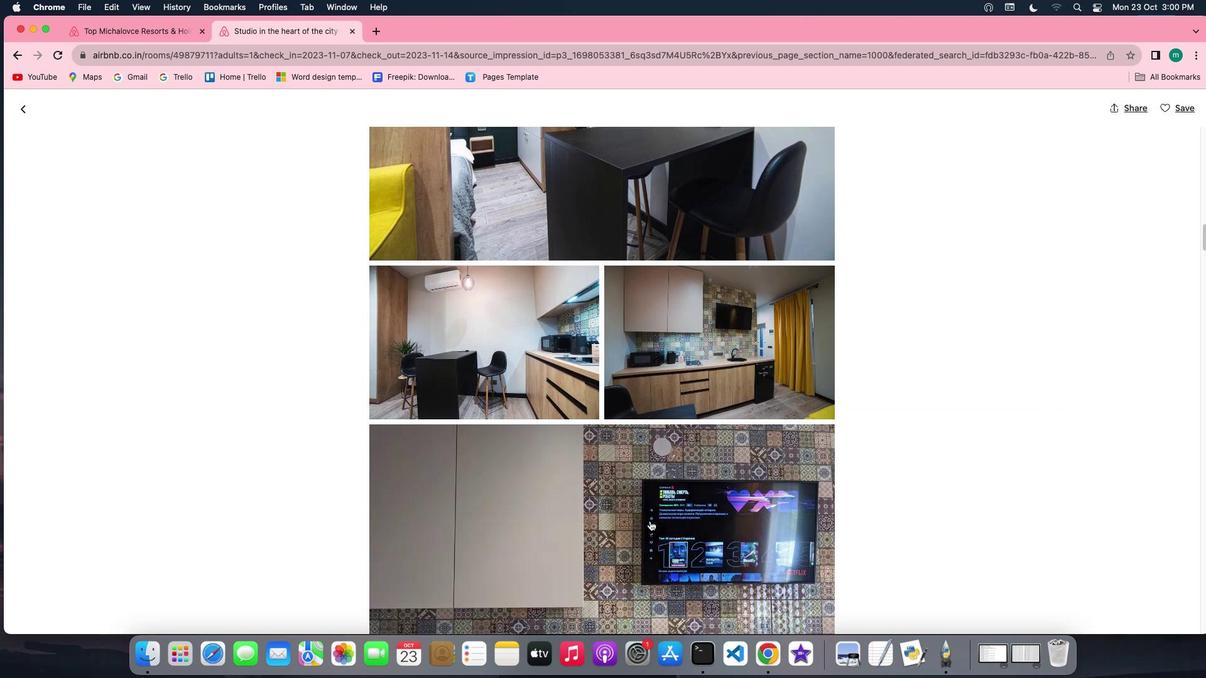 
Action: Mouse scrolled (650, 521) with delta (0, 0)
Screenshot: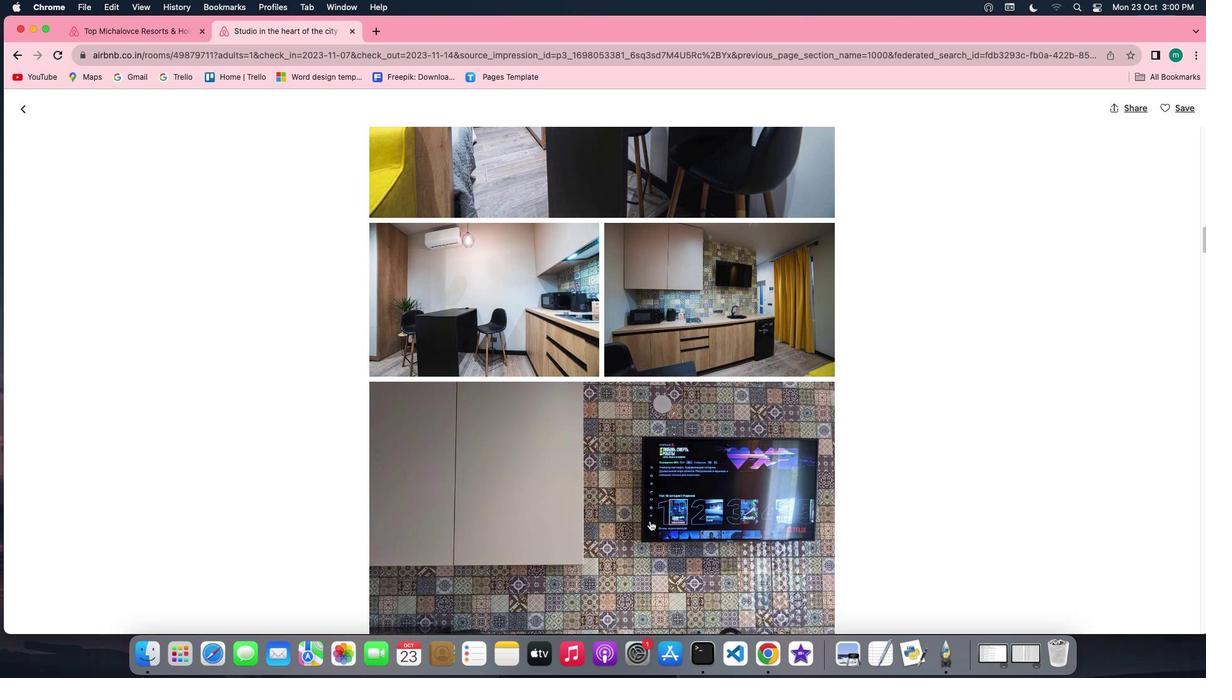 
Action: Mouse scrolled (650, 521) with delta (0, 0)
Screenshot: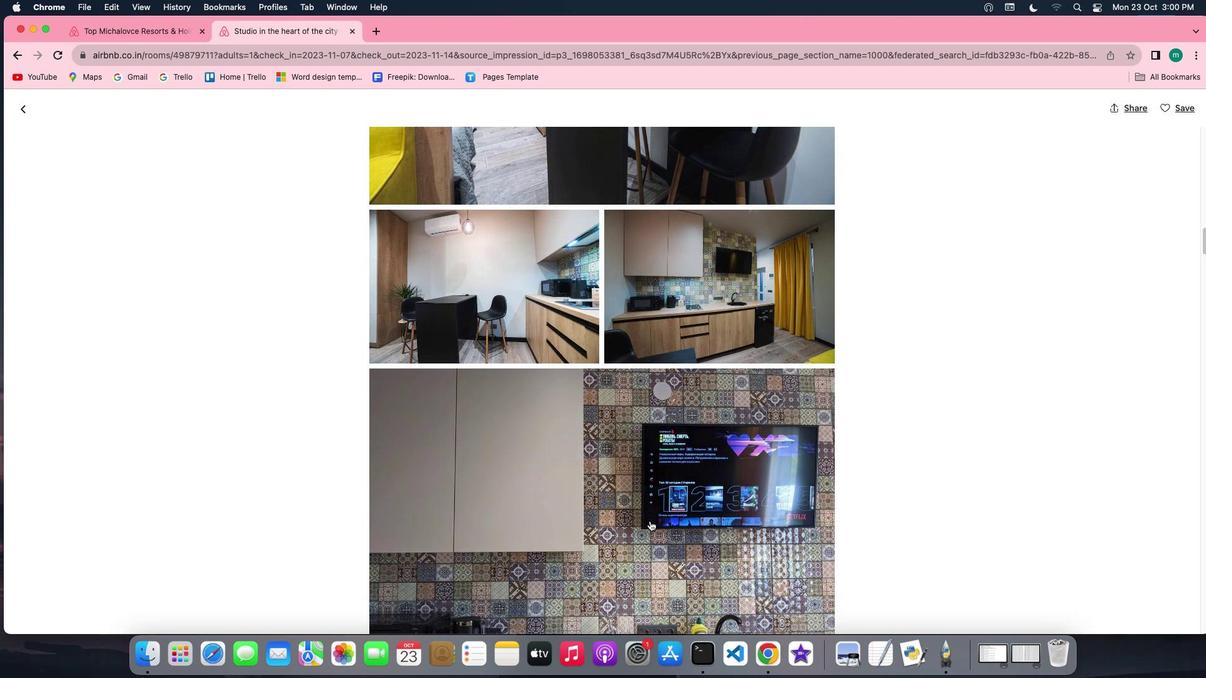 
Action: Mouse scrolled (650, 521) with delta (0, -1)
Screenshot: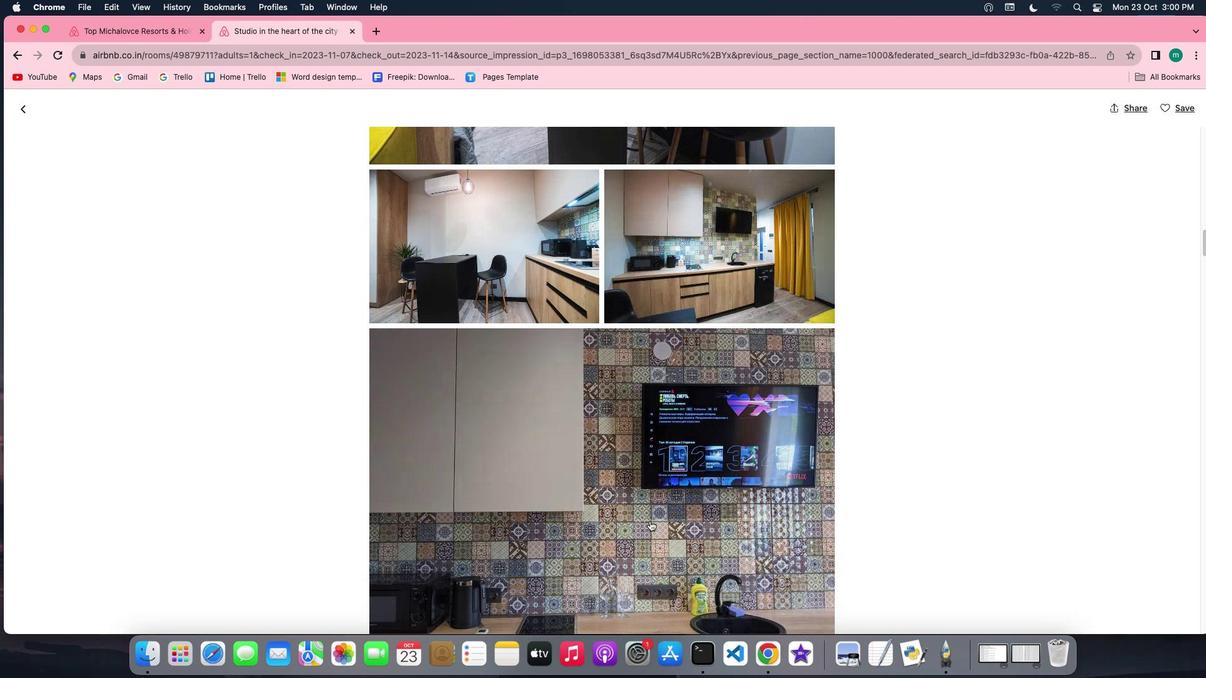 
Action: Mouse scrolled (650, 521) with delta (0, -2)
Screenshot: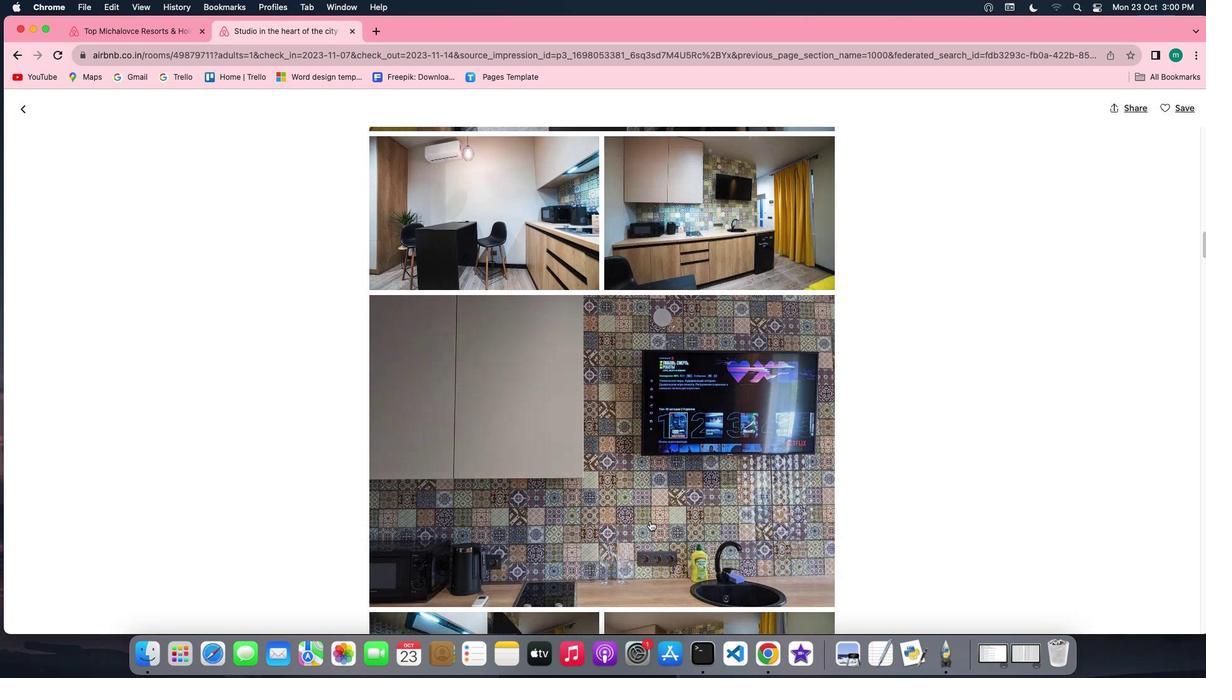 
Action: Mouse scrolled (650, 521) with delta (0, 0)
Screenshot: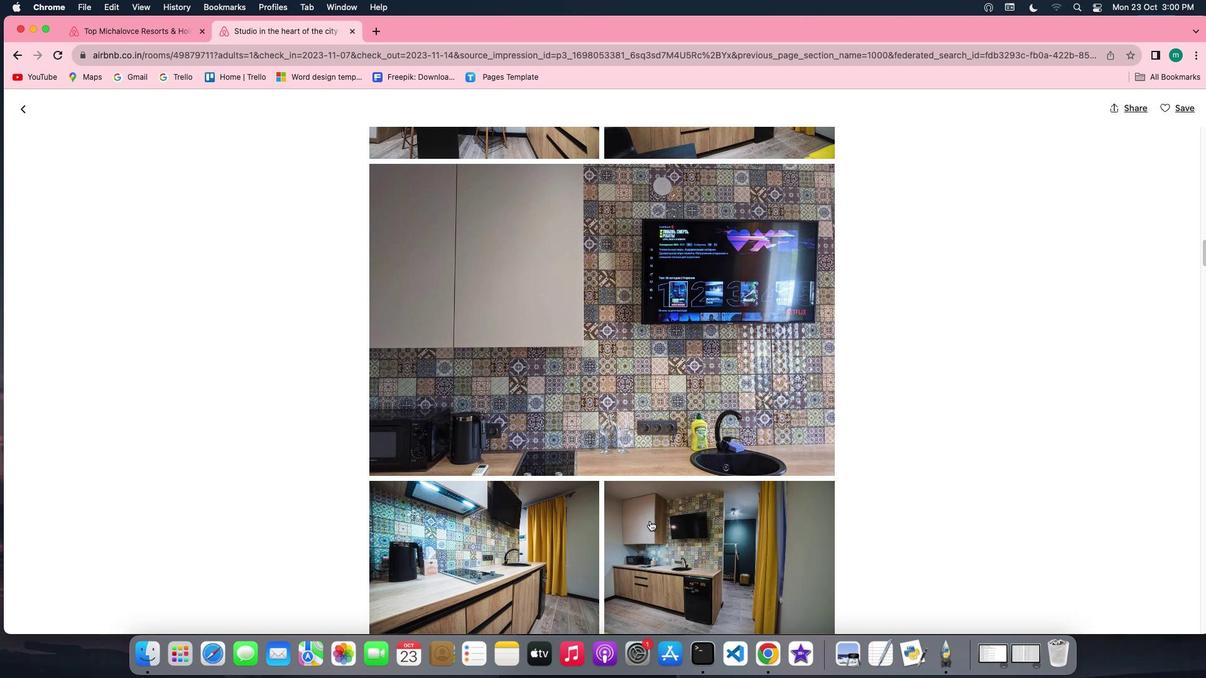 
Action: Mouse scrolled (650, 521) with delta (0, 0)
Screenshot: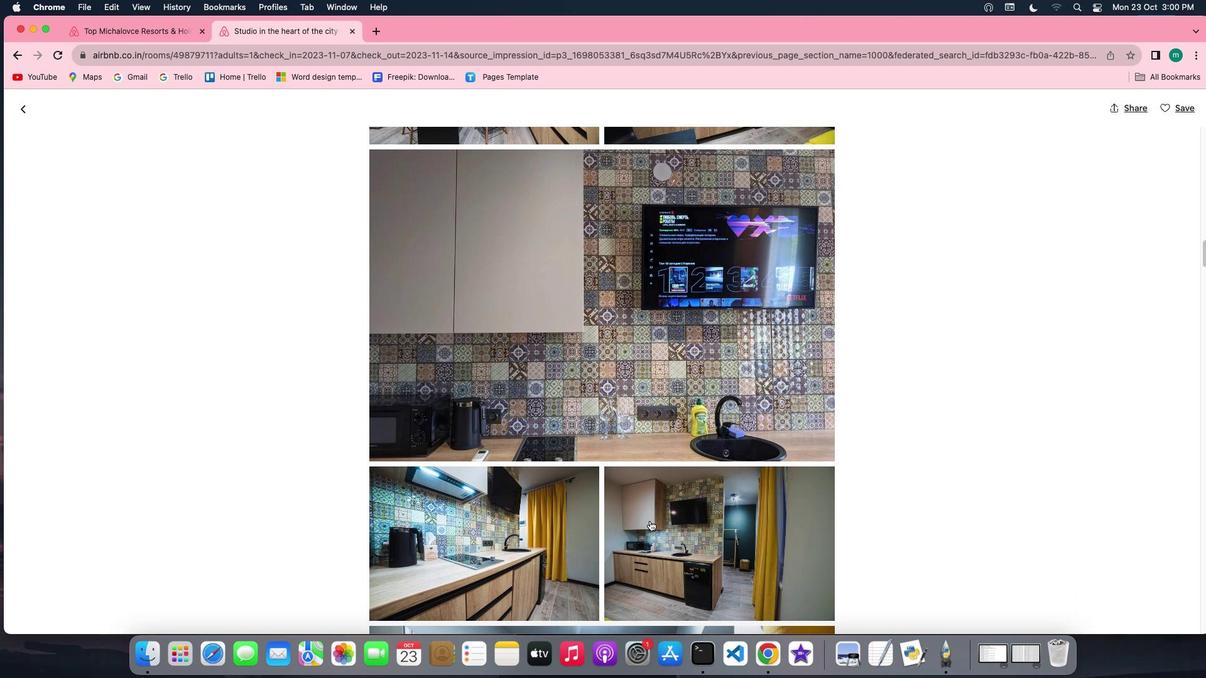 
Action: Mouse scrolled (650, 521) with delta (0, -1)
Screenshot: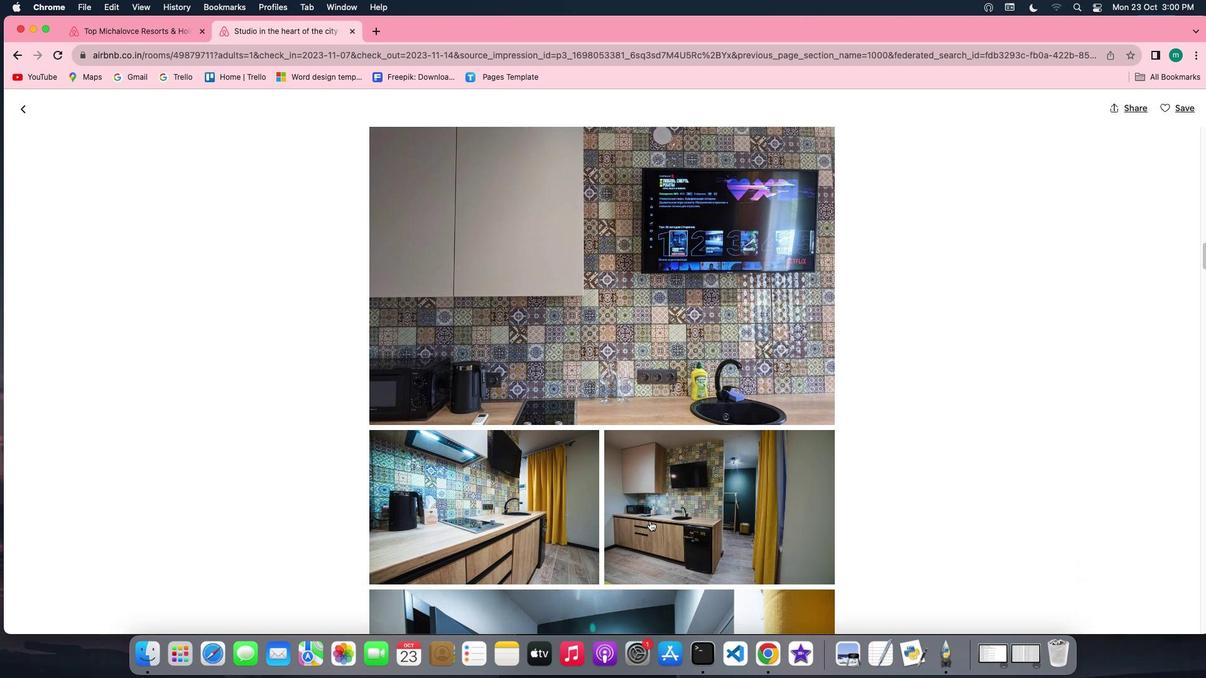
Action: Mouse scrolled (650, 521) with delta (0, -2)
Screenshot: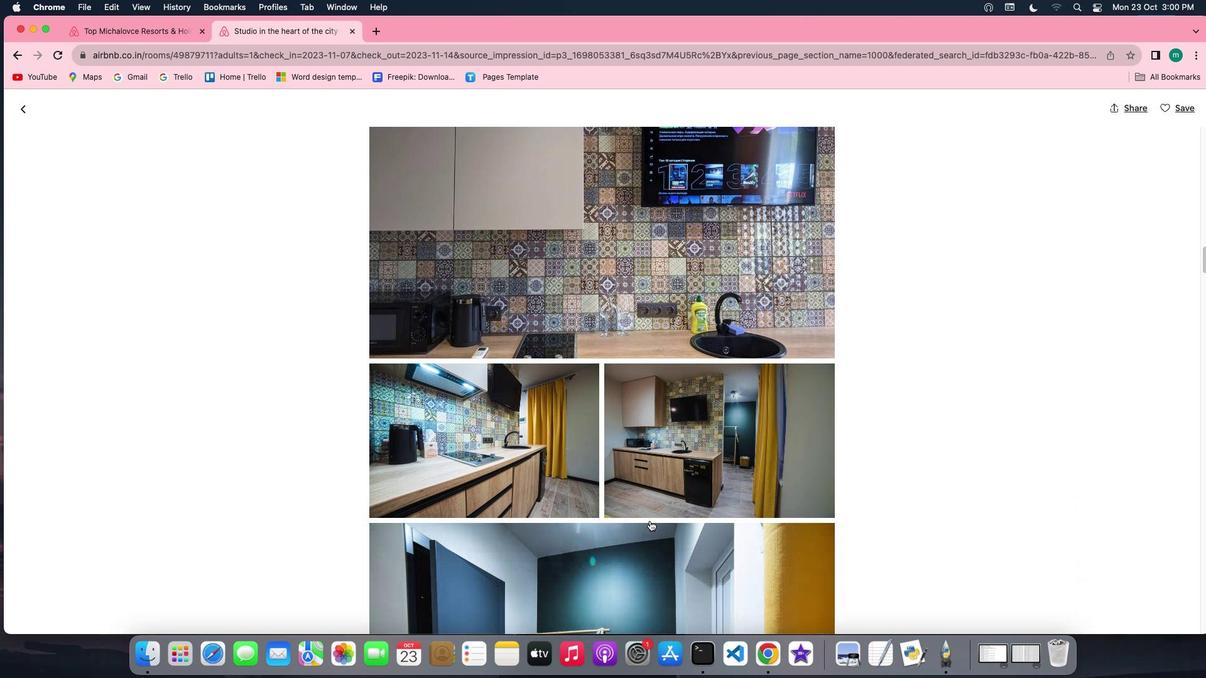 
Action: Mouse scrolled (650, 521) with delta (0, 0)
Screenshot: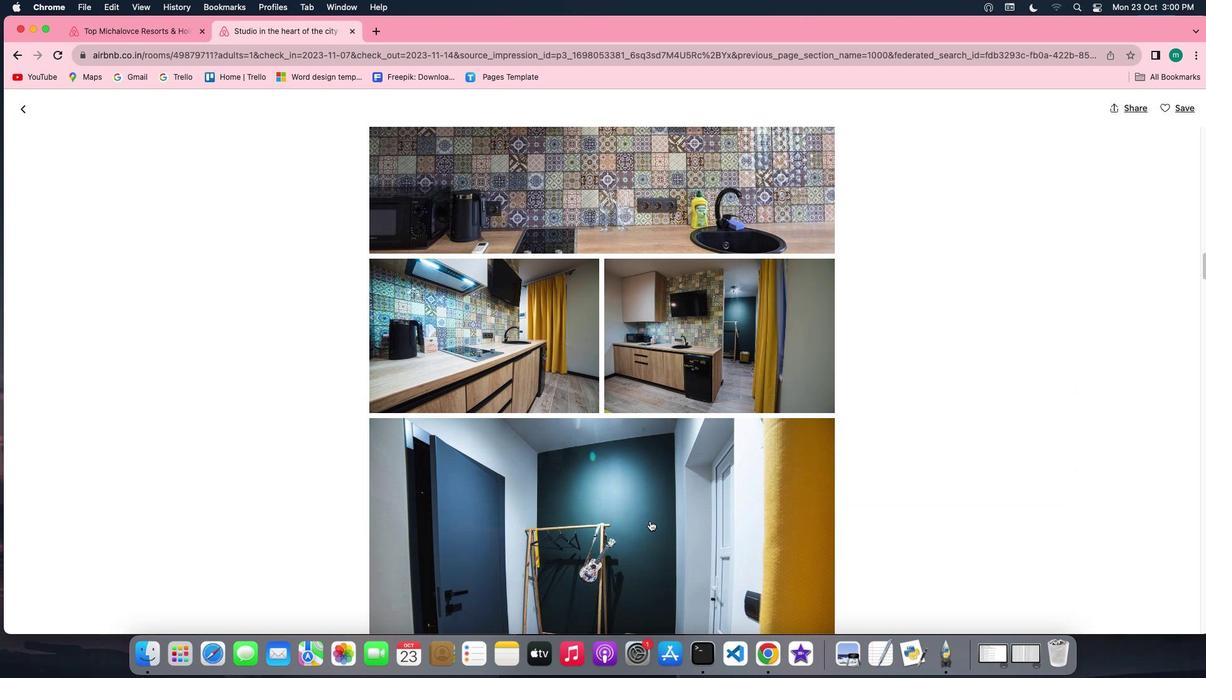 
Action: Mouse scrolled (650, 521) with delta (0, 0)
Screenshot: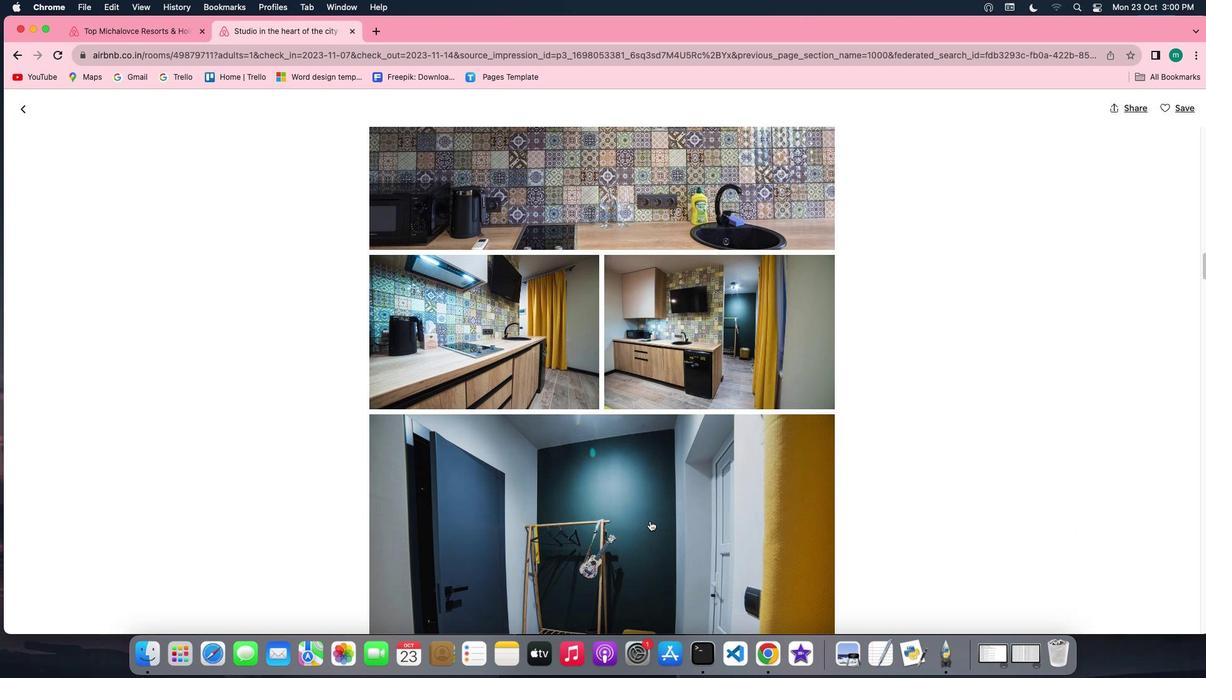 
Action: Mouse scrolled (650, 521) with delta (0, 0)
Screenshot: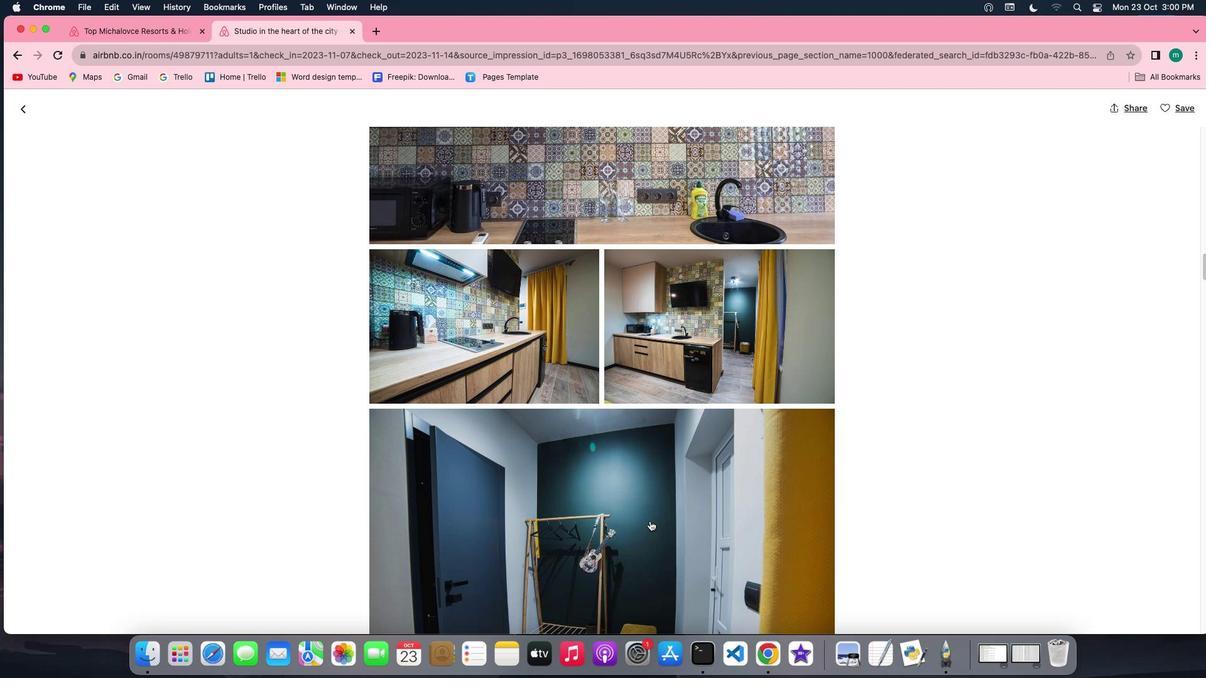 
Action: Mouse scrolled (650, 521) with delta (0, -1)
Screenshot: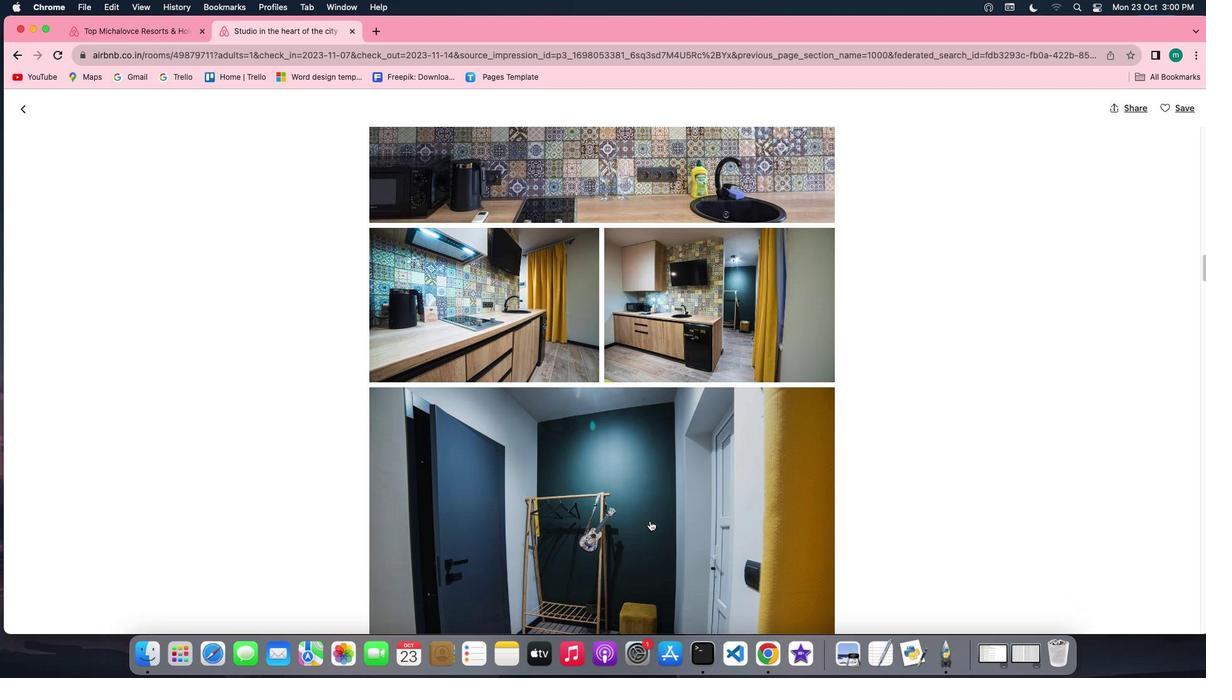 
Action: Mouse scrolled (650, 521) with delta (0, 0)
Screenshot: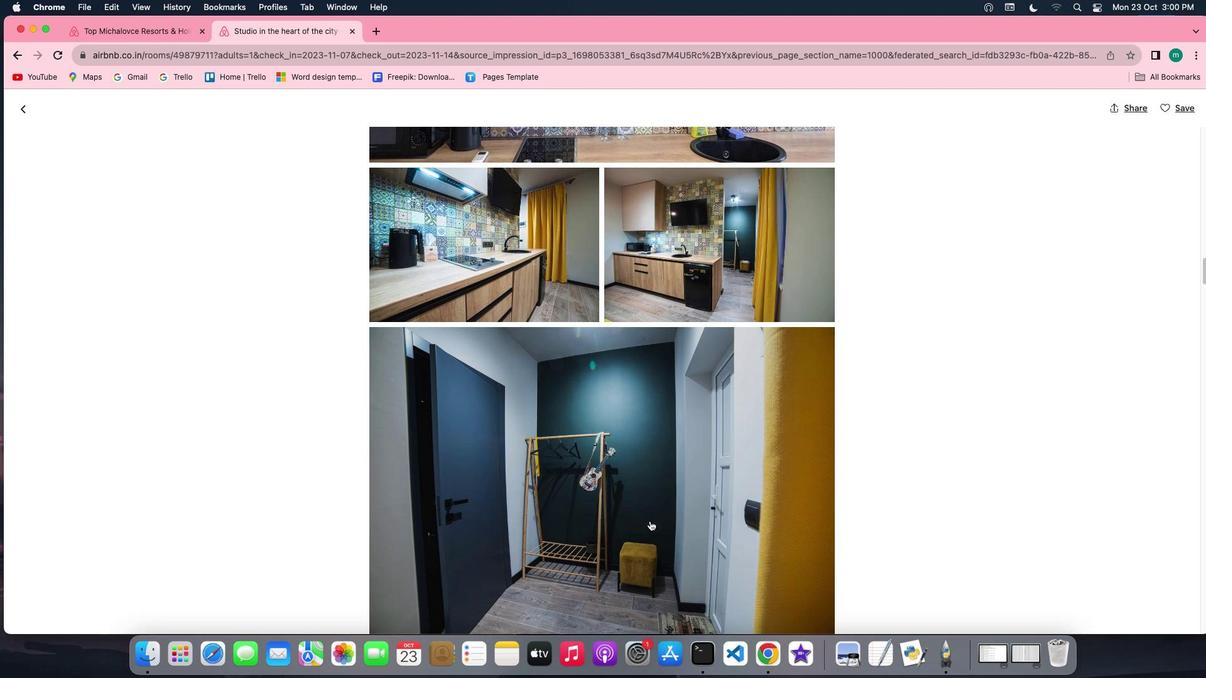 
Action: Mouse scrolled (650, 521) with delta (0, 0)
Screenshot: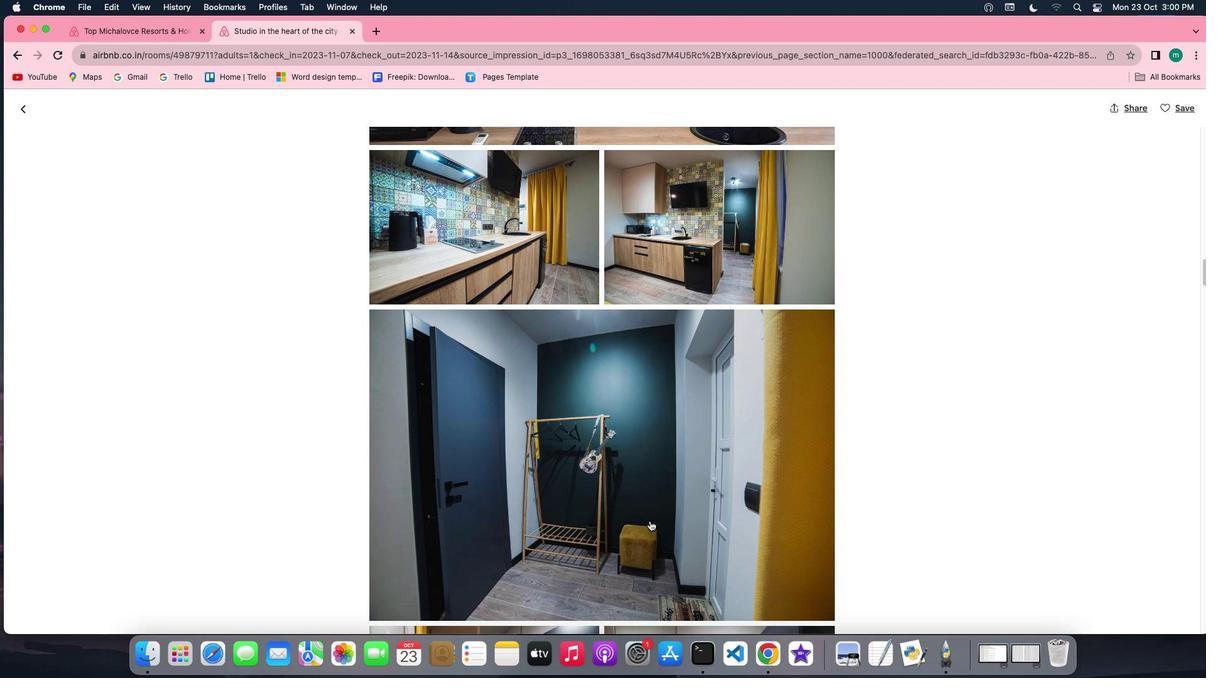 
Action: Mouse scrolled (650, 521) with delta (0, -1)
Screenshot: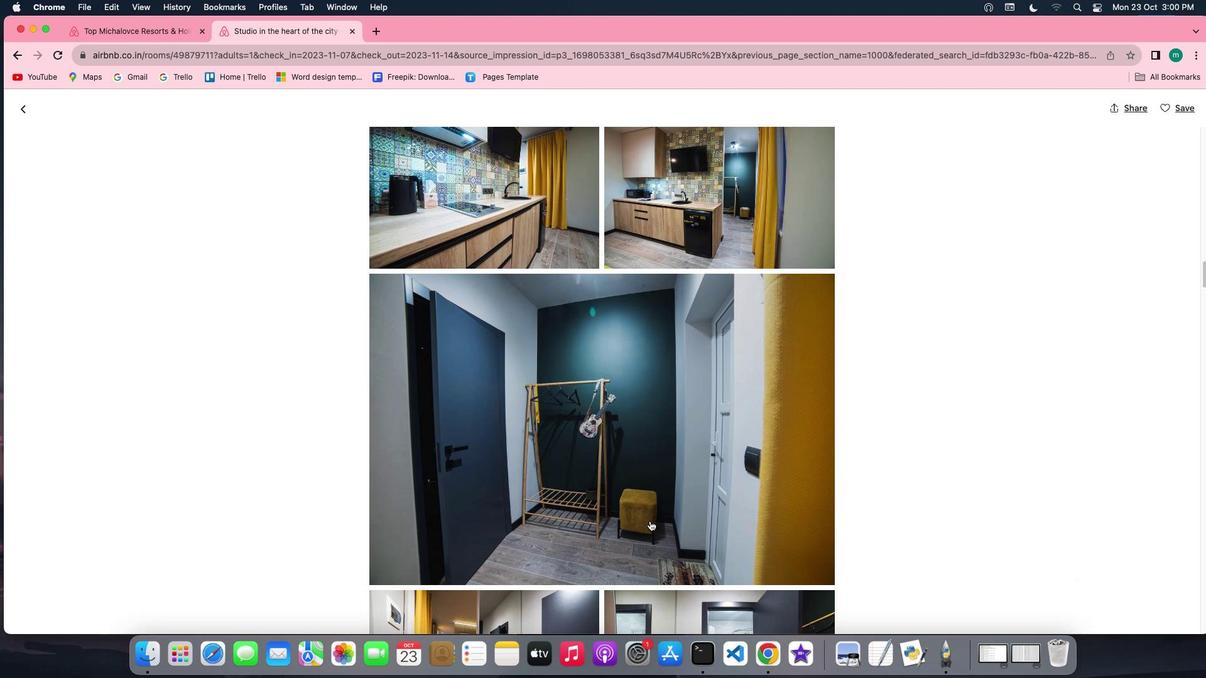 
Action: Mouse scrolled (650, 521) with delta (0, -2)
Screenshot: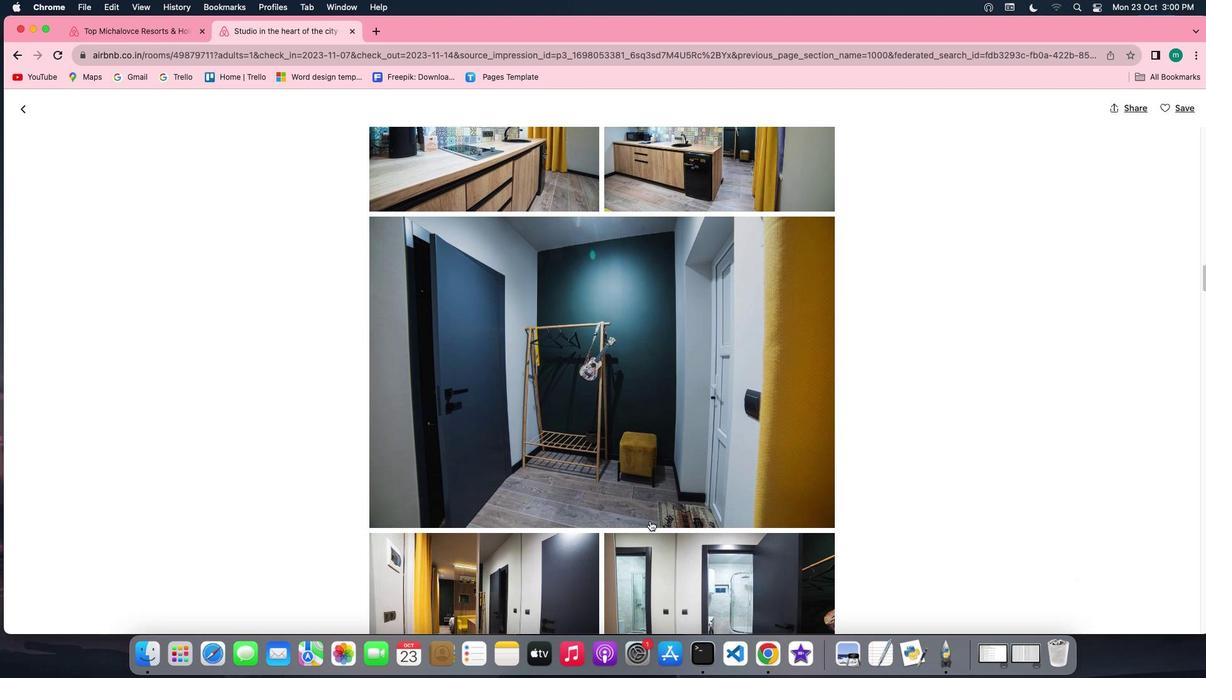 
Action: Mouse scrolled (650, 521) with delta (0, 0)
Screenshot: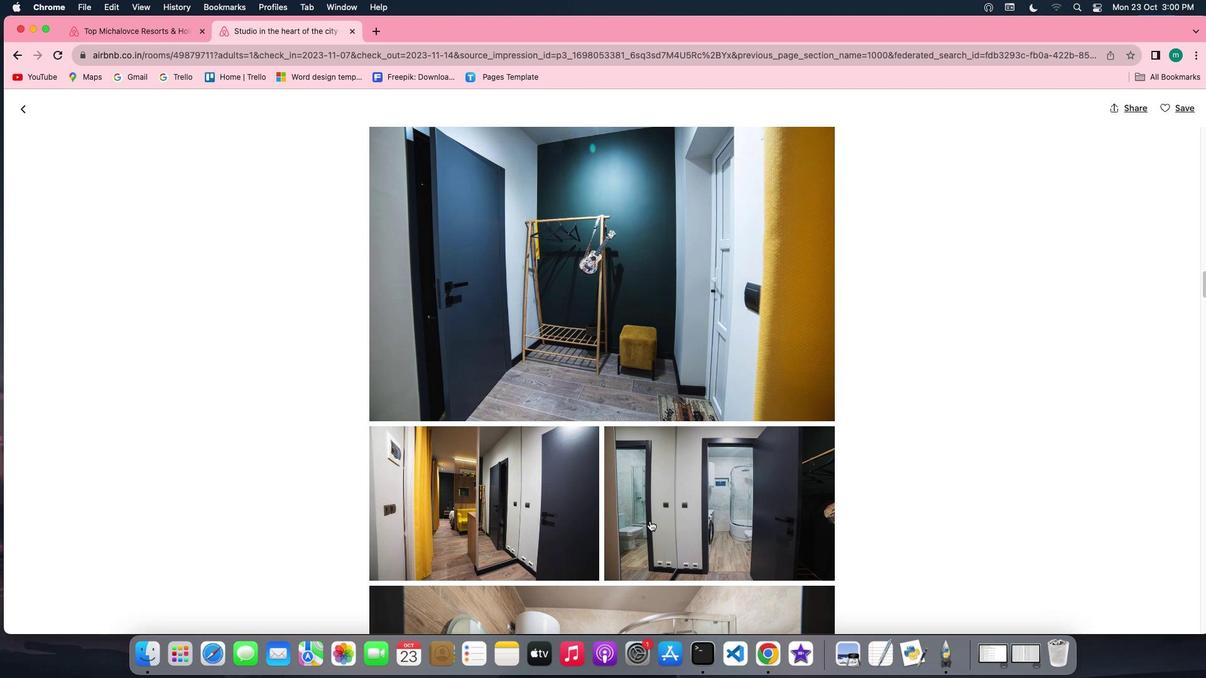
Action: Mouse scrolled (650, 521) with delta (0, 0)
Screenshot: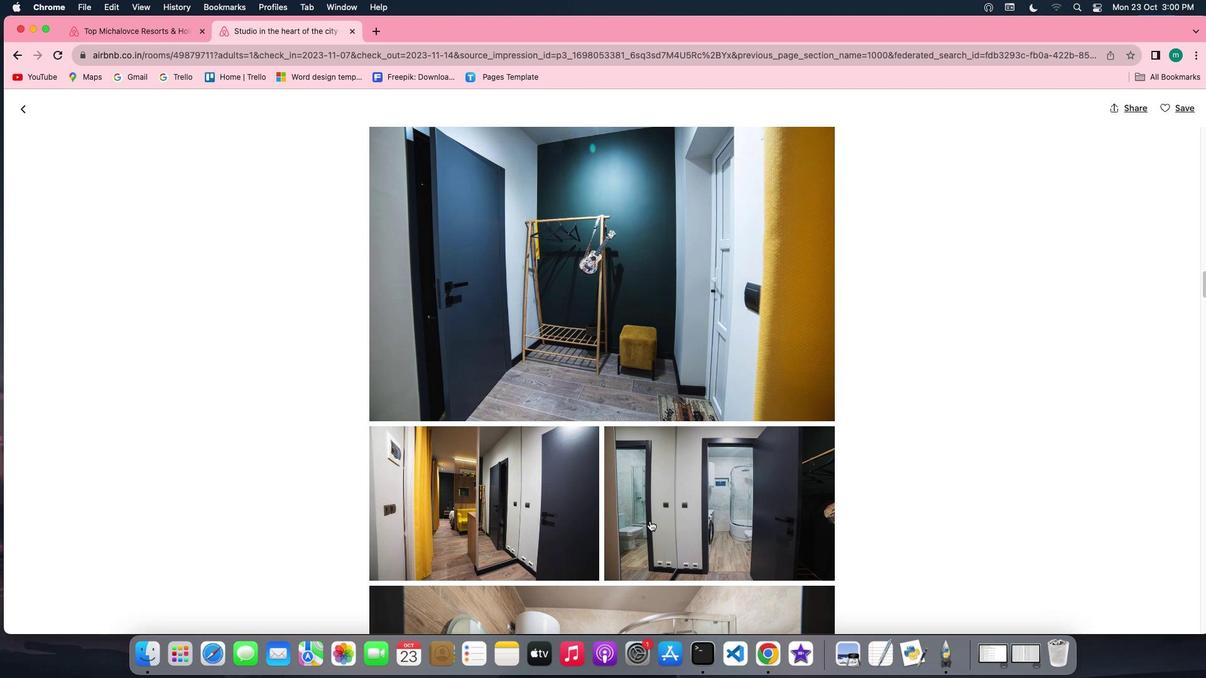
Action: Mouse scrolled (650, 521) with delta (0, -1)
Screenshot: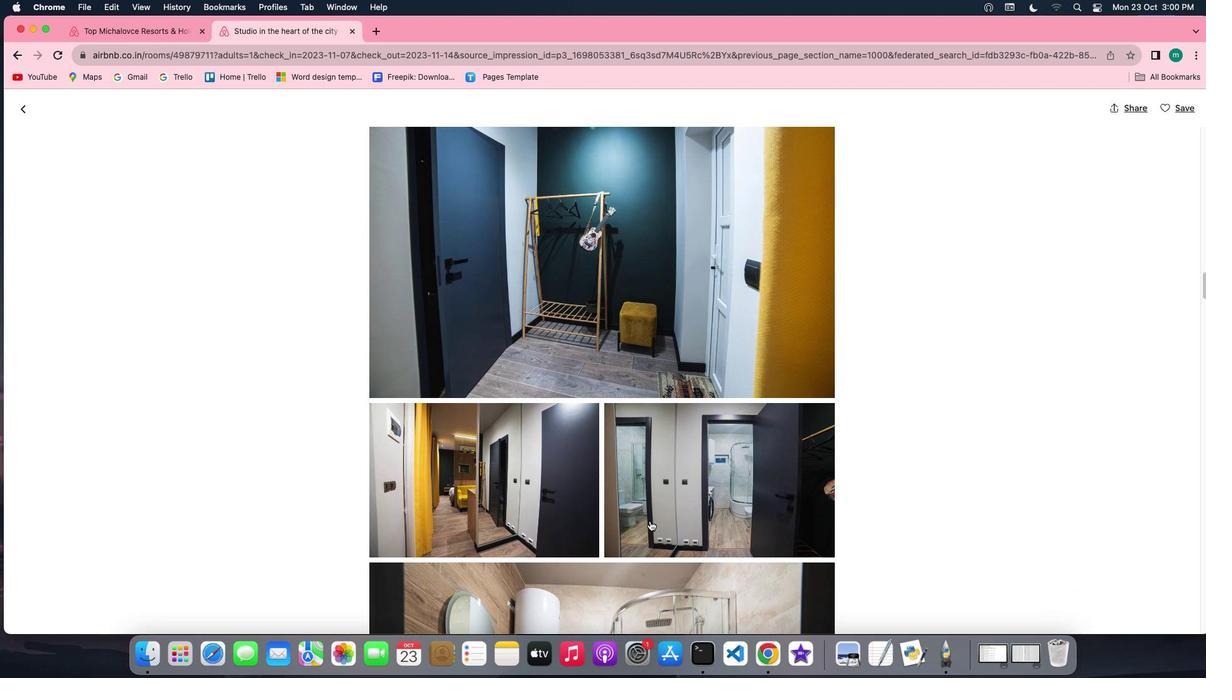 
Action: Mouse scrolled (650, 521) with delta (0, -1)
Screenshot: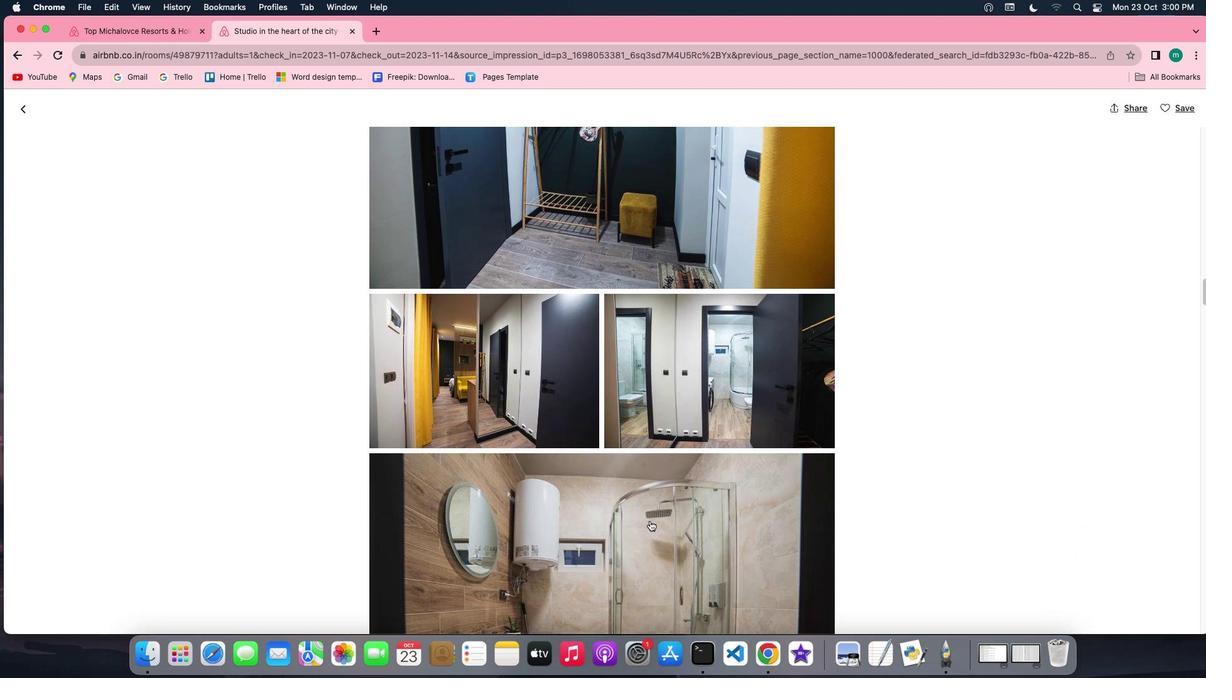 
Action: Mouse scrolled (650, 521) with delta (0, 0)
Screenshot: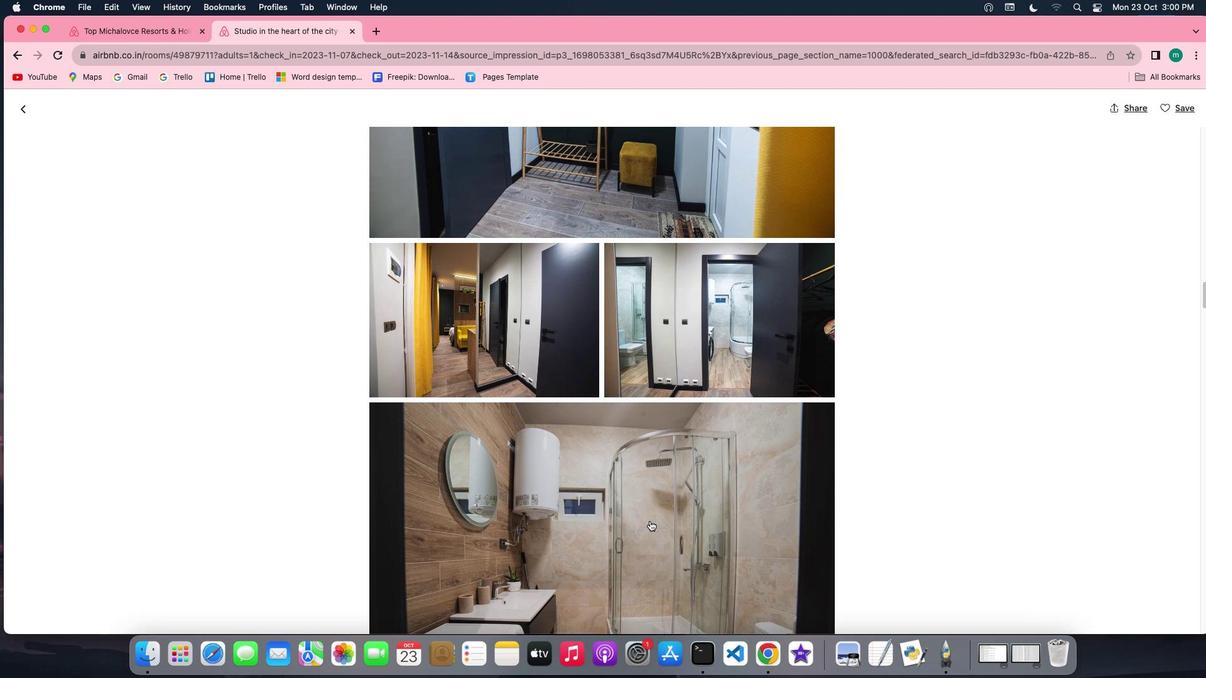 
Action: Mouse scrolled (650, 521) with delta (0, 0)
Screenshot: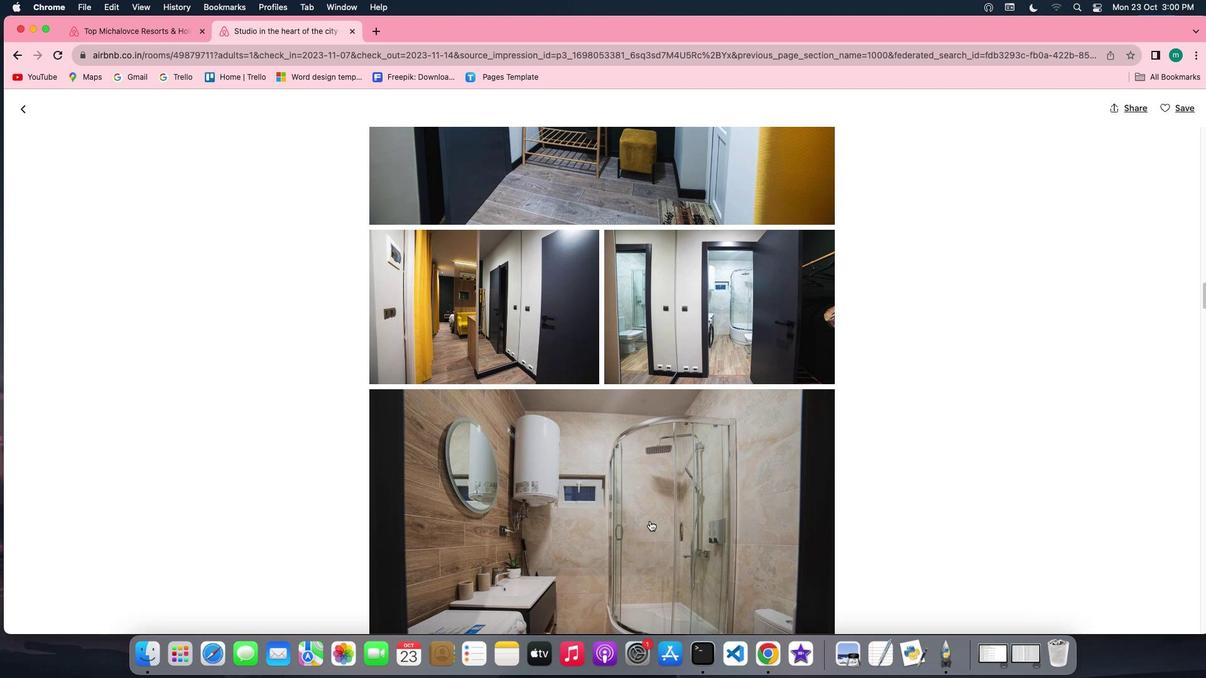 
Action: Mouse scrolled (650, 521) with delta (0, -1)
Screenshot: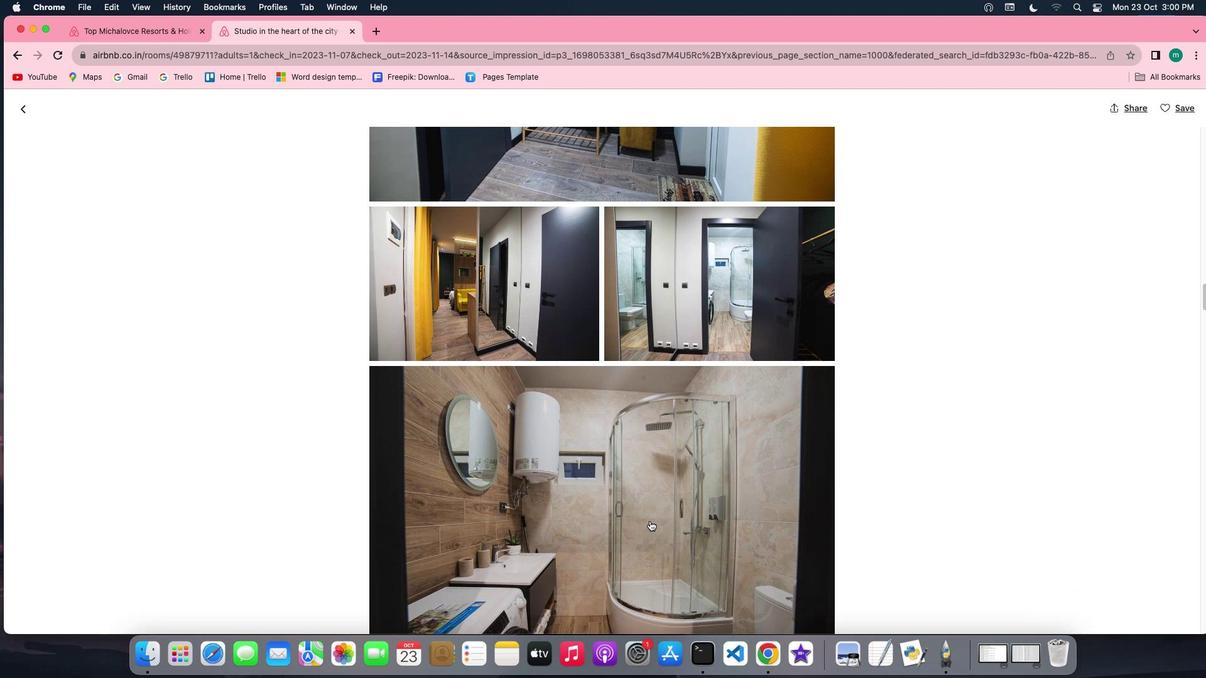 
Action: Mouse scrolled (650, 521) with delta (0, -1)
Screenshot: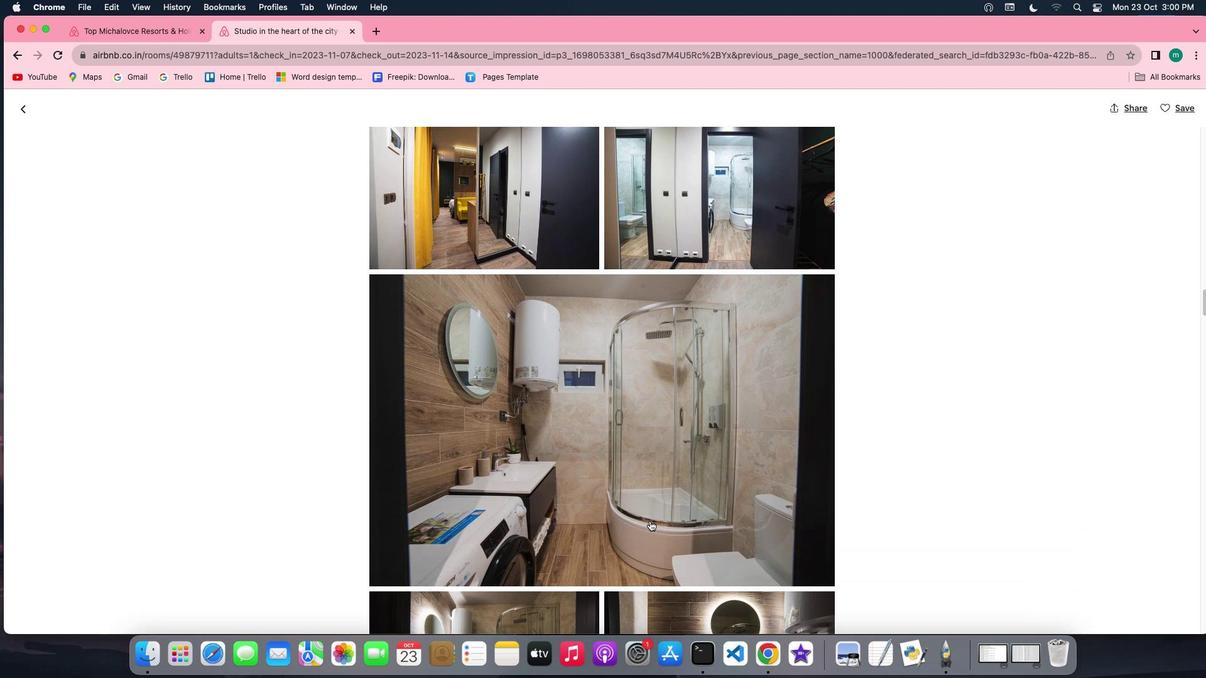
Action: Mouse scrolled (650, 521) with delta (0, 0)
Screenshot: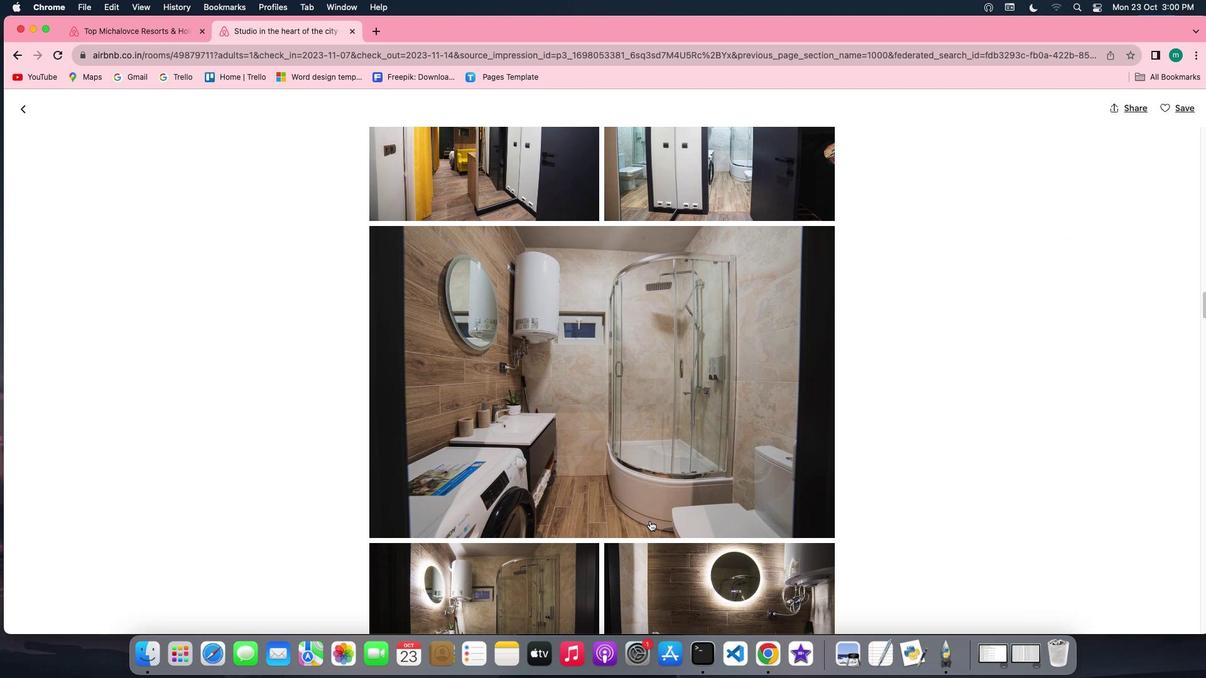 
Action: Mouse scrolled (650, 521) with delta (0, 0)
Screenshot: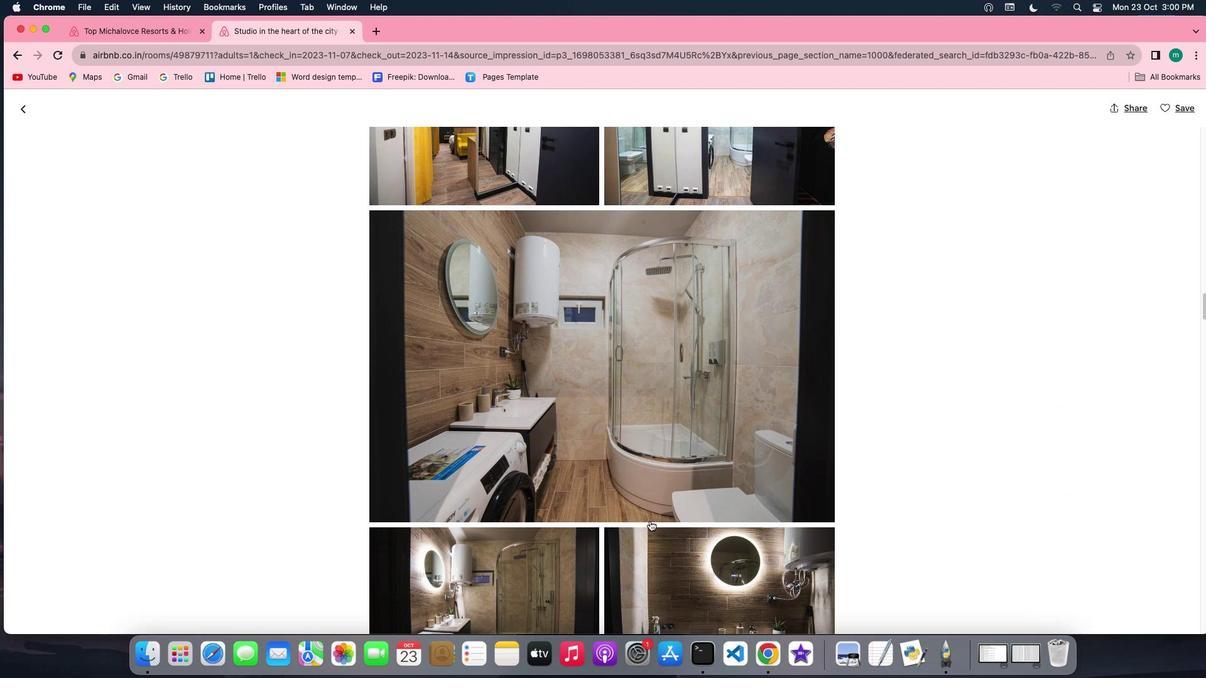 
Action: Mouse scrolled (650, 521) with delta (0, -1)
Screenshot: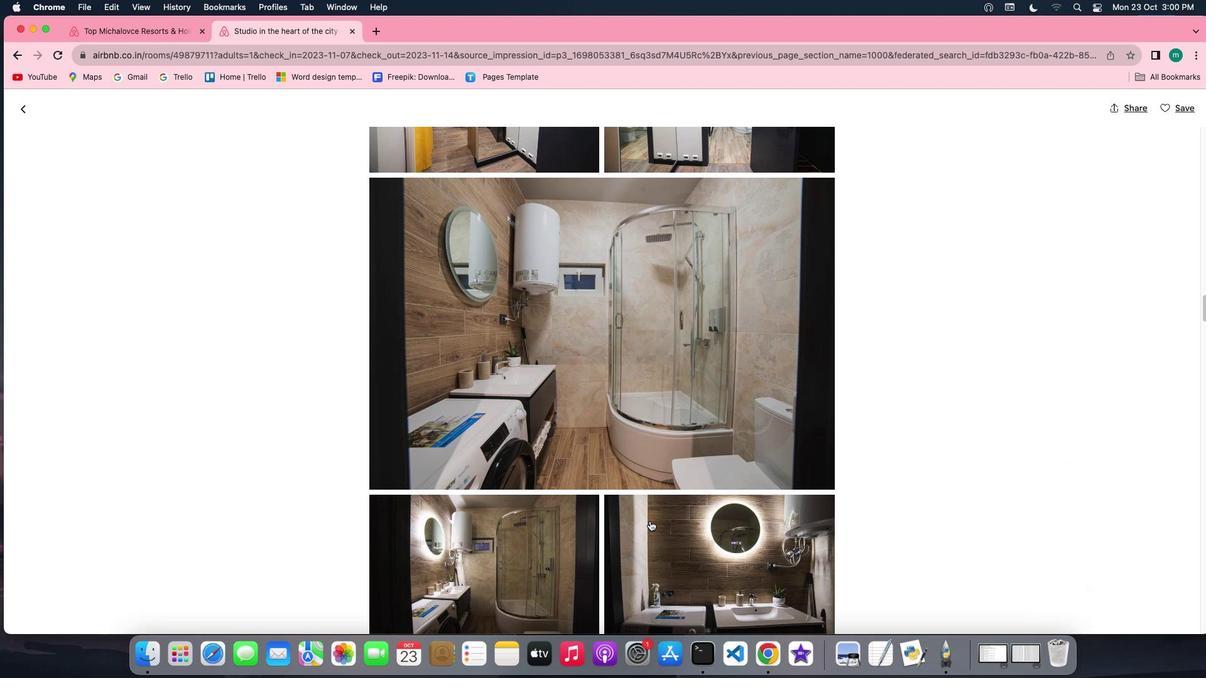 
Action: Mouse scrolled (650, 521) with delta (0, -1)
Screenshot: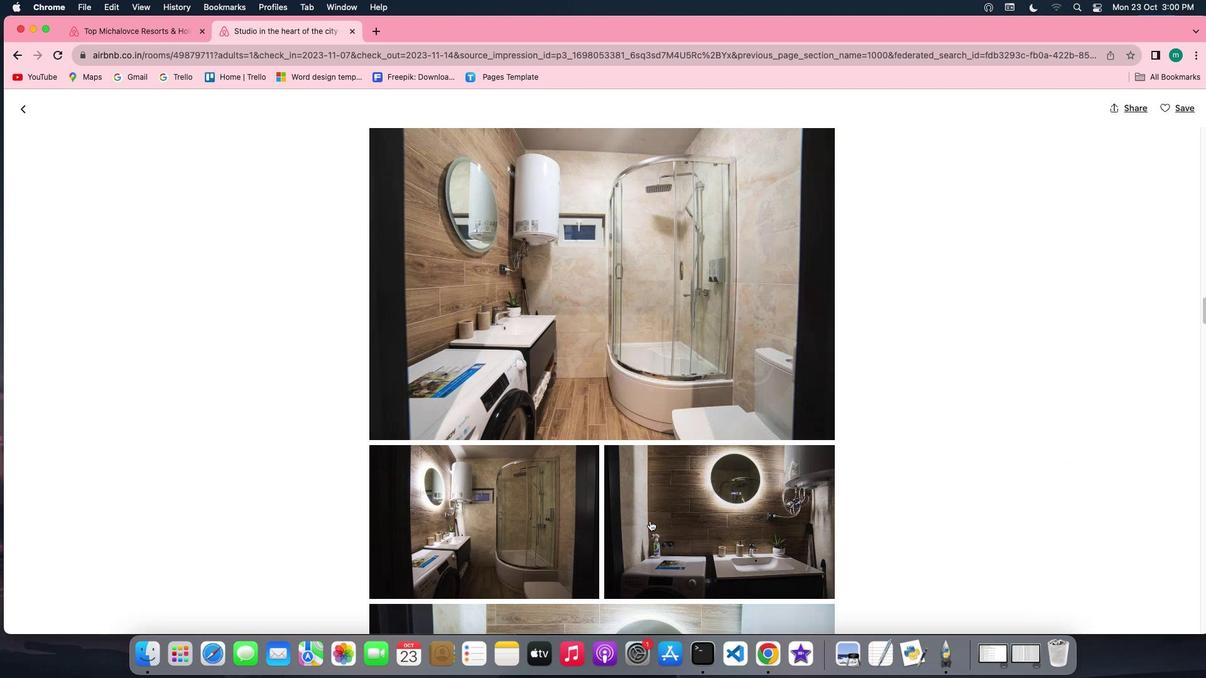 
Action: Mouse scrolled (650, 521) with delta (0, 0)
Screenshot: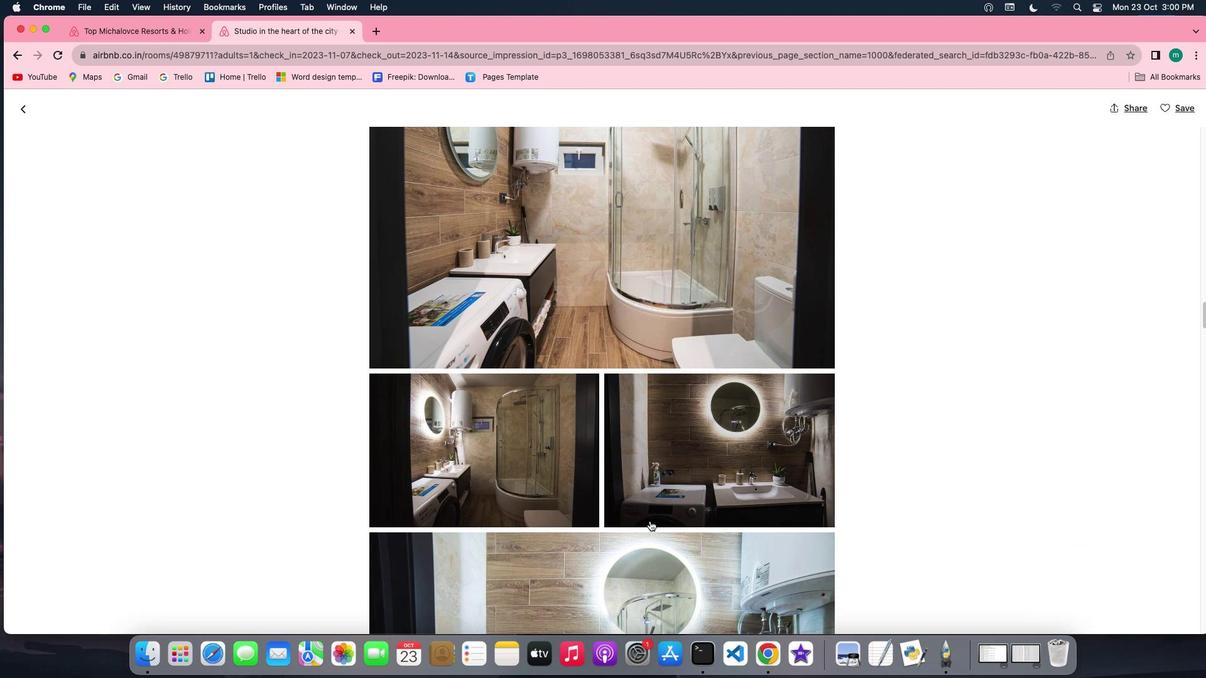 
Action: Mouse scrolled (650, 521) with delta (0, 0)
Screenshot: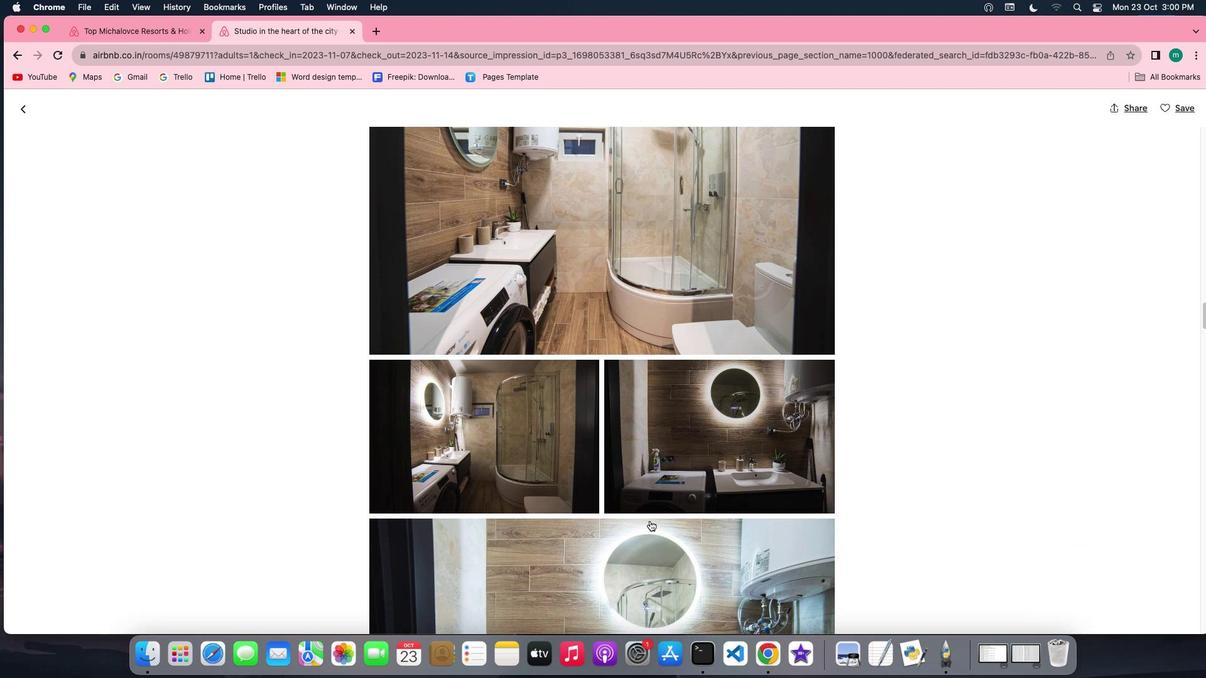 
Action: Mouse scrolled (650, 521) with delta (0, -1)
Screenshot: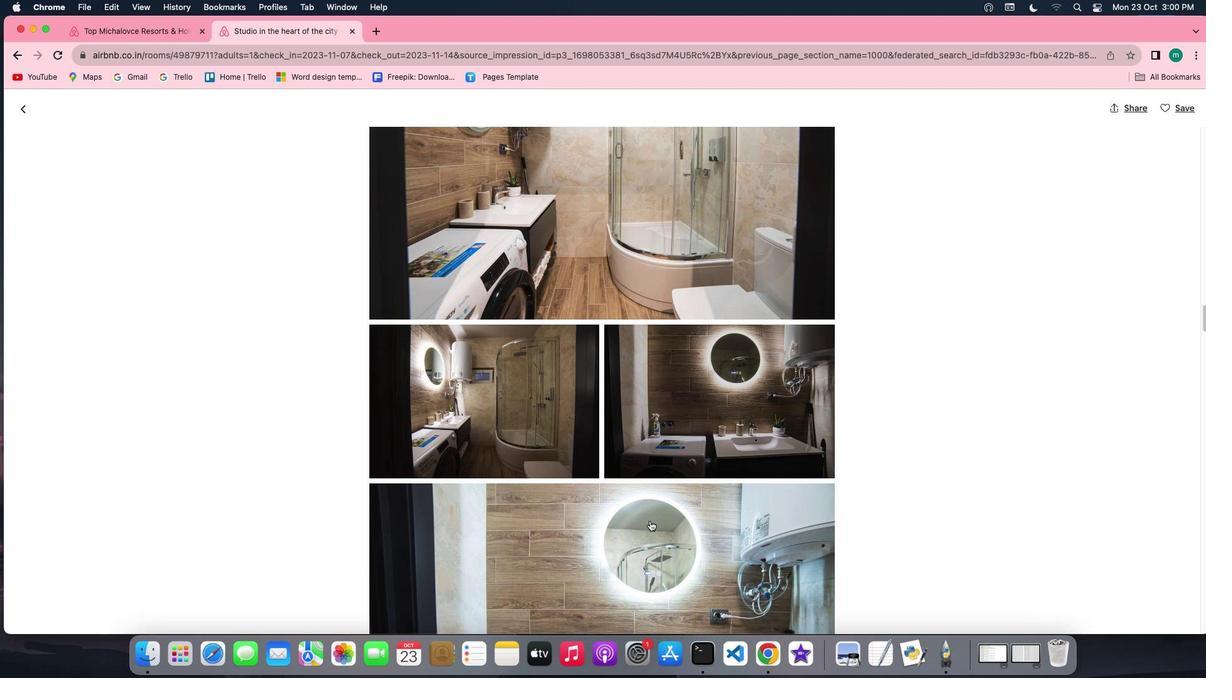 
Action: Mouse scrolled (650, 521) with delta (0, -2)
Screenshot: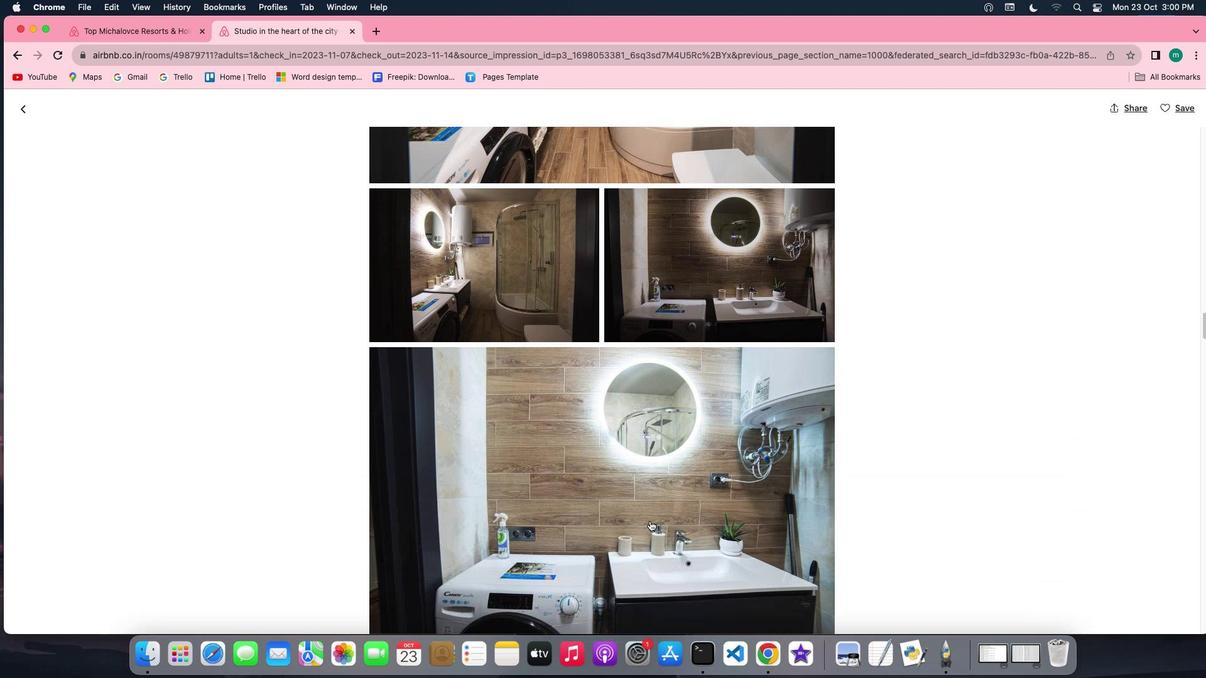 
Action: Mouse scrolled (650, 521) with delta (0, 0)
Screenshot: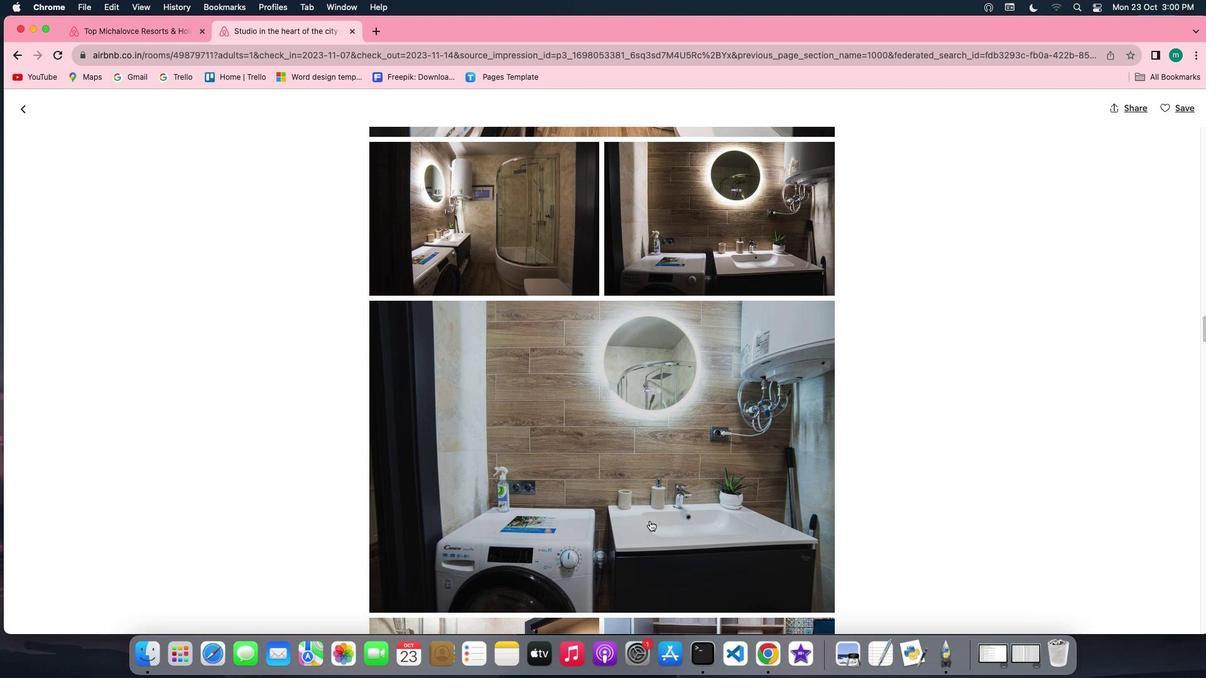 
Action: Mouse scrolled (650, 521) with delta (0, 0)
Screenshot: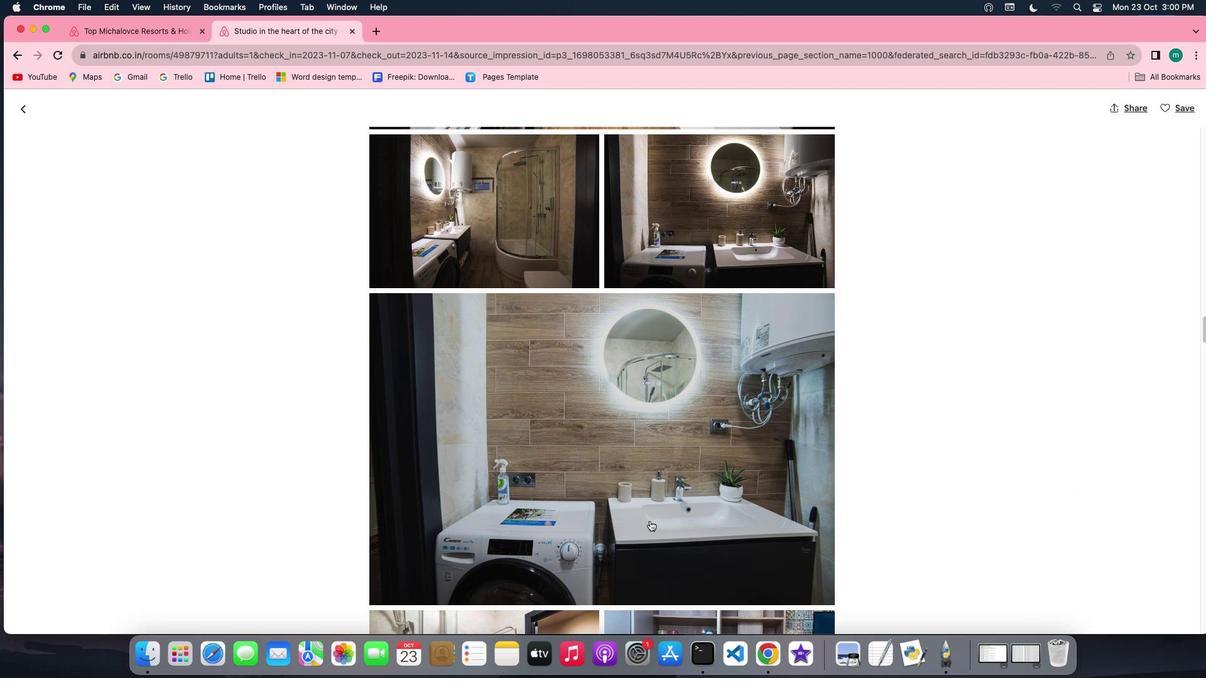 
Action: Mouse scrolled (650, 521) with delta (0, -1)
Screenshot: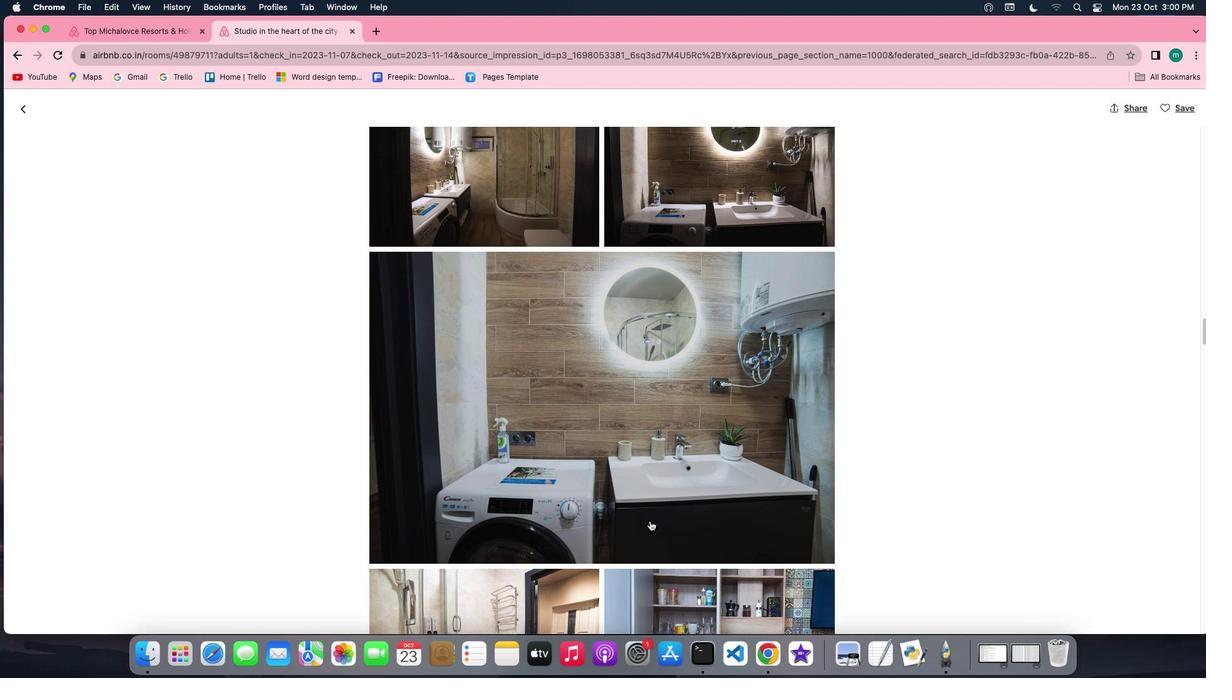 
Action: Mouse scrolled (650, 521) with delta (0, -1)
Screenshot: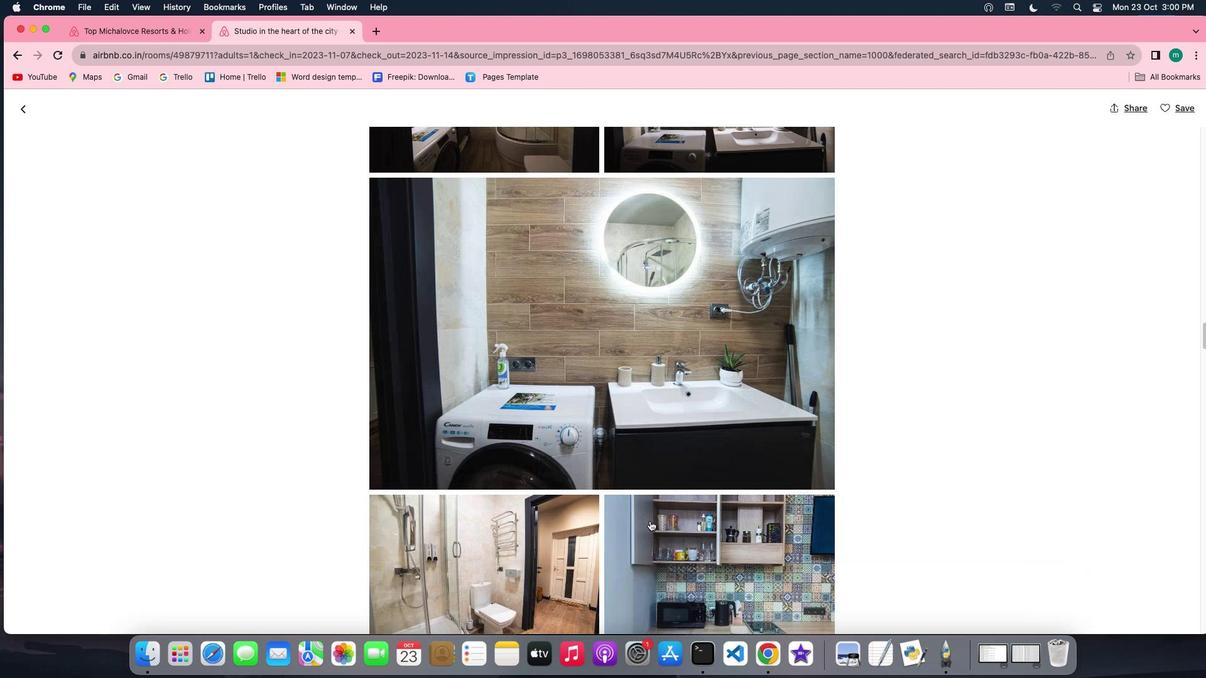 
Action: Mouse scrolled (650, 521) with delta (0, 0)
Screenshot: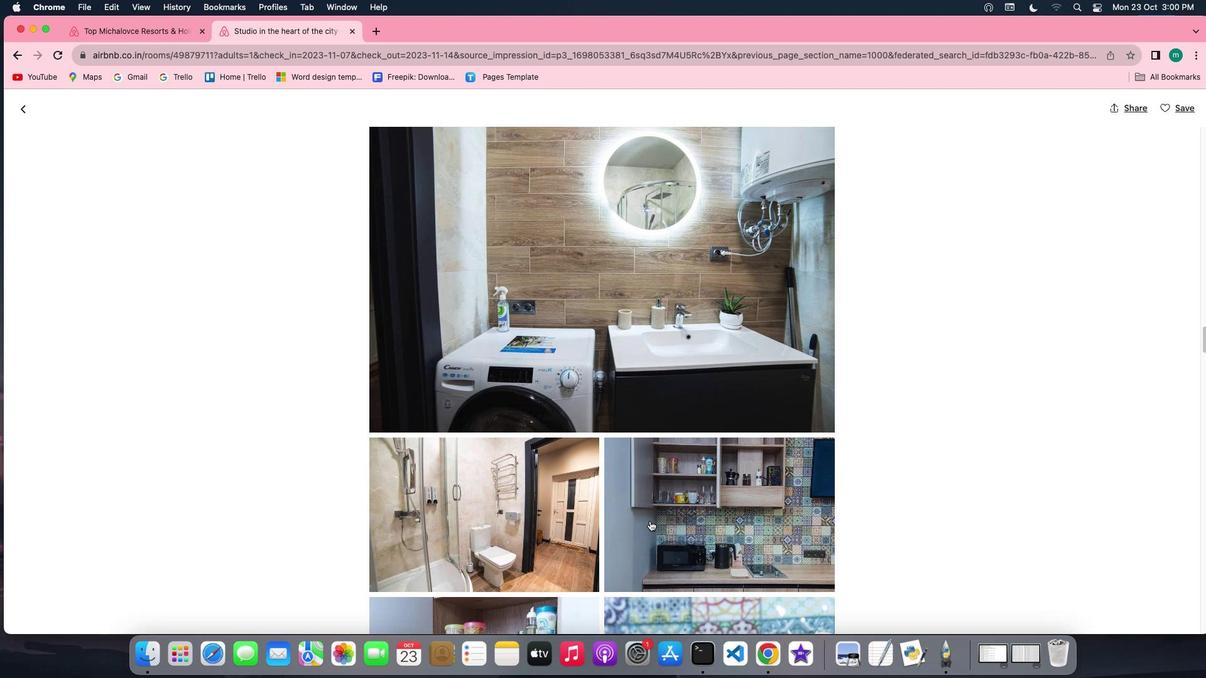 
Action: Mouse scrolled (650, 521) with delta (0, 0)
Screenshot: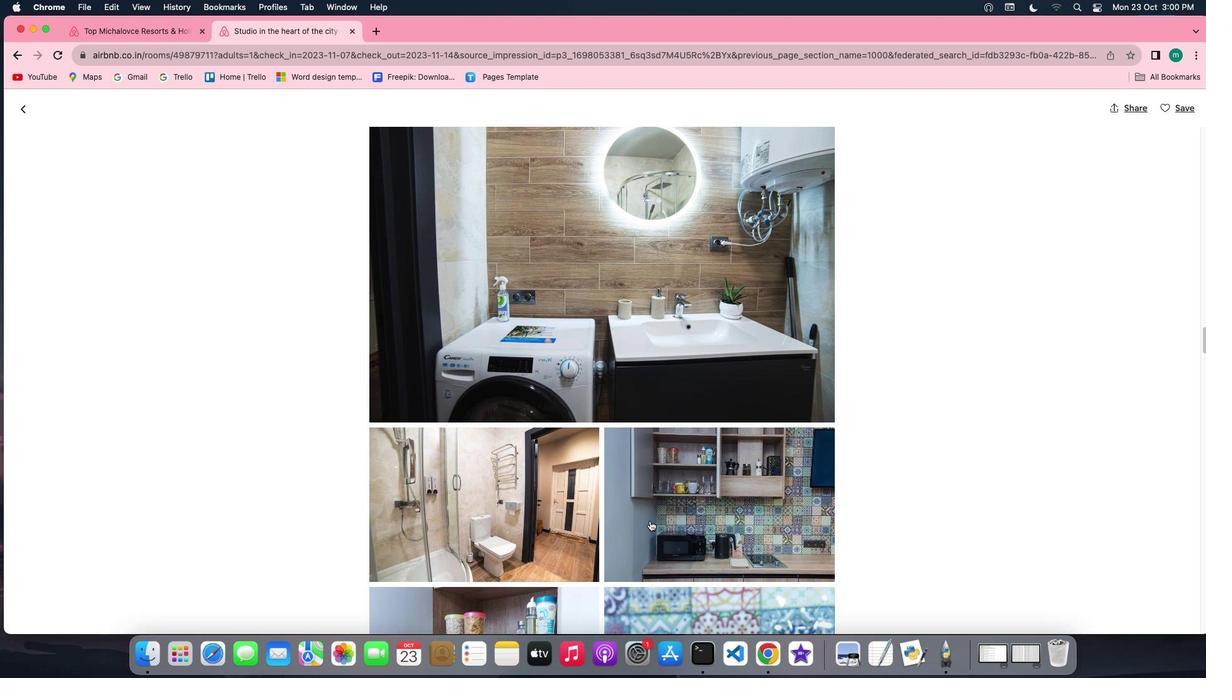 
Action: Mouse scrolled (650, 521) with delta (0, 0)
Screenshot: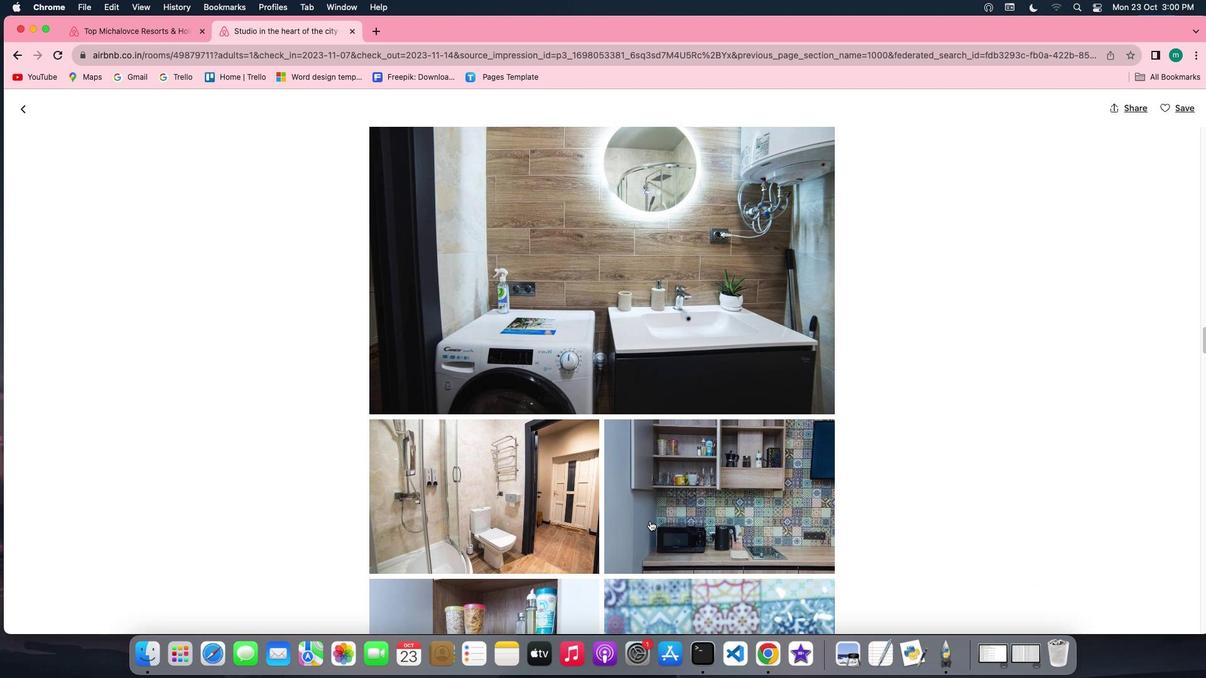 
Action: Mouse scrolled (650, 521) with delta (0, -1)
Screenshot: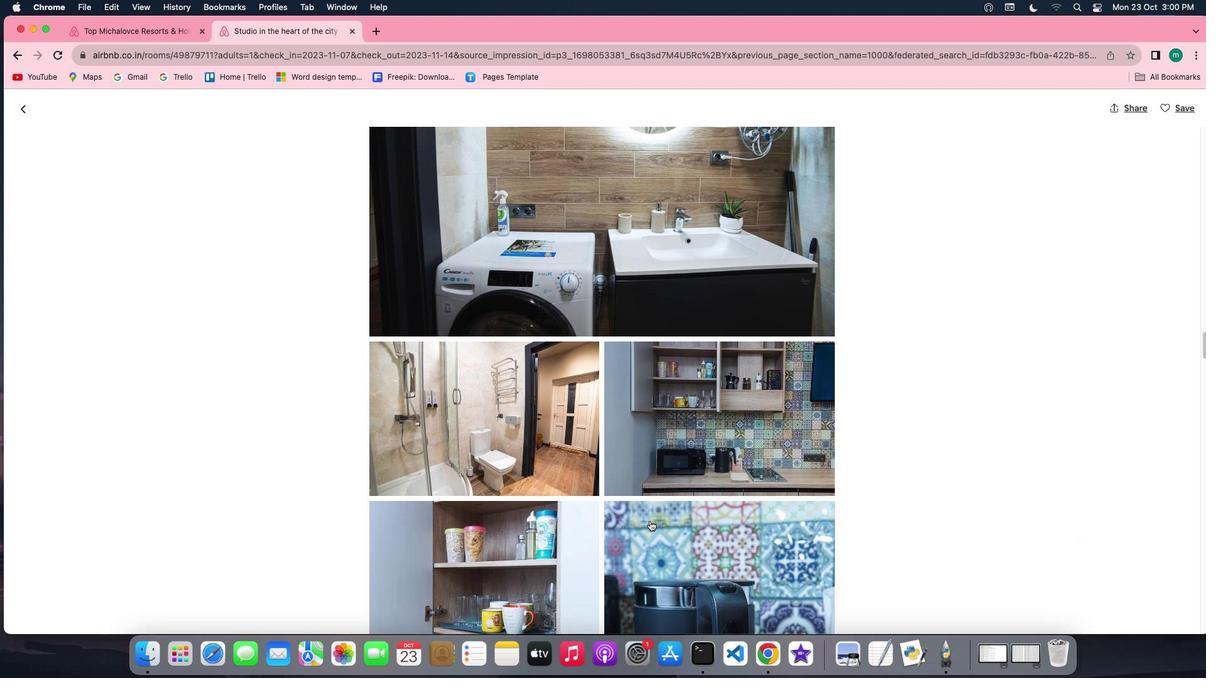 
Action: Mouse scrolled (650, 521) with delta (0, -2)
Screenshot: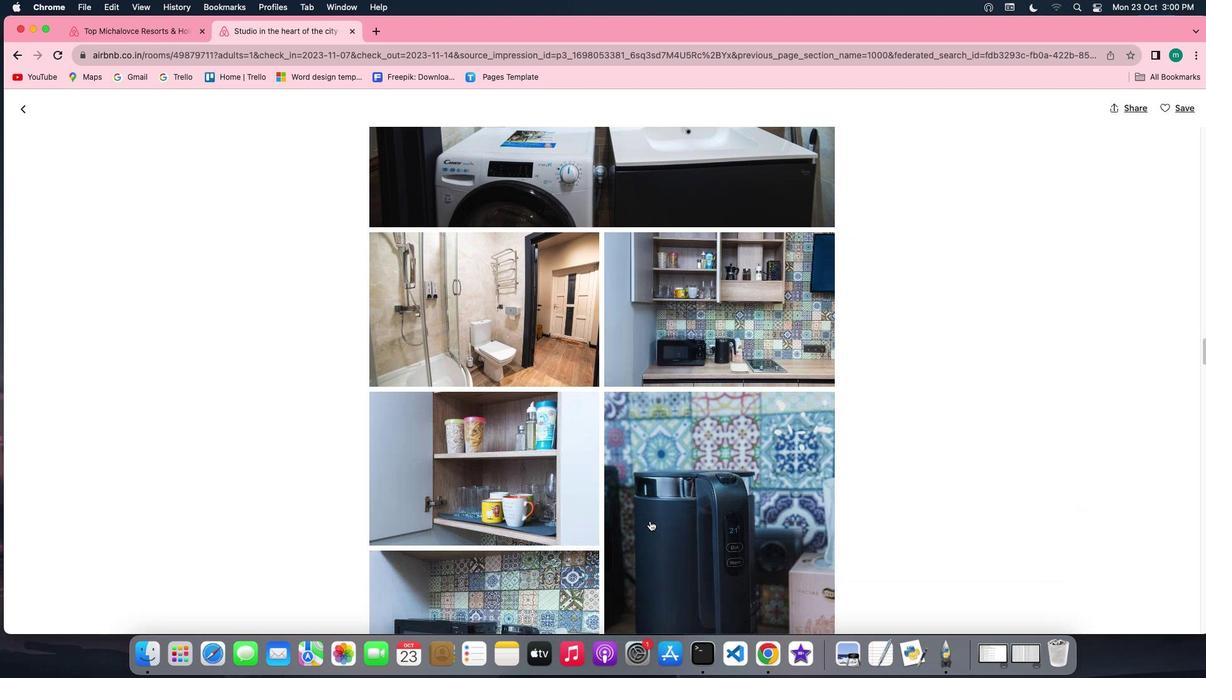 
Action: Mouse scrolled (650, 521) with delta (0, 0)
Screenshot: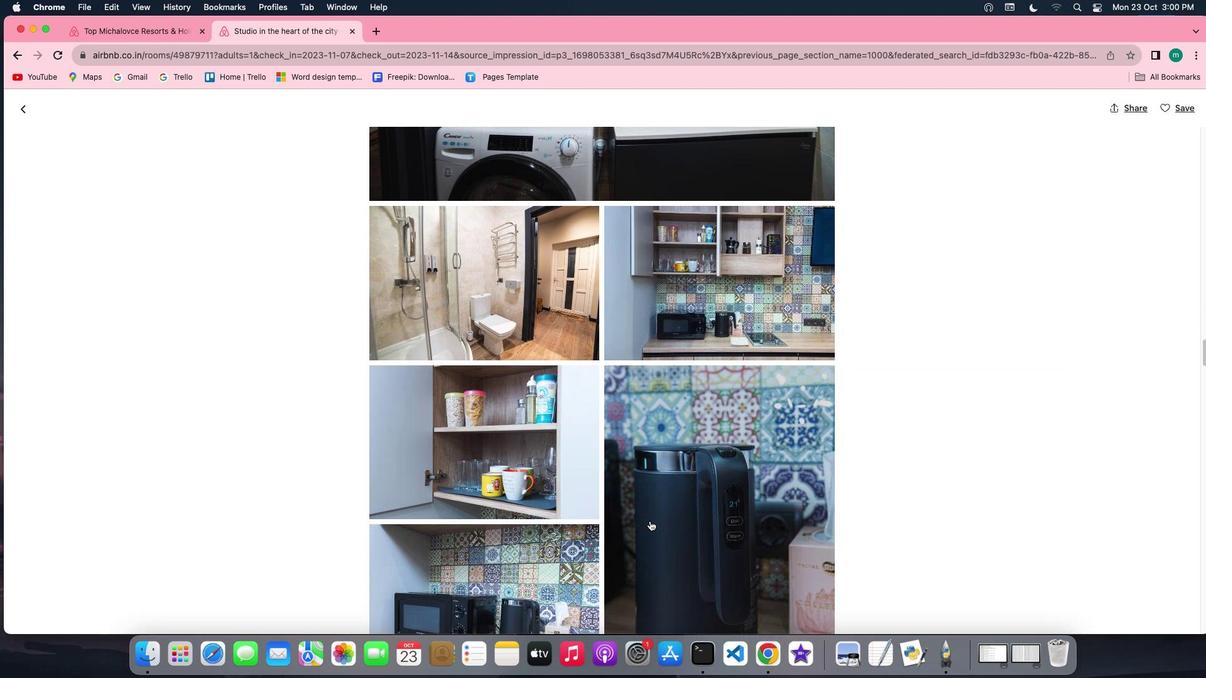 
Action: Mouse scrolled (650, 521) with delta (0, 0)
Screenshot: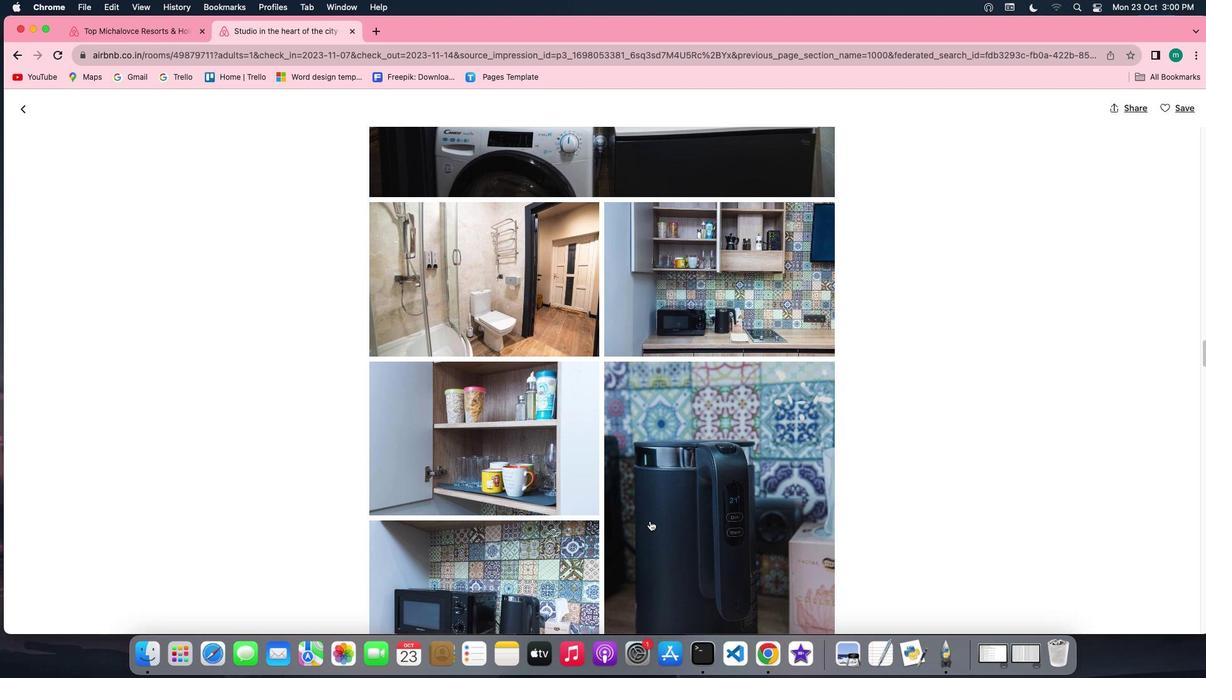 
Action: Mouse scrolled (650, 521) with delta (0, 0)
Screenshot: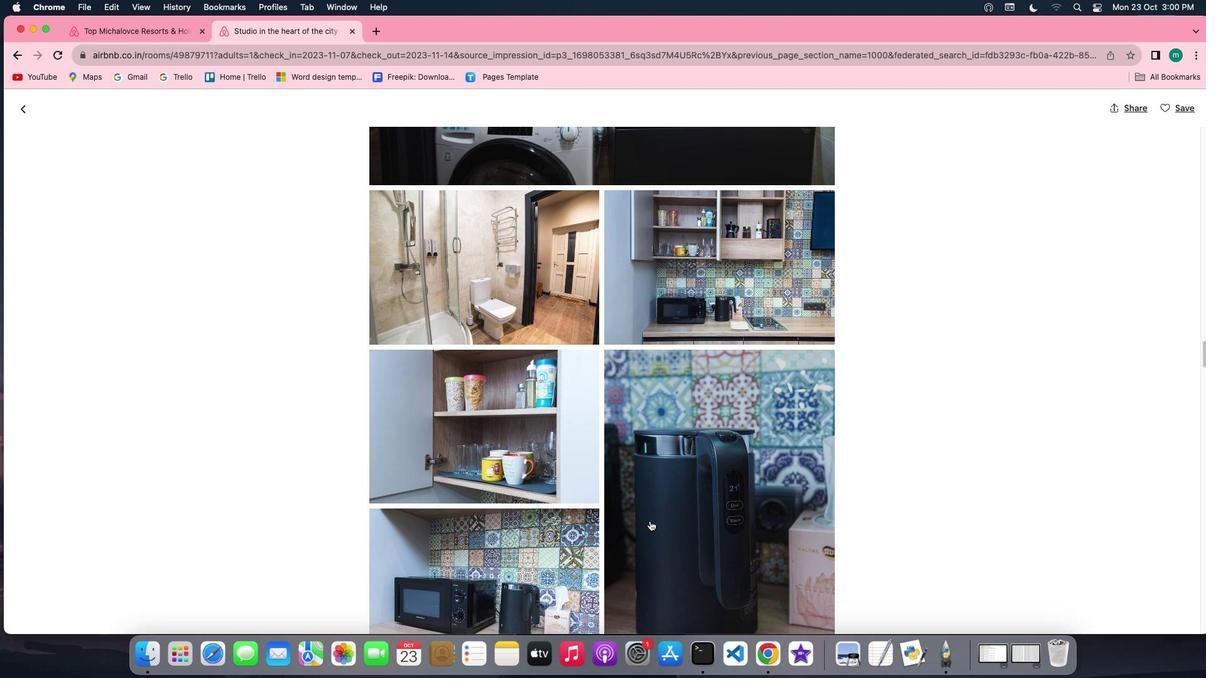 
Action: Mouse scrolled (650, 521) with delta (0, -1)
Screenshot: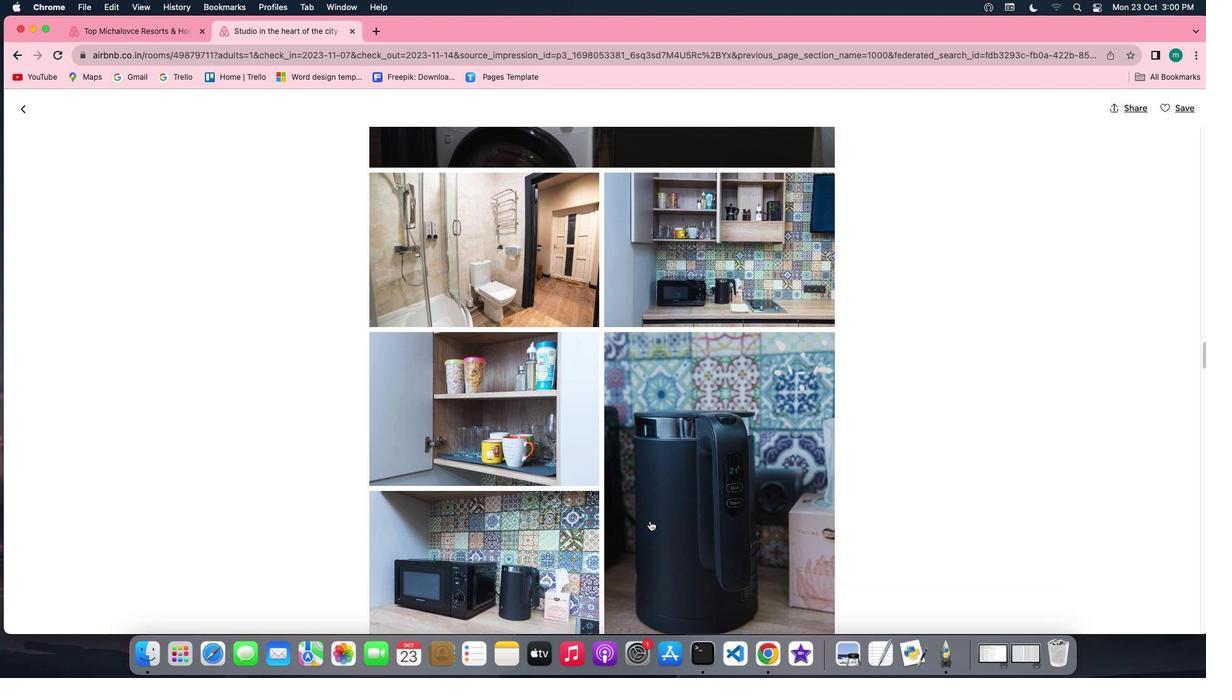 
Action: Mouse scrolled (650, 521) with delta (0, -1)
Screenshot: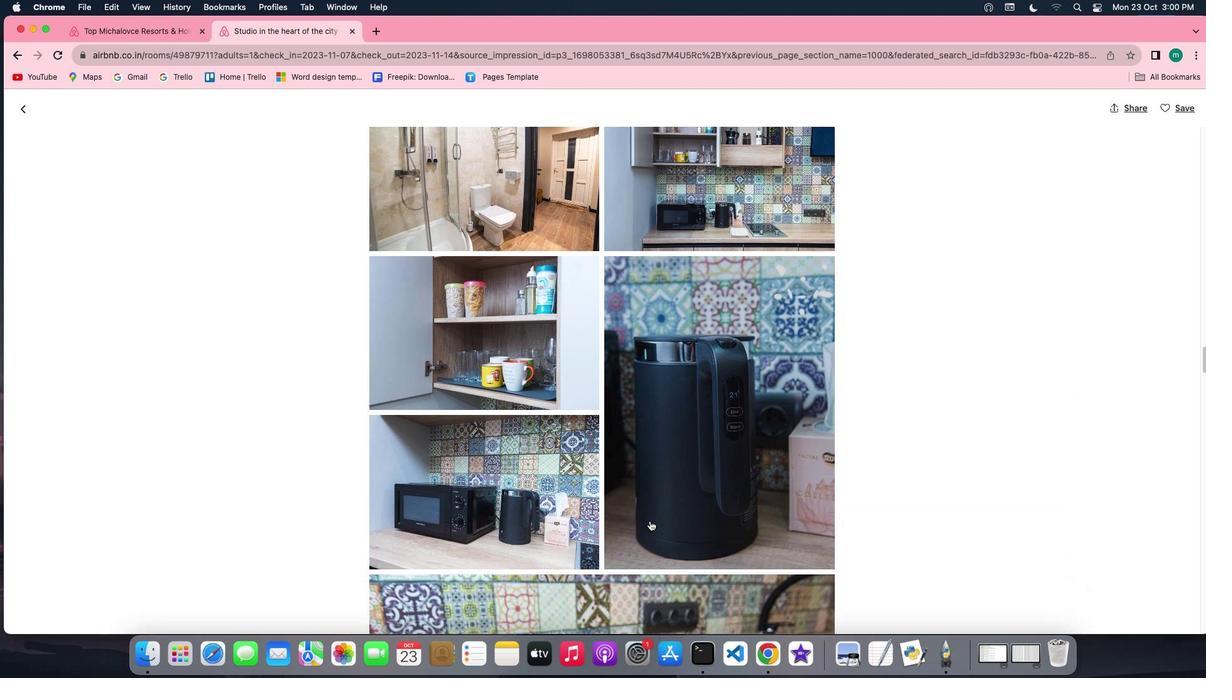 
Action: Mouse scrolled (650, 521) with delta (0, -1)
Screenshot: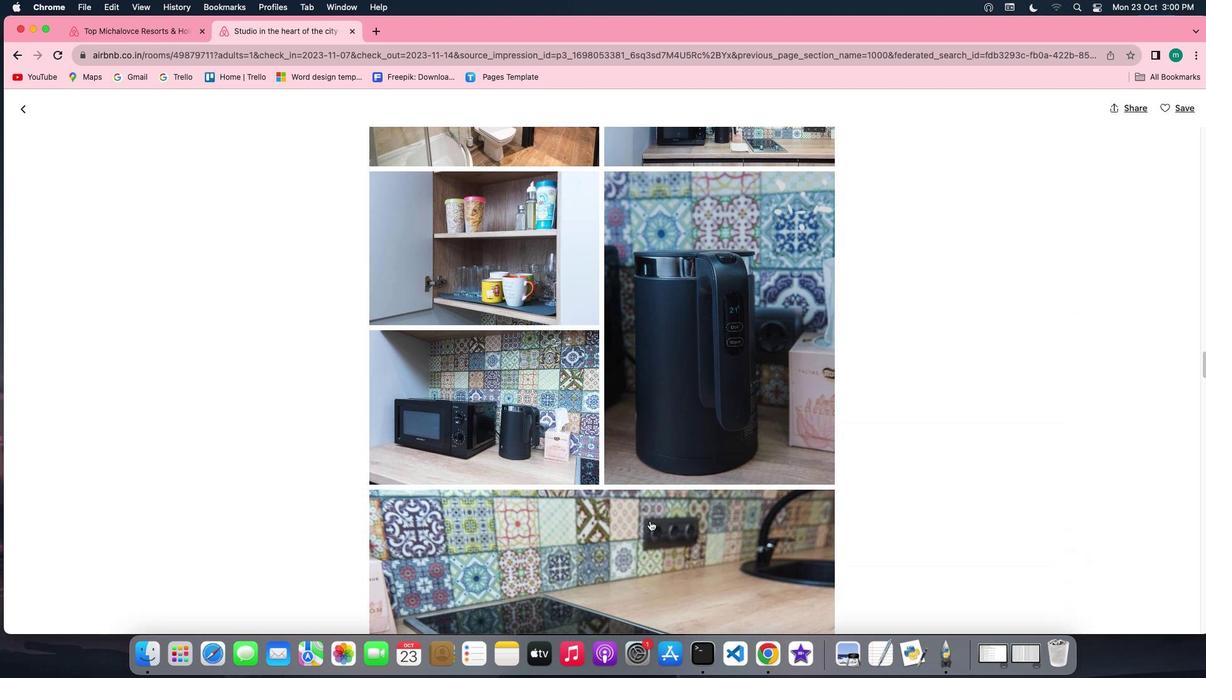 
Action: Mouse scrolled (650, 521) with delta (0, 0)
Screenshot: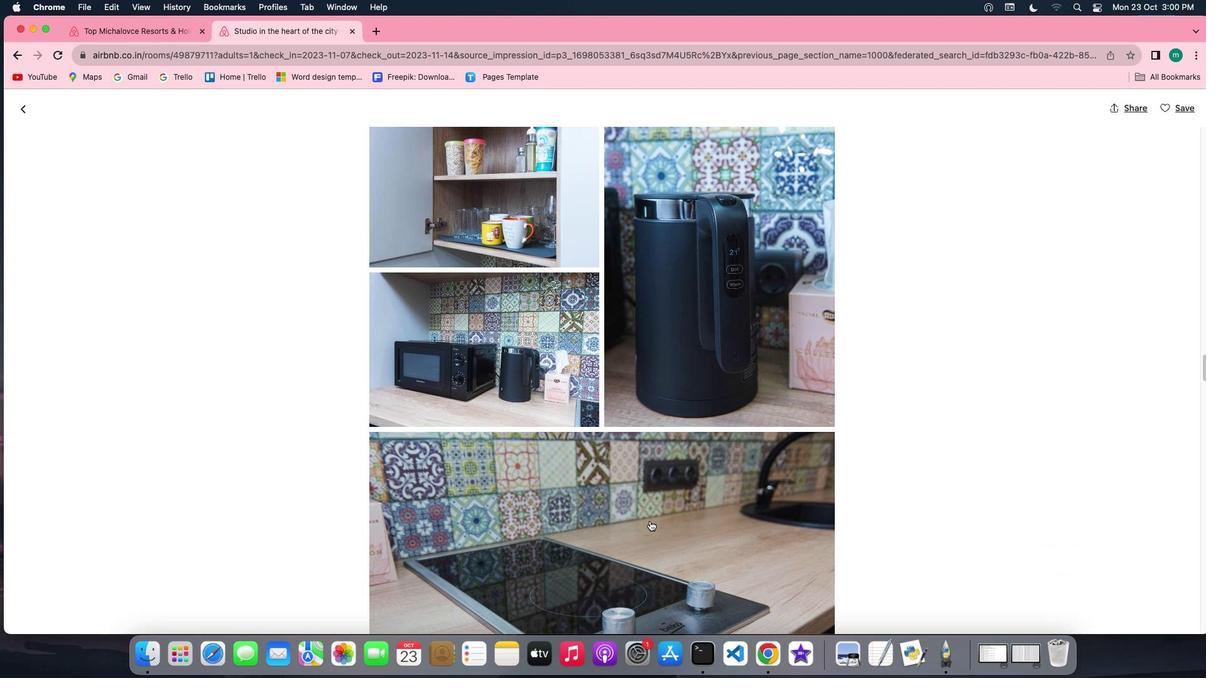 
Action: Mouse scrolled (650, 521) with delta (0, 0)
Screenshot: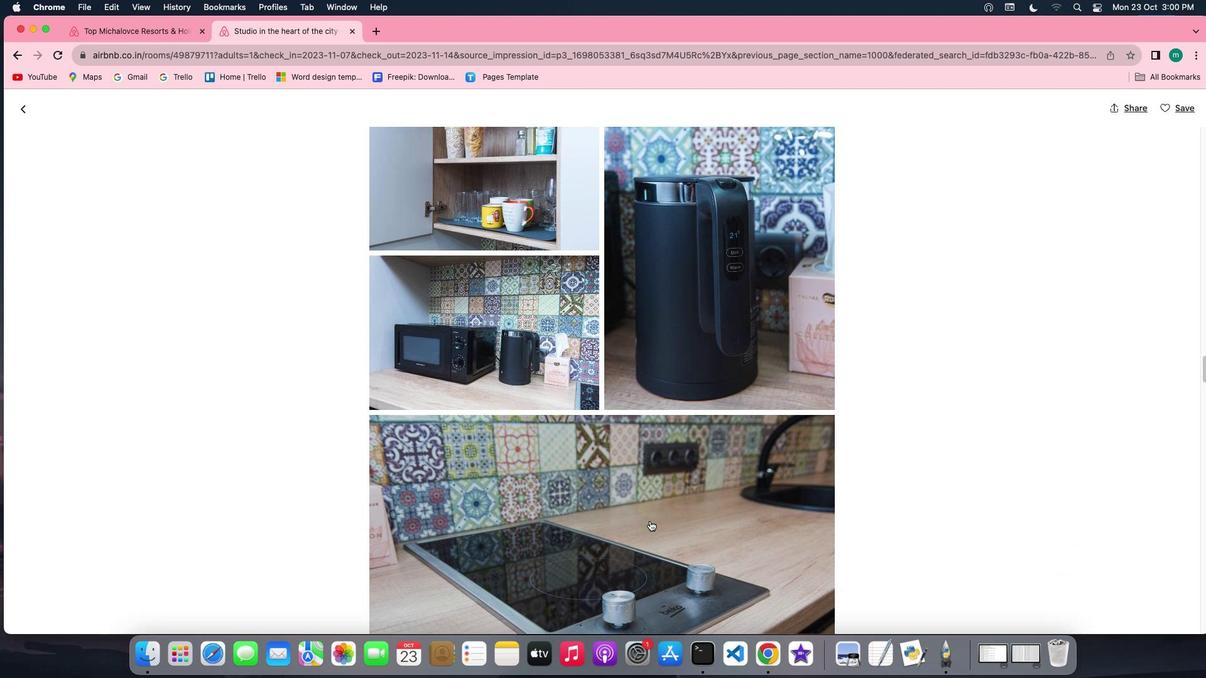 
Action: Mouse scrolled (650, 521) with delta (0, -1)
Screenshot: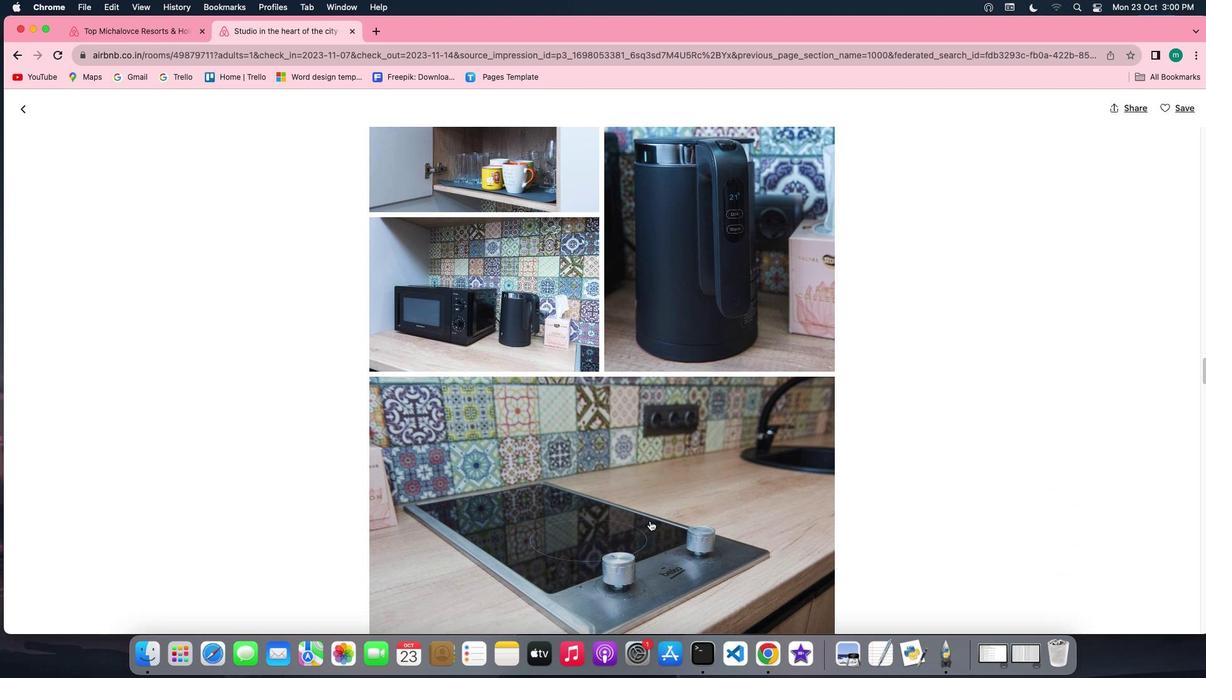 
Action: Mouse scrolled (650, 521) with delta (0, -2)
Screenshot: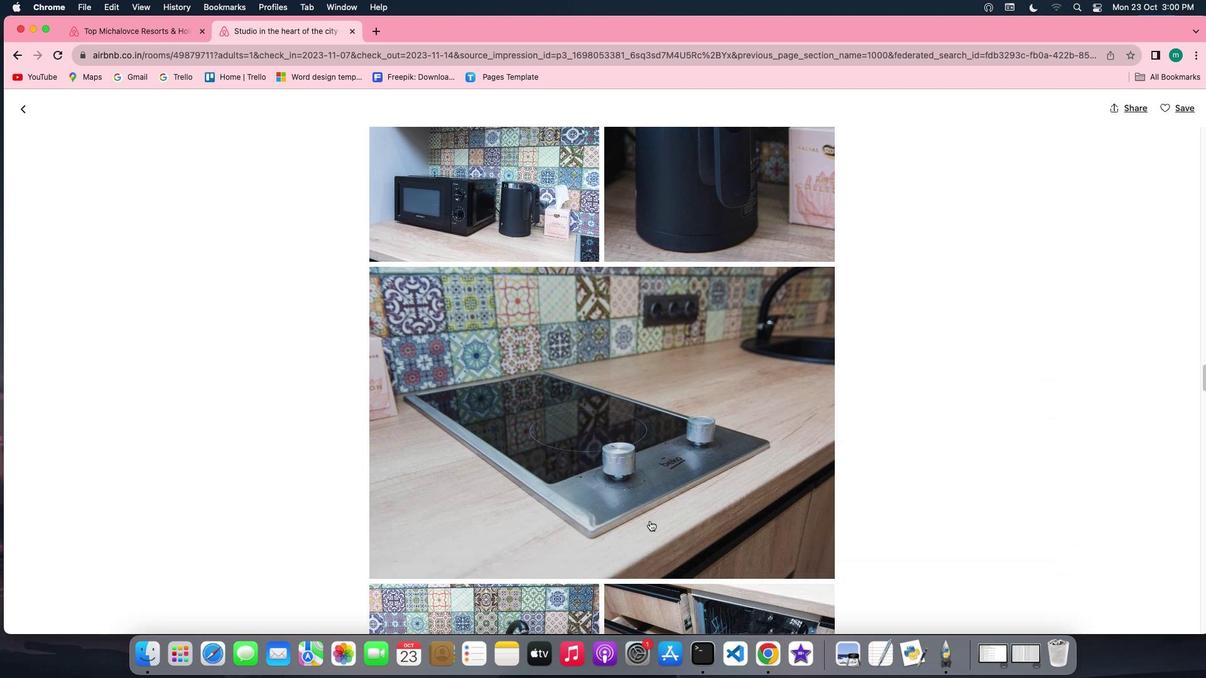 
Action: Mouse scrolled (650, 521) with delta (0, -1)
Screenshot: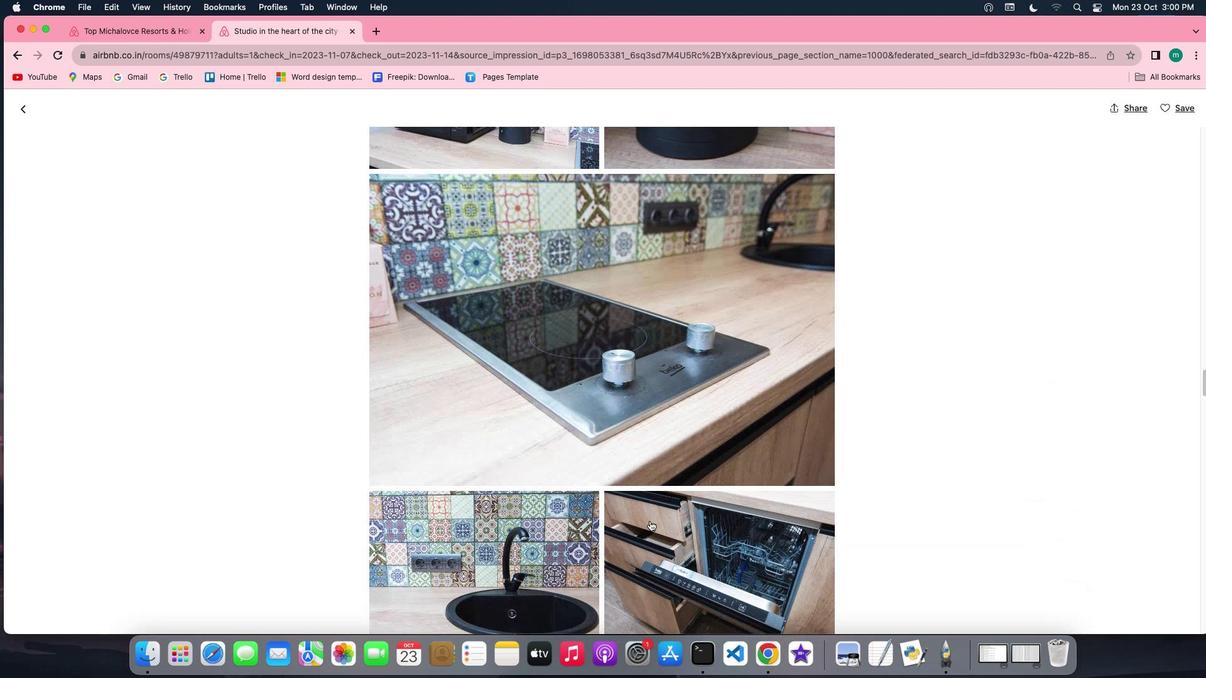 
Action: Mouse scrolled (650, 521) with delta (0, 0)
Screenshot: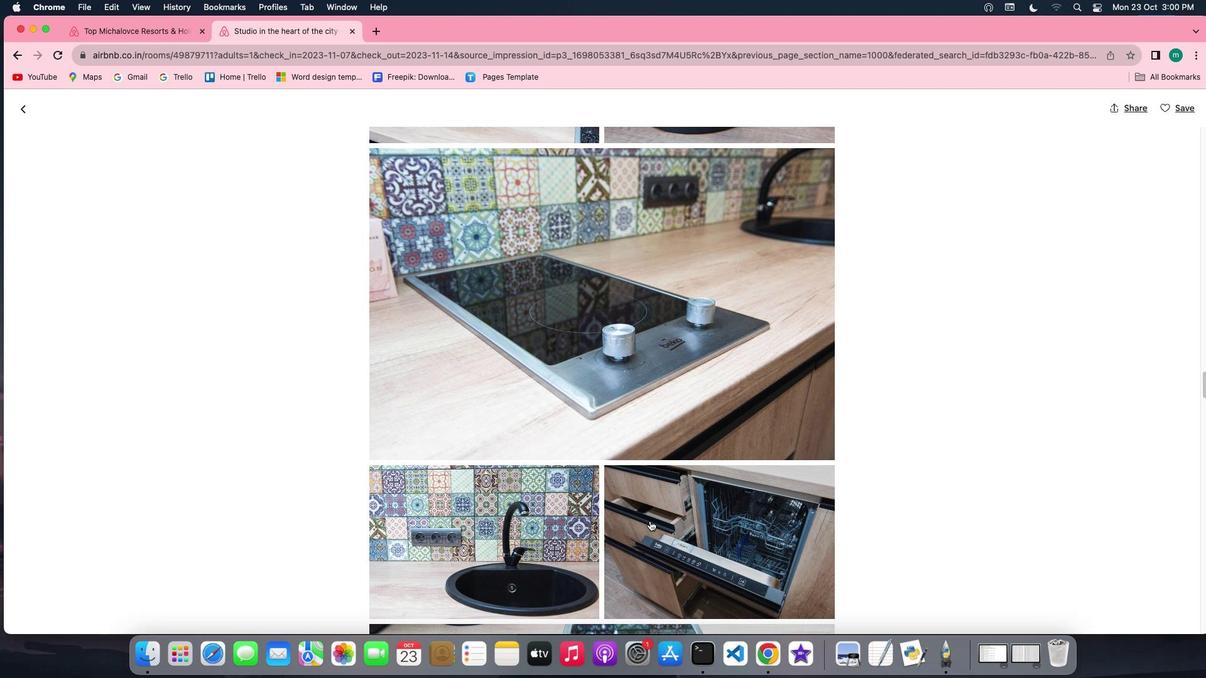 
Action: Mouse scrolled (650, 521) with delta (0, 0)
Screenshot: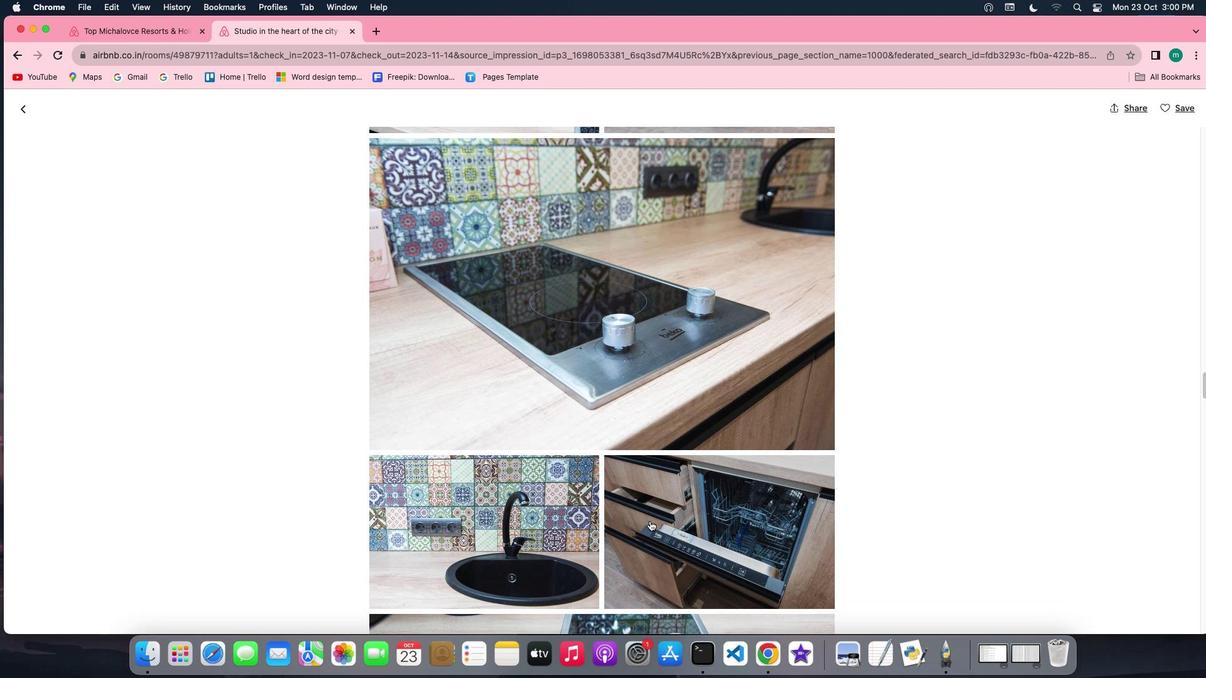 
Action: Mouse scrolled (650, 521) with delta (0, -1)
Screenshot: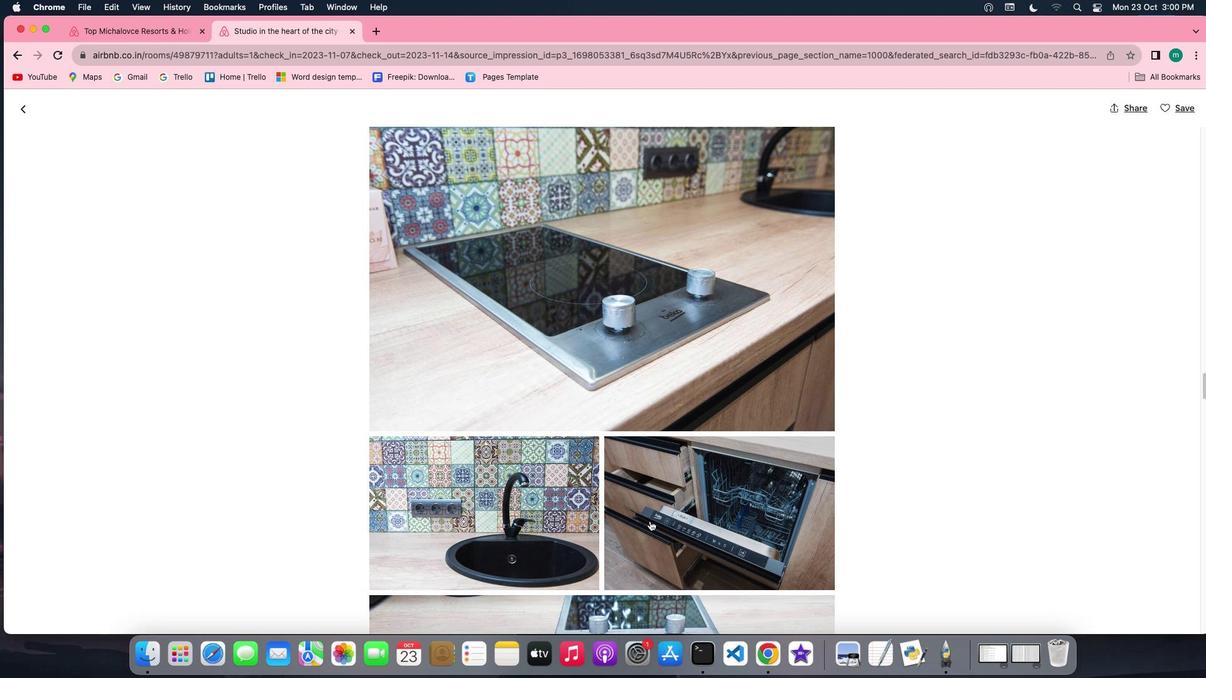 
Action: Mouse scrolled (650, 521) with delta (0, -1)
Screenshot: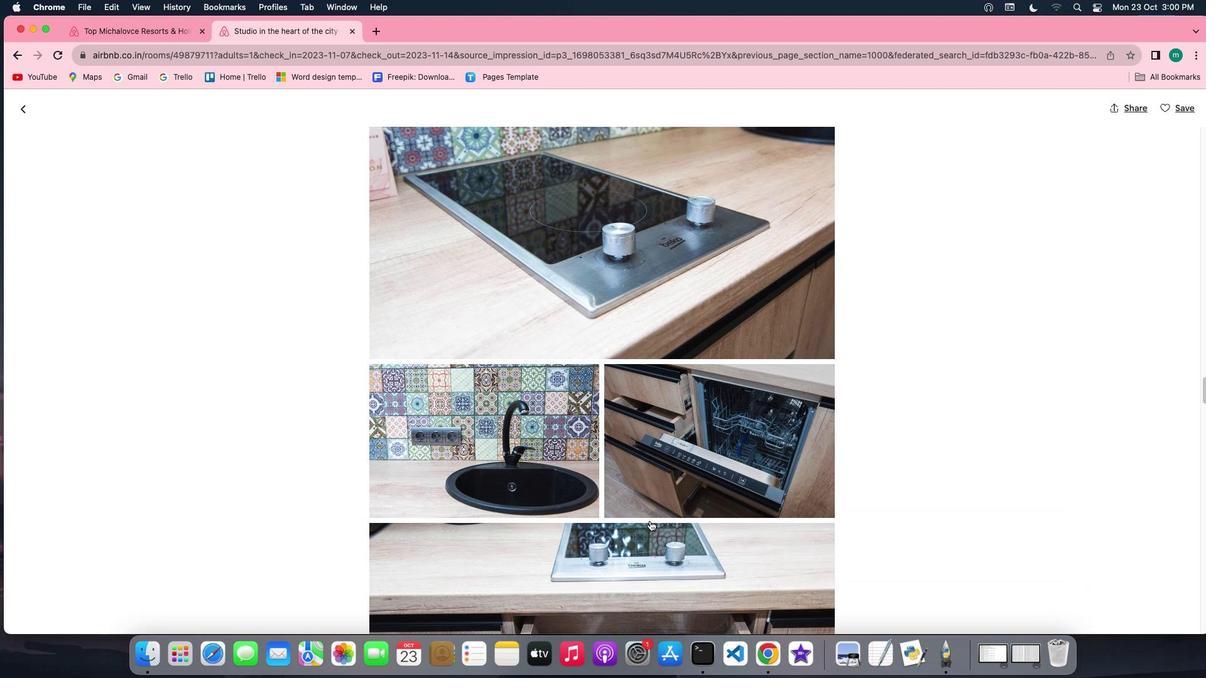 
Action: Mouse scrolled (650, 521) with delta (0, 0)
Screenshot: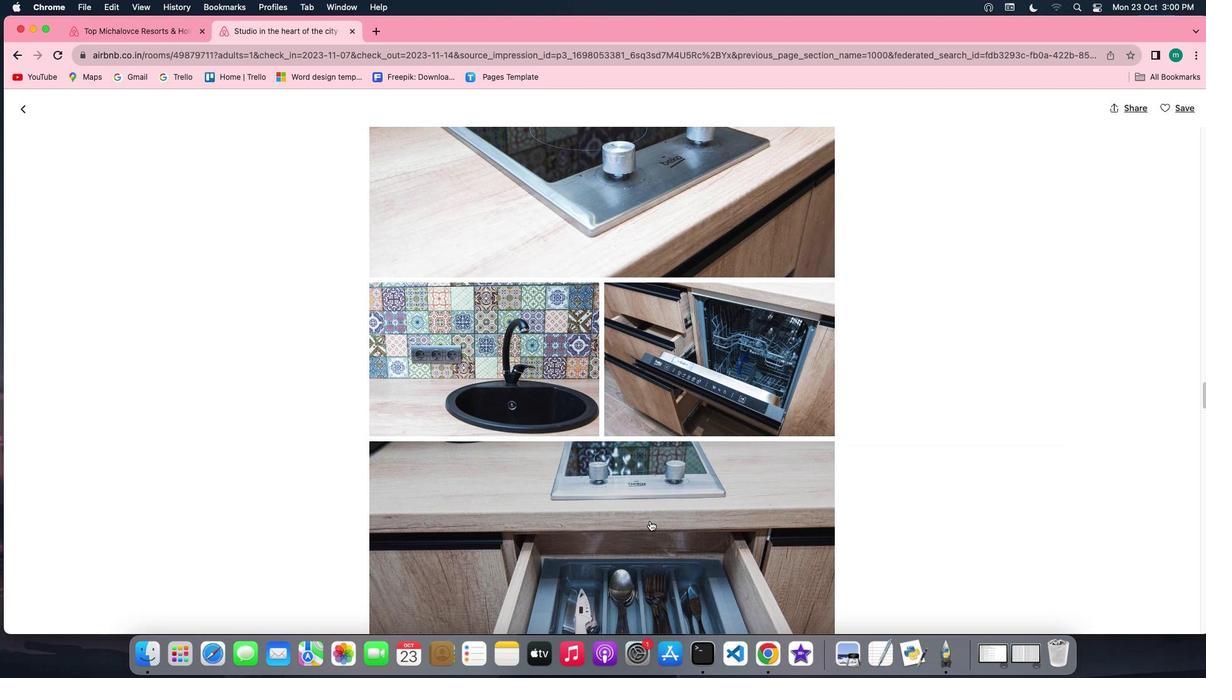 
Action: Mouse scrolled (650, 521) with delta (0, 0)
Screenshot: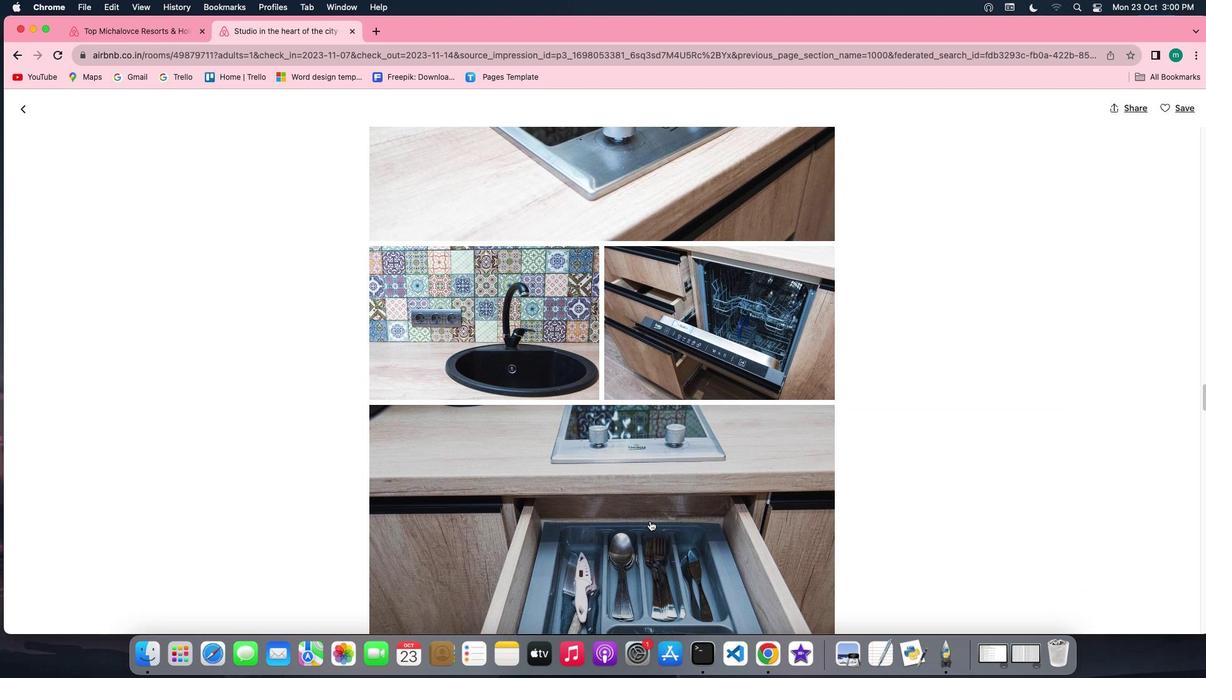 
Action: Mouse scrolled (650, 521) with delta (0, -1)
Screenshot: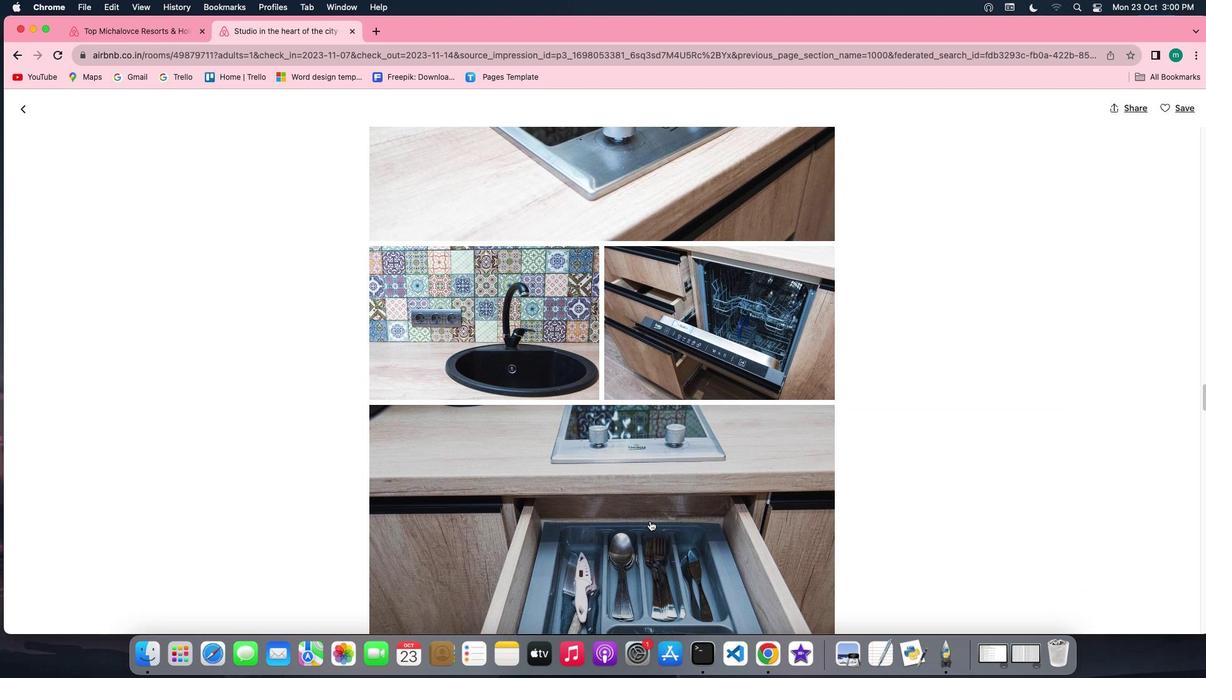 
Action: Mouse scrolled (650, 521) with delta (0, -1)
Screenshot: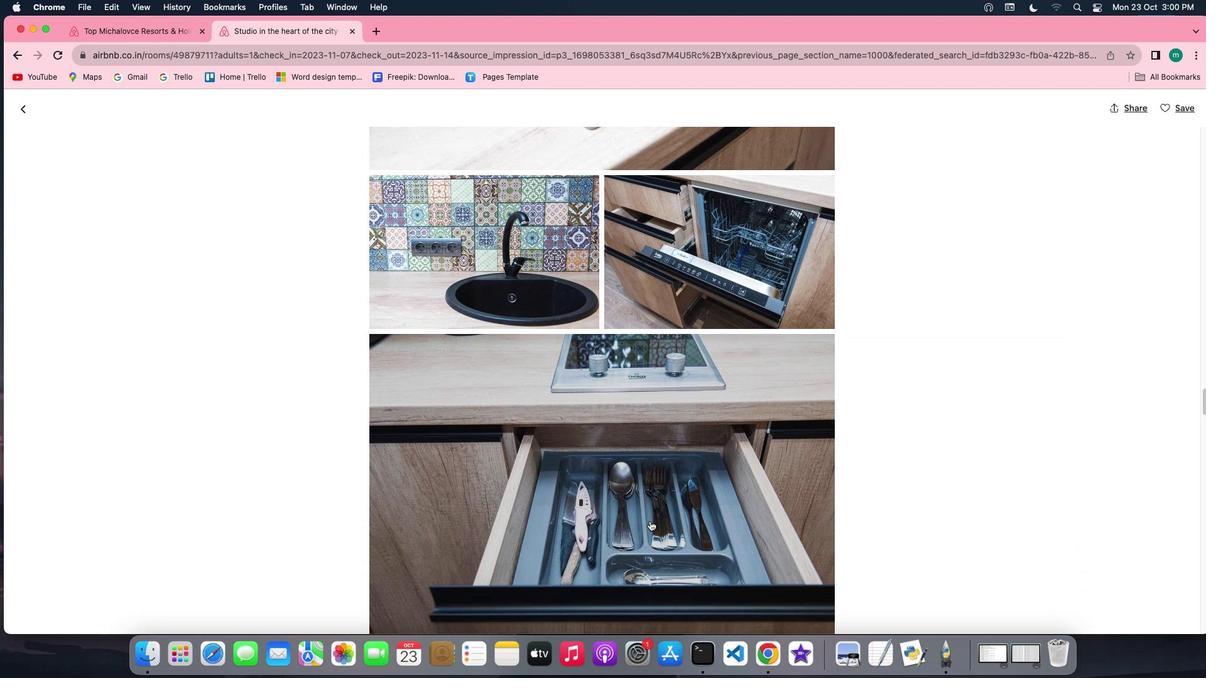 
Action: Mouse scrolled (650, 521) with delta (0, 0)
Screenshot: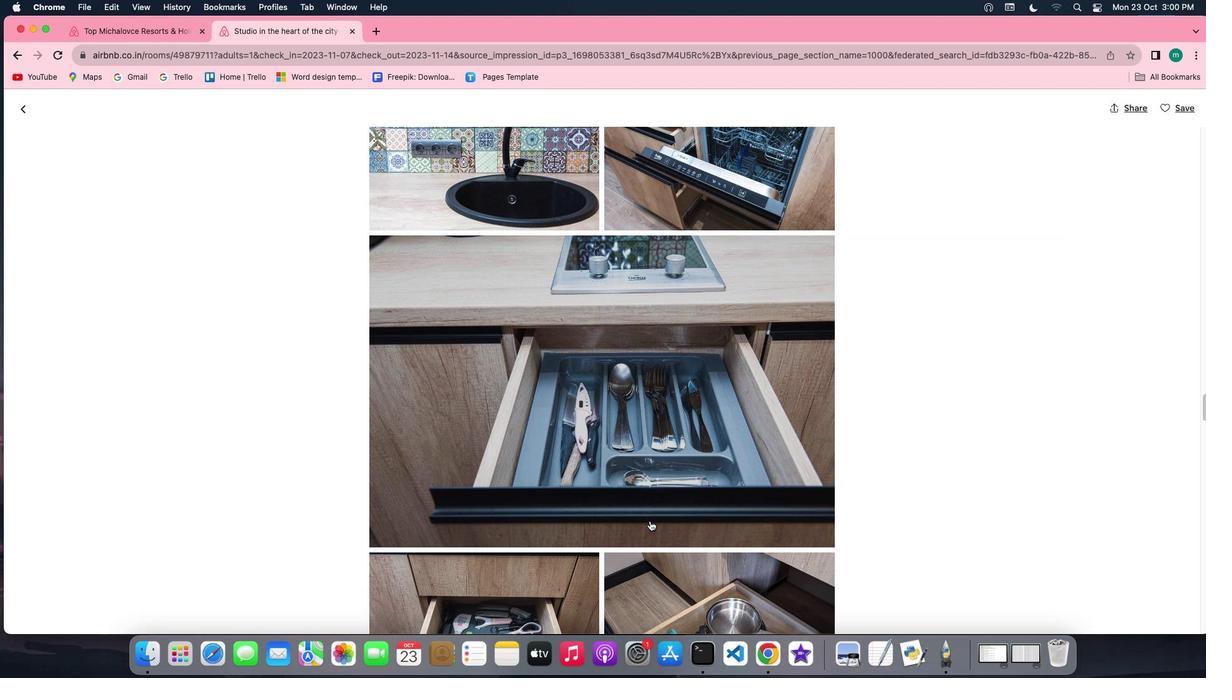 
Action: Mouse scrolled (650, 521) with delta (0, 0)
Screenshot: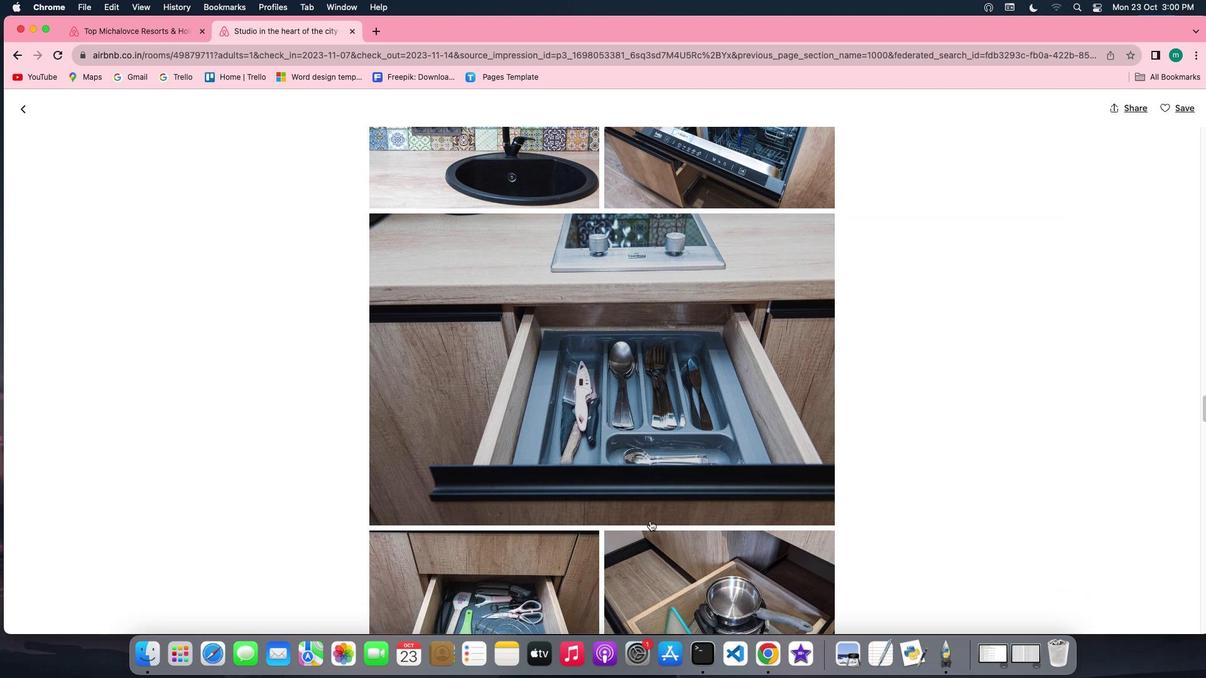 
Action: Mouse scrolled (650, 521) with delta (0, -1)
Screenshot: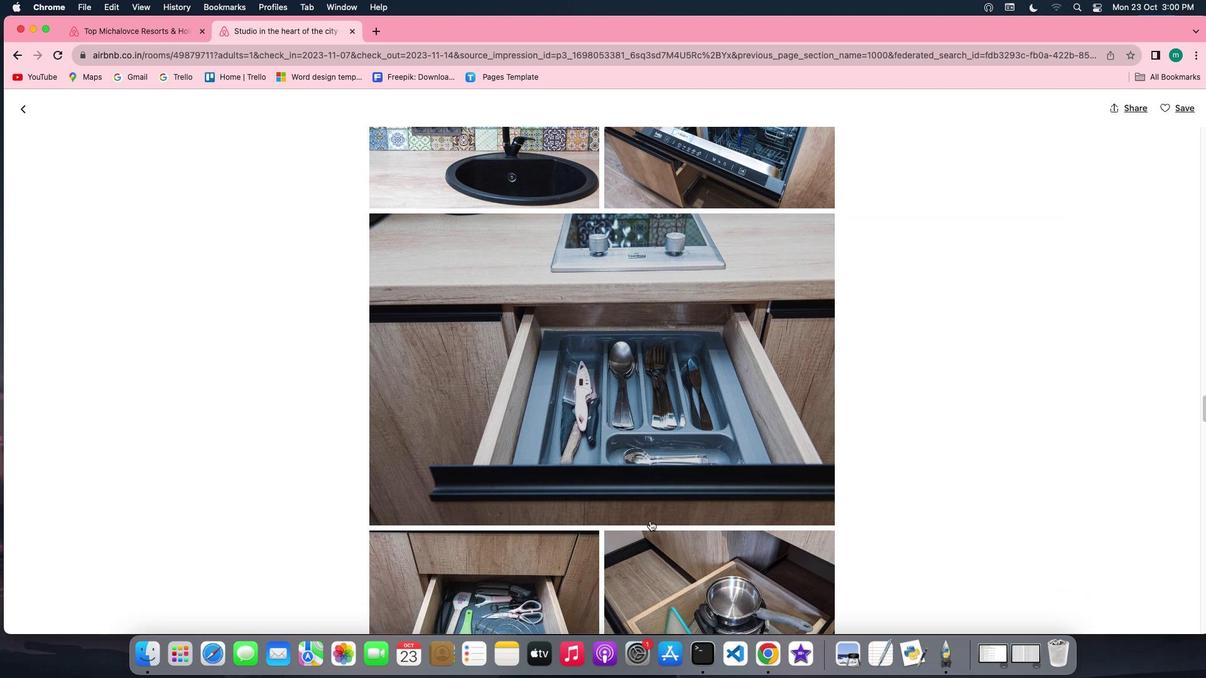 
Action: Mouse scrolled (650, 521) with delta (0, -2)
Screenshot: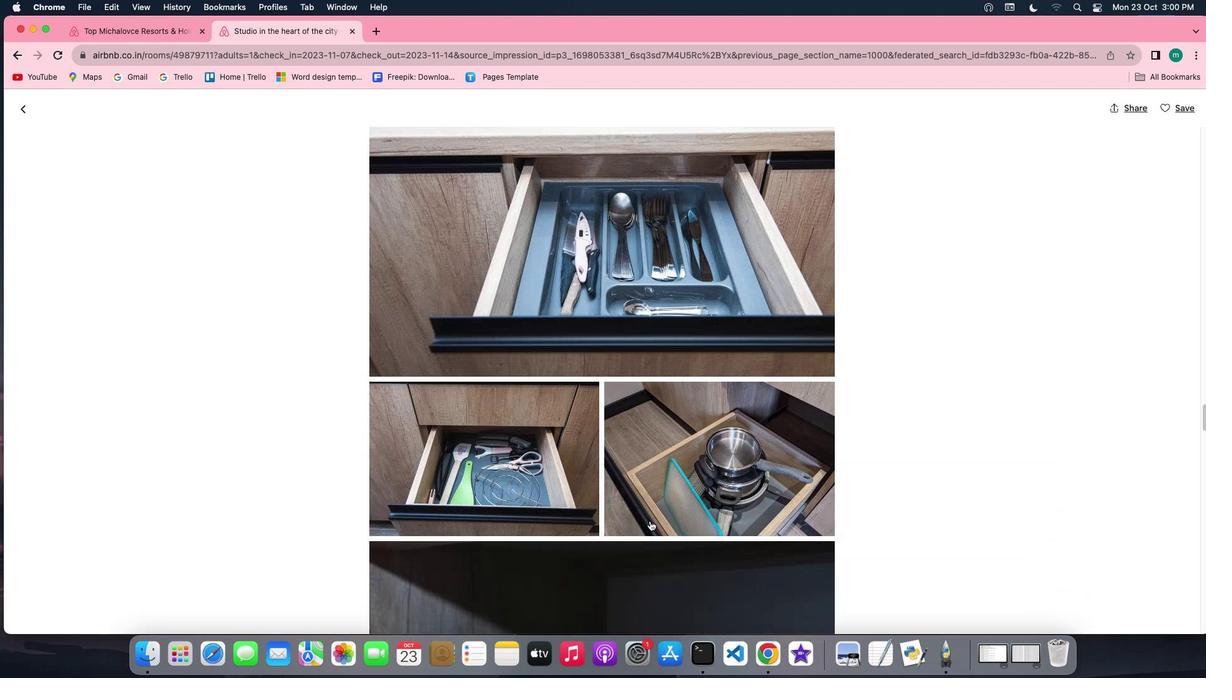 
Action: Mouse scrolled (650, 521) with delta (0, 0)
Screenshot: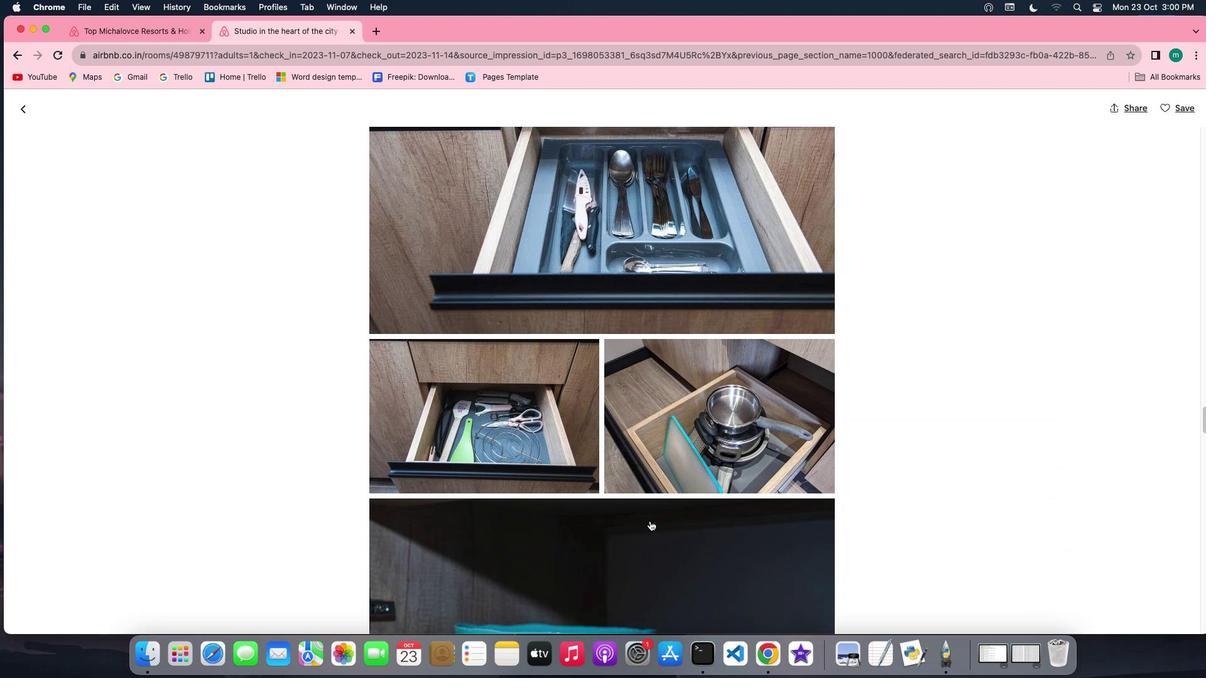 
Action: Mouse scrolled (650, 521) with delta (0, 0)
Screenshot: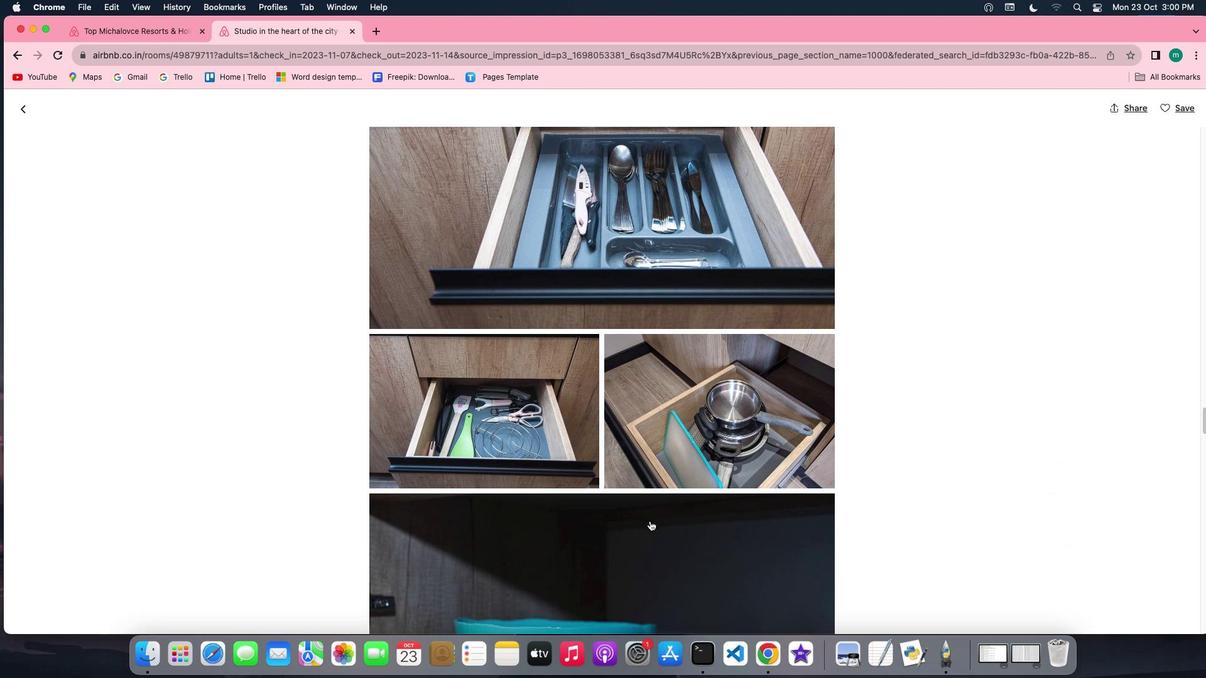 
Action: Mouse scrolled (650, 521) with delta (0, 0)
Screenshot: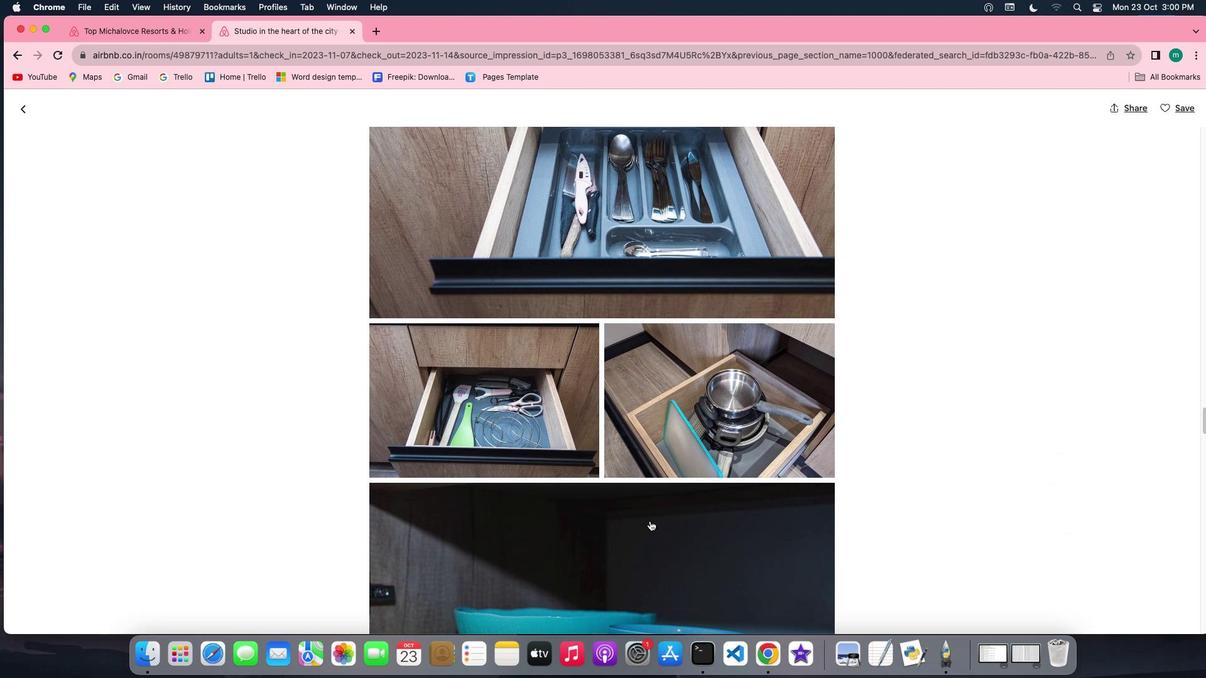 
Action: Mouse scrolled (650, 521) with delta (0, -1)
Screenshot: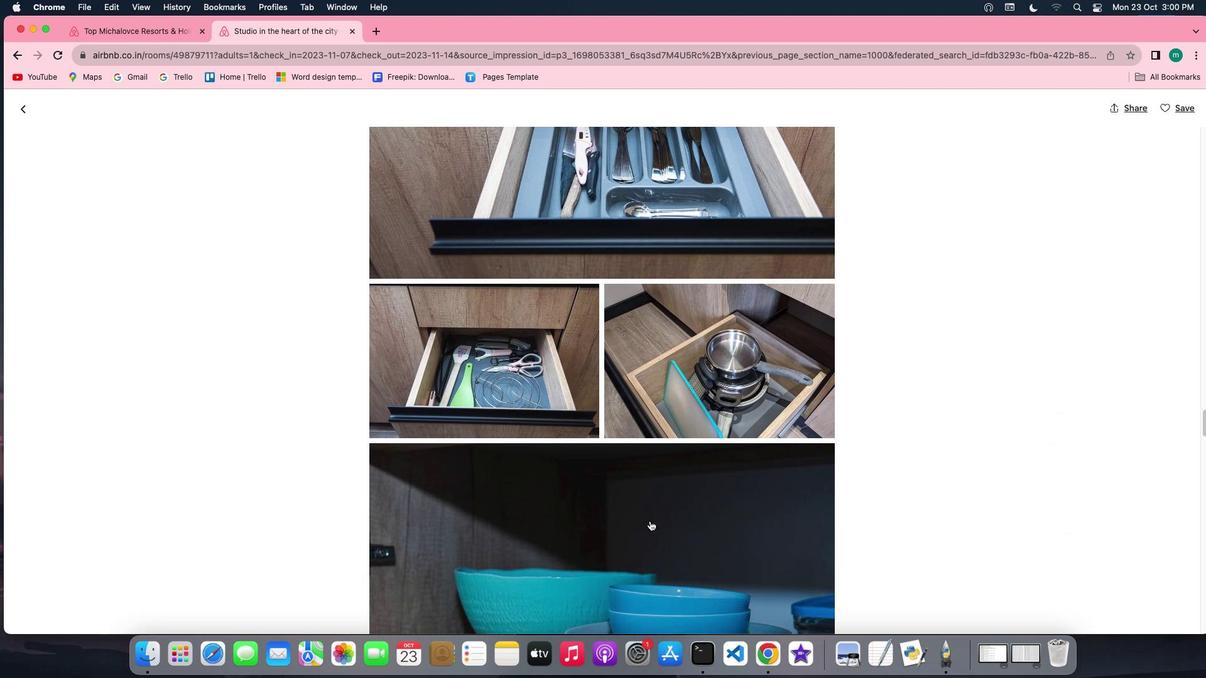 
Action: Mouse scrolled (650, 521) with delta (0, -1)
Screenshot: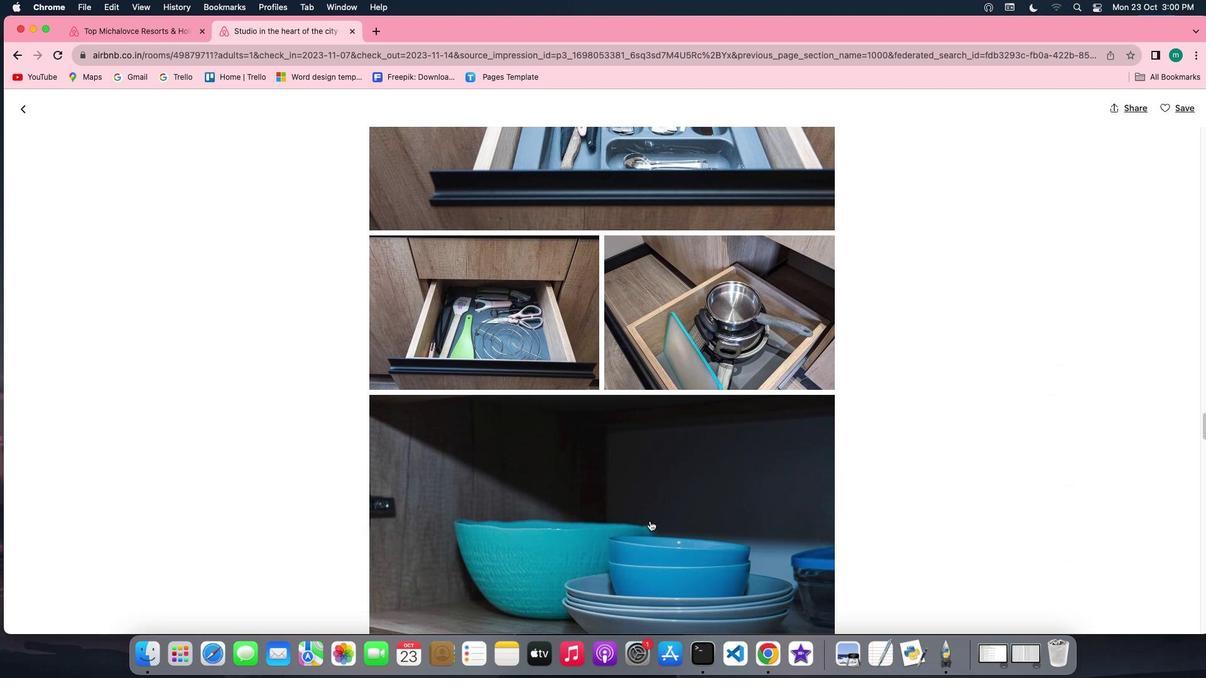 
Action: Mouse scrolled (650, 521) with delta (0, -1)
Screenshot: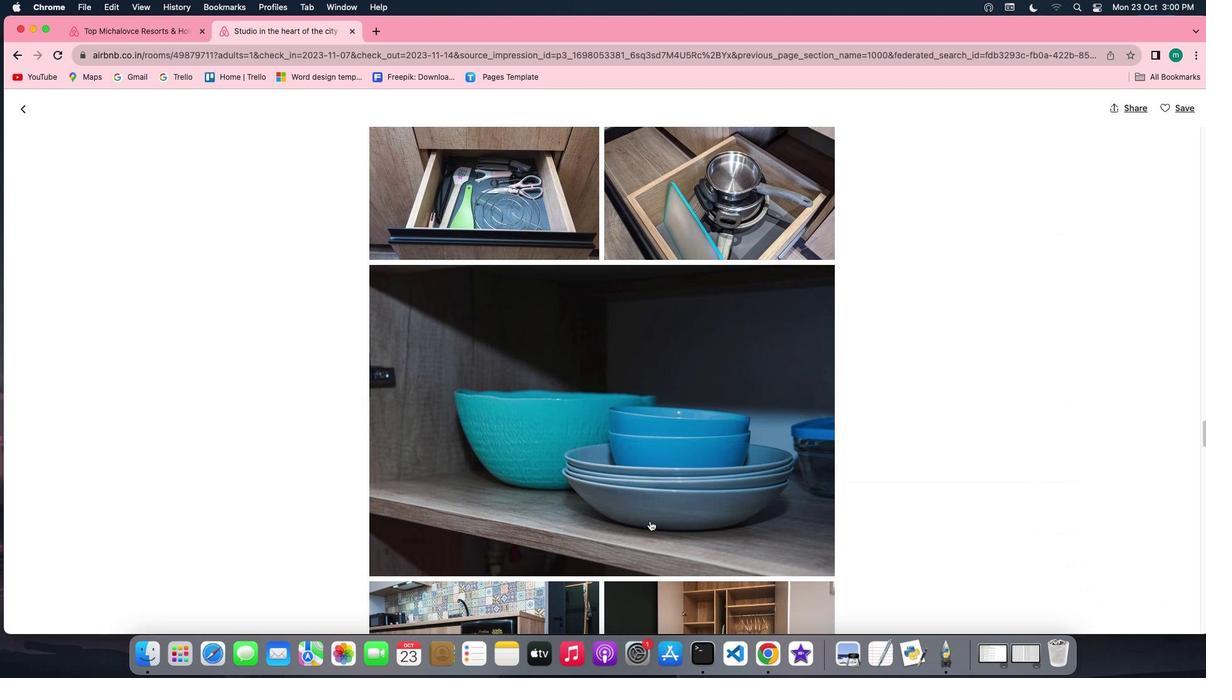
Action: Mouse scrolled (650, 521) with delta (0, 0)
Screenshot: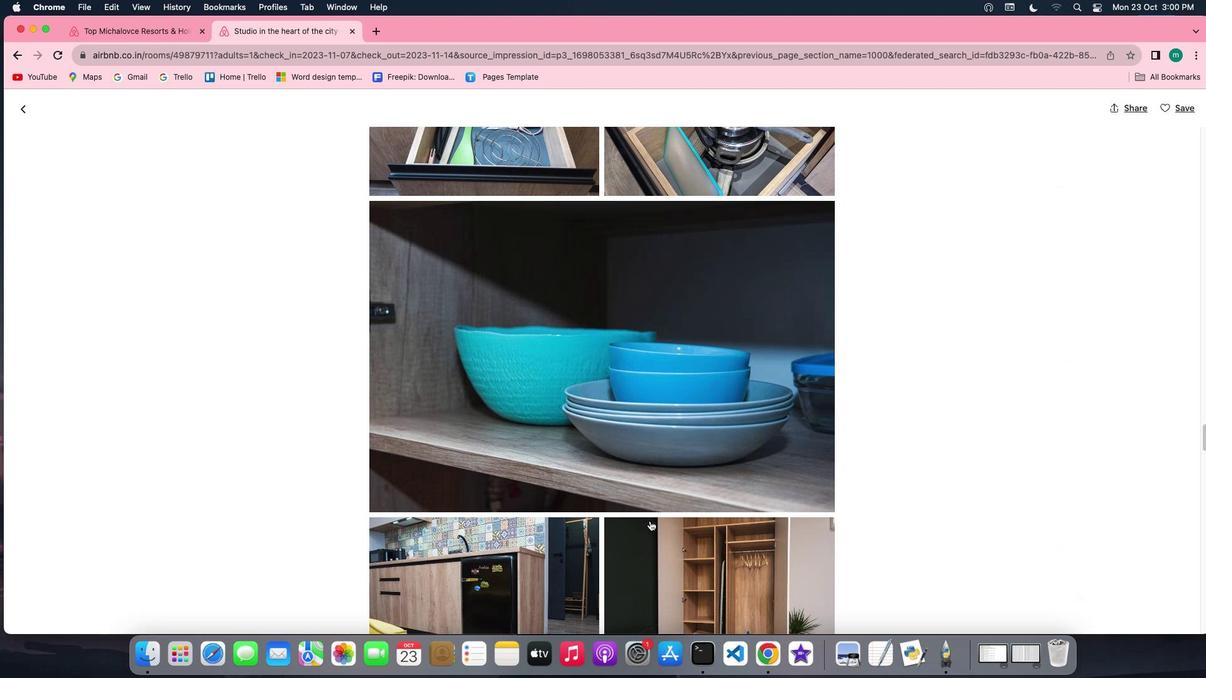 
Action: Mouse scrolled (650, 521) with delta (0, 0)
Screenshot: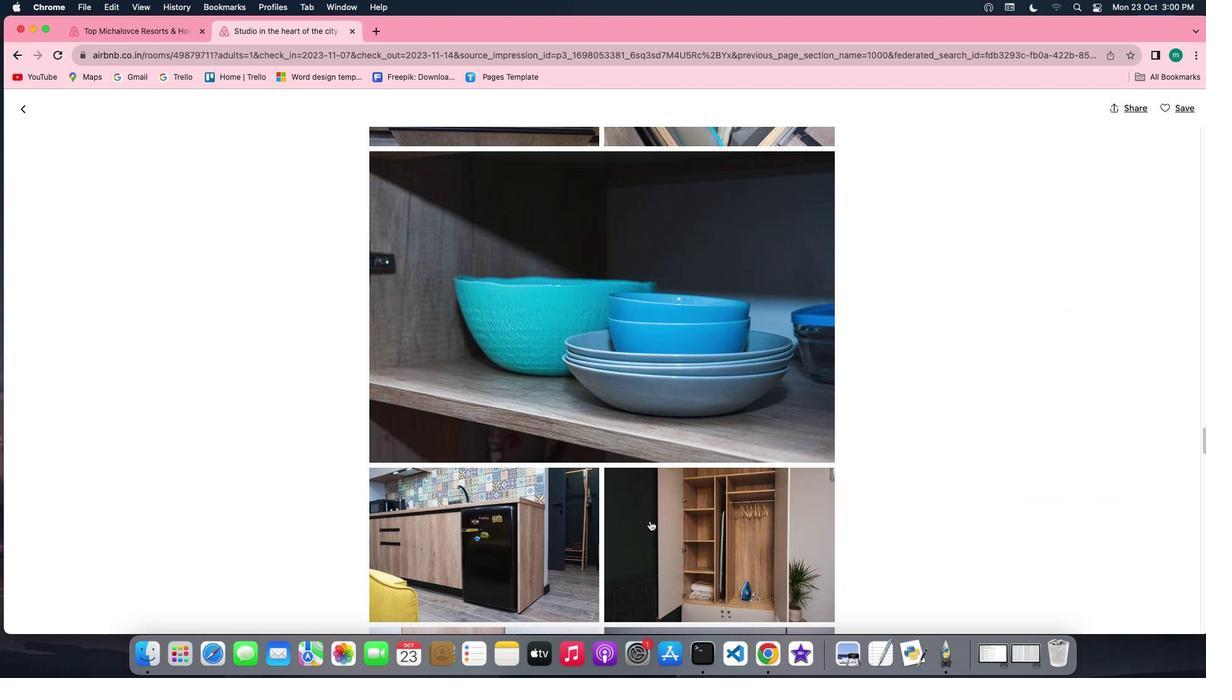 
Action: Mouse scrolled (650, 521) with delta (0, -1)
Screenshot: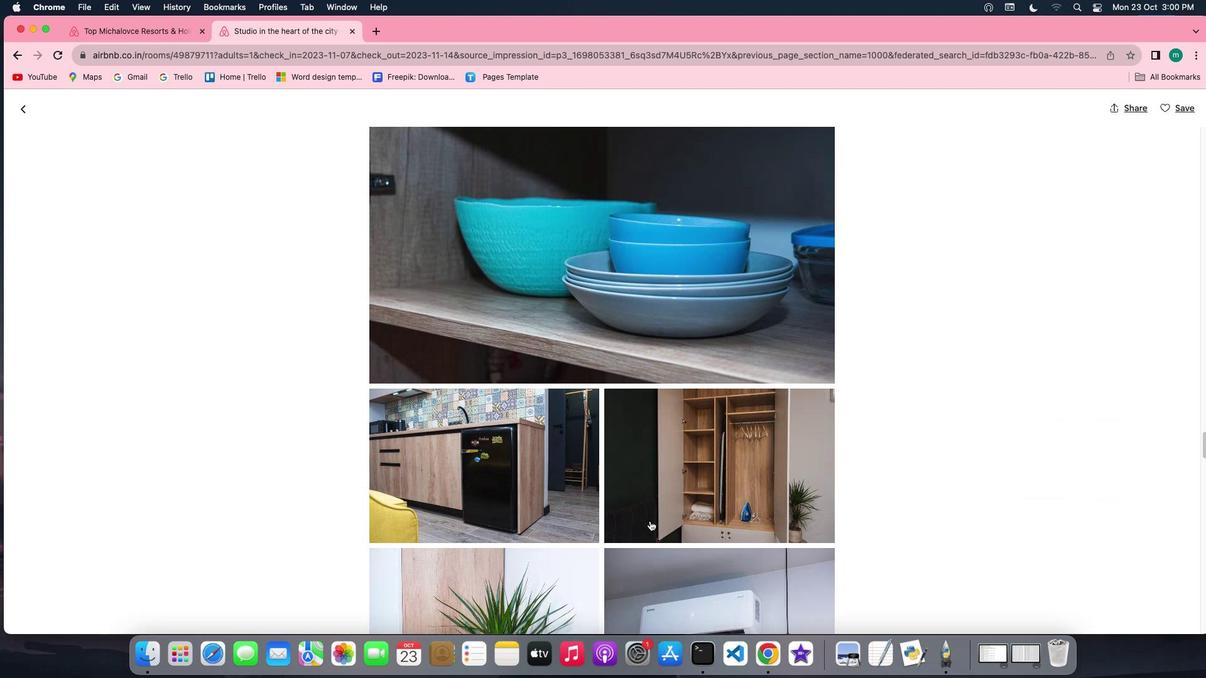 
Action: Mouse scrolled (650, 521) with delta (0, -2)
Screenshot: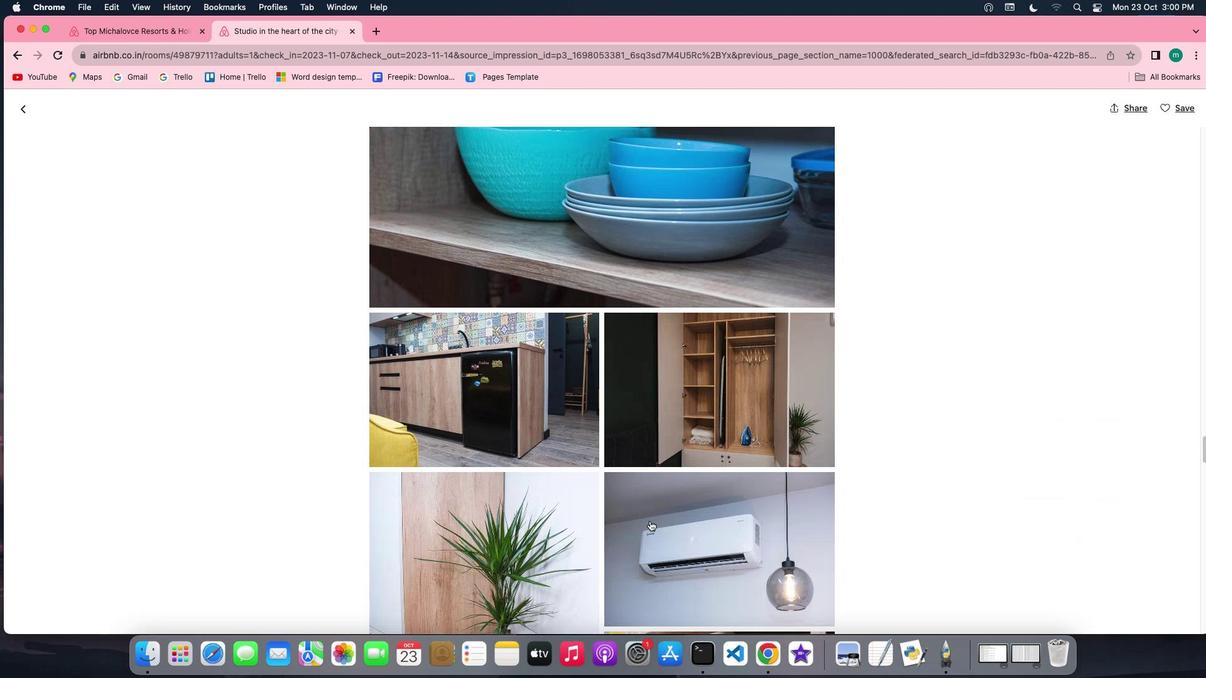 
Action: Mouse scrolled (650, 521) with delta (0, -3)
Screenshot: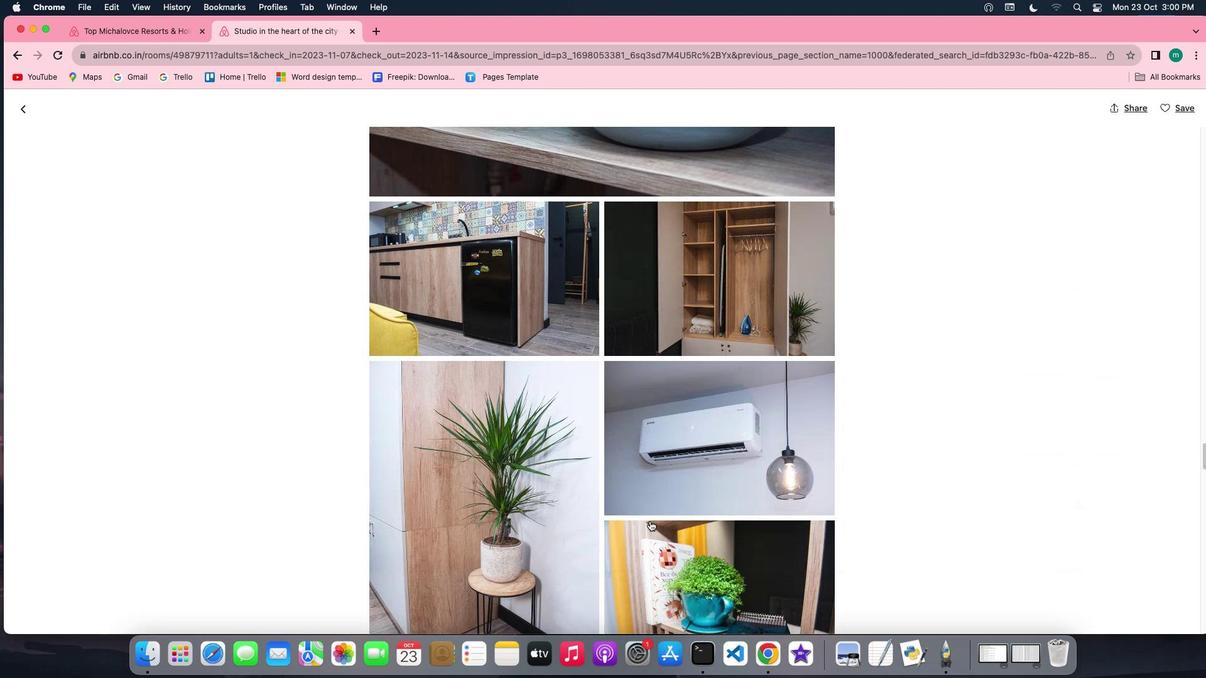 
Action: Mouse scrolled (650, 521) with delta (0, 0)
Screenshot: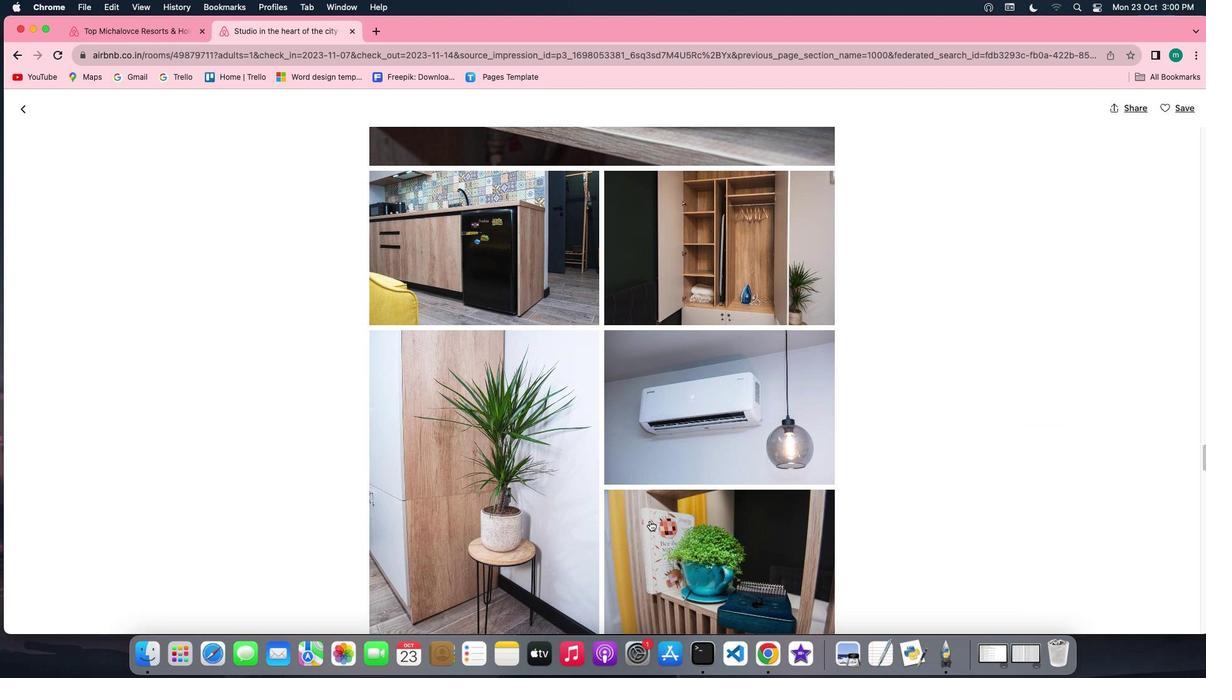 
Action: Mouse scrolled (650, 521) with delta (0, 0)
Screenshot: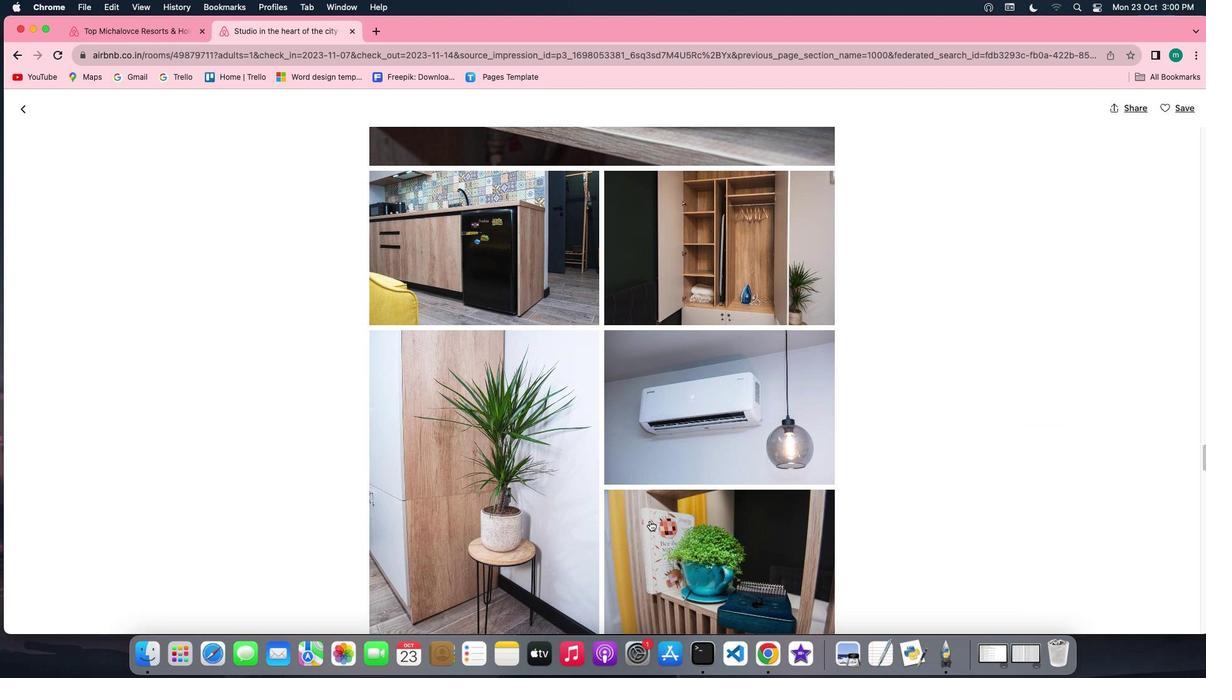 
Action: Mouse scrolled (650, 521) with delta (0, -1)
Screenshot: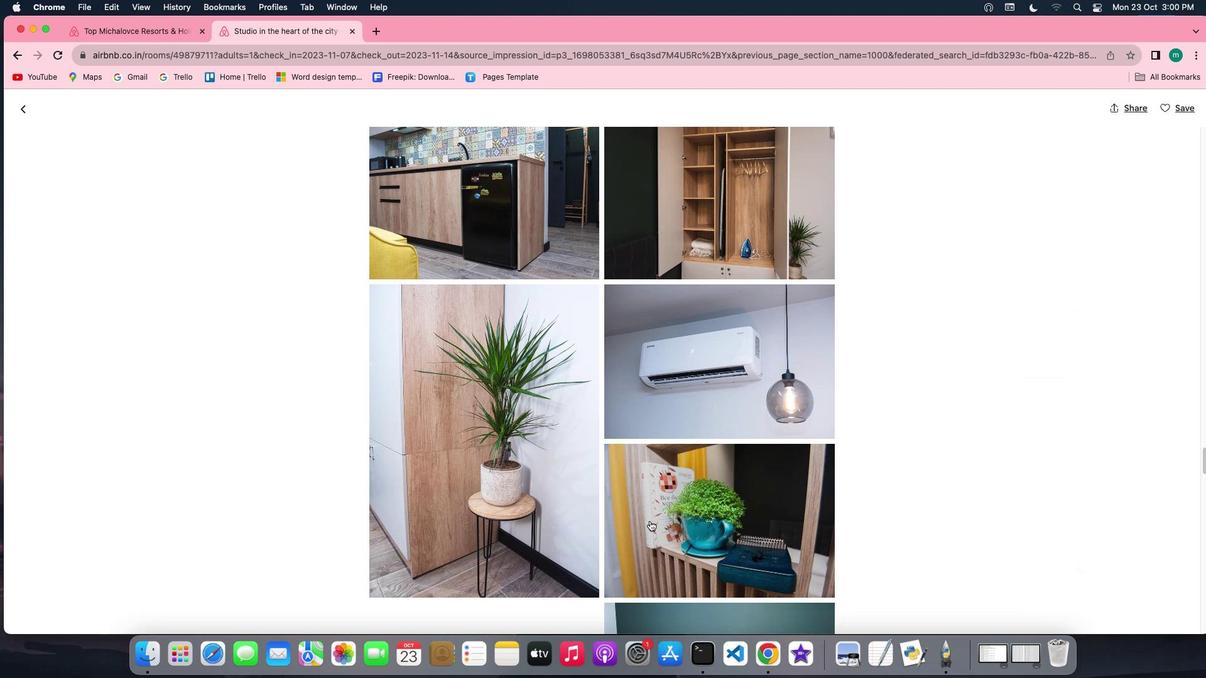 
Action: Mouse scrolled (650, 521) with delta (0, -3)
Screenshot: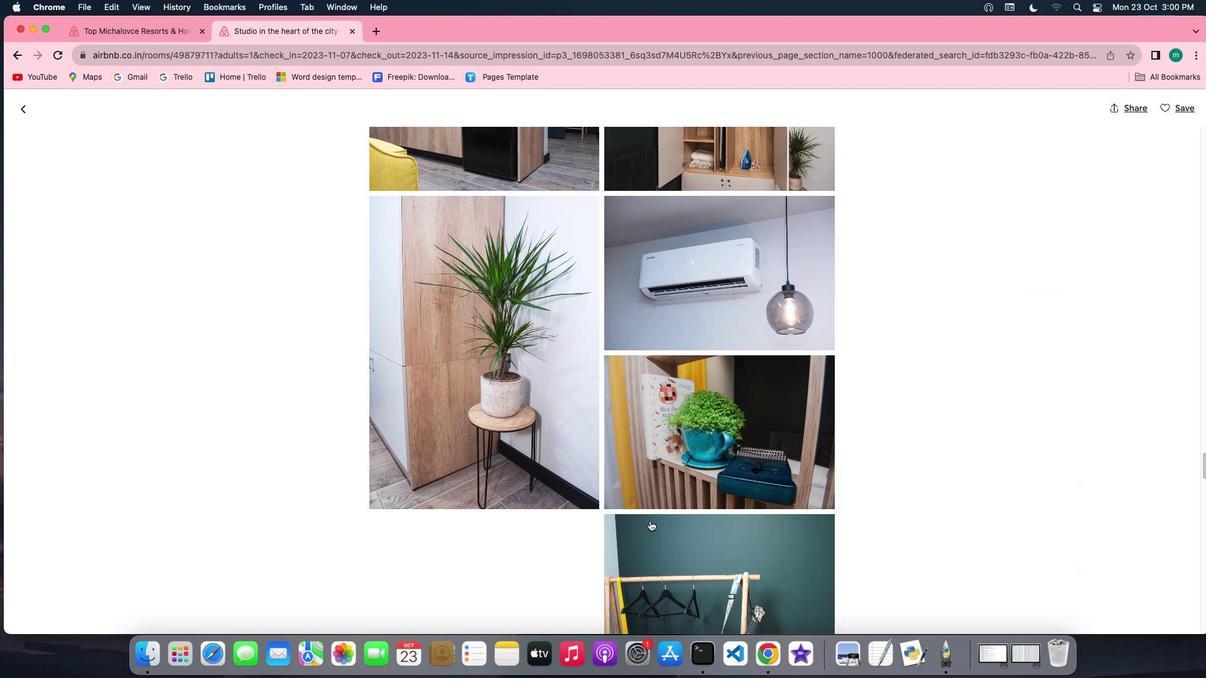 
Action: Mouse scrolled (650, 521) with delta (0, -3)
Screenshot: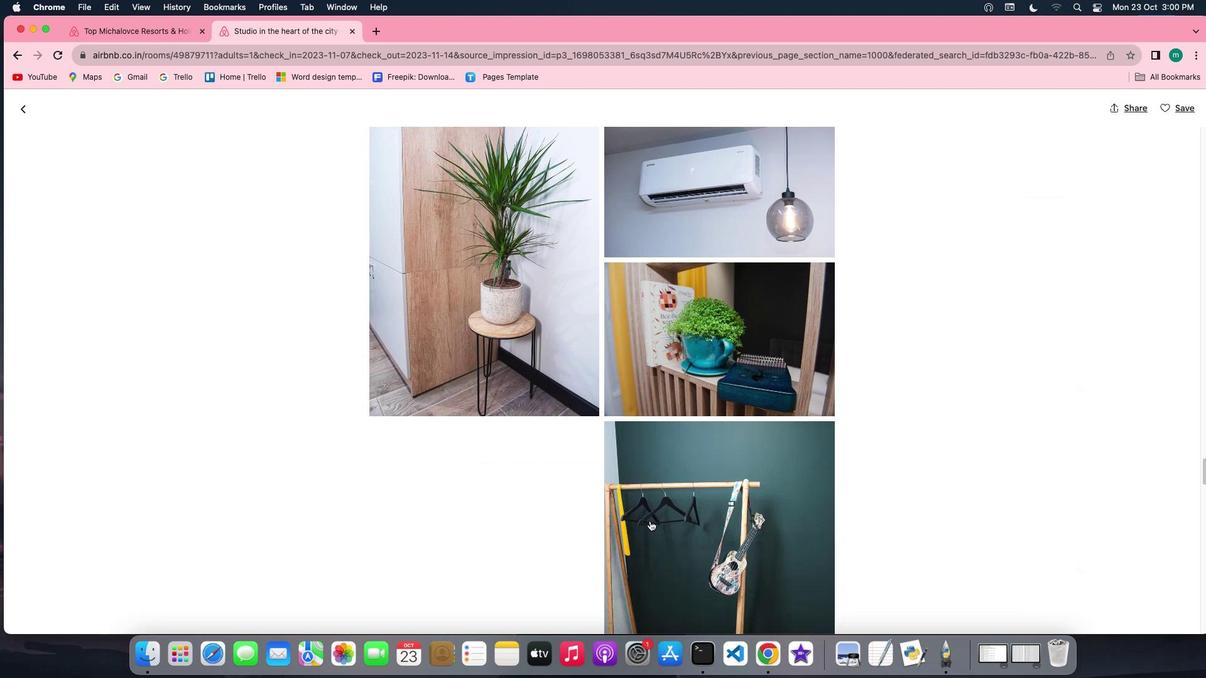 
Action: Mouse scrolled (650, 521) with delta (0, 0)
Screenshot: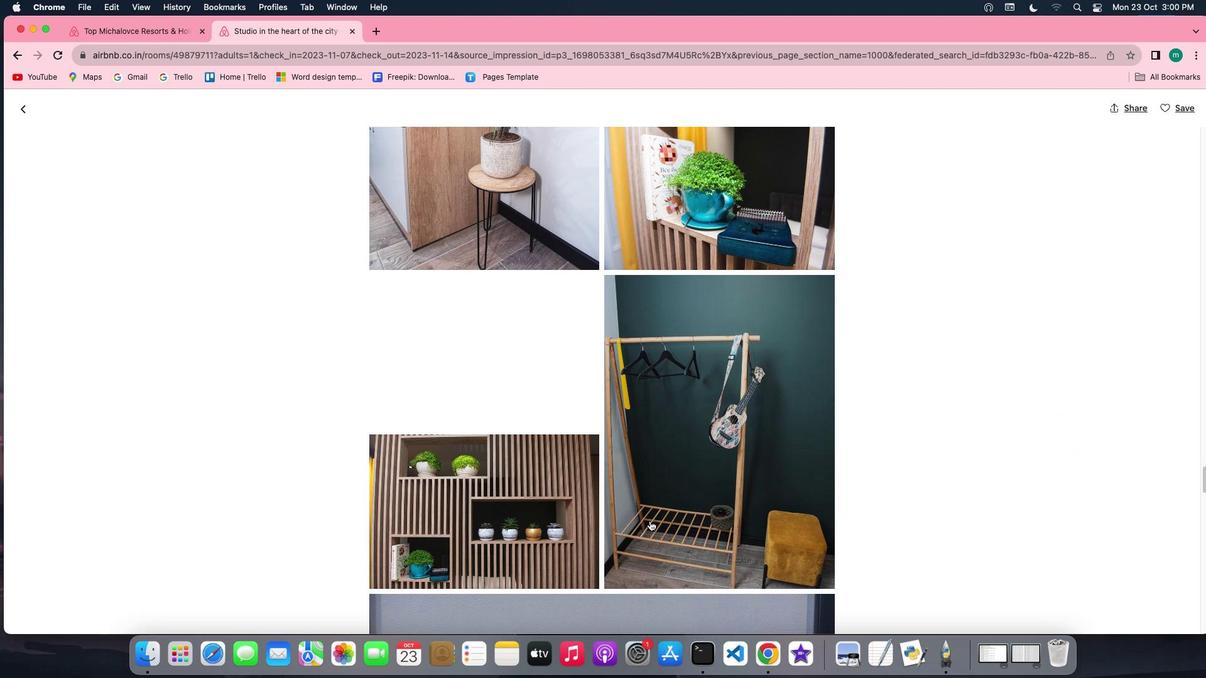 
Action: Mouse scrolled (650, 521) with delta (0, 0)
Screenshot: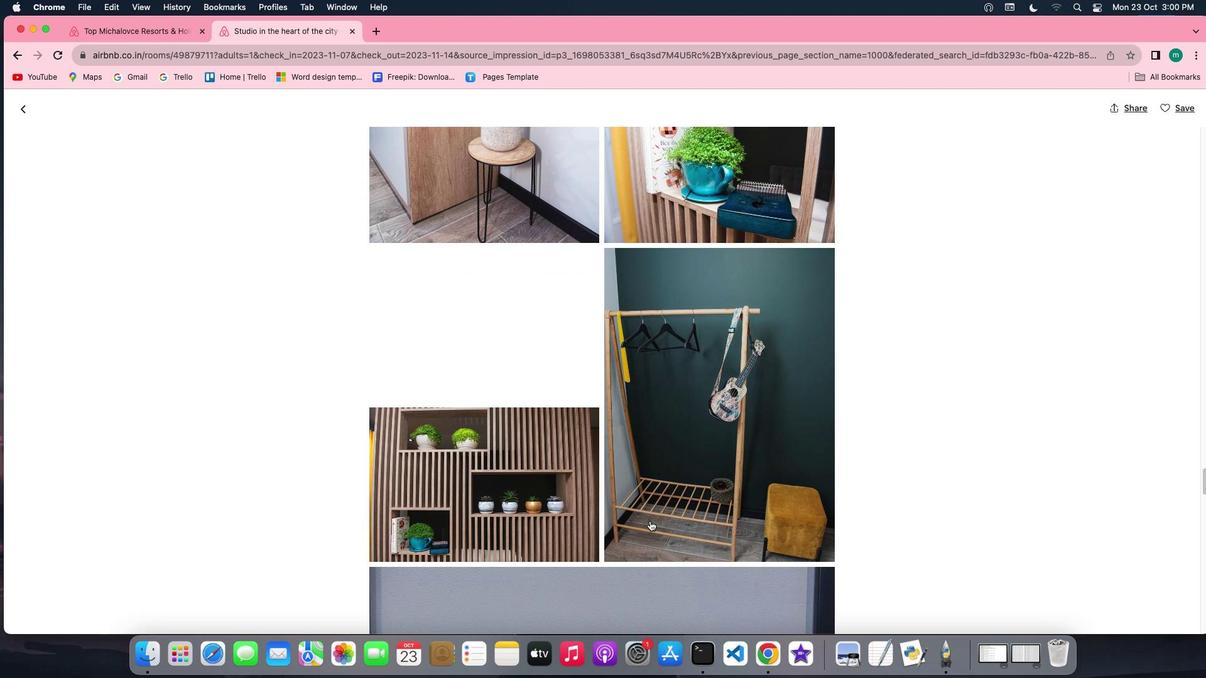 
Action: Mouse scrolled (650, 521) with delta (0, -1)
Screenshot: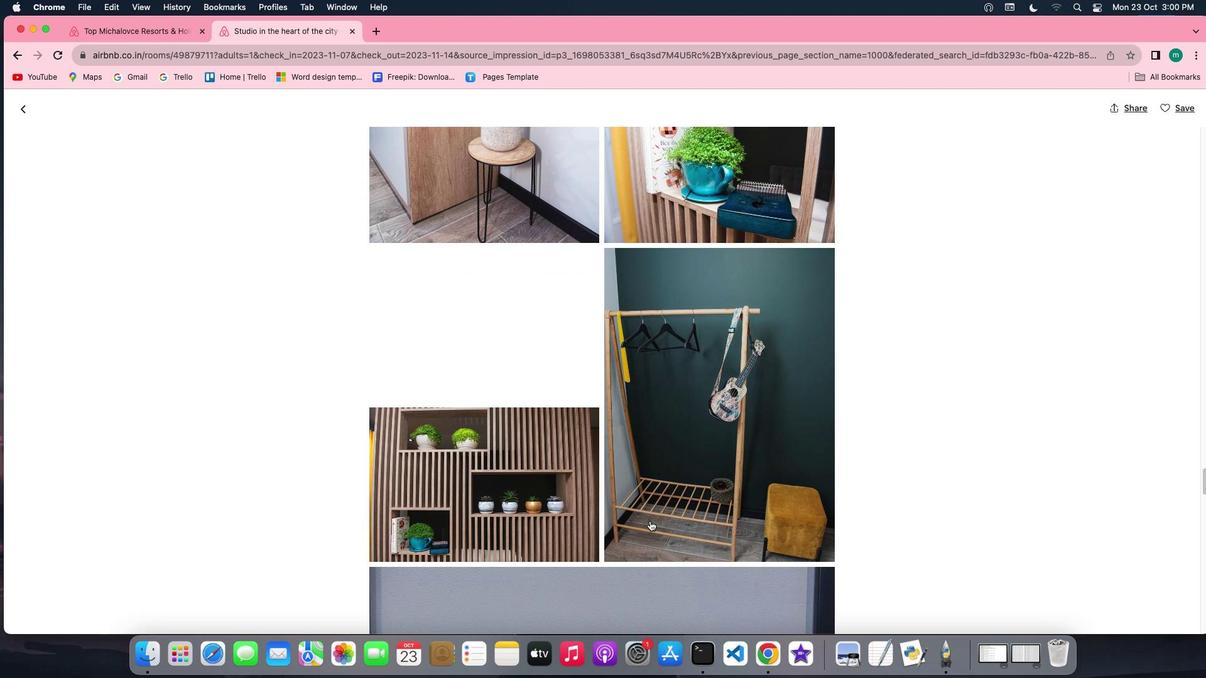 
Action: Mouse scrolled (650, 521) with delta (0, -3)
Screenshot: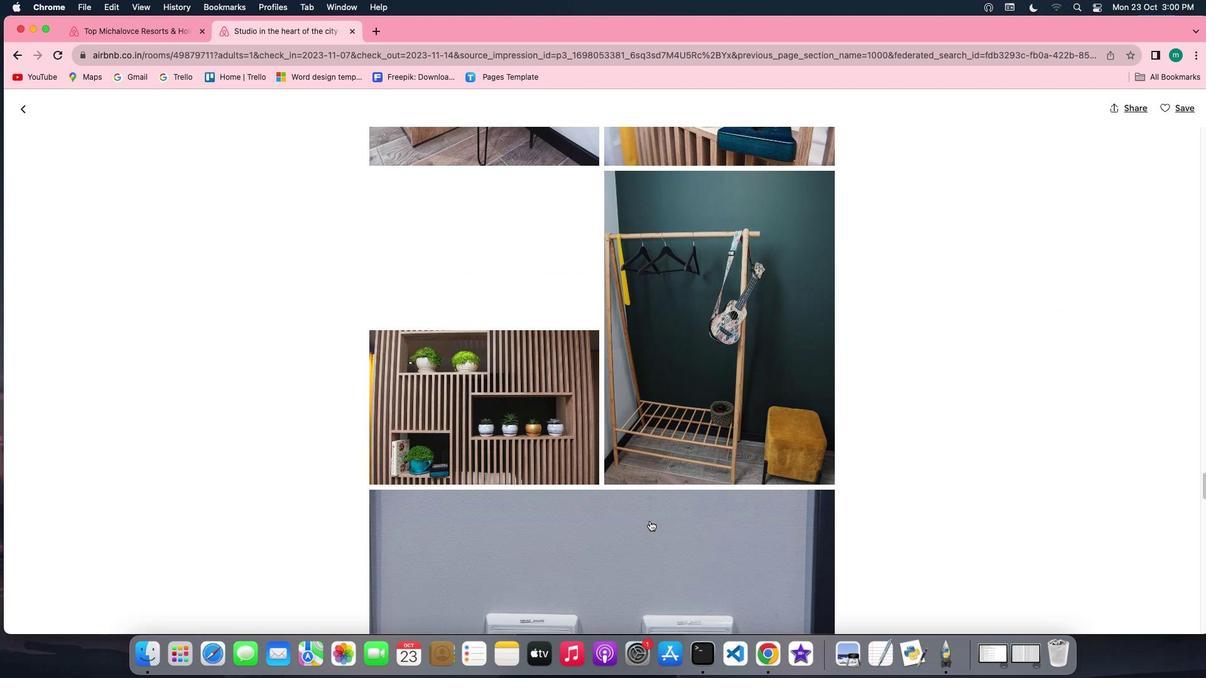 
Action: Mouse scrolled (650, 521) with delta (0, -3)
Screenshot: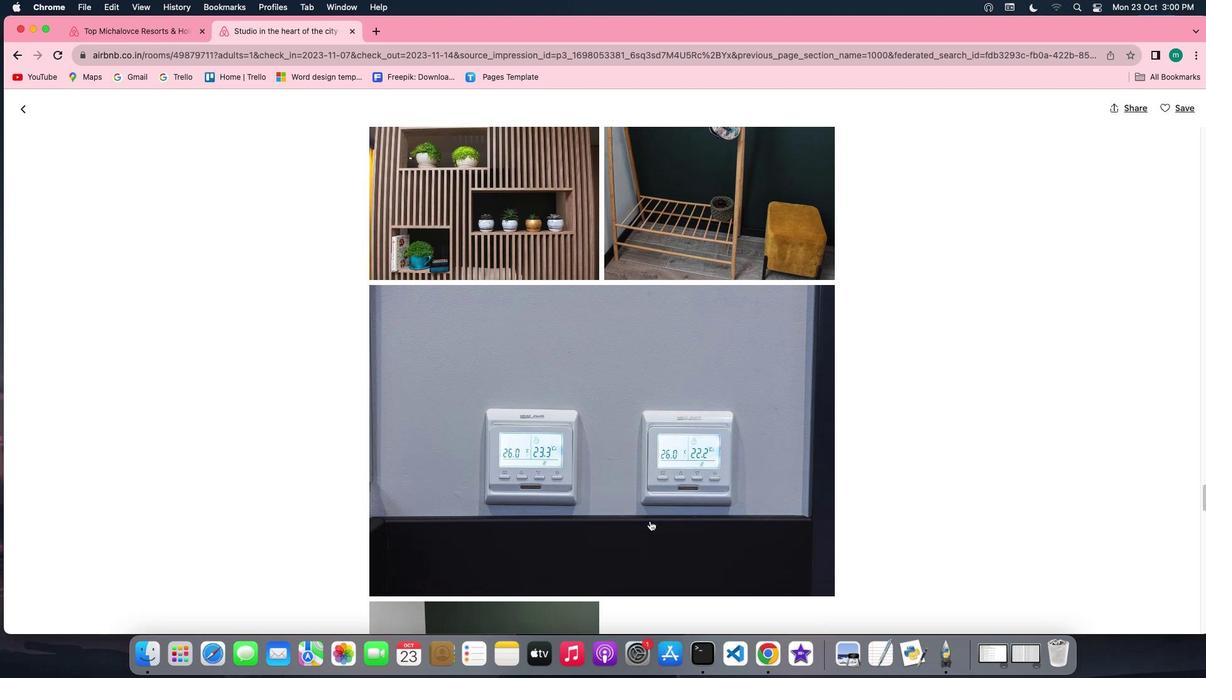 
Action: Mouse scrolled (650, 521) with delta (0, 0)
Screenshot: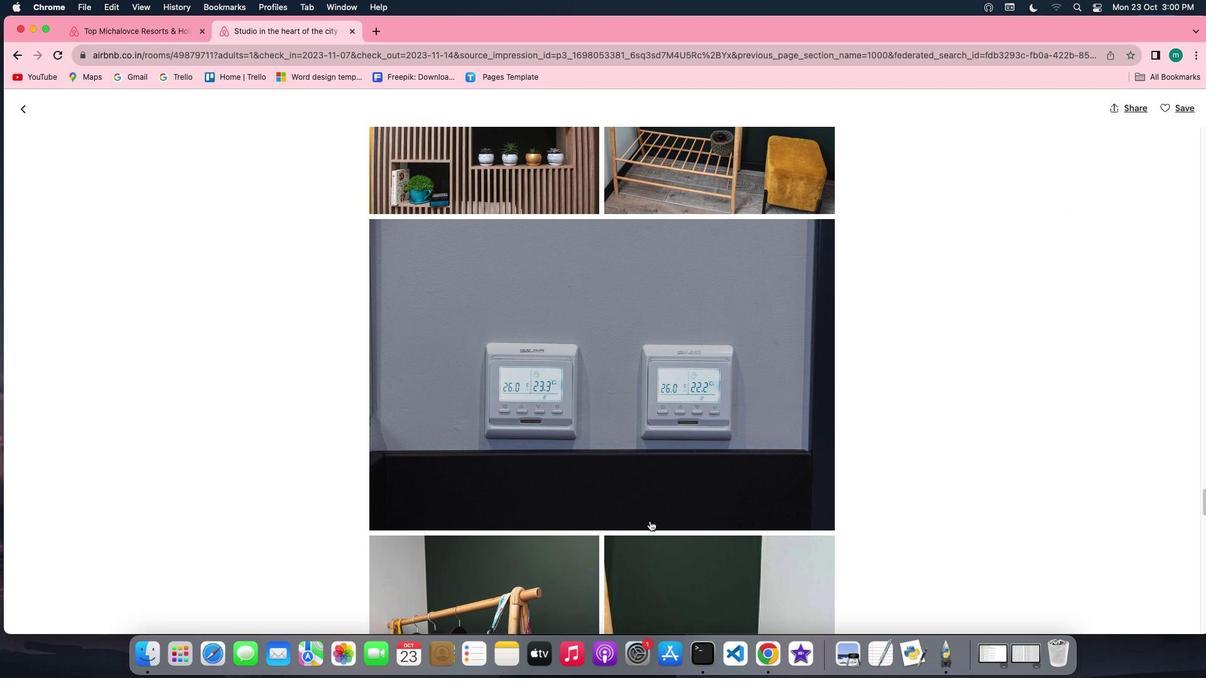 
Action: Mouse scrolled (650, 521) with delta (0, 0)
Screenshot: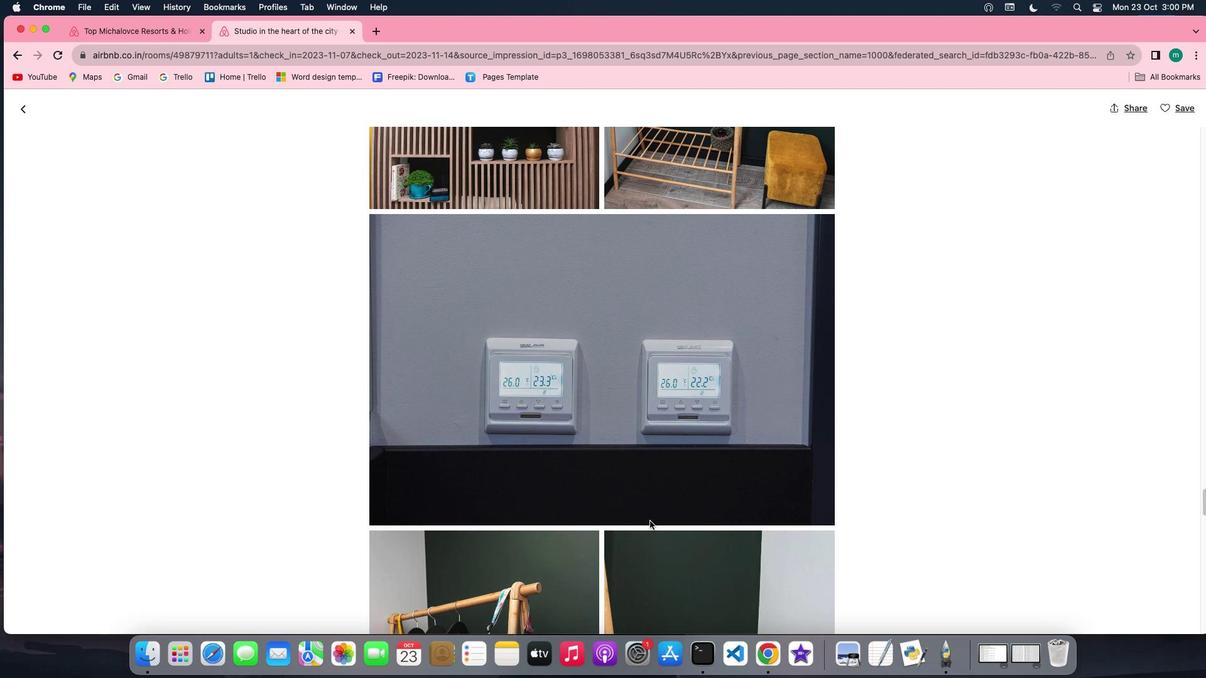 
Action: Mouse scrolled (650, 521) with delta (0, -1)
Screenshot: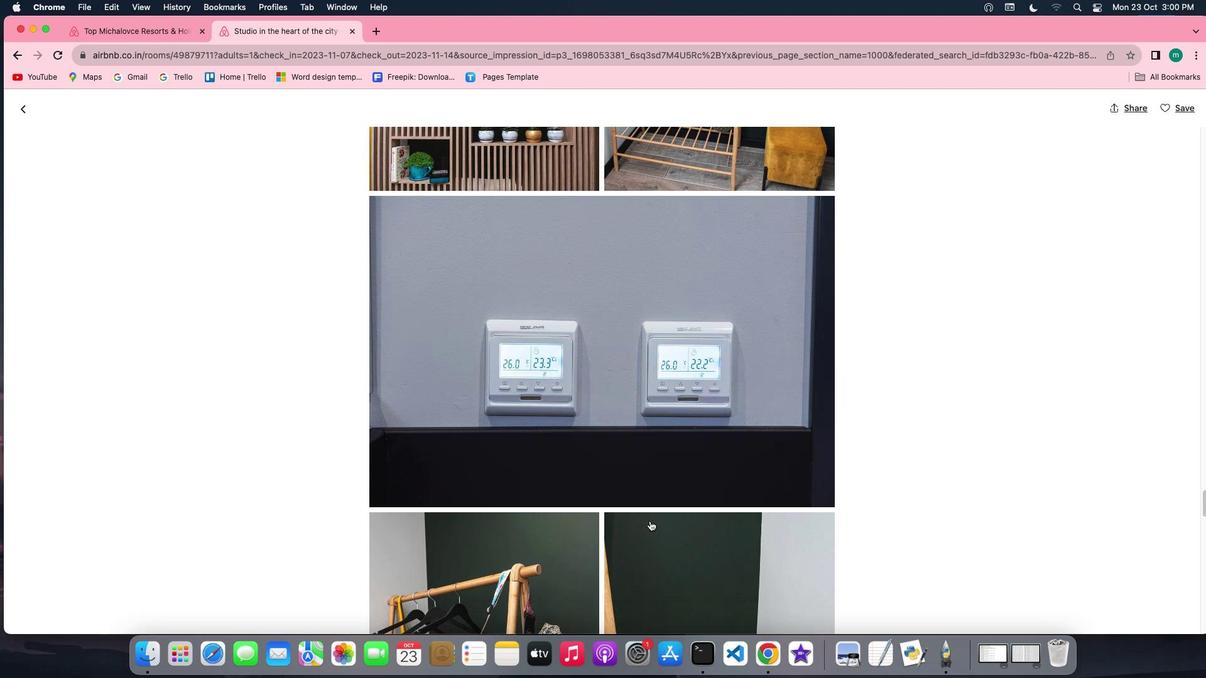 
Action: Mouse scrolled (650, 521) with delta (0, -2)
Screenshot: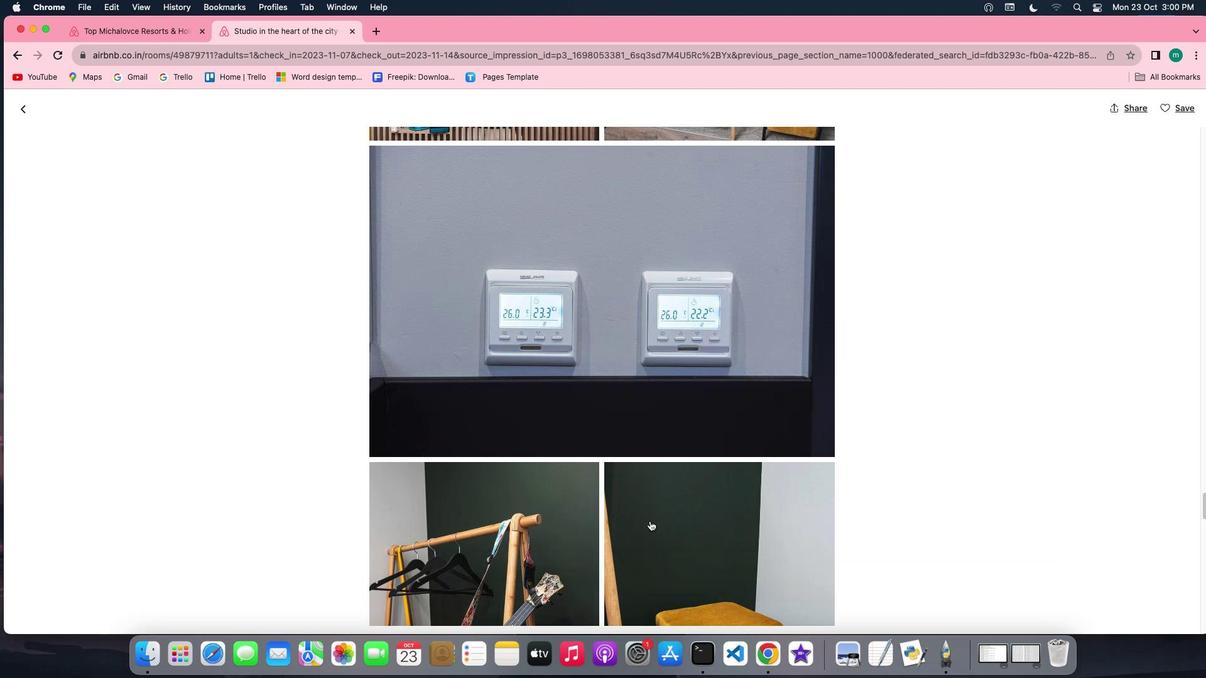 
Action: Mouse scrolled (650, 521) with delta (0, -2)
Screenshot: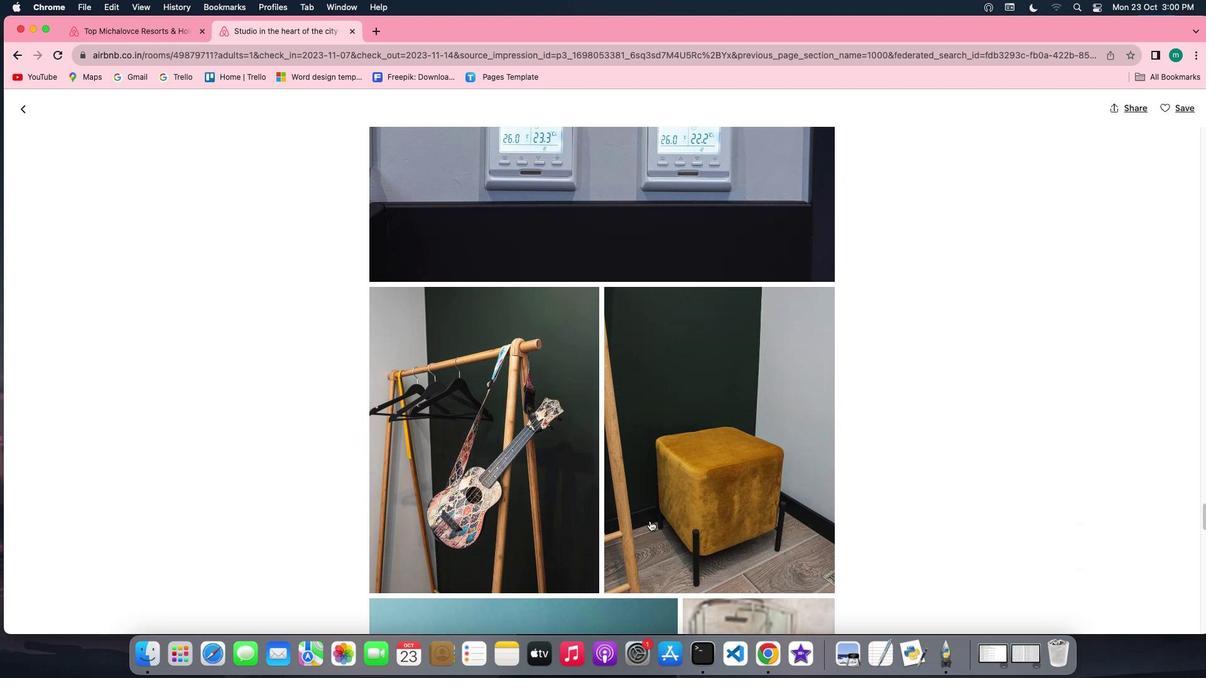 
Action: Mouse scrolled (650, 521) with delta (0, 0)
Screenshot: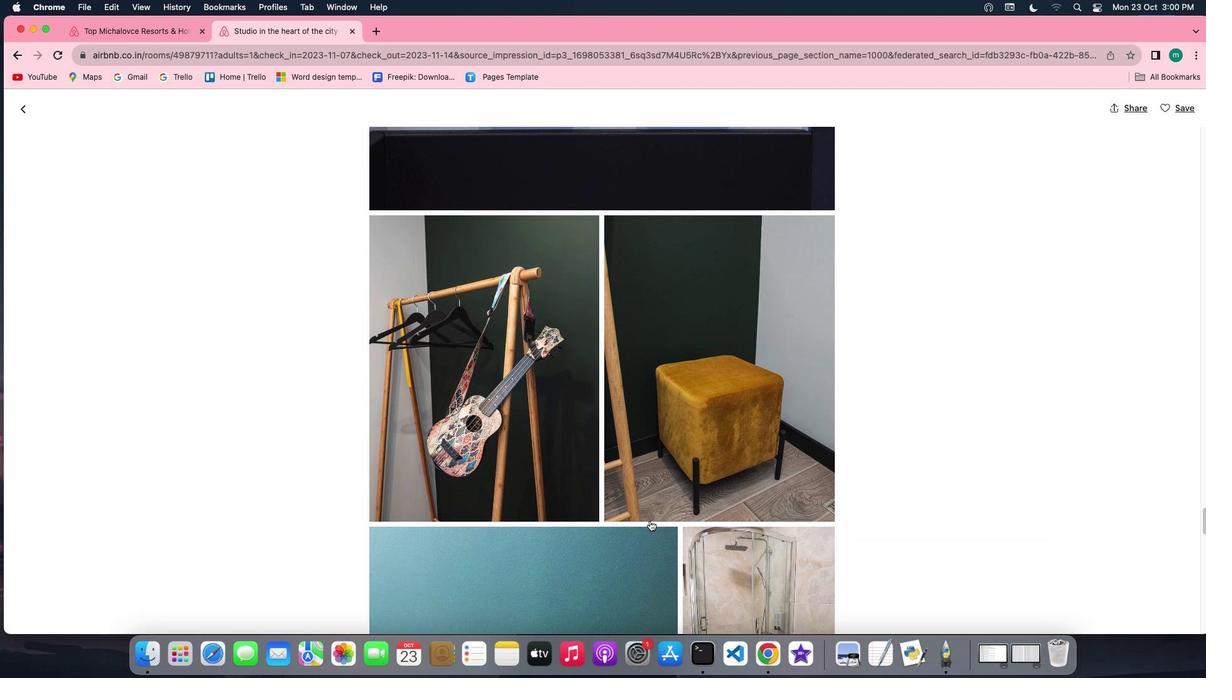 
Action: Mouse scrolled (650, 521) with delta (0, 0)
Screenshot: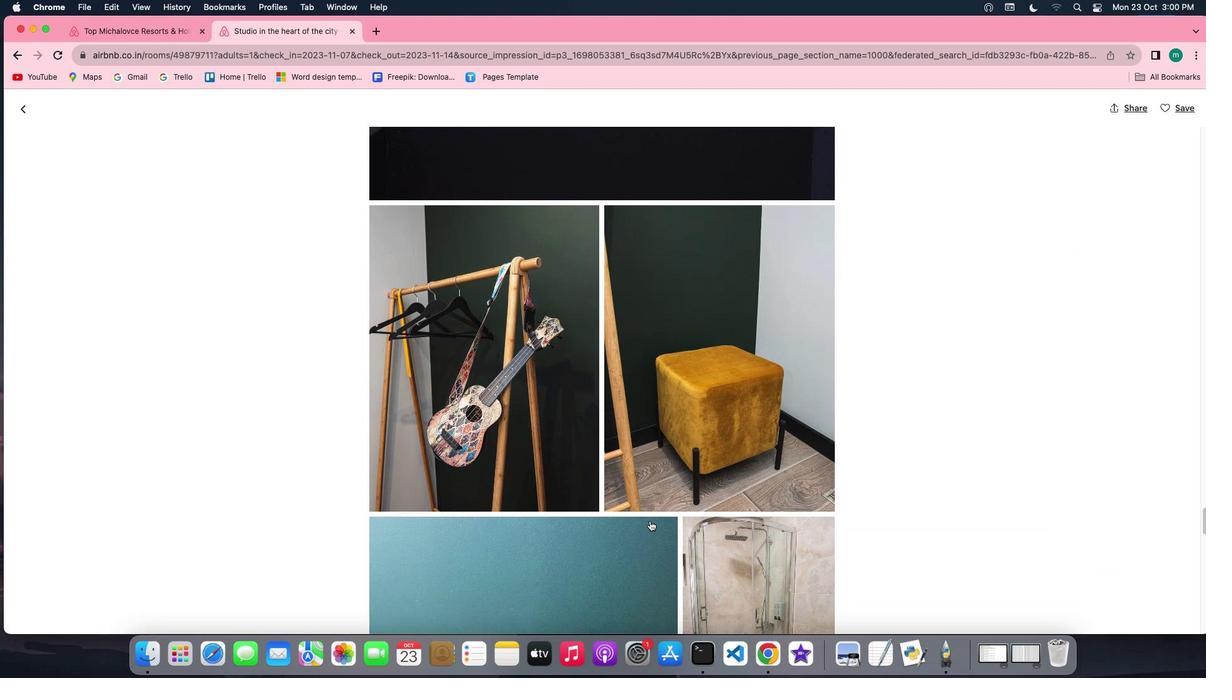 
Action: Mouse scrolled (650, 521) with delta (0, -1)
Screenshot: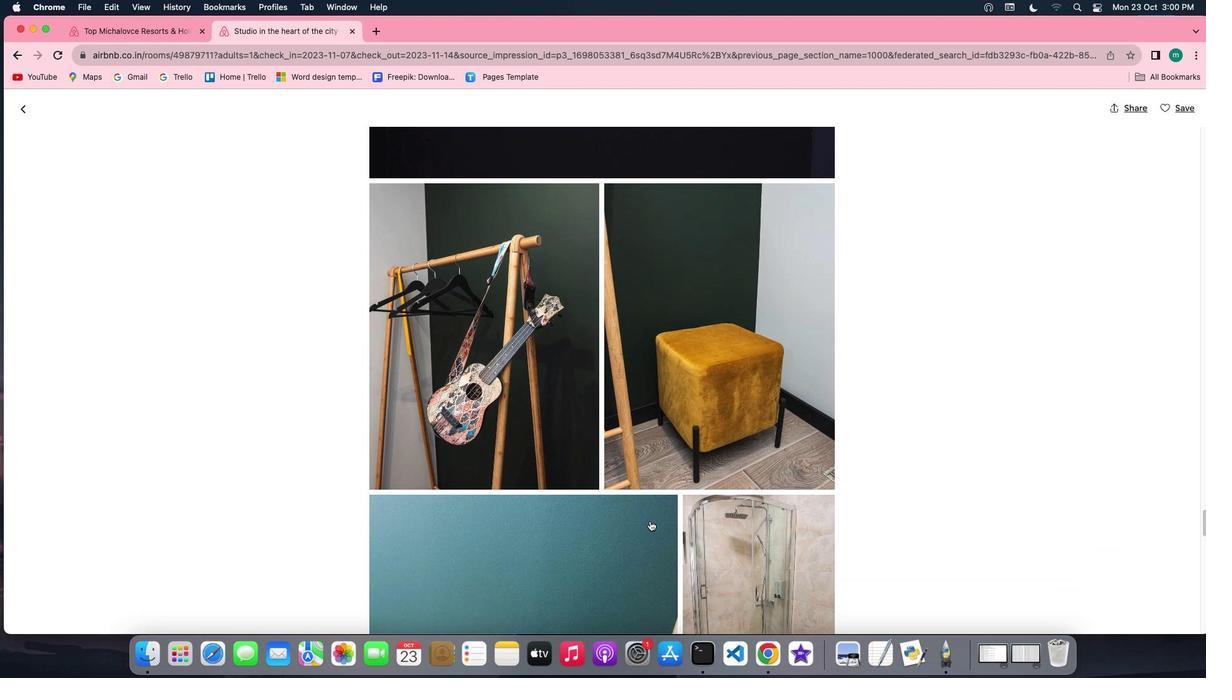 
Action: Mouse scrolled (650, 521) with delta (0, -2)
